 Task: Reply to email with the signature Autumn Baker with the subject Vacation request from softage.1@softage.net with the message I would like to request a meeting to discuss the upcoming sales strategy. with CC to softage.10@softage.net with an attached document Marketing_strategy.pptx
Action: Mouse moved to (512, 674)
Screenshot: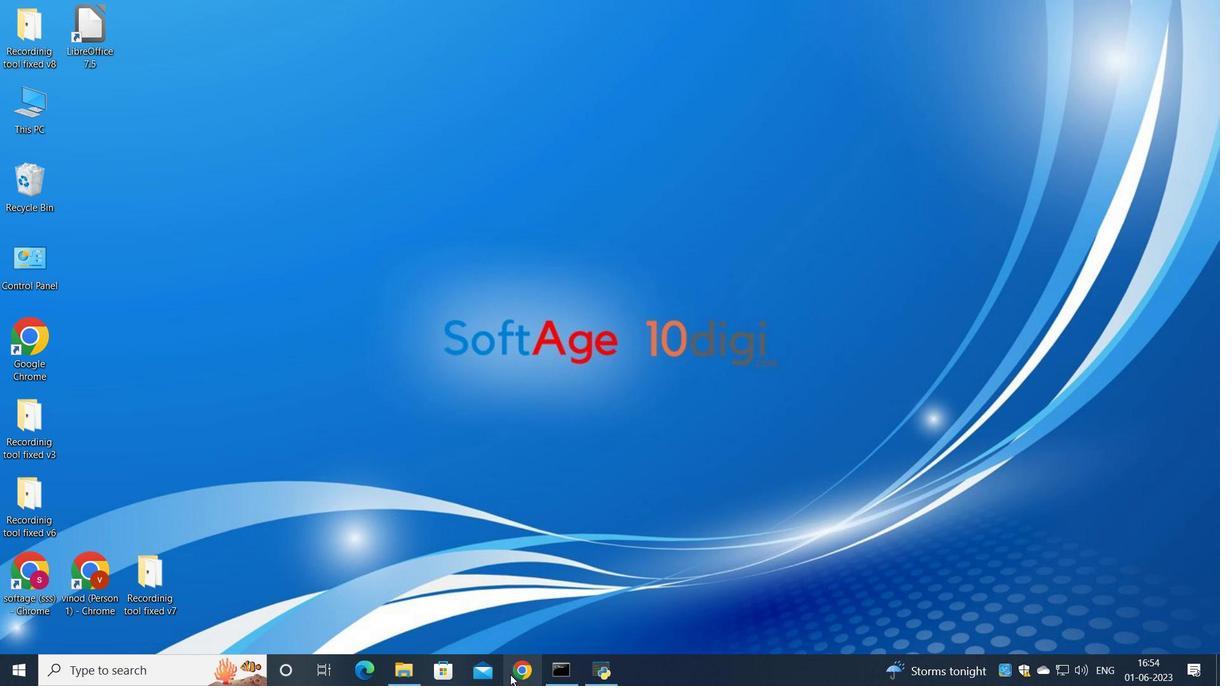 
Action: Mouse pressed left at (512, 674)
Screenshot: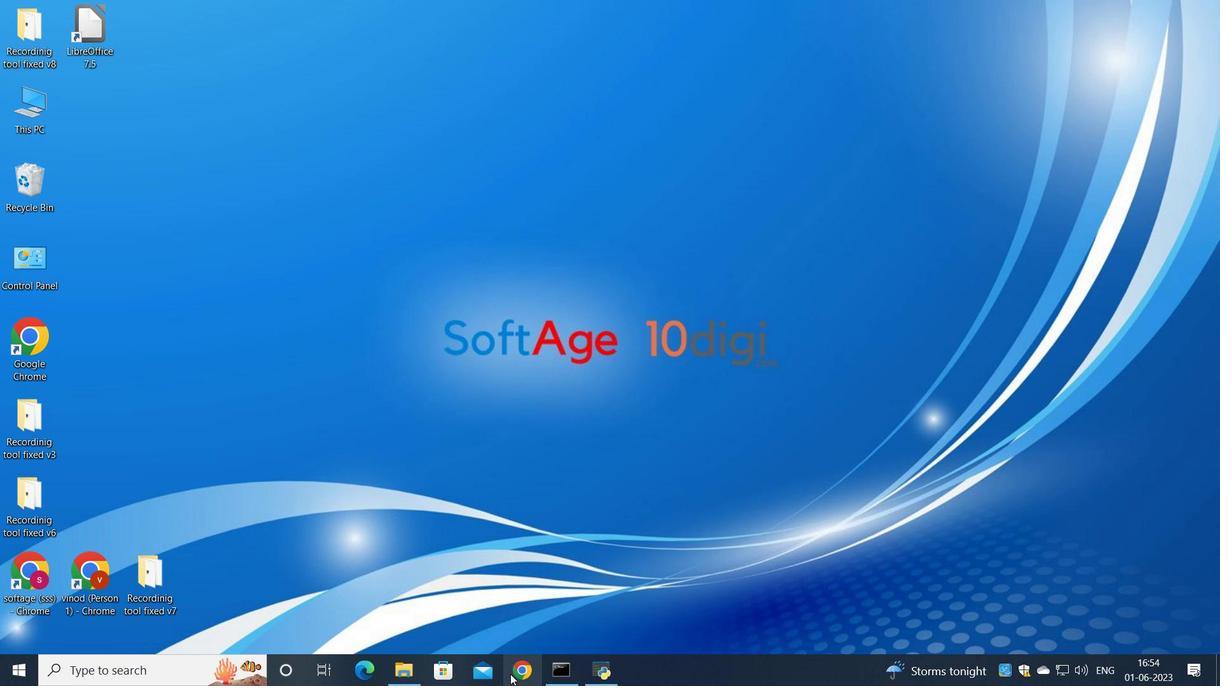 
Action: Mouse moved to (541, 383)
Screenshot: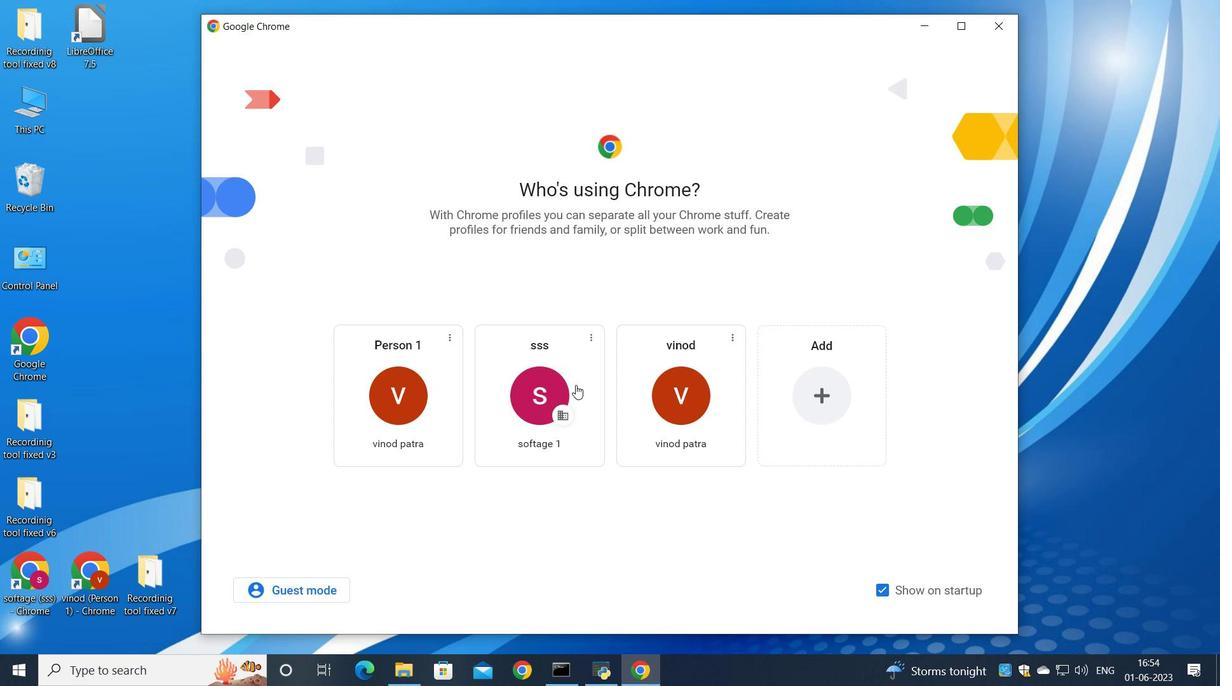 
Action: Mouse pressed left at (541, 383)
Screenshot: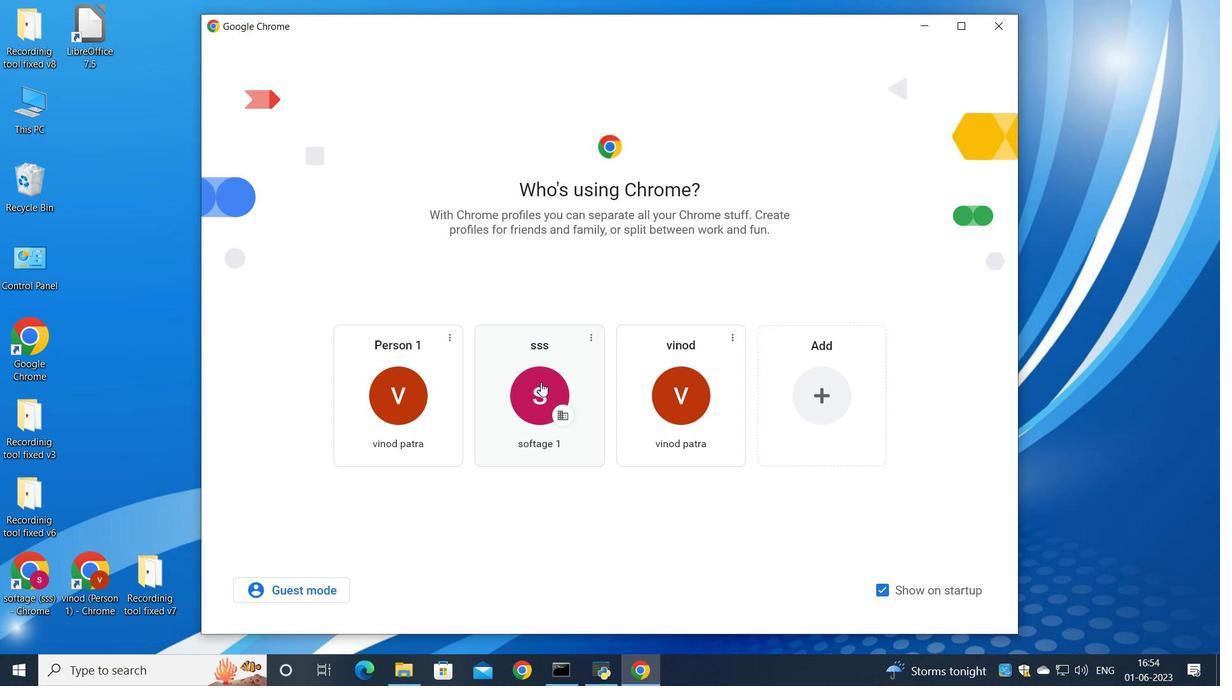 
Action: Mouse moved to (1064, 116)
Screenshot: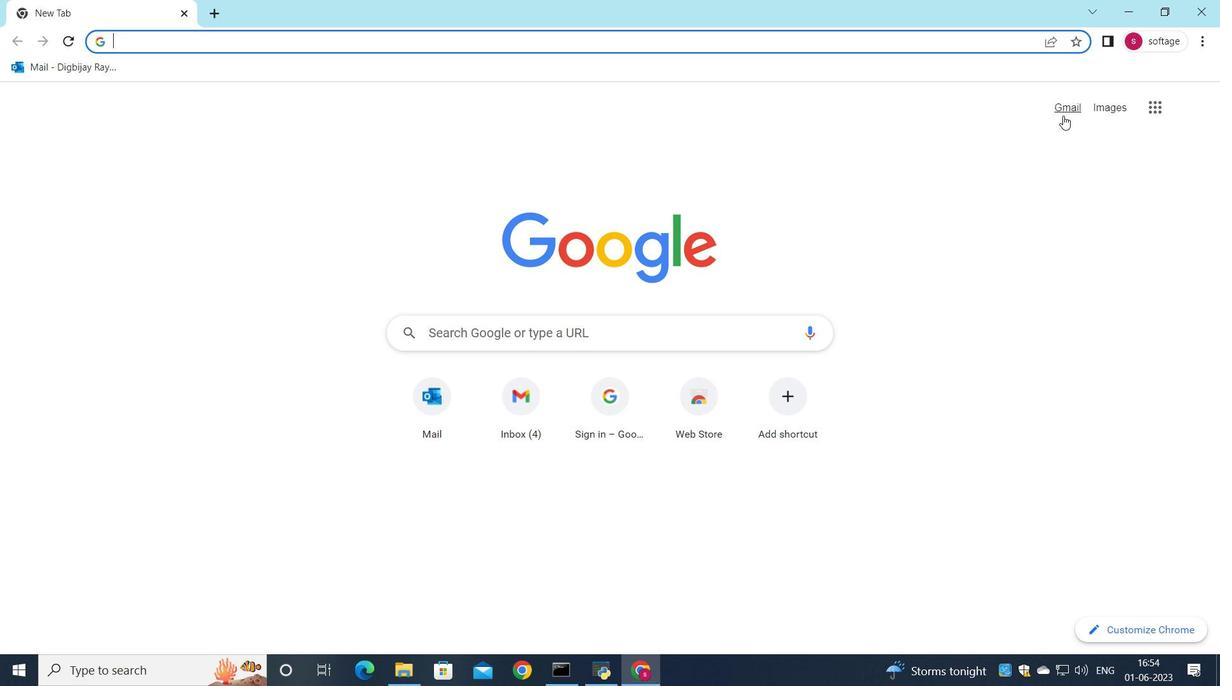 
Action: Mouse pressed left at (1064, 116)
Screenshot: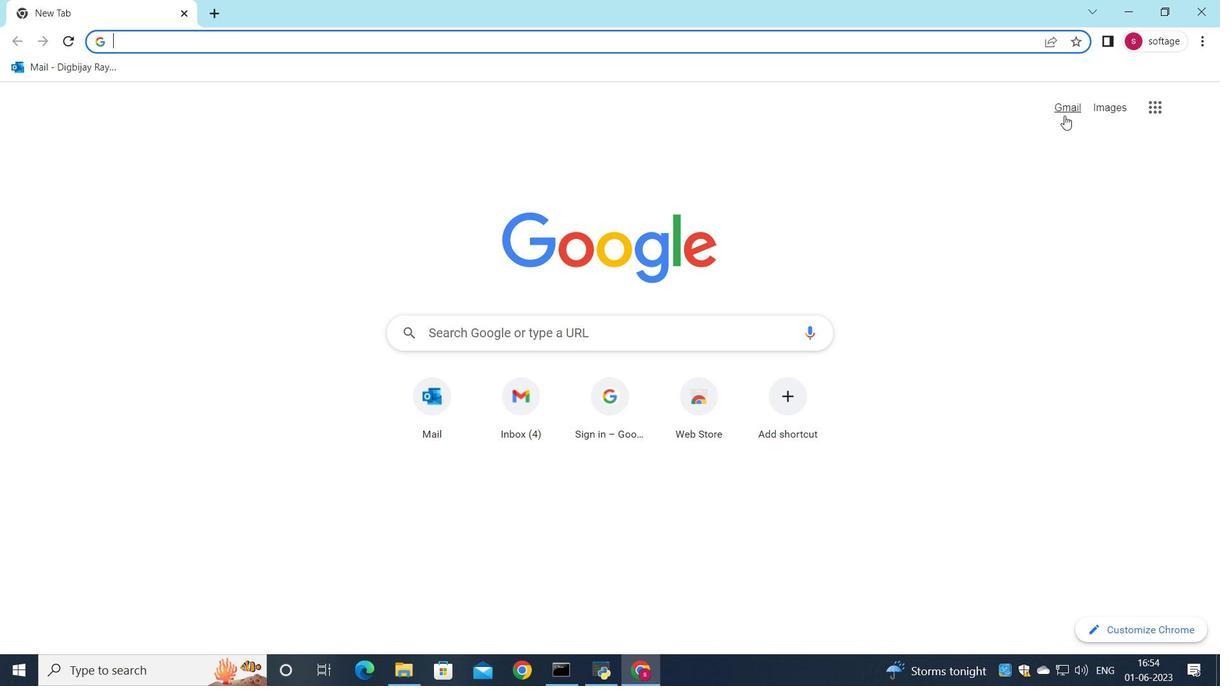 
Action: Mouse moved to (1048, 115)
Screenshot: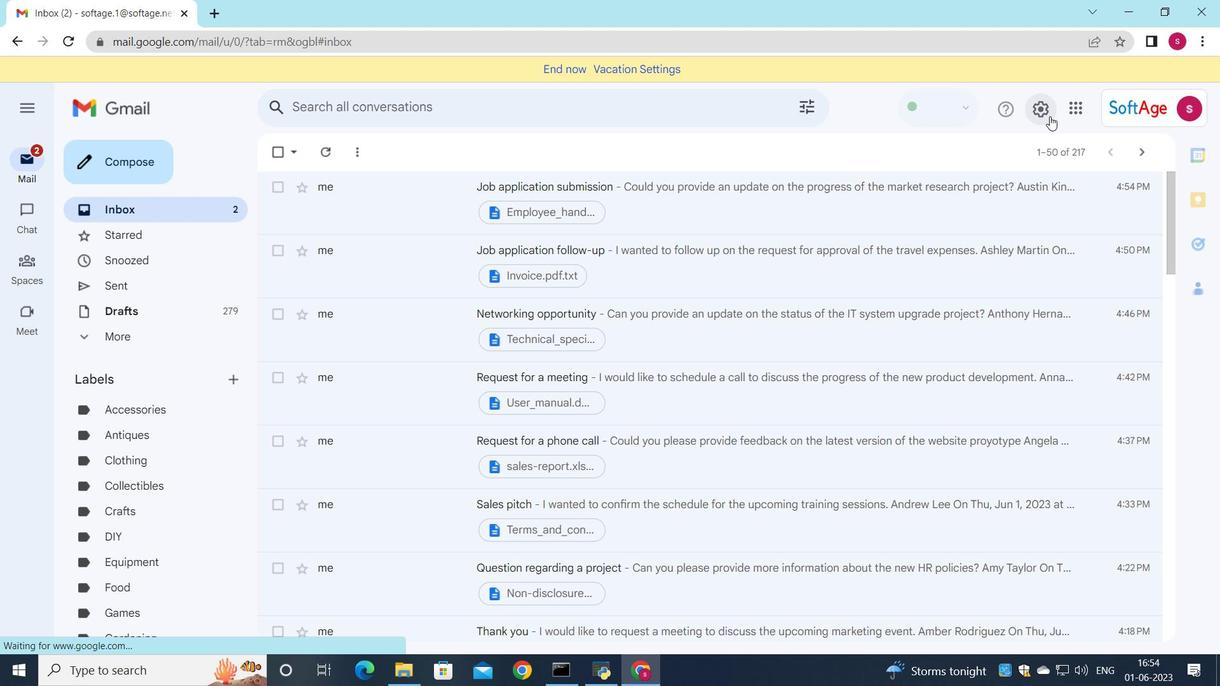 
Action: Mouse pressed left at (1048, 115)
Screenshot: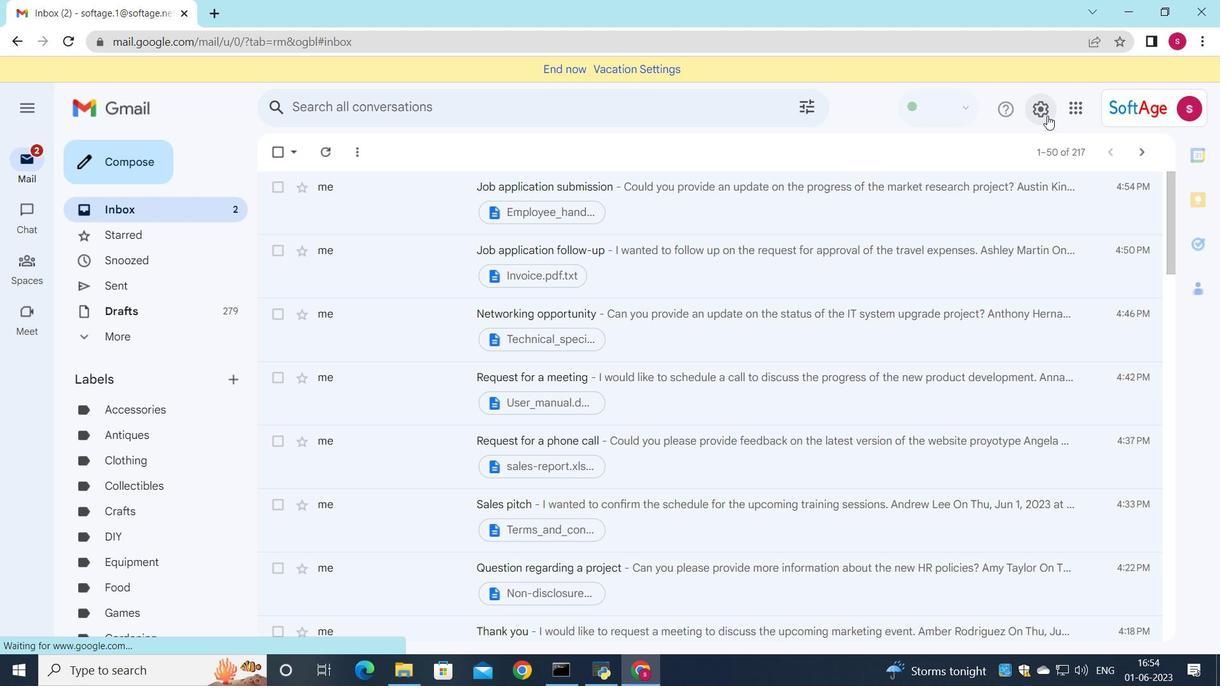 
Action: Mouse moved to (1063, 180)
Screenshot: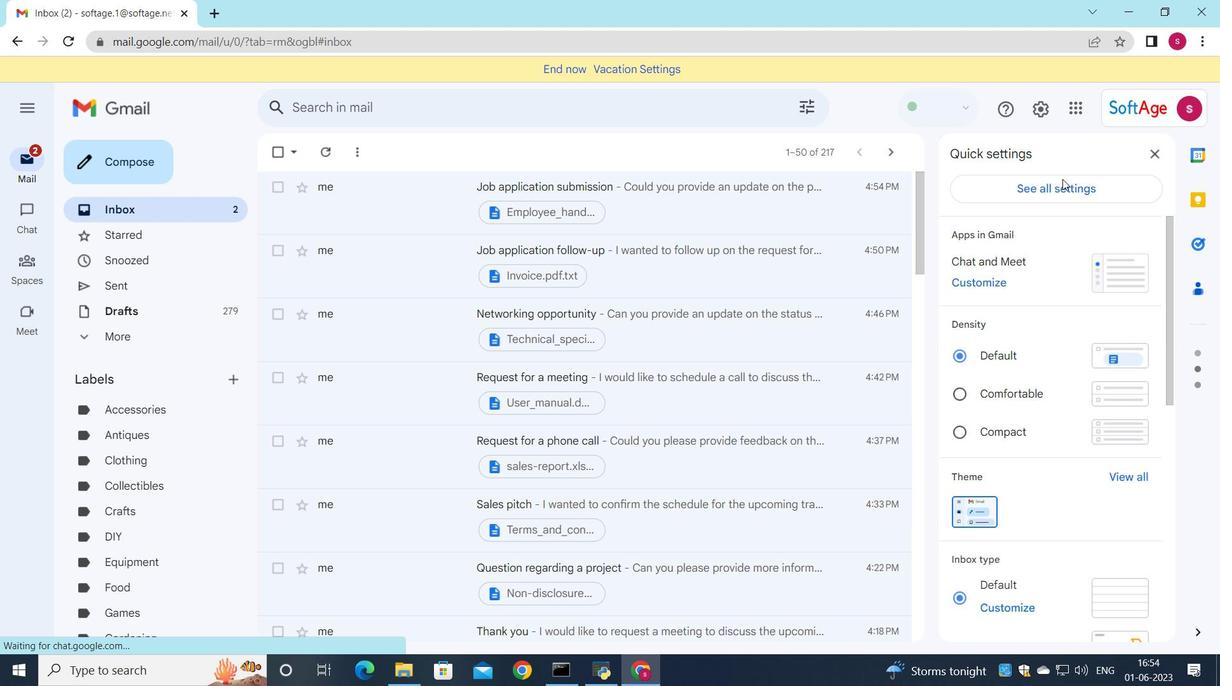 
Action: Mouse pressed left at (1063, 180)
Screenshot: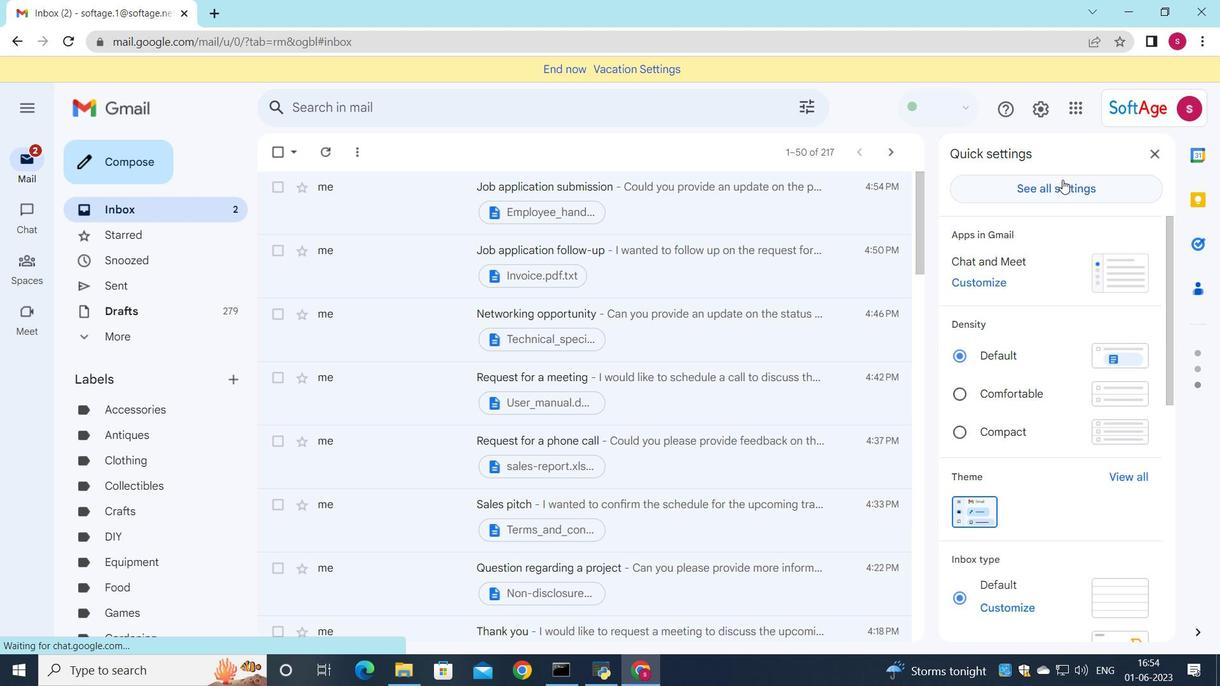 
Action: Mouse moved to (1046, 190)
Screenshot: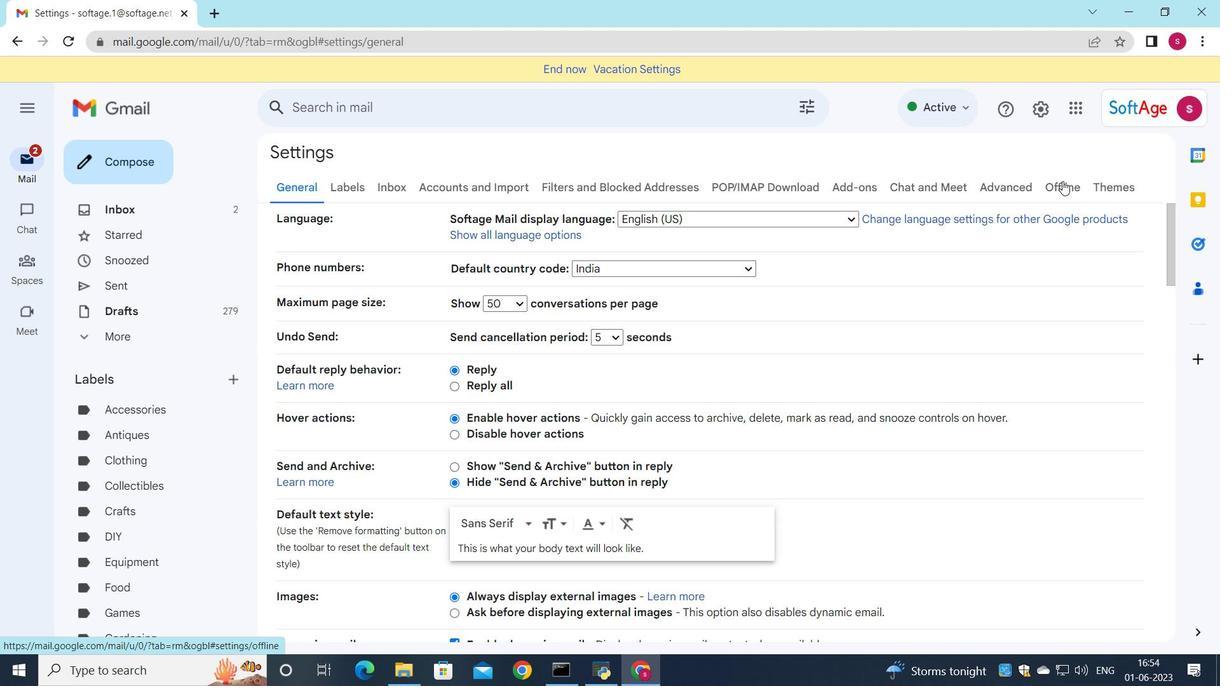 
Action: Mouse scrolled (1046, 189) with delta (0, 0)
Screenshot: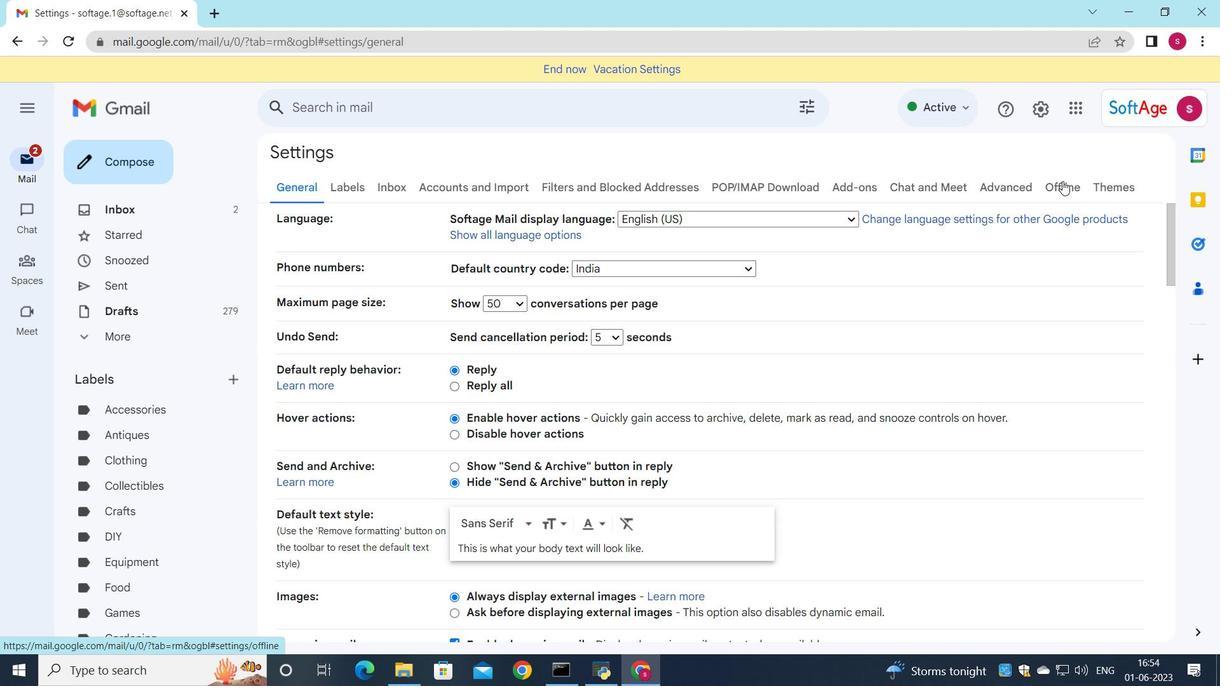 
Action: Mouse scrolled (1046, 189) with delta (0, 0)
Screenshot: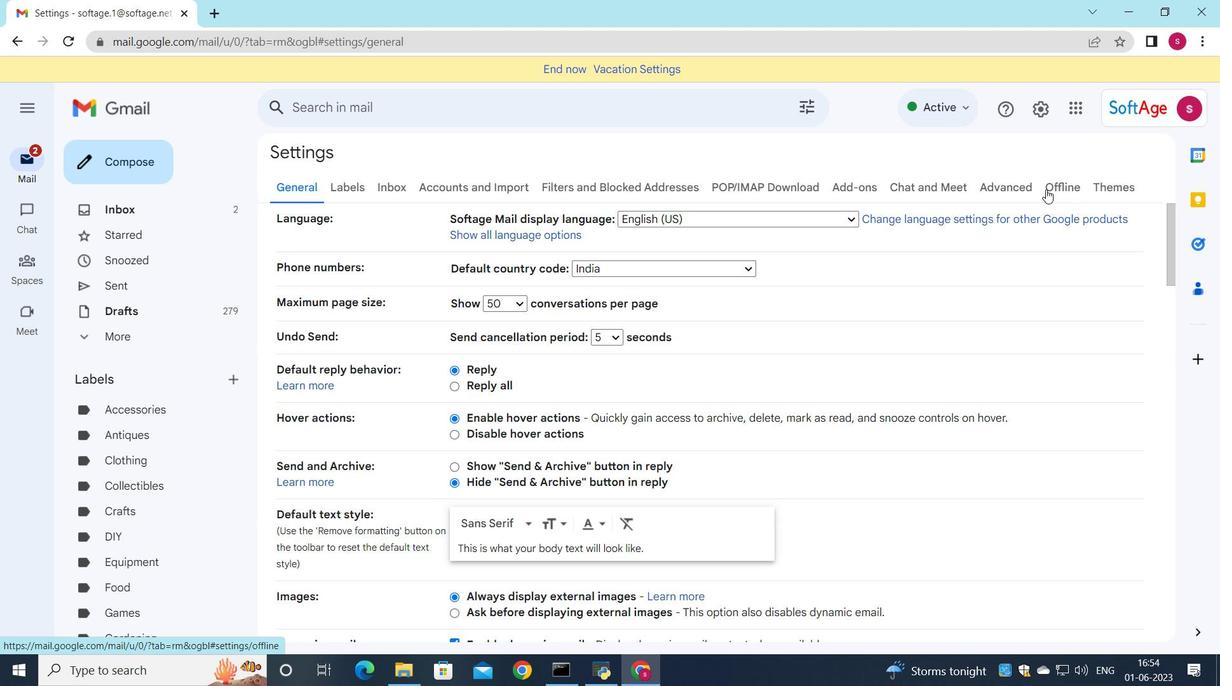 
Action: Mouse scrolled (1046, 189) with delta (0, 0)
Screenshot: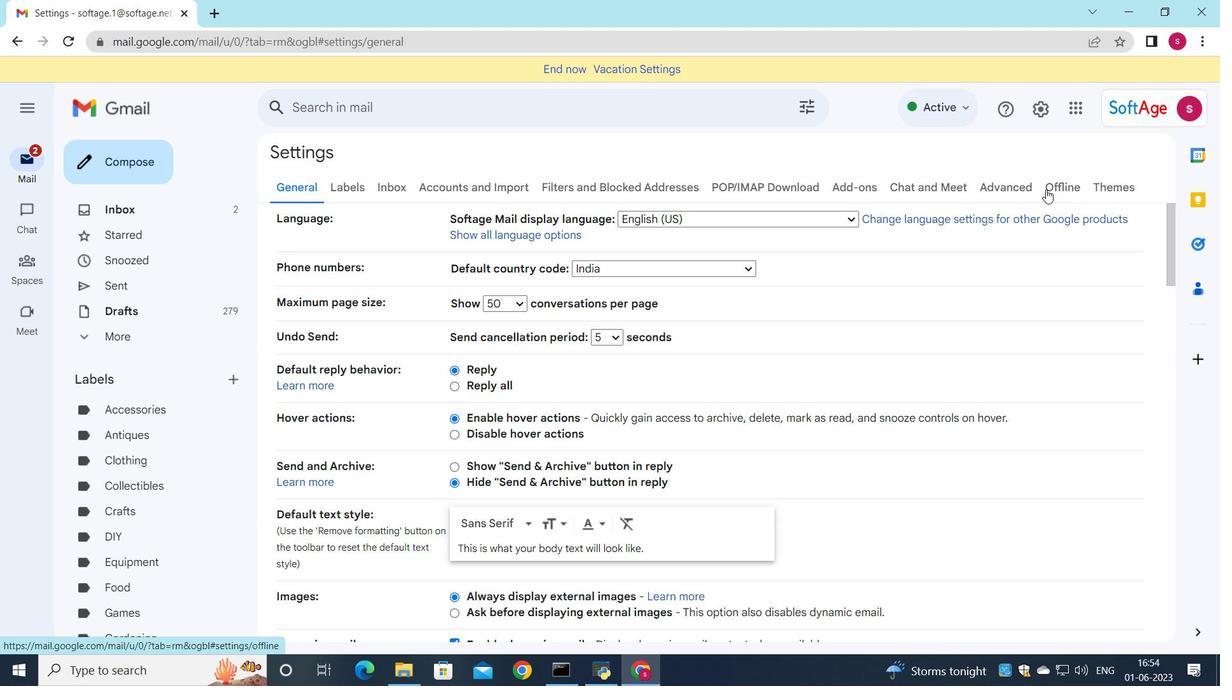 
Action: Mouse moved to (761, 331)
Screenshot: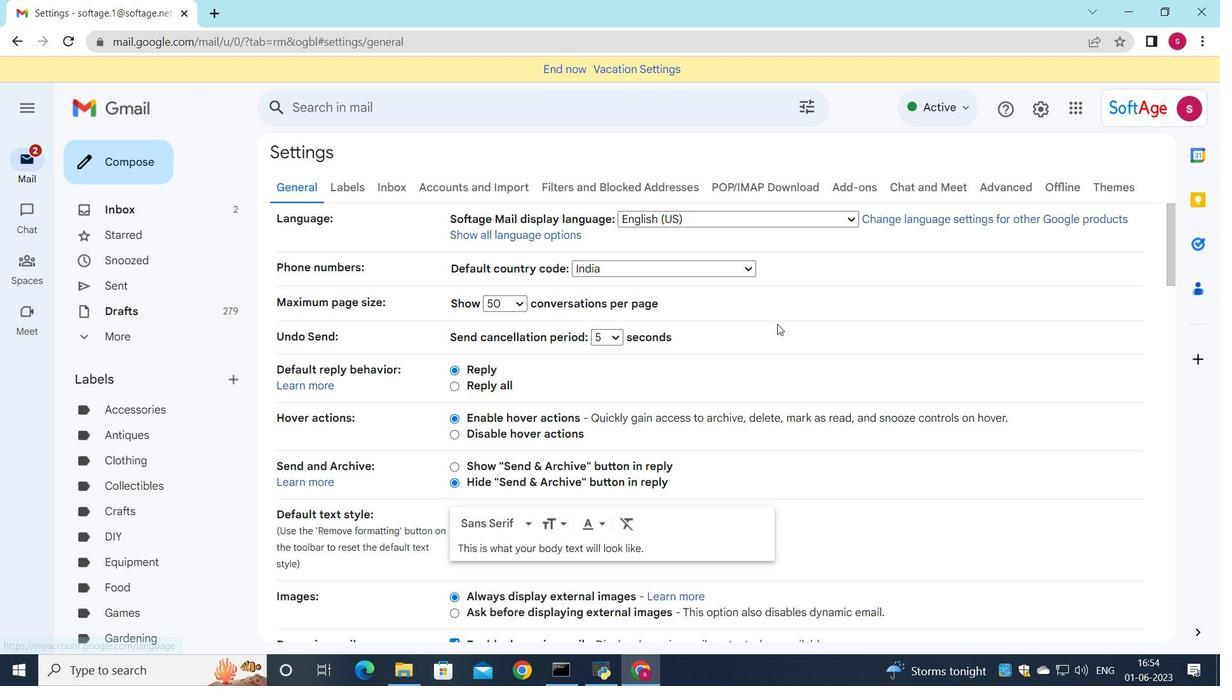 
Action: Mouse scrolled (761, 330) with delta (0, 0)
Screenshot: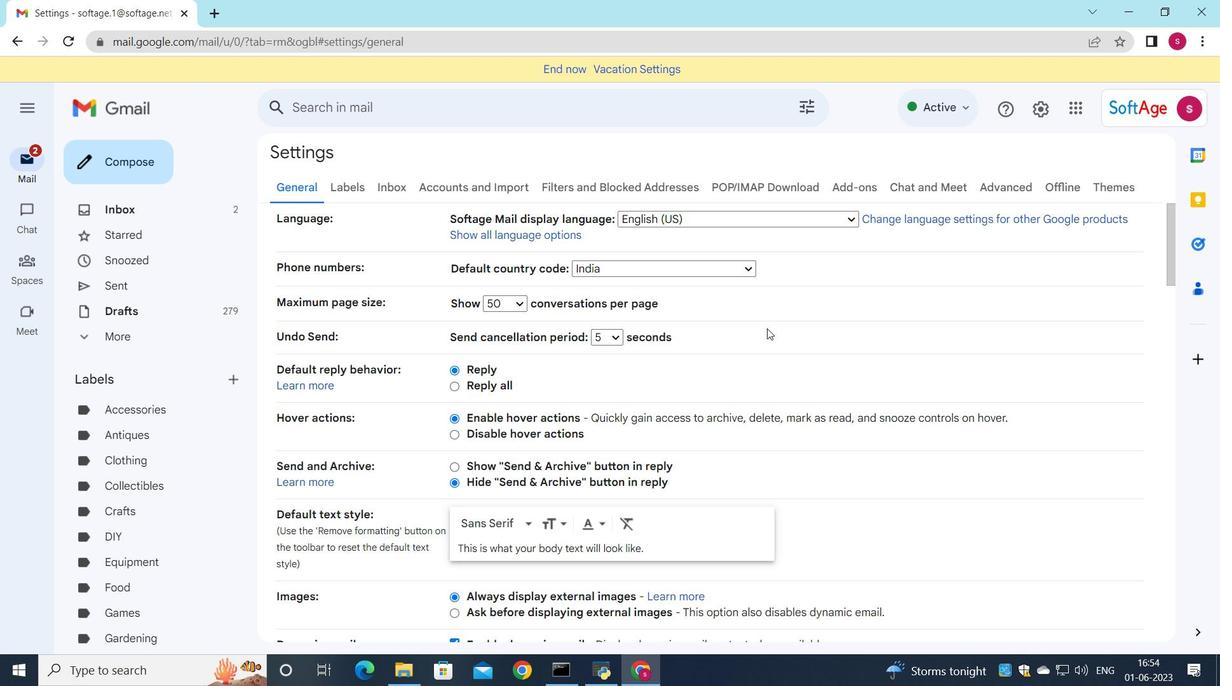 
Action: Mouse scrolled (761, 330) with delta (0, 0)
Screenshot: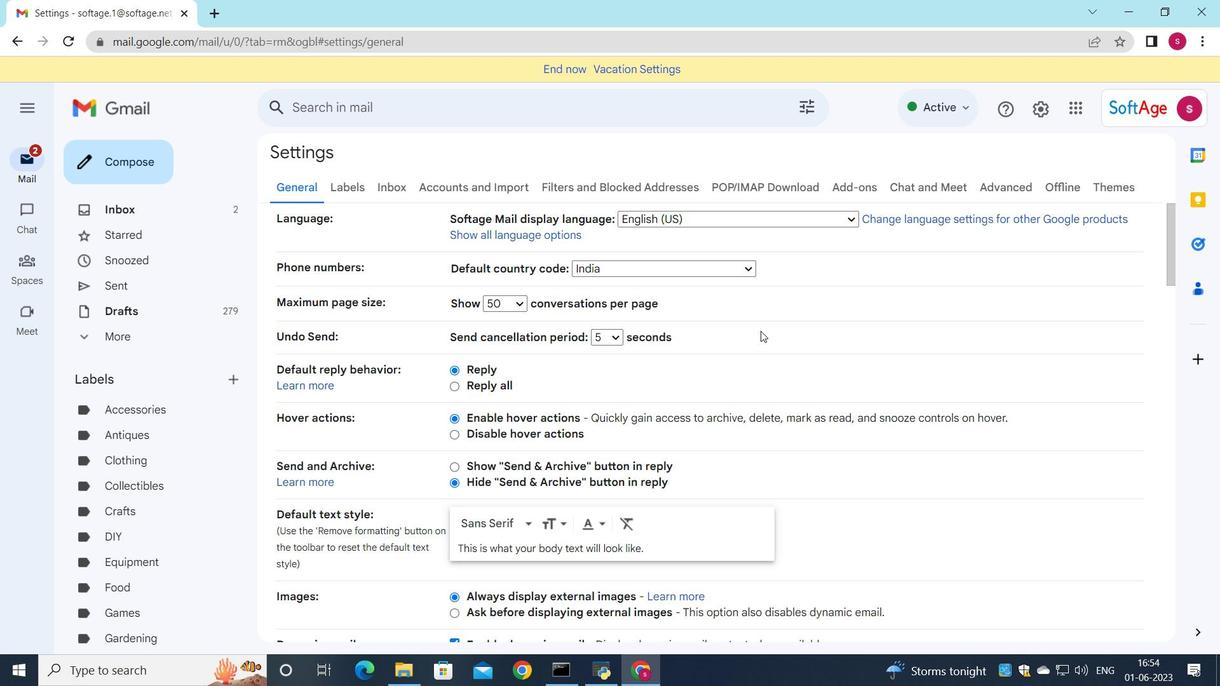 
Action: Mouse scrolled (761, 330) with delta (0, 0)
Screenshot: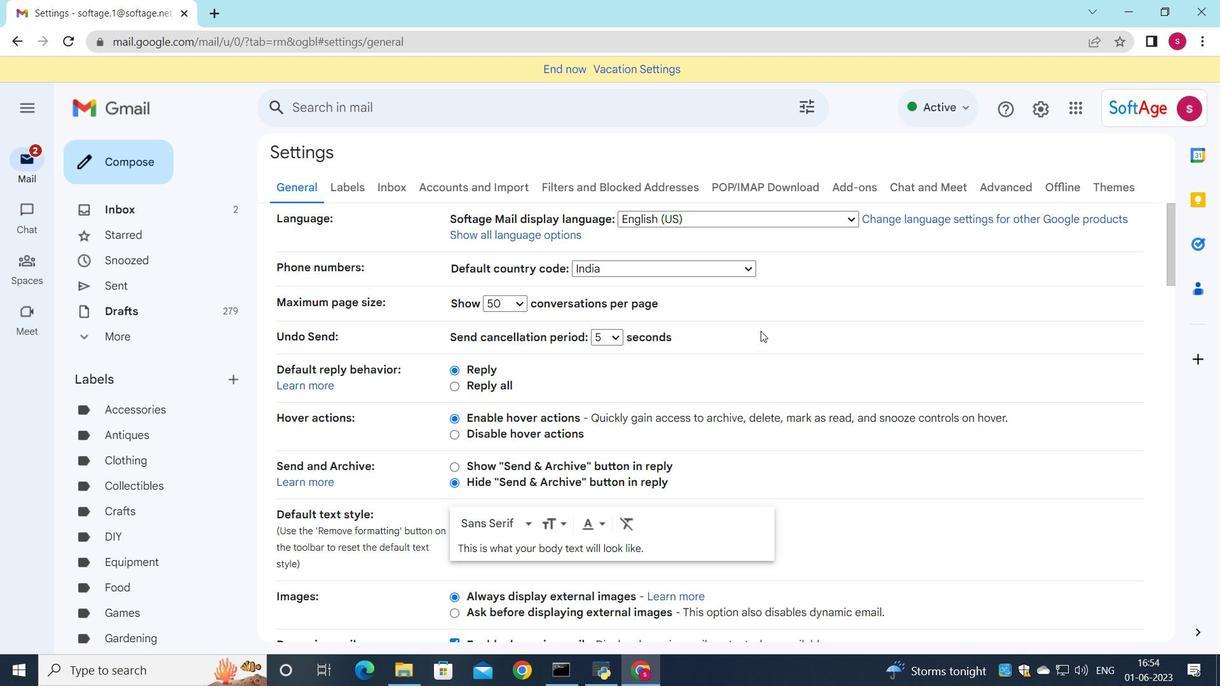 
Action: Mouse scrolled (761, 330) with delta (0, 0)
Screenshot: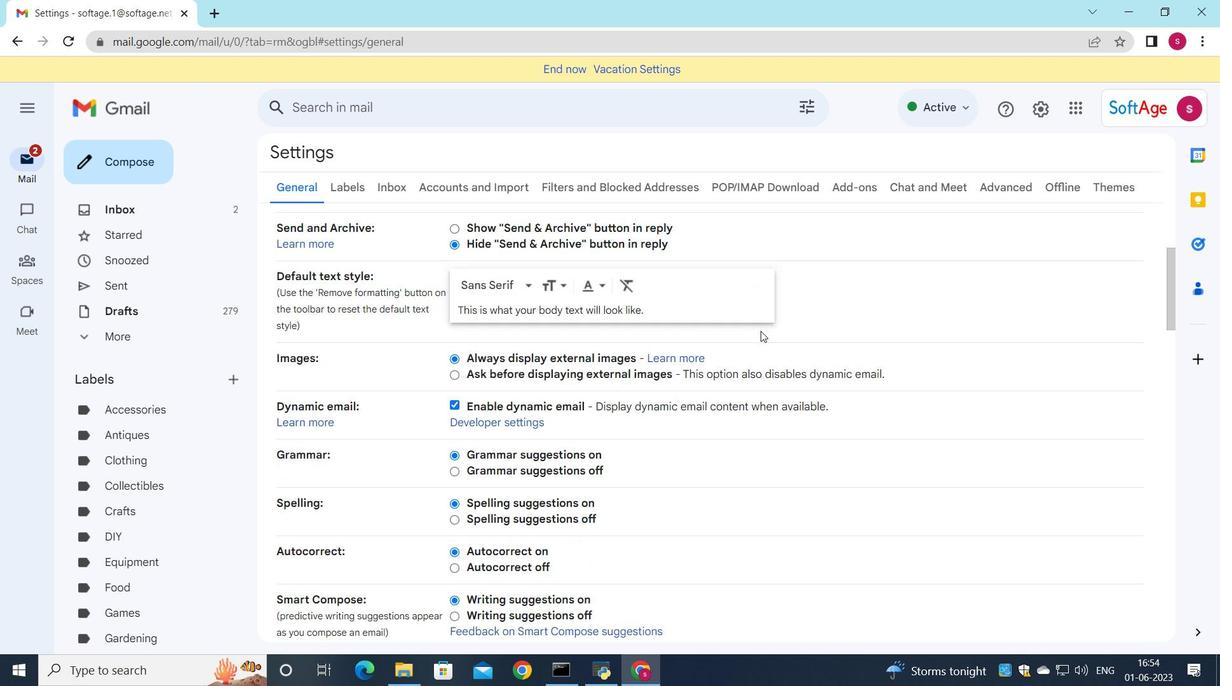 
Action: Mouse scrolled (761, 330) with delta (0, 0)
Screenshot: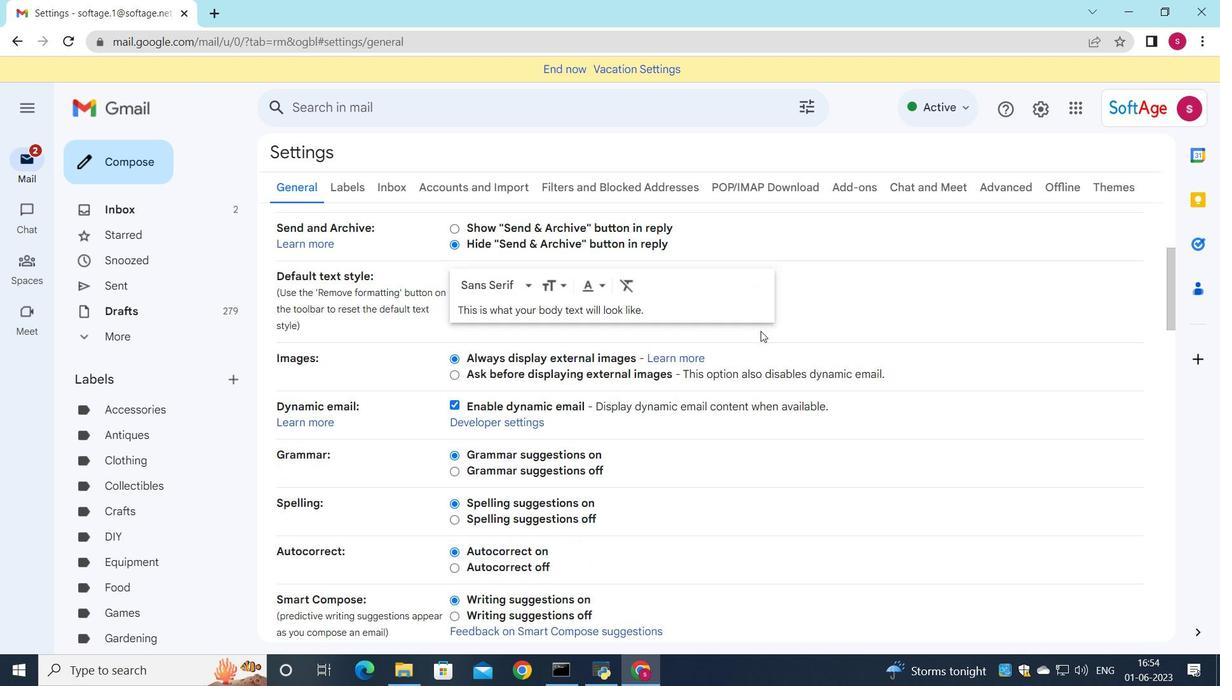 
Action: Mouse scrolled (761, 330) with delta (0, 0)
Screenshot: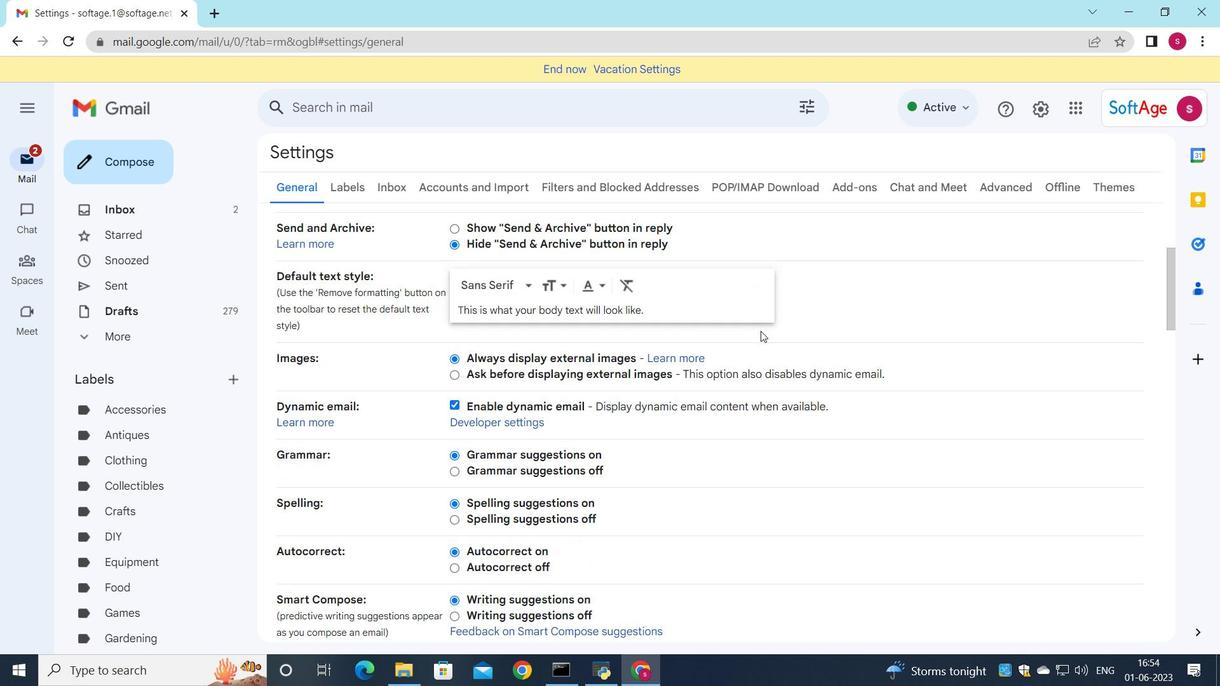 
Action: Mouse scrolled (761, 330) with delta (0, 0)
Screenshot: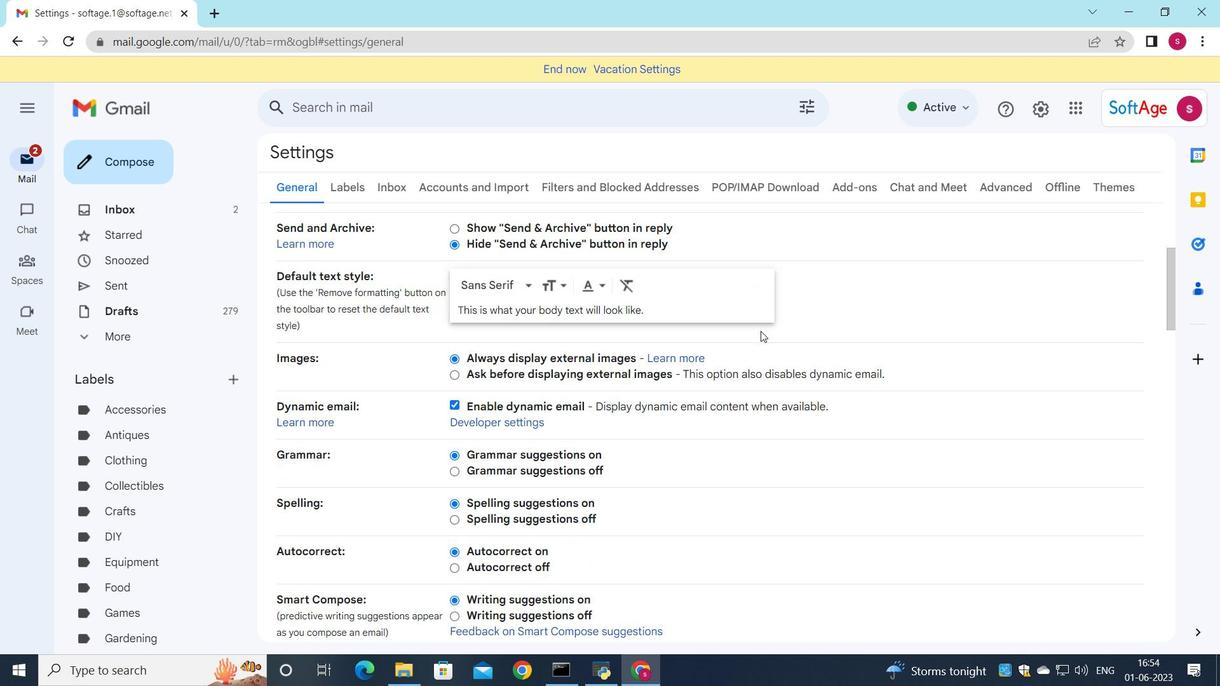
Action: Mouse scrolled (761, 330) with delta (0, 0)
Screenshot: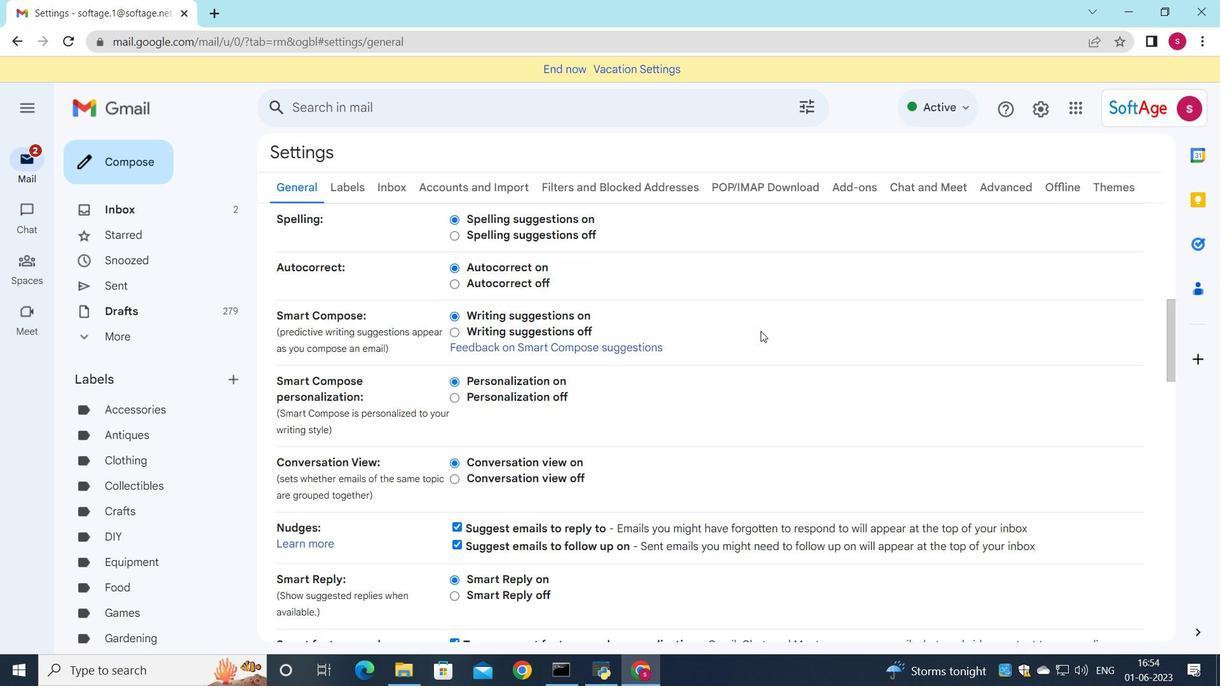 
Action: Mouse scrolled (761, 330) with delta (0, 0)
Screenshot: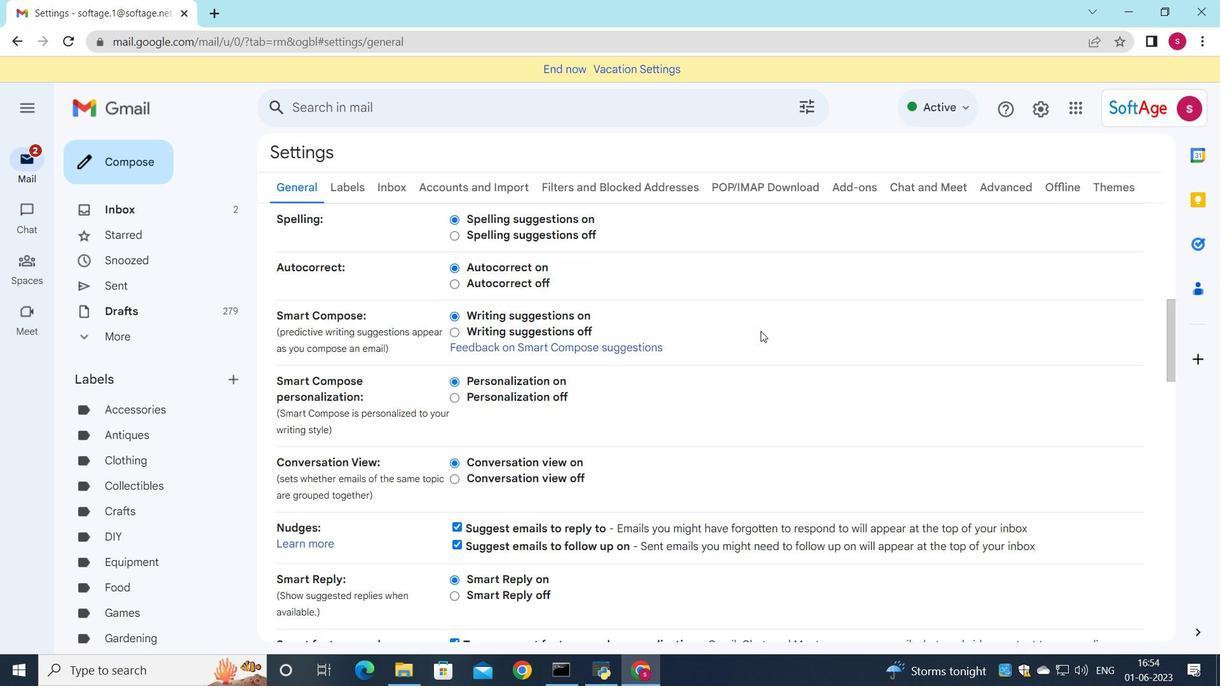 
Action: Mouse scrolled (761, 330) with delta (0, 0)
Screenshot: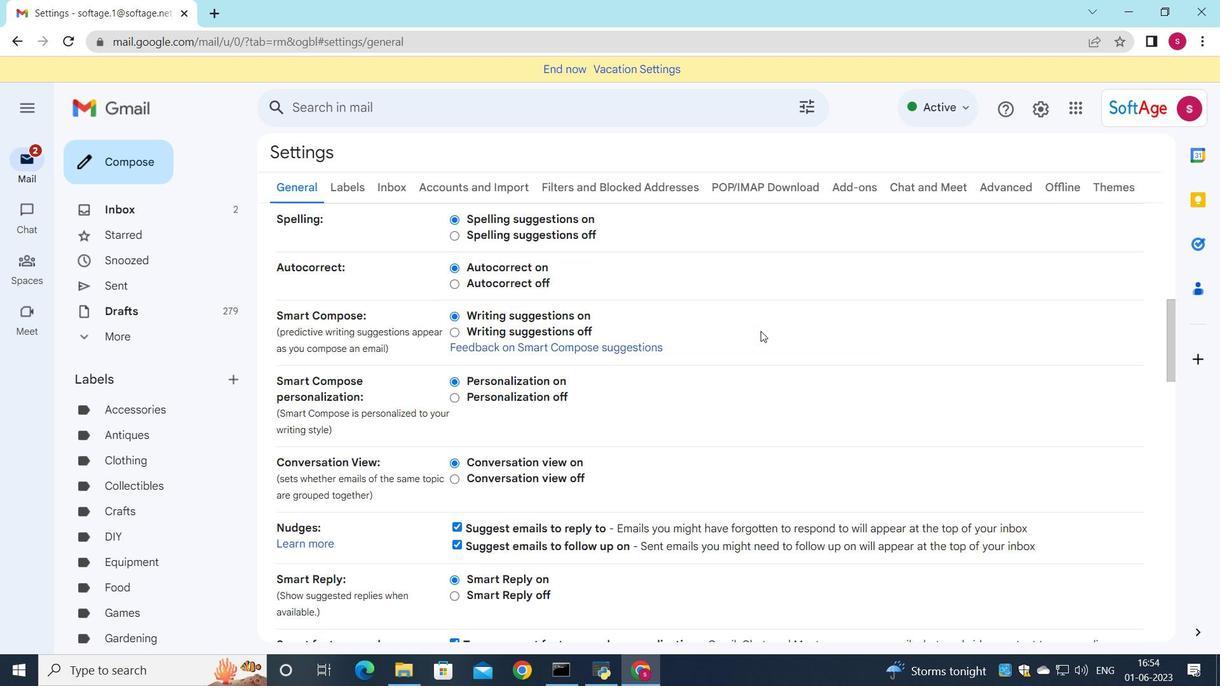 
Action: Mouse scrolled (761, 330) with delta (0, 0)
Screenshot: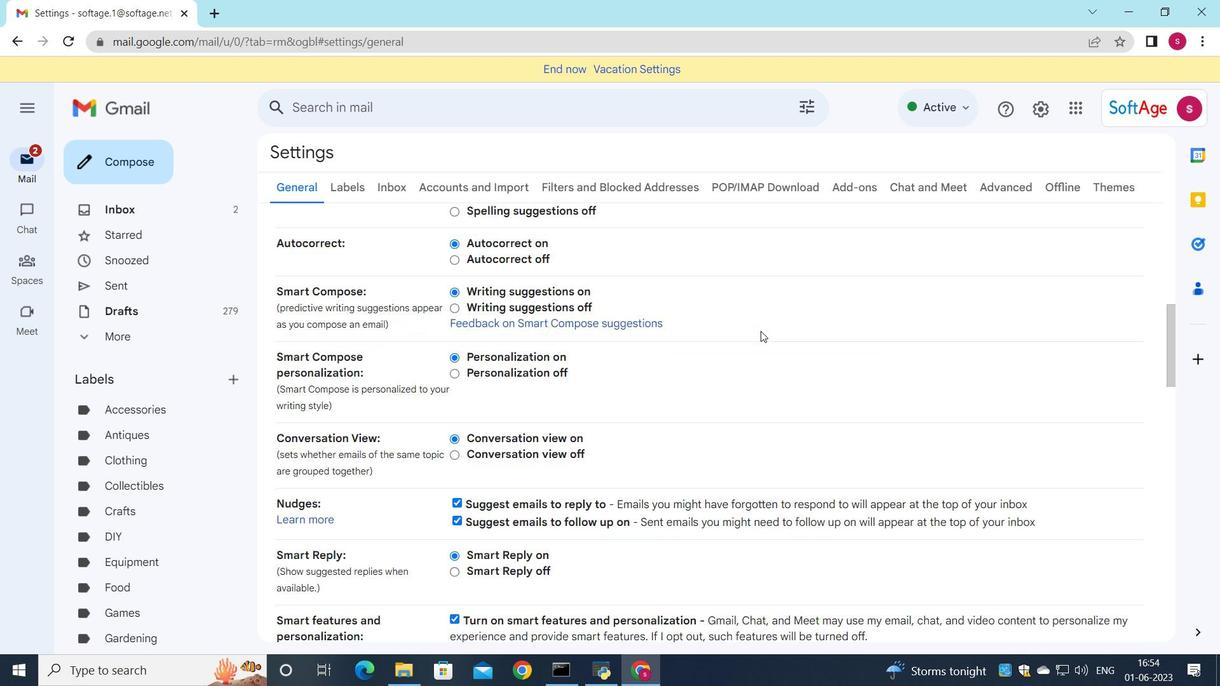 
Action: Mouse moved to (696, 366)
Screenshot: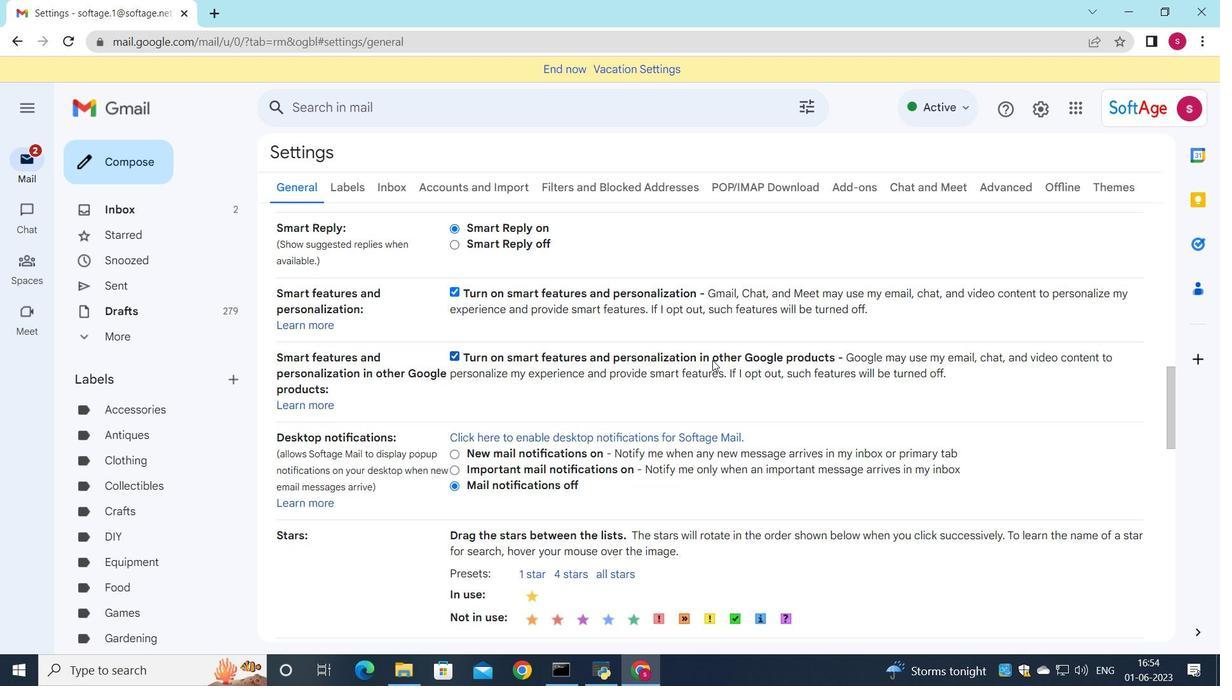 
Action: Mouse scrolled (696, 366) with delta (0, 0)
Screenshot: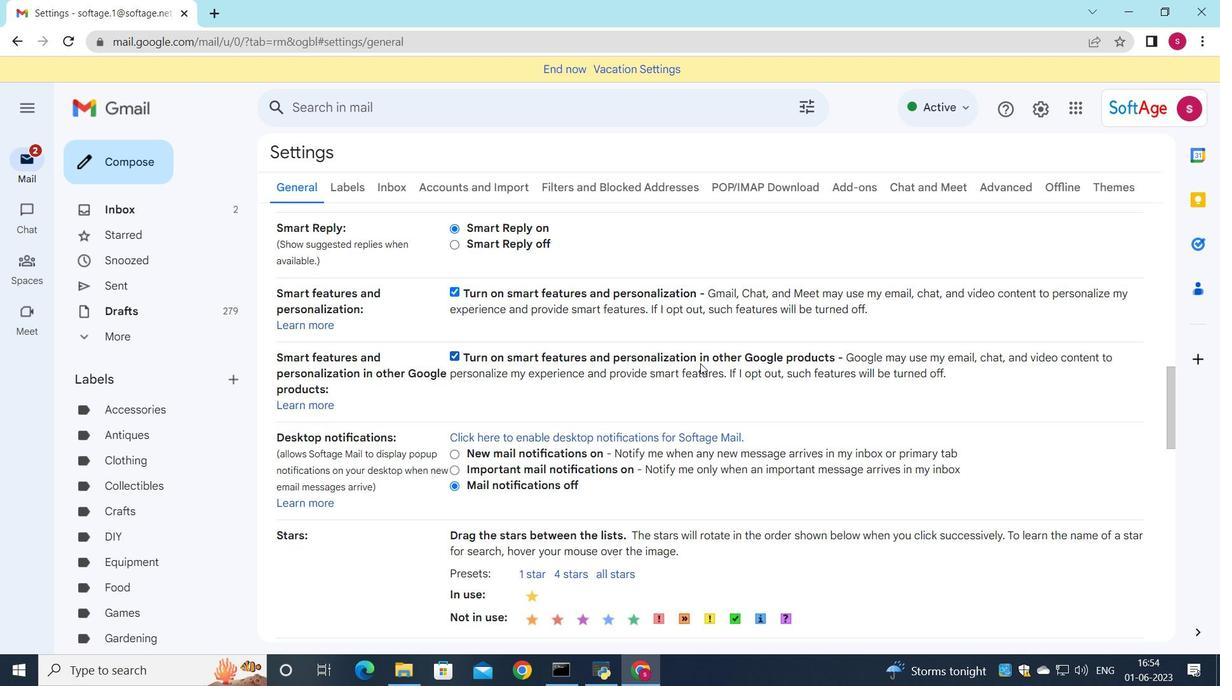 
Action: Mouse scrolled (696, 366) with delta (0, 0)
Screenshot: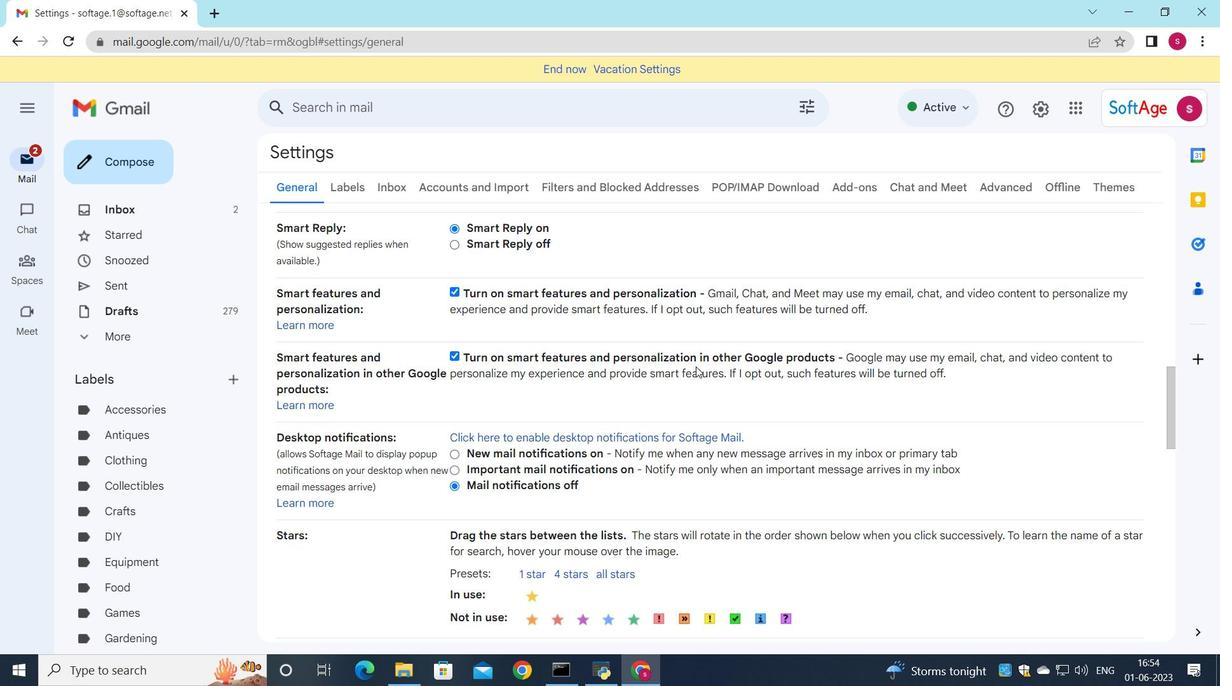 
Action: Mouse scrolled (696, 366) with delta (0, 0)
Screenshot: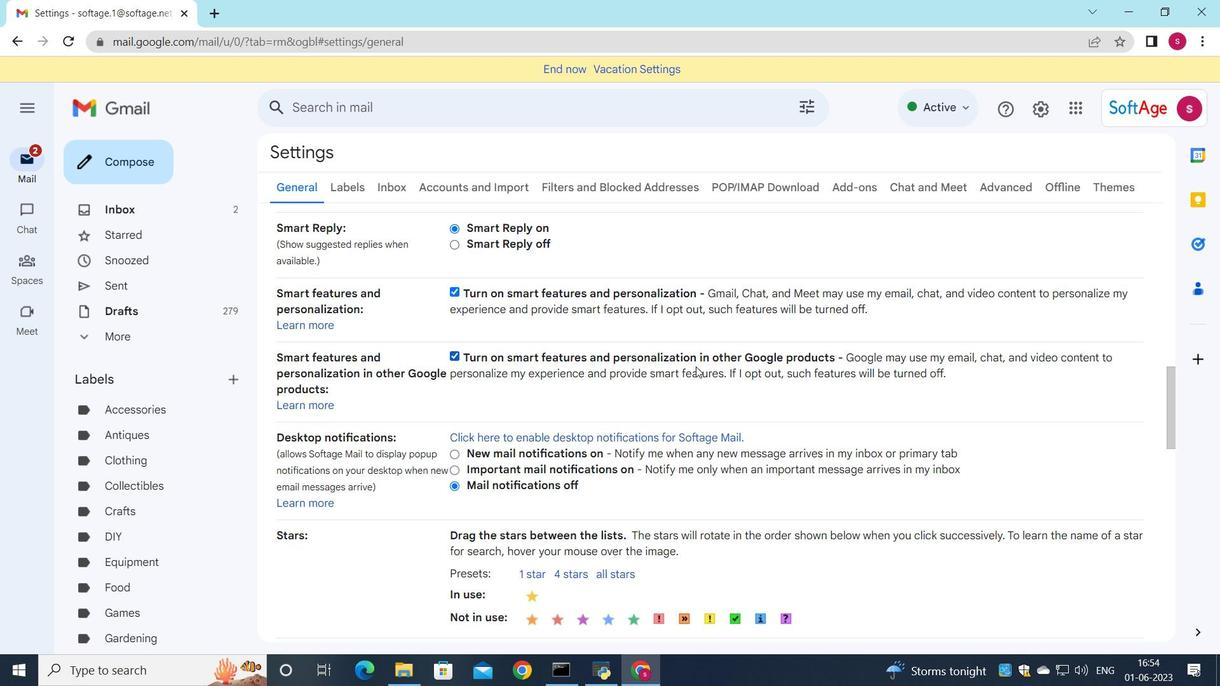 
Action: Mouse scrolled (696, 366) with delta (0, 0)
Screenshot: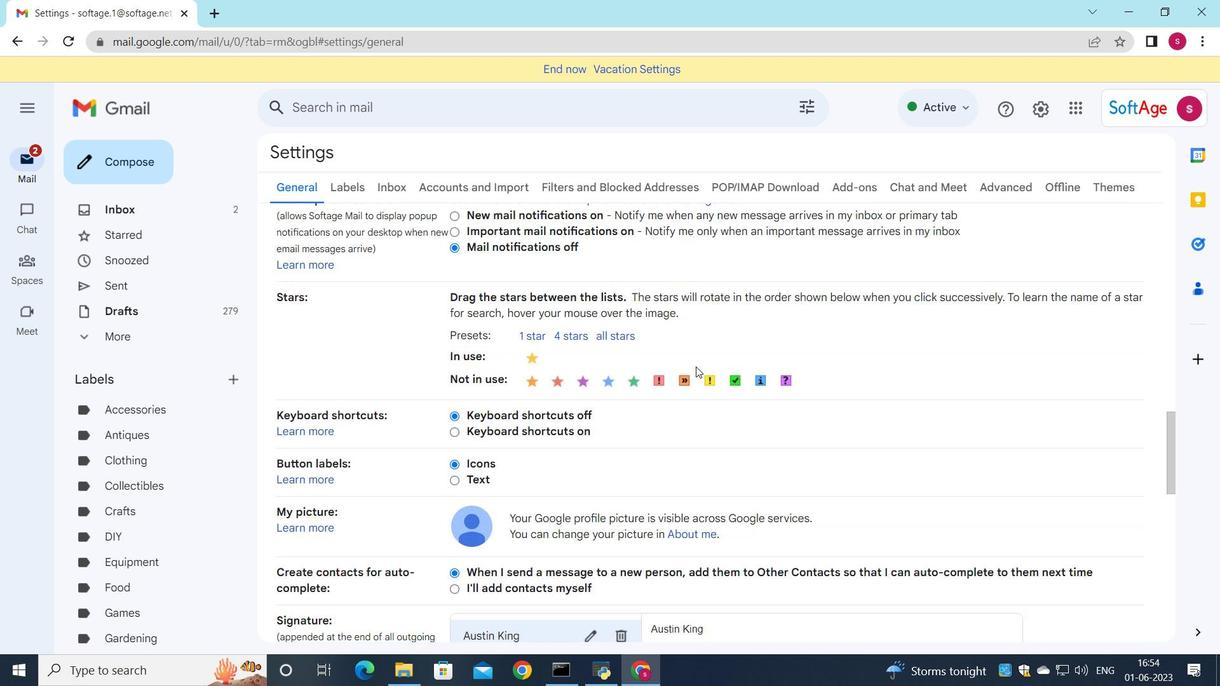 
Action: Mouse scrolled (696, 366) with delta (0, 0)
Screenshot: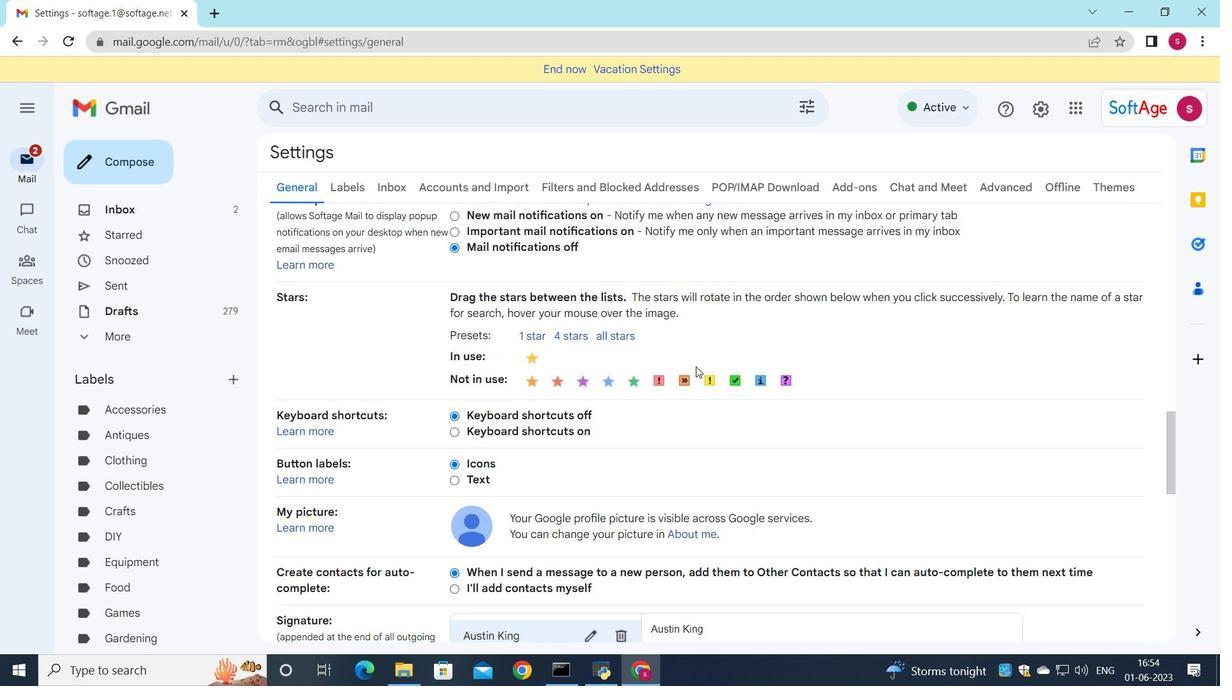 
Action: Mouse scrolled (696, 366) with delta (0, 0)
Screenshot: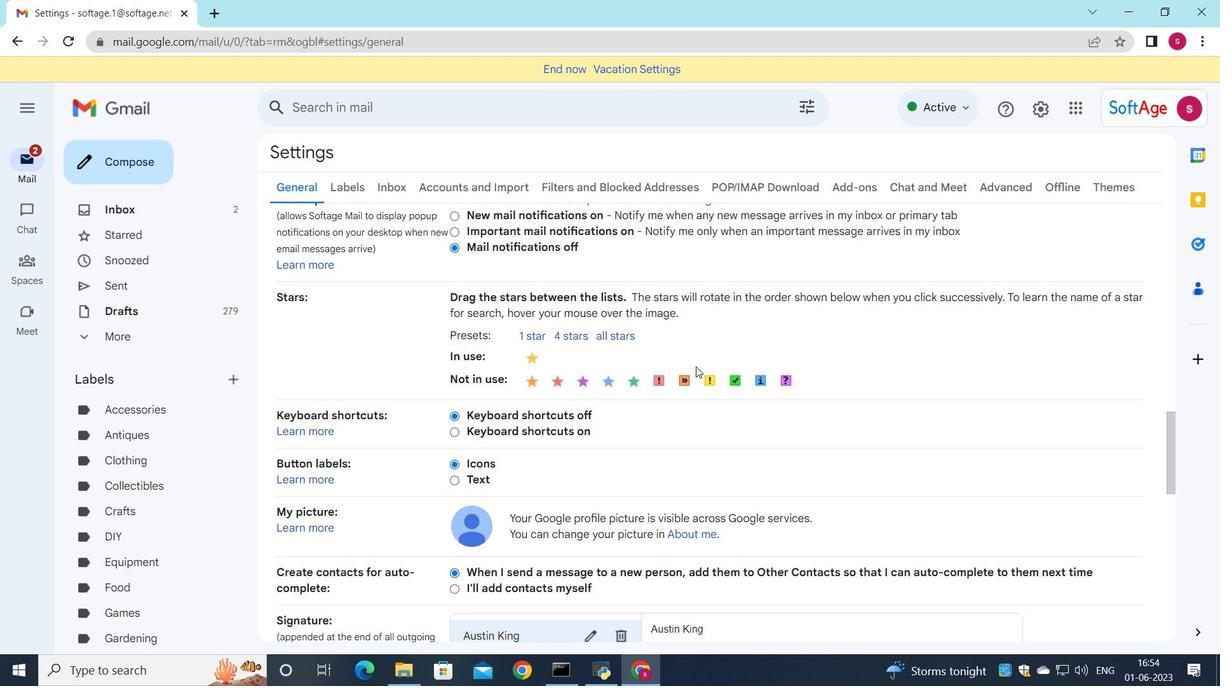 
Action: Mouse moved to (628, 396)
Screenshot: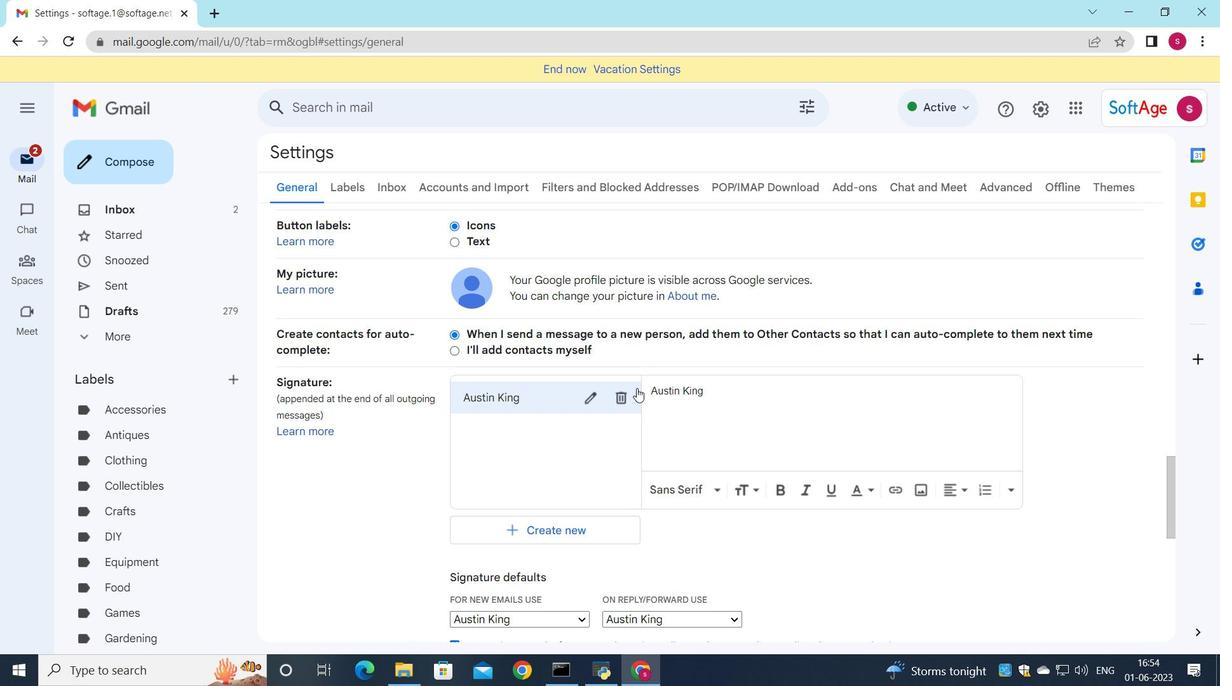 
Action: Mouse pressed left at (628, 396)
Screenshot: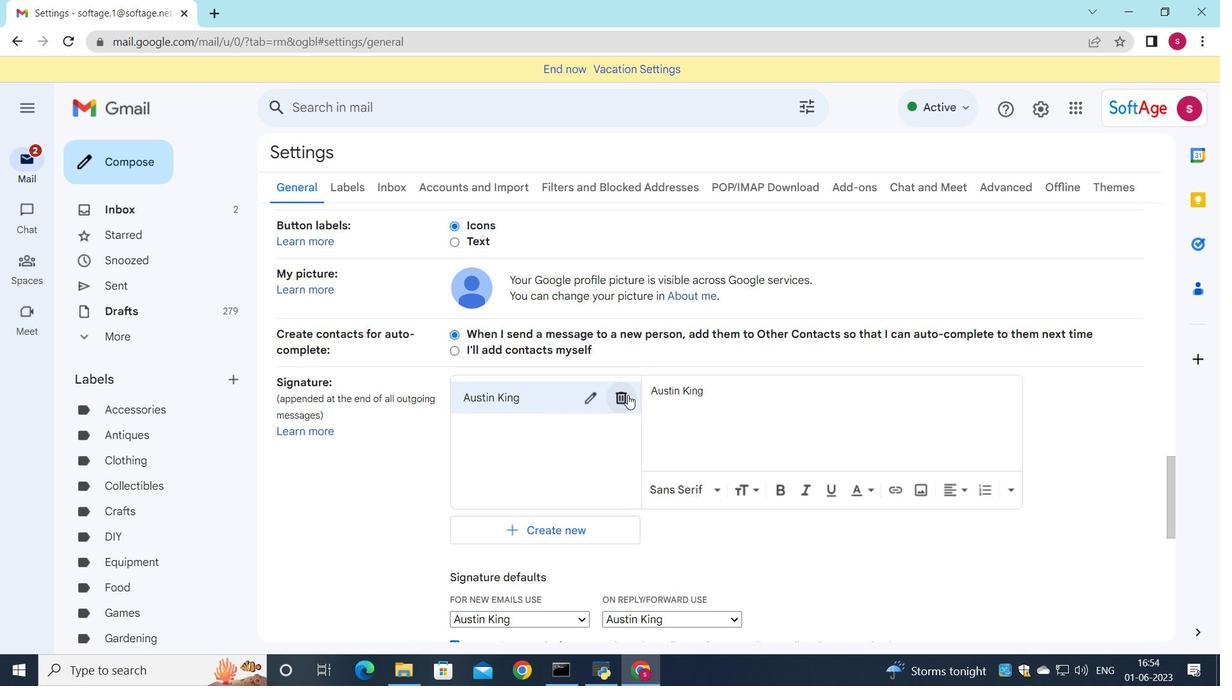 
Action: Mouse moved to (729, 387)
Screenshot: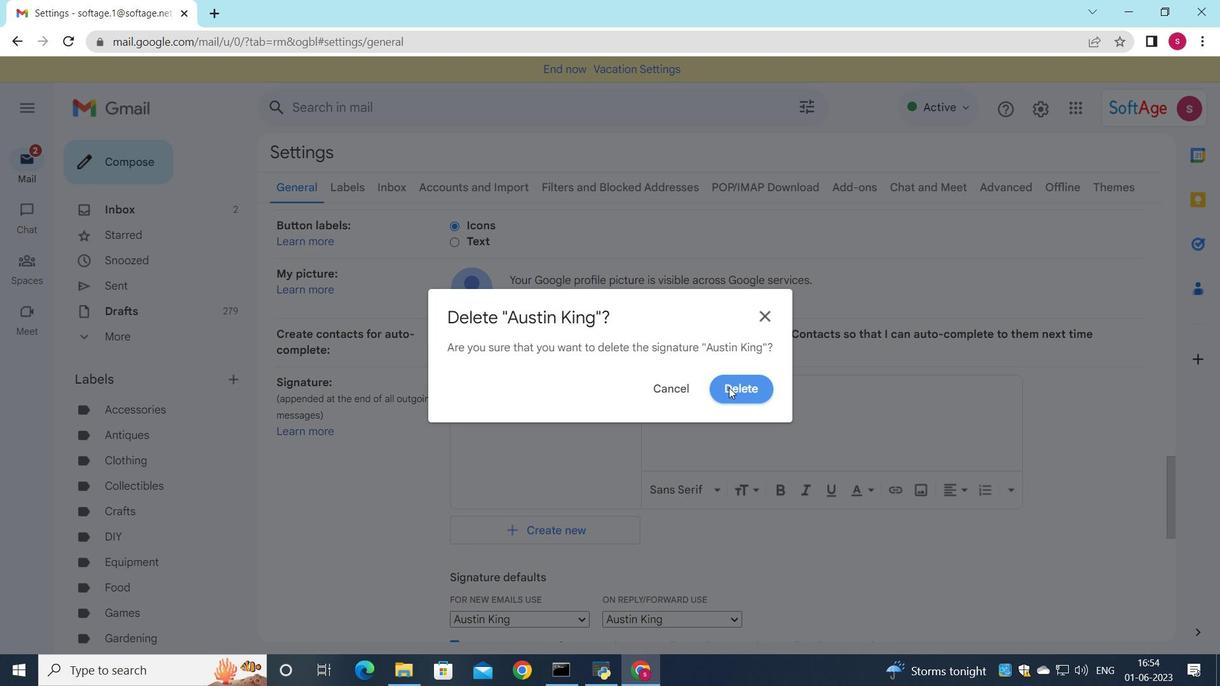 
Action: Mouse pressed left at (729, 387)
Screenshot: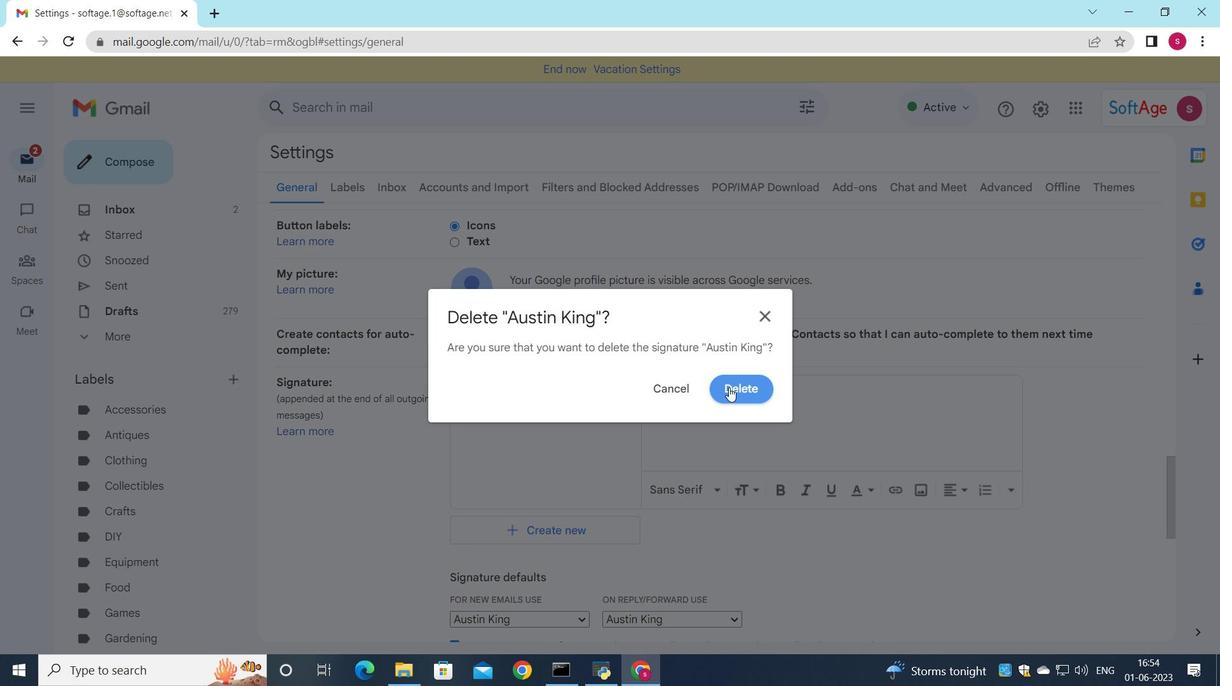 
Action: Mouse moved to (516, 407)
Screenshot: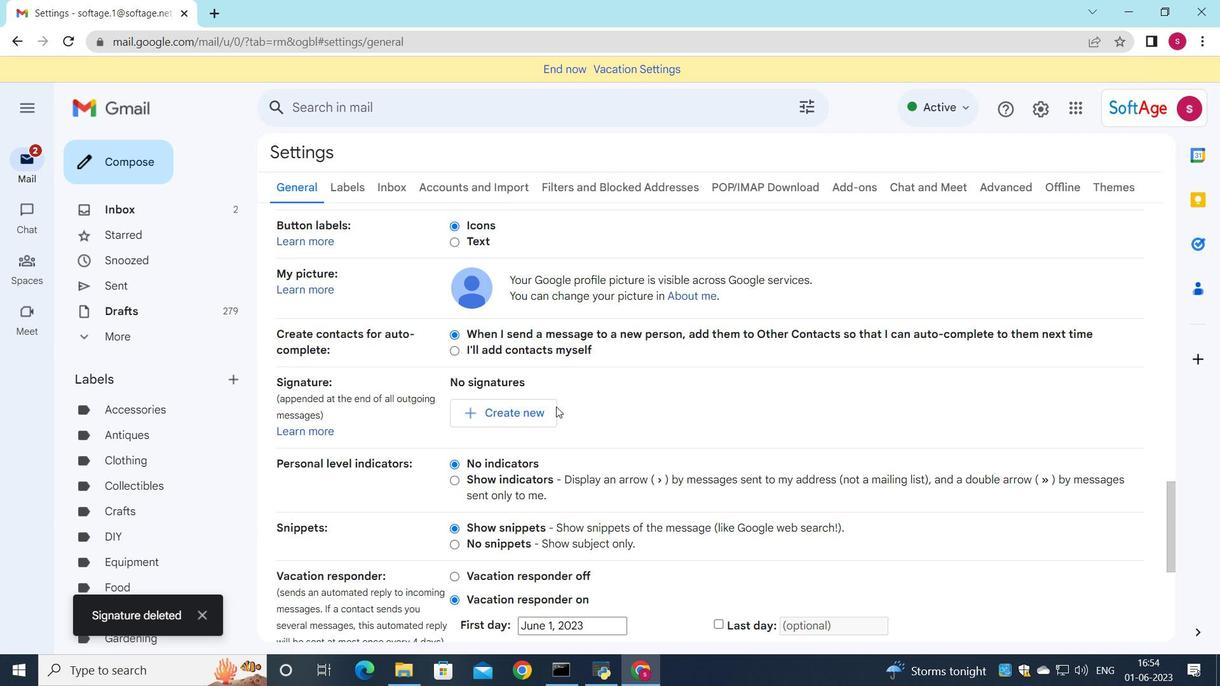 
Action: Mouse pressed left at (516, 407)
Screenshot: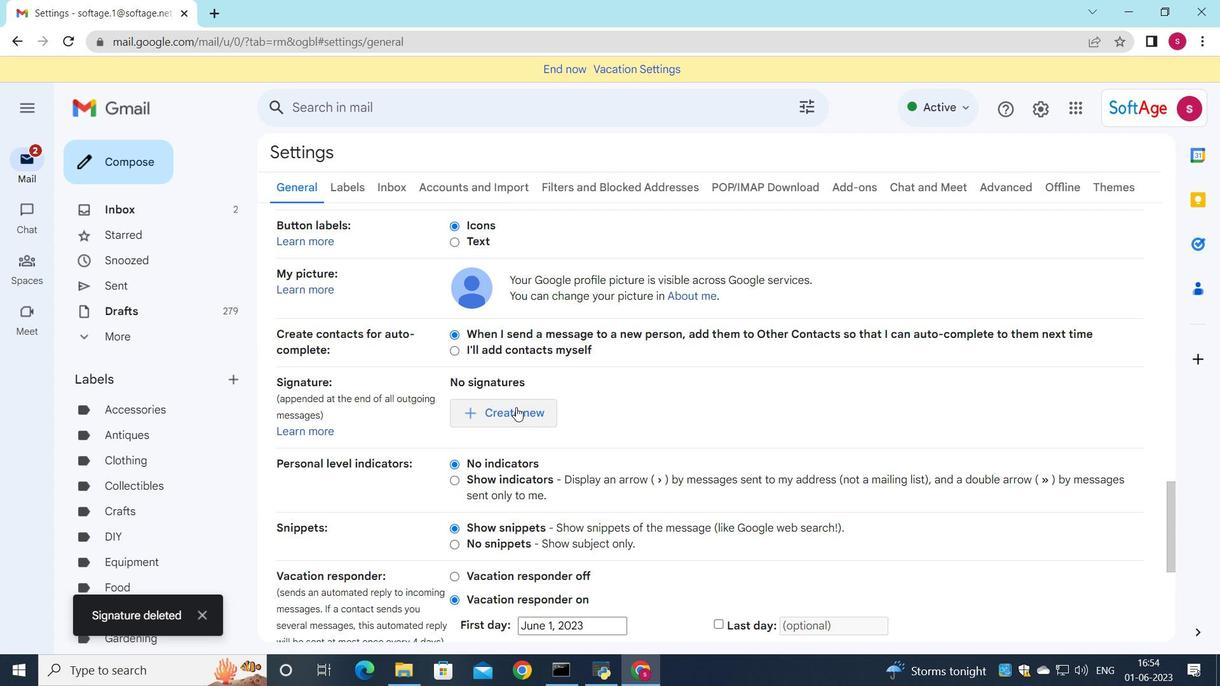 
Action: Mouse moved to (600, 340)
Screenshot: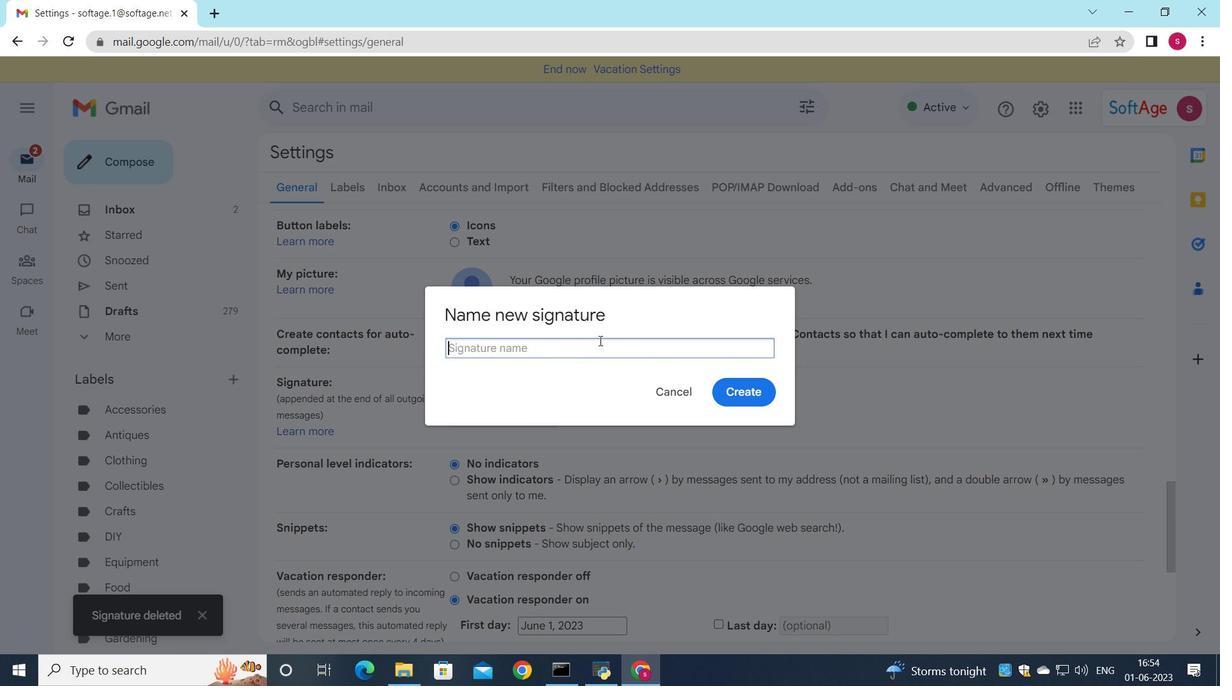 
Action: Key pressed <Key.shift>Autumn<Key.space><Key.shift>baker
Screenshot: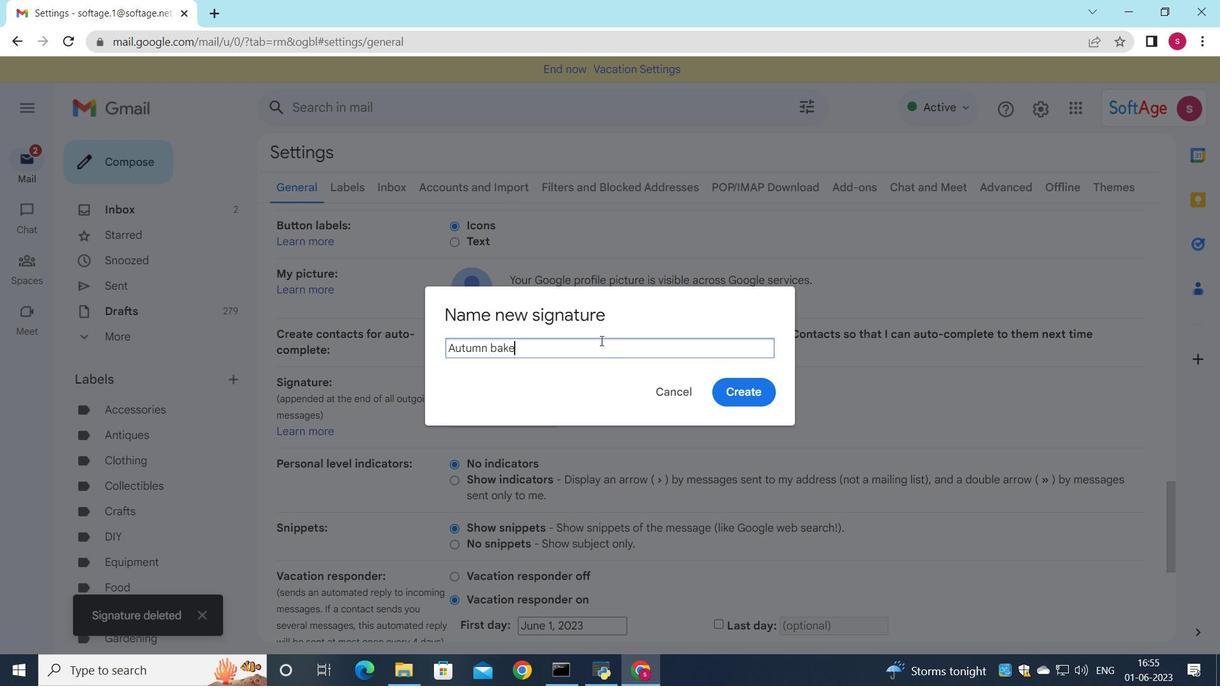 
Action: Mouse moved to (497, 352)
Screenshot: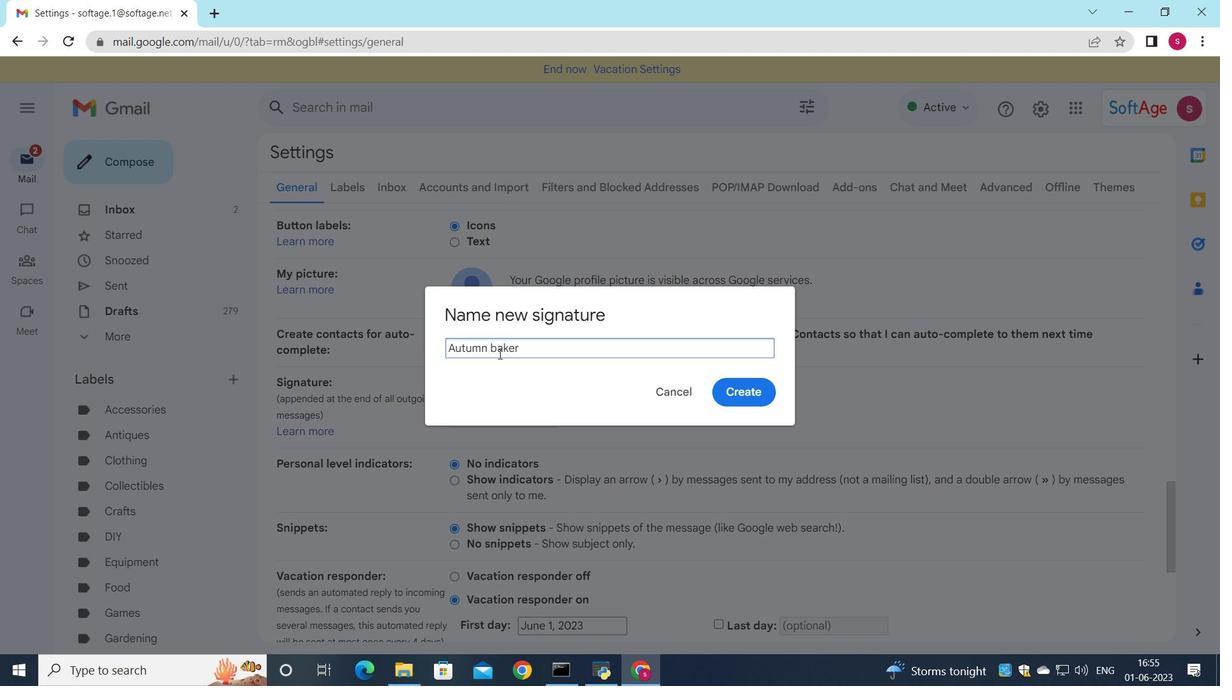 
Action: Mouse pressed left at (497, 352)
Screenshot: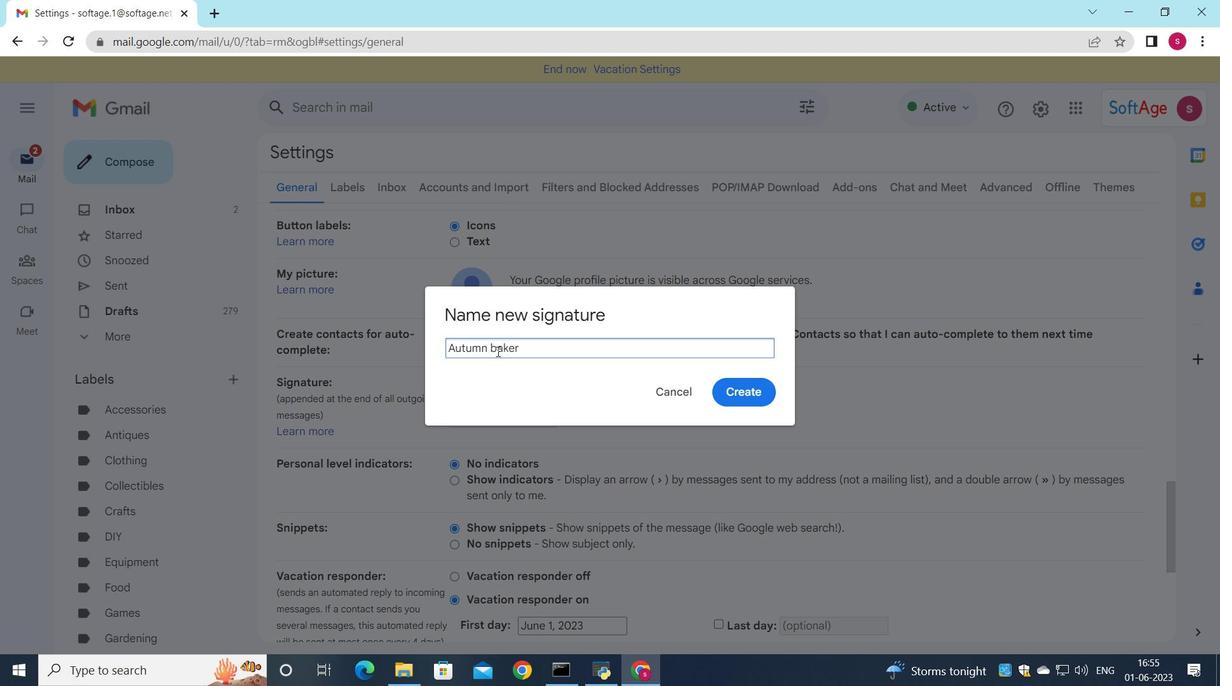 
Action: Key pressed <Key.backspace><Key.caps_lock><Key.shift><Key.shift><Key.shift><Key.shift><Key.shift><Key.shift><Key.shift><Key.shift><Key.shift><Key.shift><Key.shift><Key.shift><Key.shift><Key.shift><Key.shift><Key.shift>b<Key.backspace>B
Screenshot: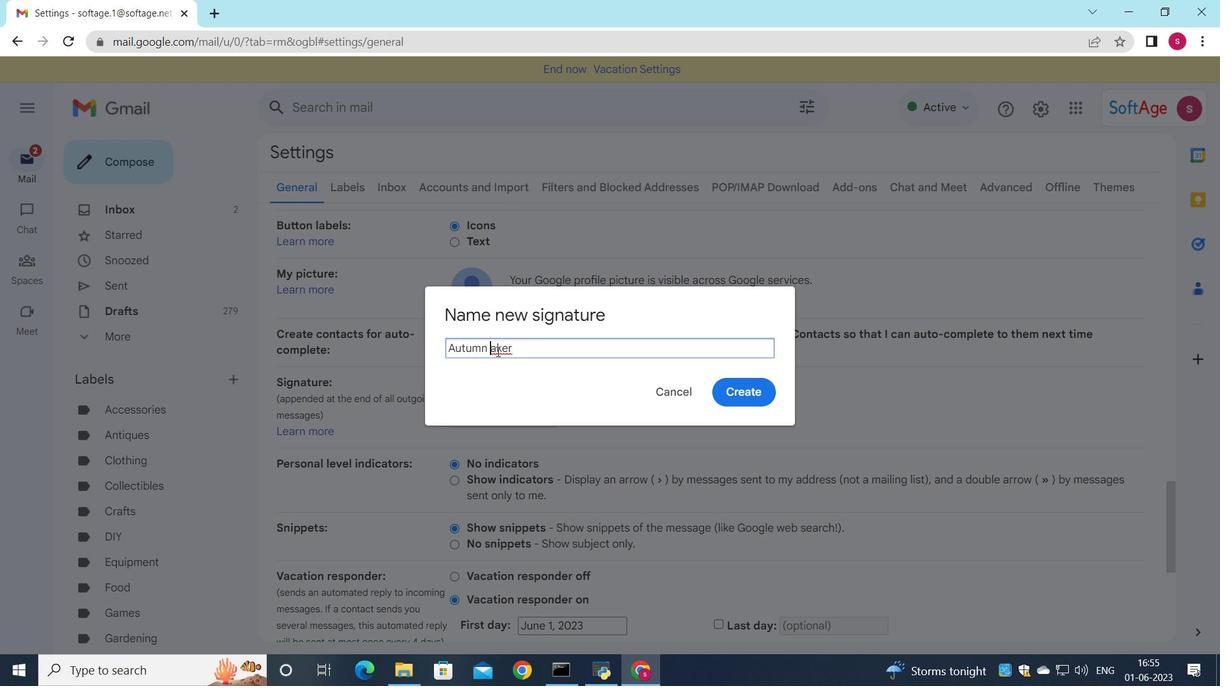 
Action: Mouse moved to (619, 382)
Screenshot: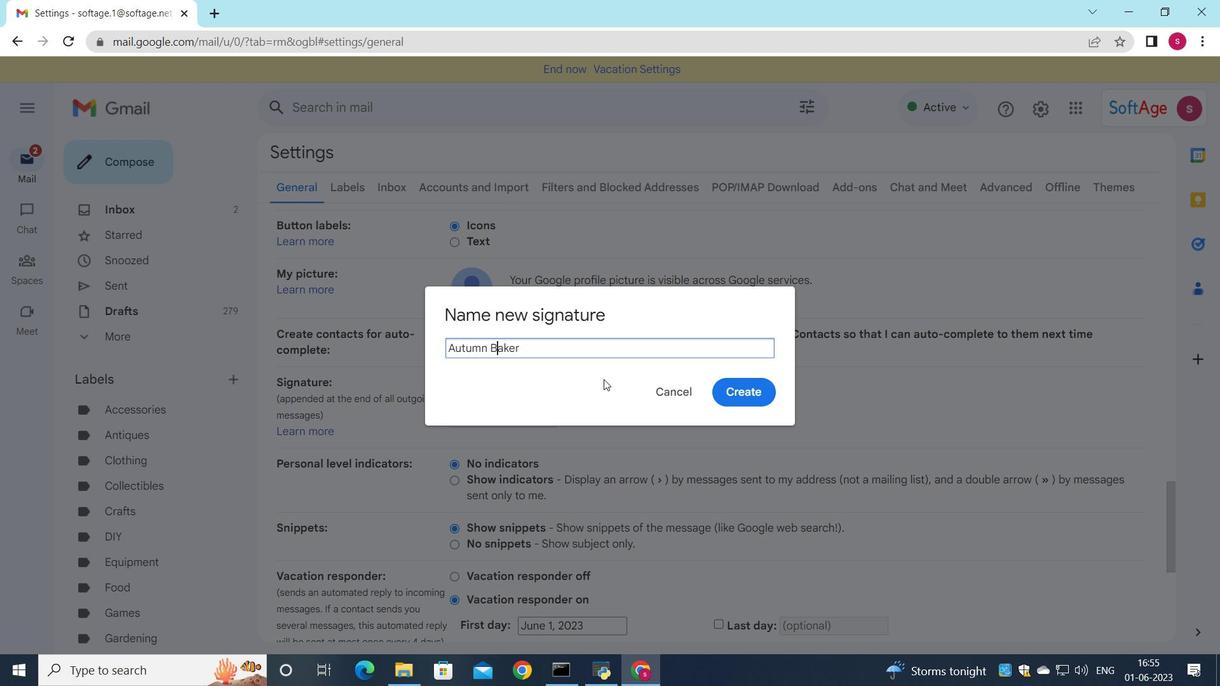 
Action: Key pressed <Key.caps_lock>
Screenshot: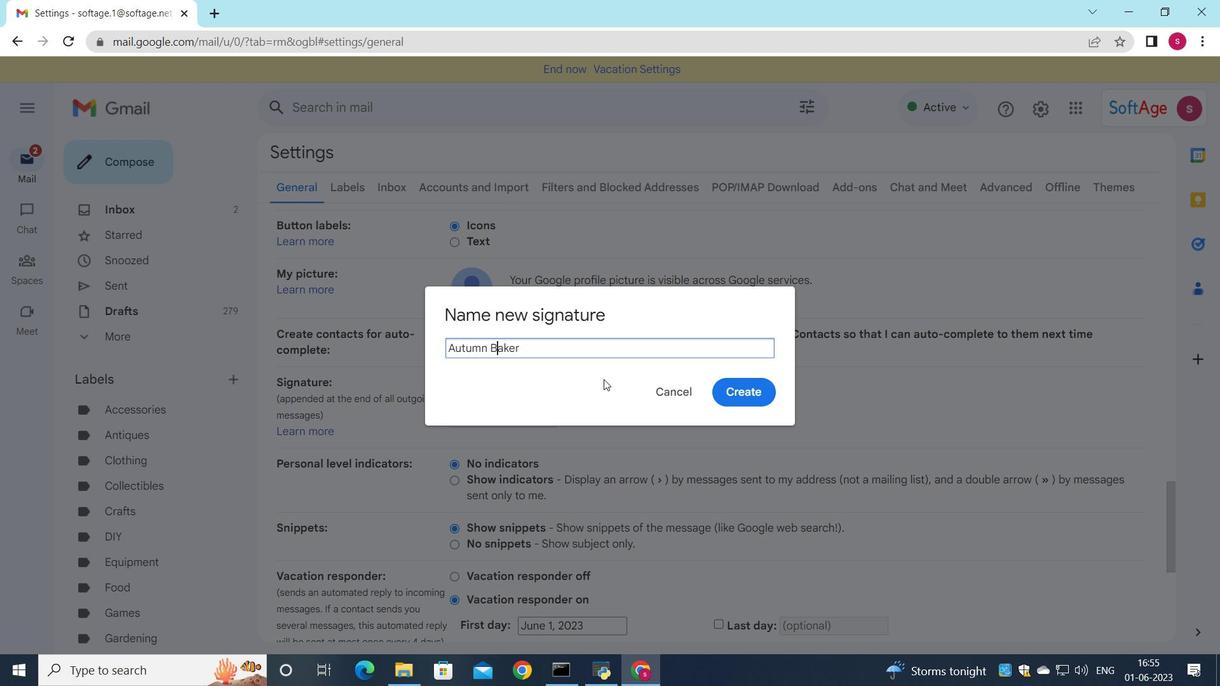 
Action: Mouse moved to (767, 393)
Screenshot: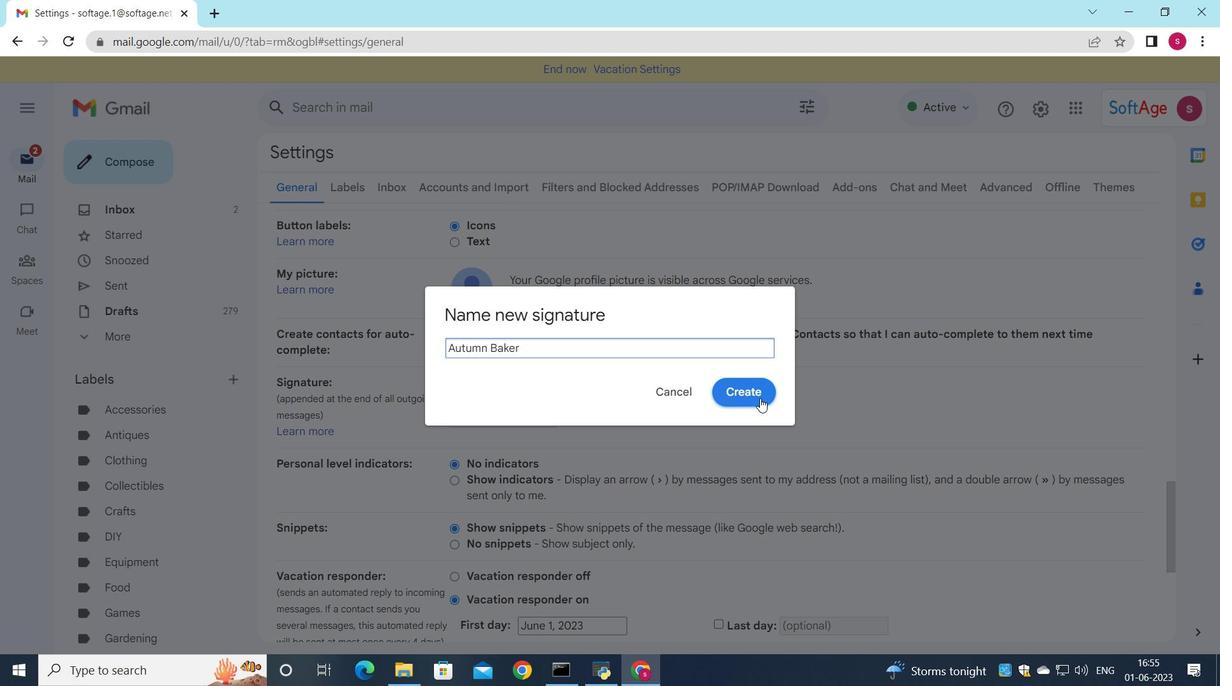 
Action: Mouse pressed left at (767, 393)
Screenshot: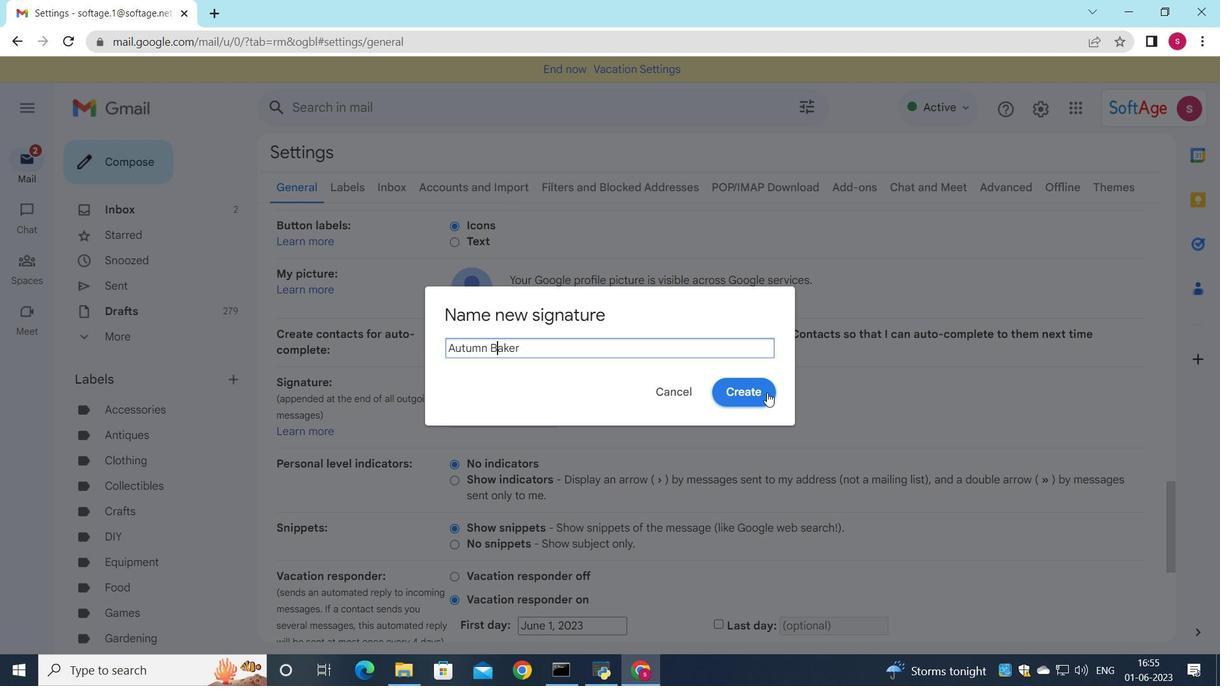 
Action: Mouse moved to (685, 398)
Screenshot: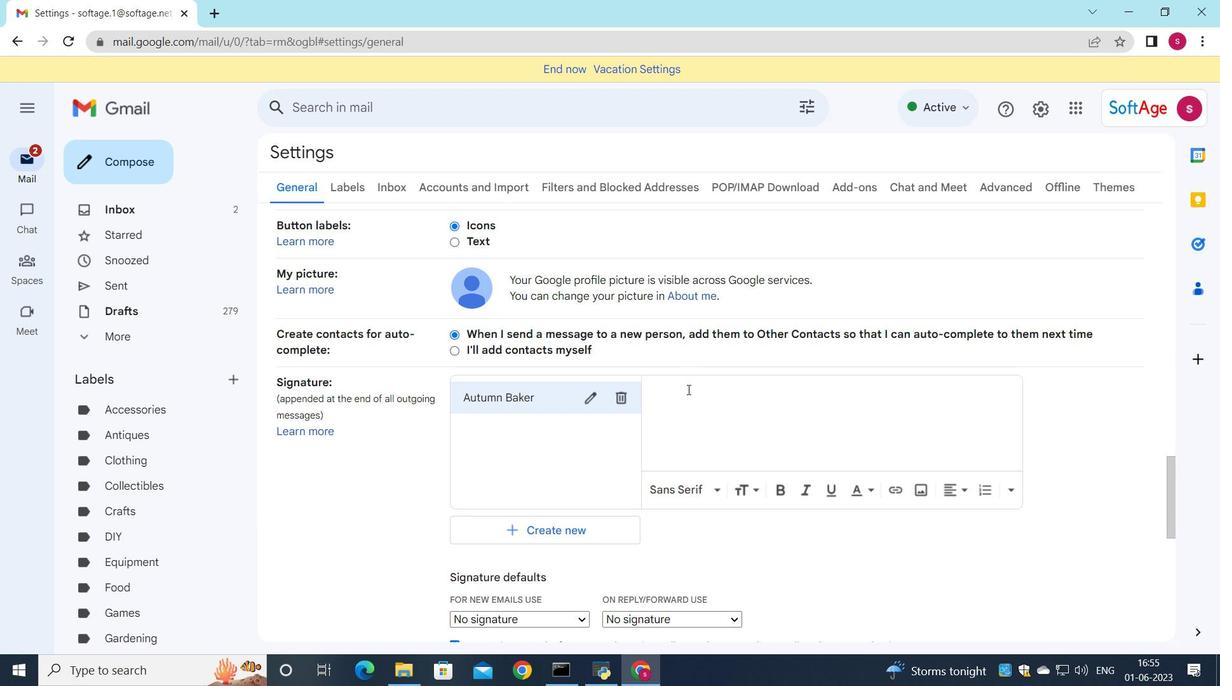 
Action: Mouse pressed left at (685, 398)
Screenshot: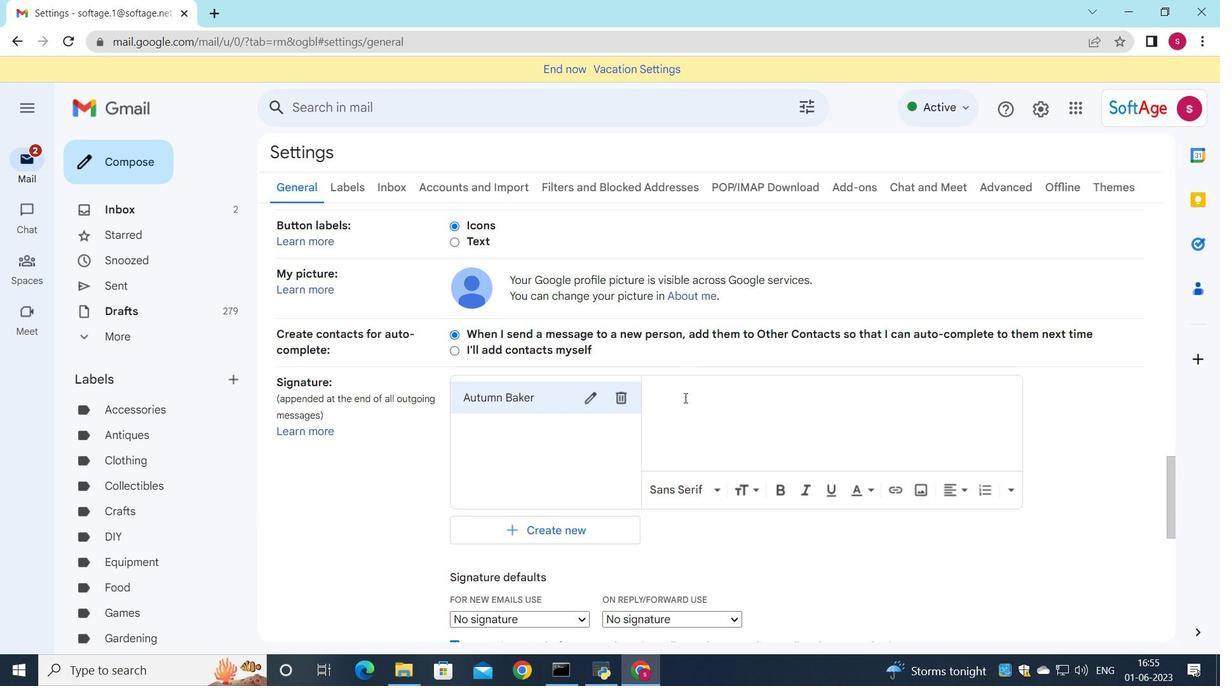 
Action: Key pressed <Key.shift><Key.shift><Key.shift><Key.shift><Key.shift><Key.shift><Key.shift><Key.shift>Autumn<Key.space><Key.shift>Baker
Screenshot: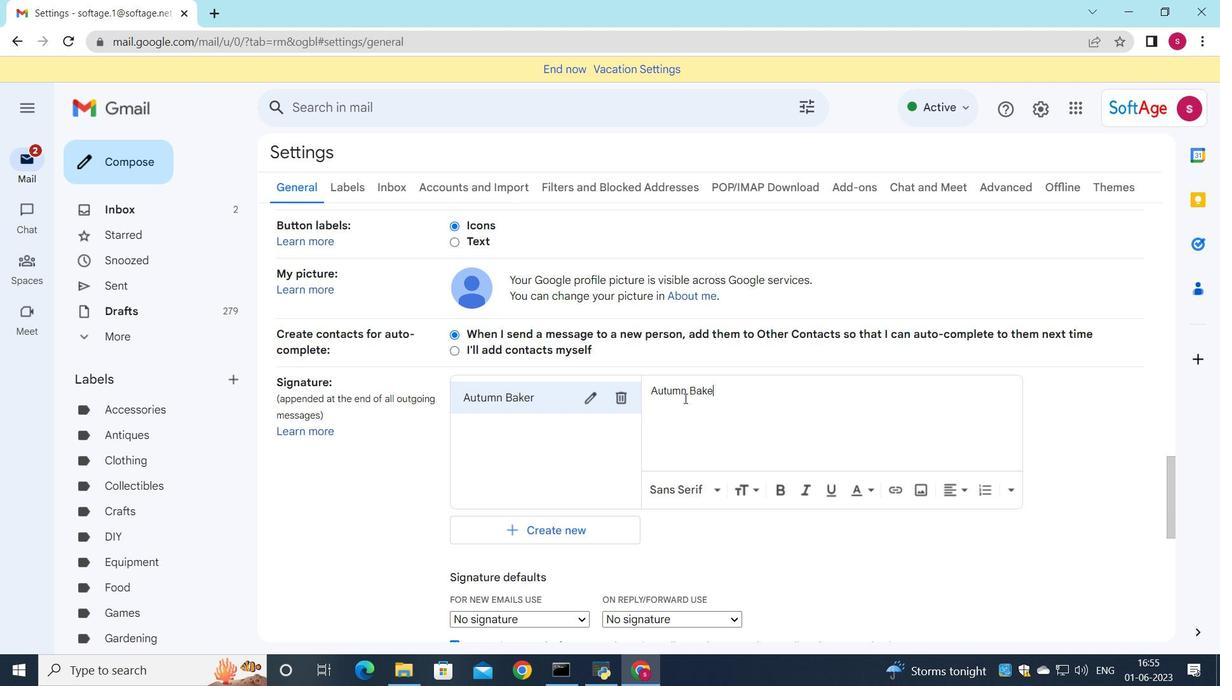 
Action: Mouse scrolled (685, 398) with delta (0, 0)
Screenshot: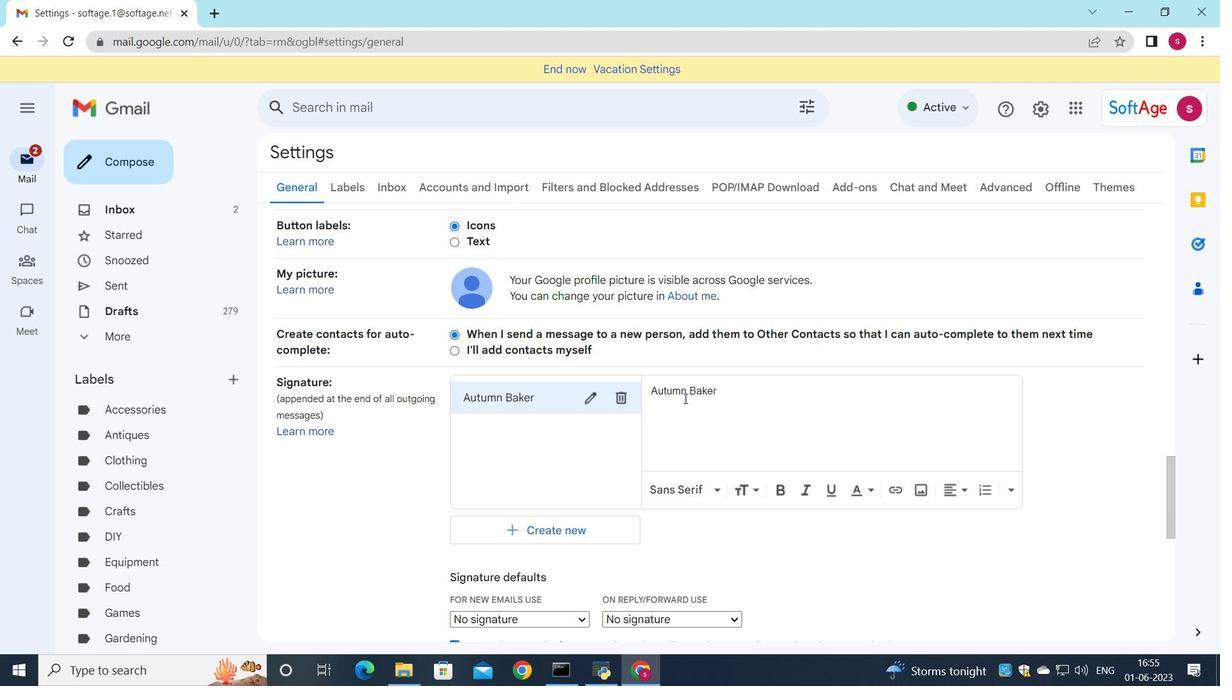 
Action: Mouse scrolled (685, 398) with delta (0, 0)
Screenshot: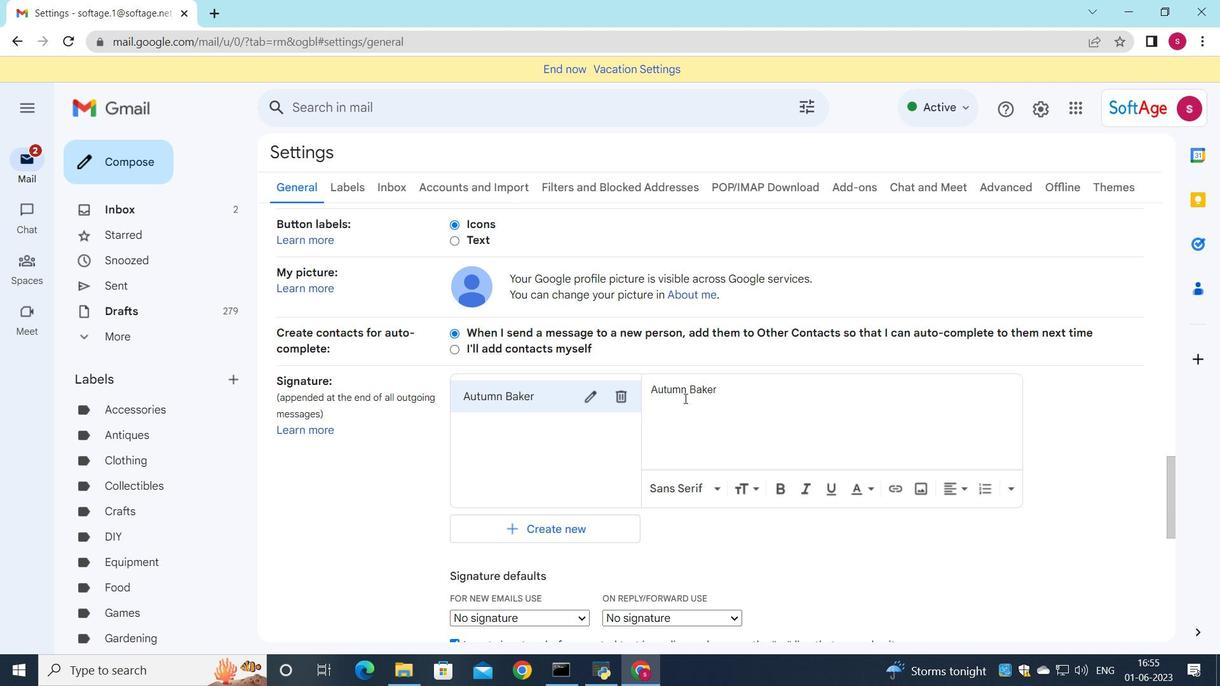 
Action: Mouse scrolled (685, 398) with delta (0, 0)
Screenshot: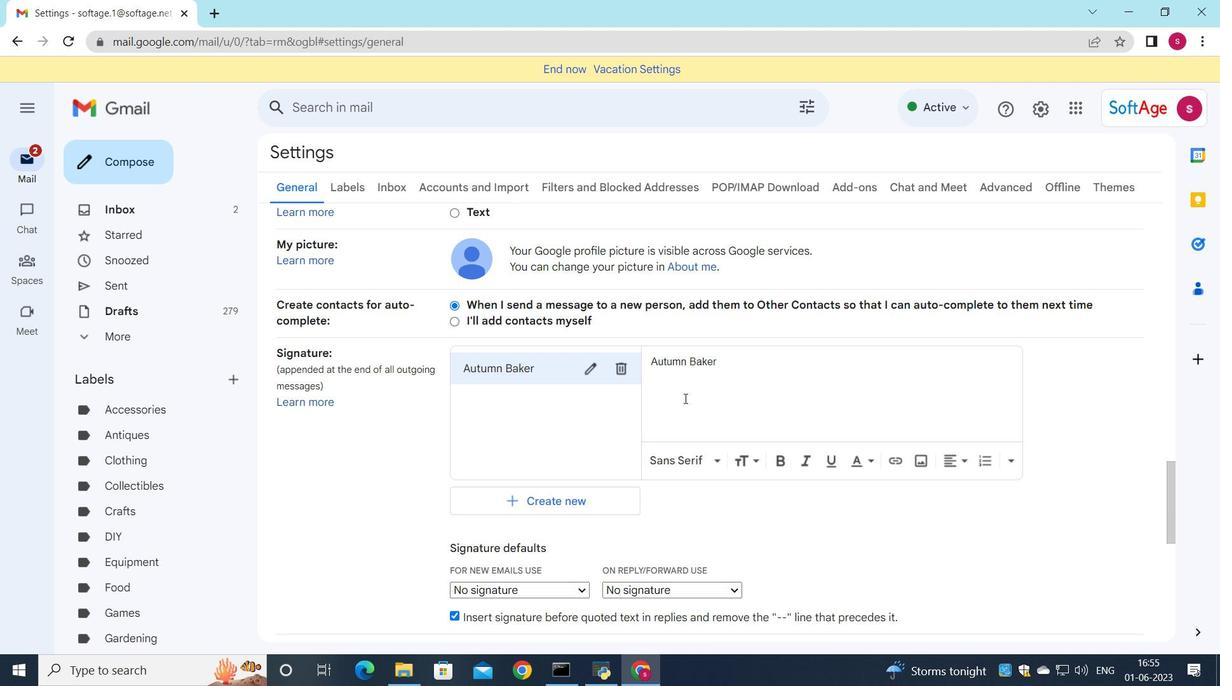 
Action: Mouse scrolled (685, 398) with delta (0, 0)
Screenshot: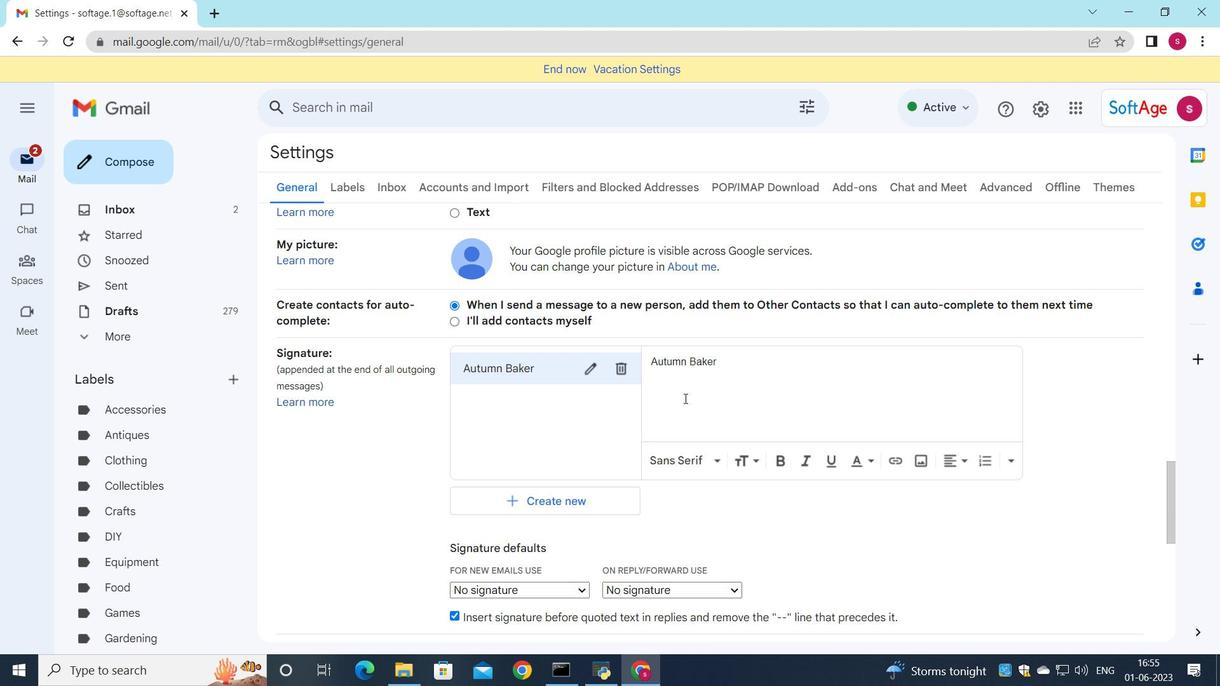 
Action: Mouse moved to (588, 296)
Screenshot: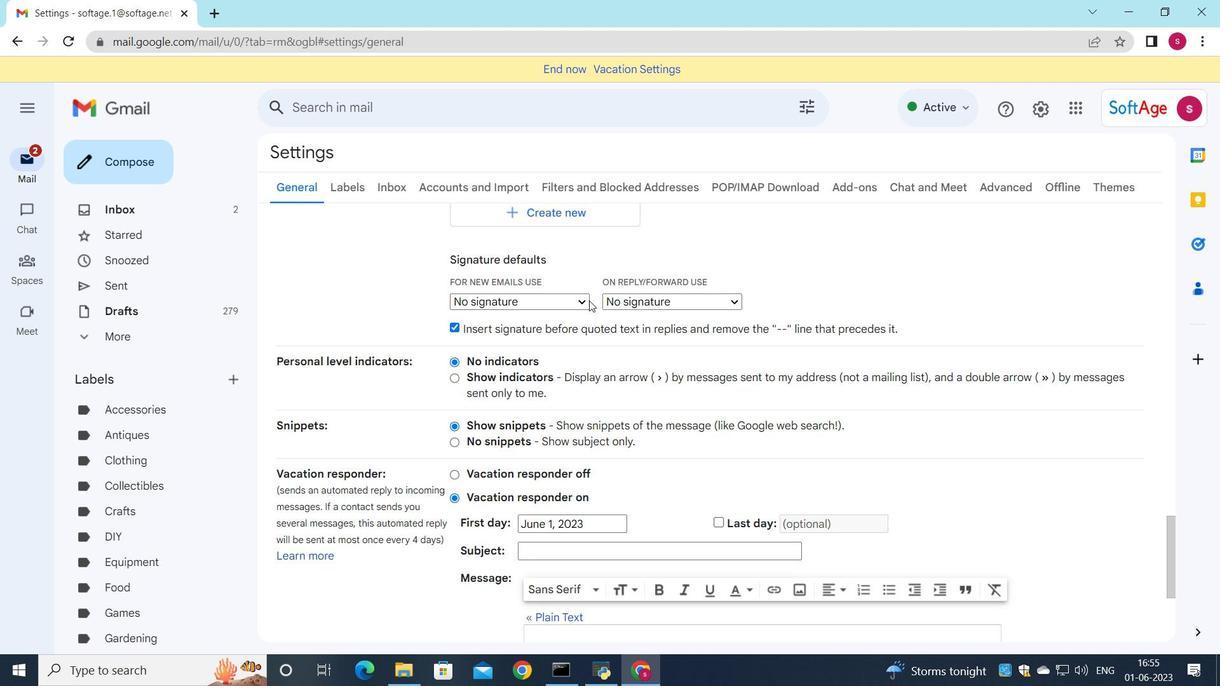 
Action: Mouse pressed left at (588, 296)
Screenshot: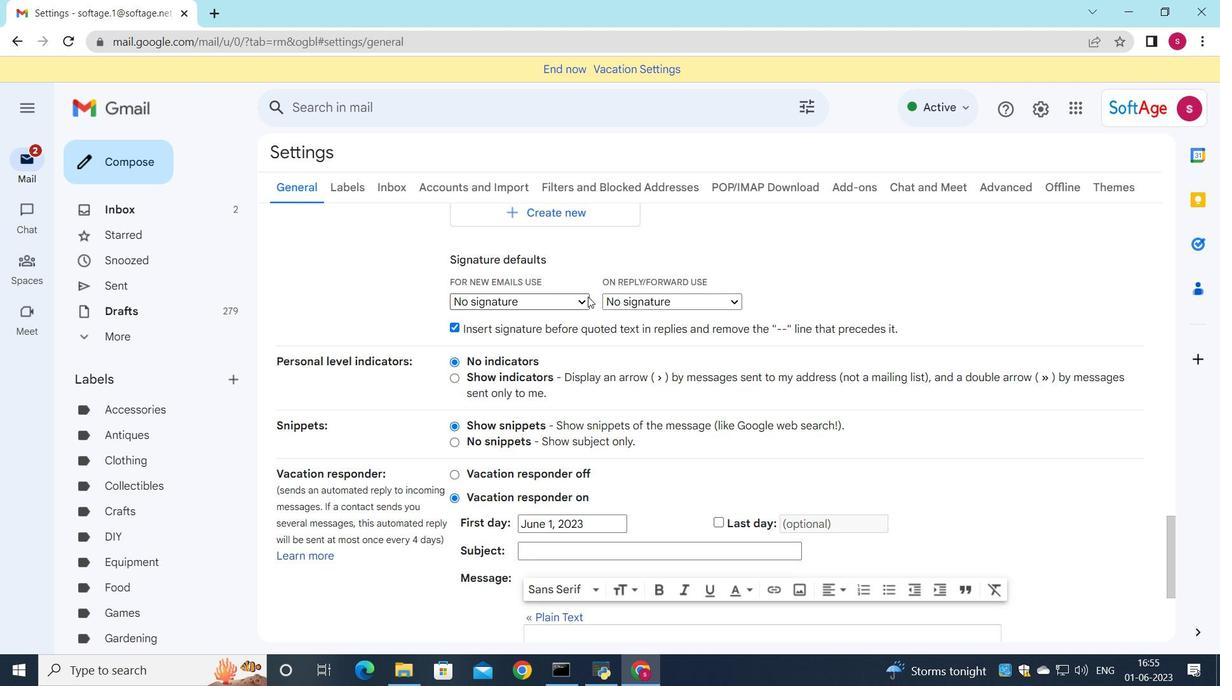 
Action: Mouse moved to (577, 327)
Screenshot: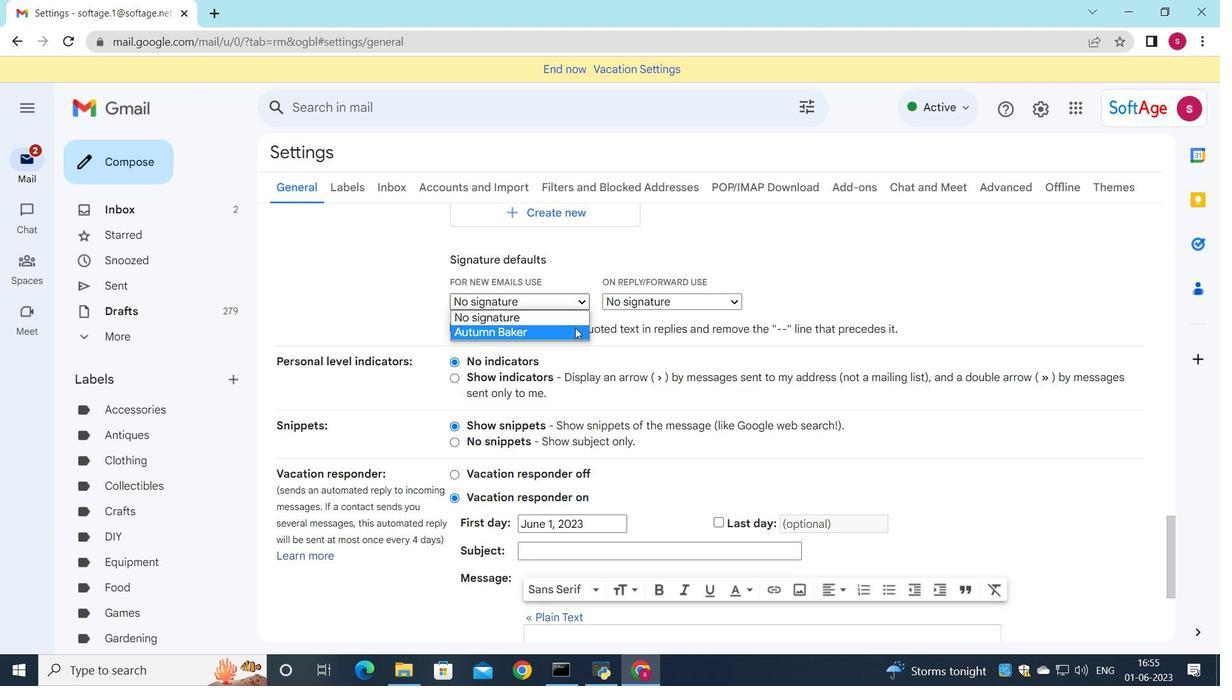 
Action: Mouse pressed left at (577, 327)
Screenshot: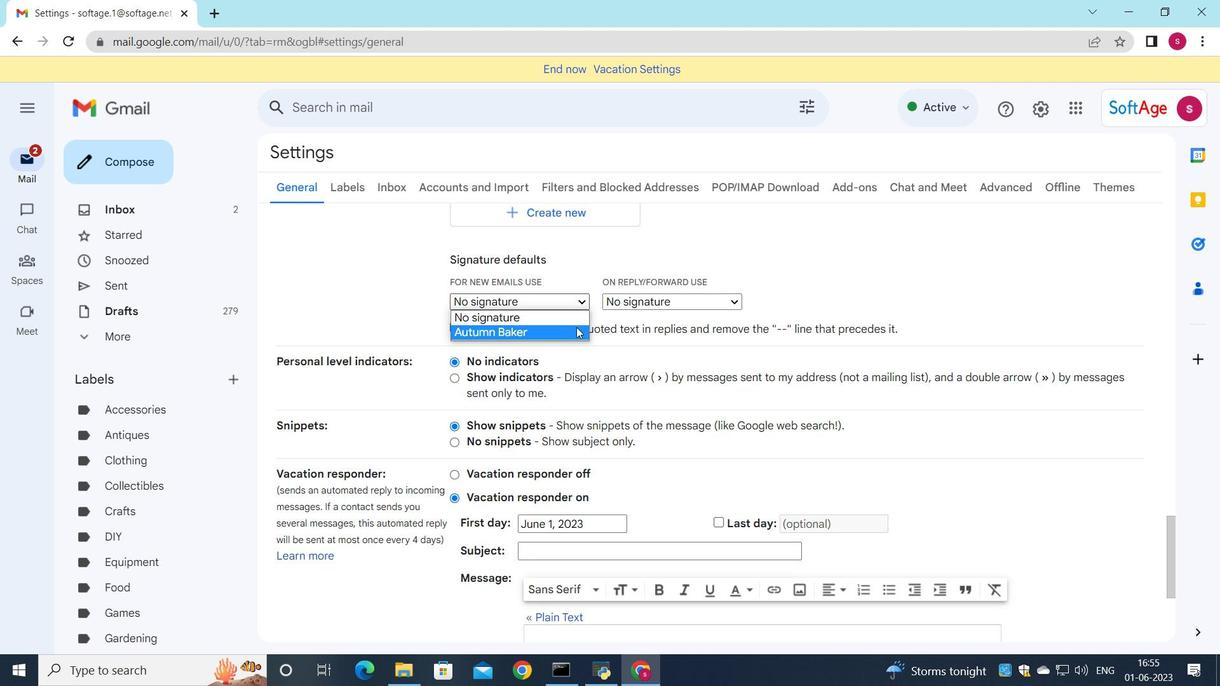 
Action: Mouse moved to (642, 303)
Screenshot: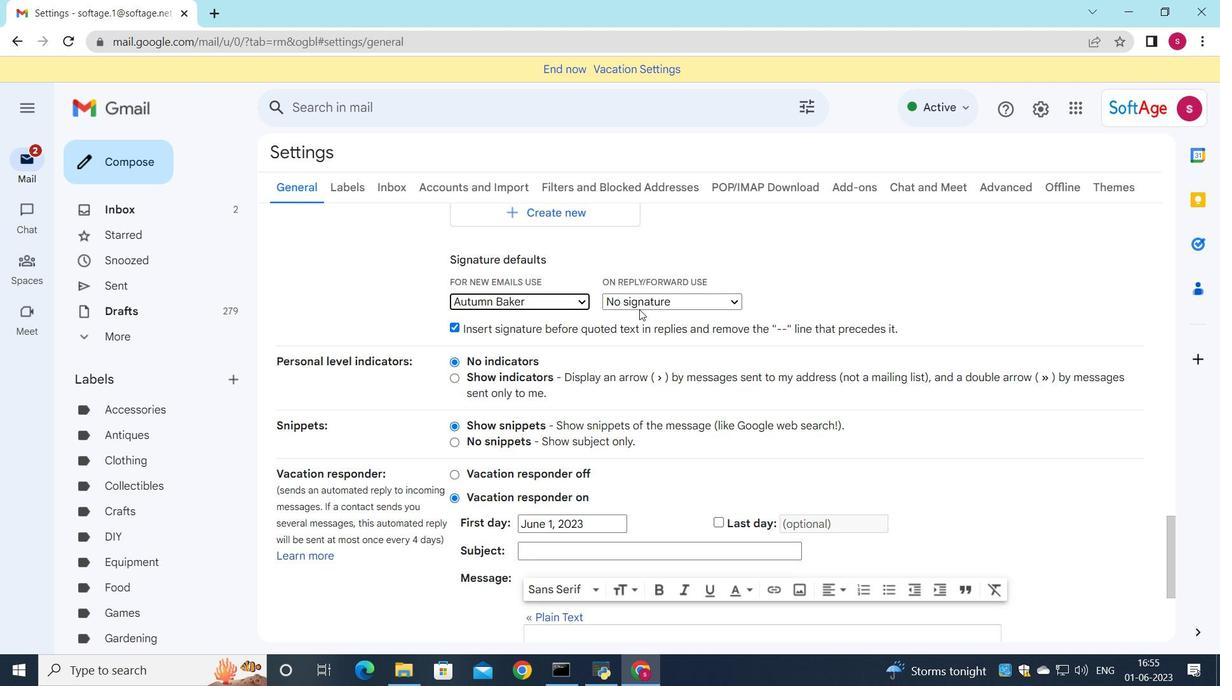
Action: Mouse pressed left at (642, 303)
Screenshot: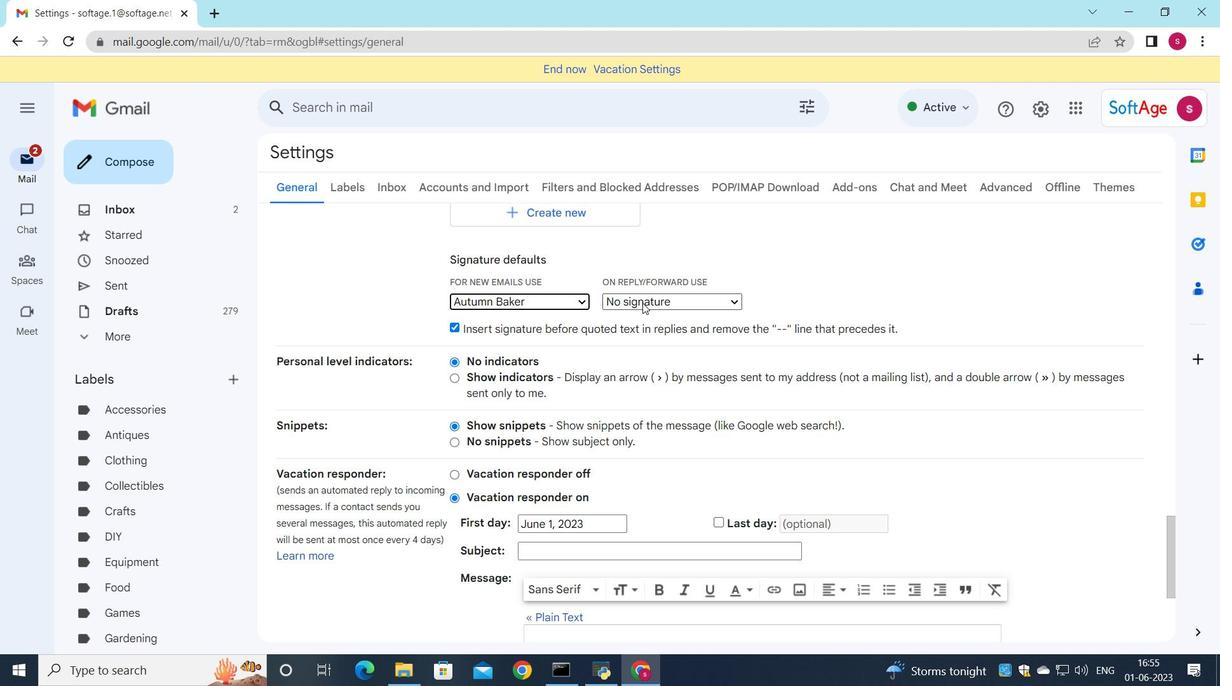 
Action: Mouse moved to (651, 329)
Screenshot: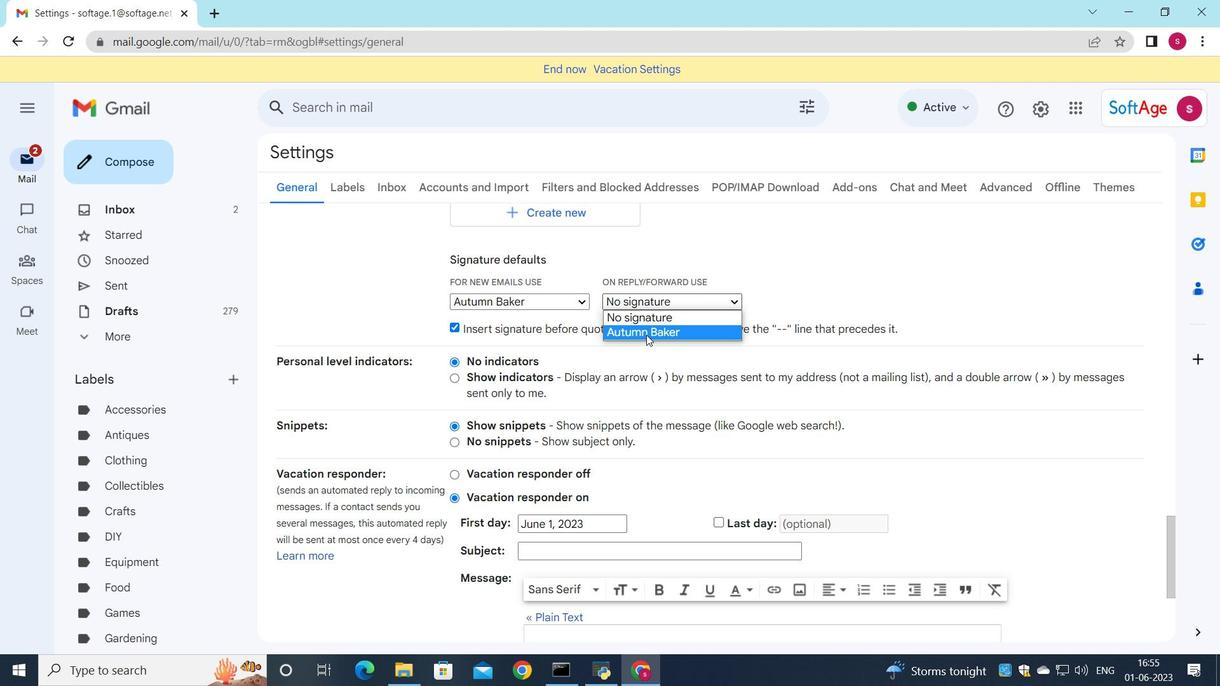 
Action: Mouse pressed left at (651, 329)
Screenshot: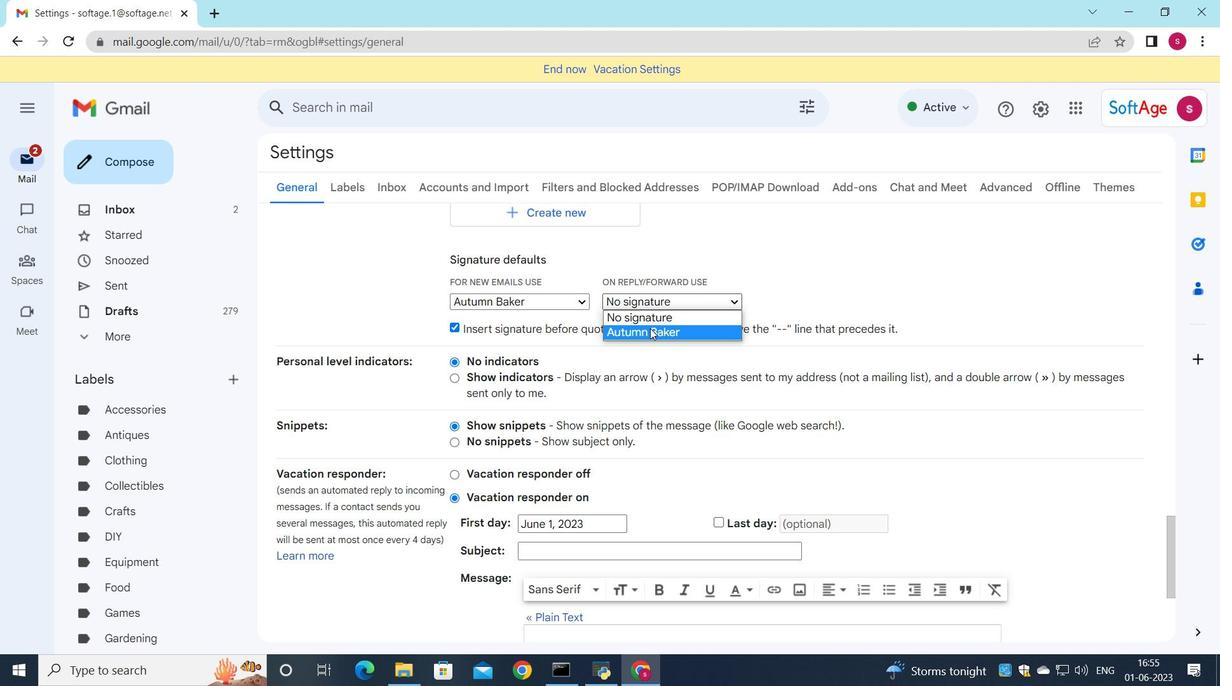
Action: Mouse scrolled (651, 328) with delta (0, 0)
Screenshot: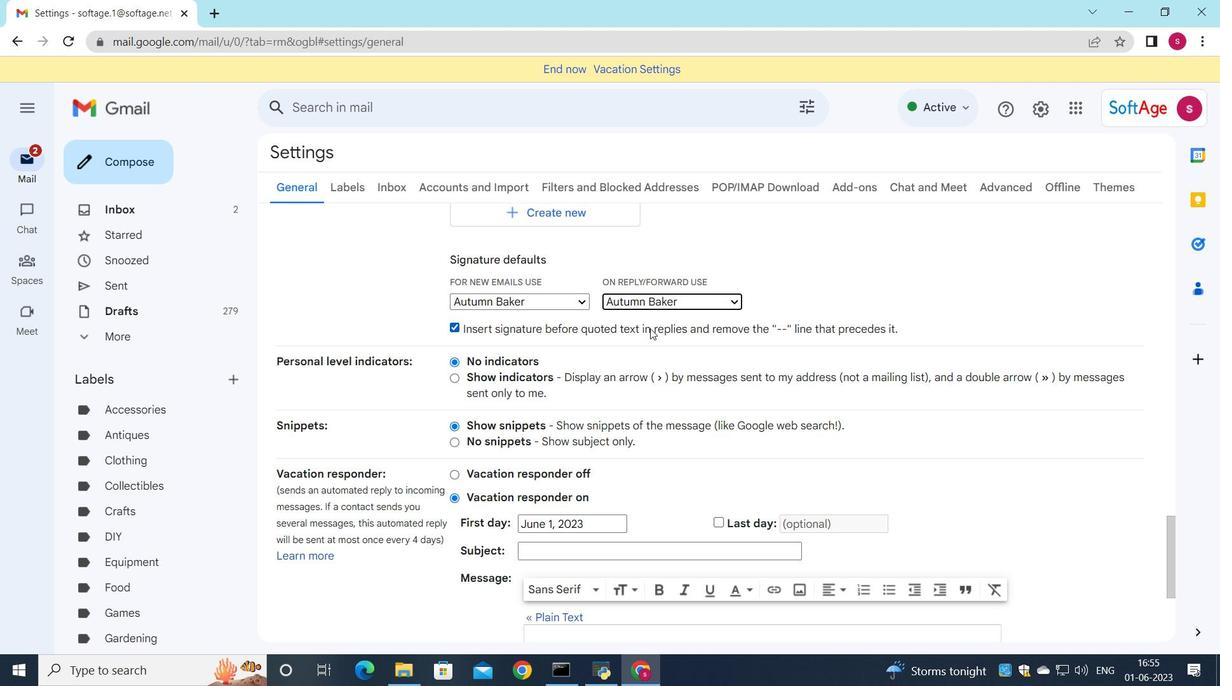 
Action: Mouse scrolled (651, 328) with delta (0, 0)
Screenshot: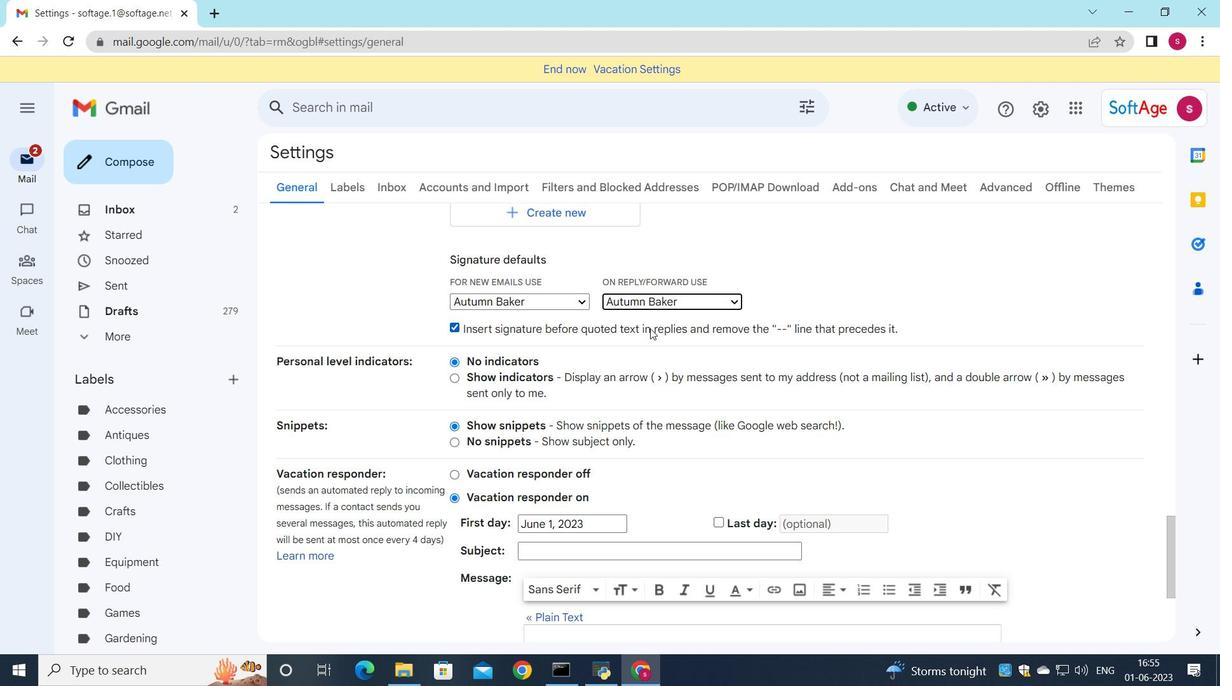 
Action: Mouse scrolled (651, 328) with delta (0, 0)
Screenshot: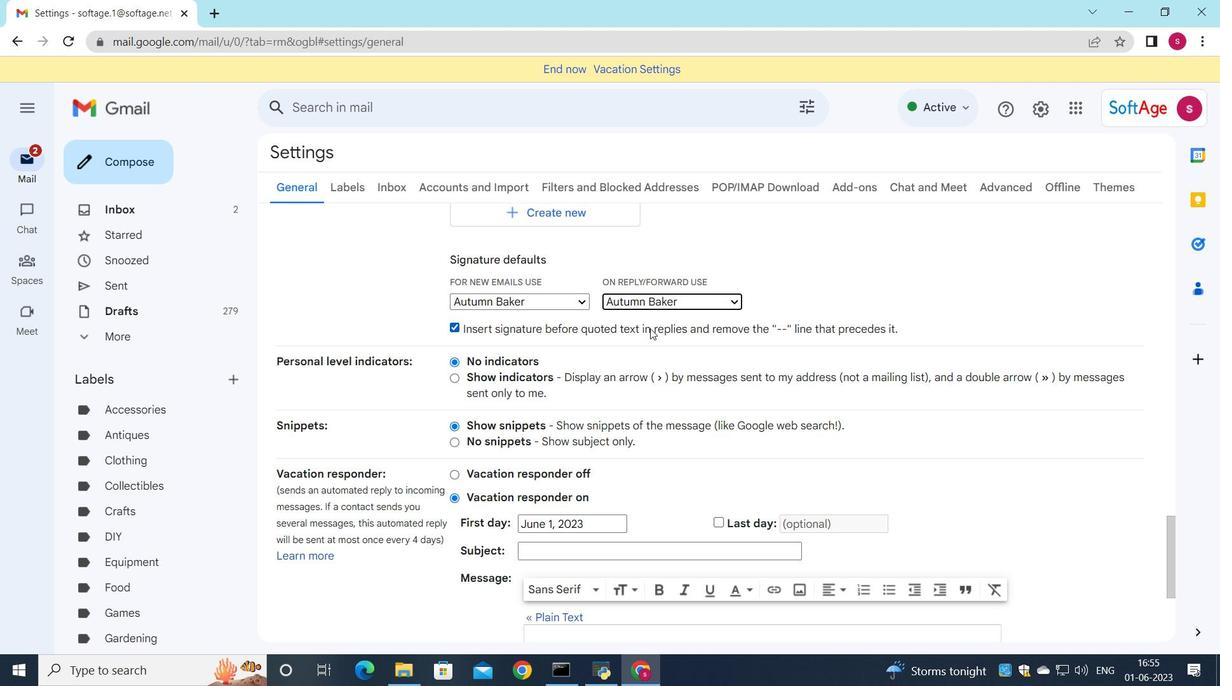 
Action: Mouse scrolled (651, 328) with delta (0, 0)
Screenshot: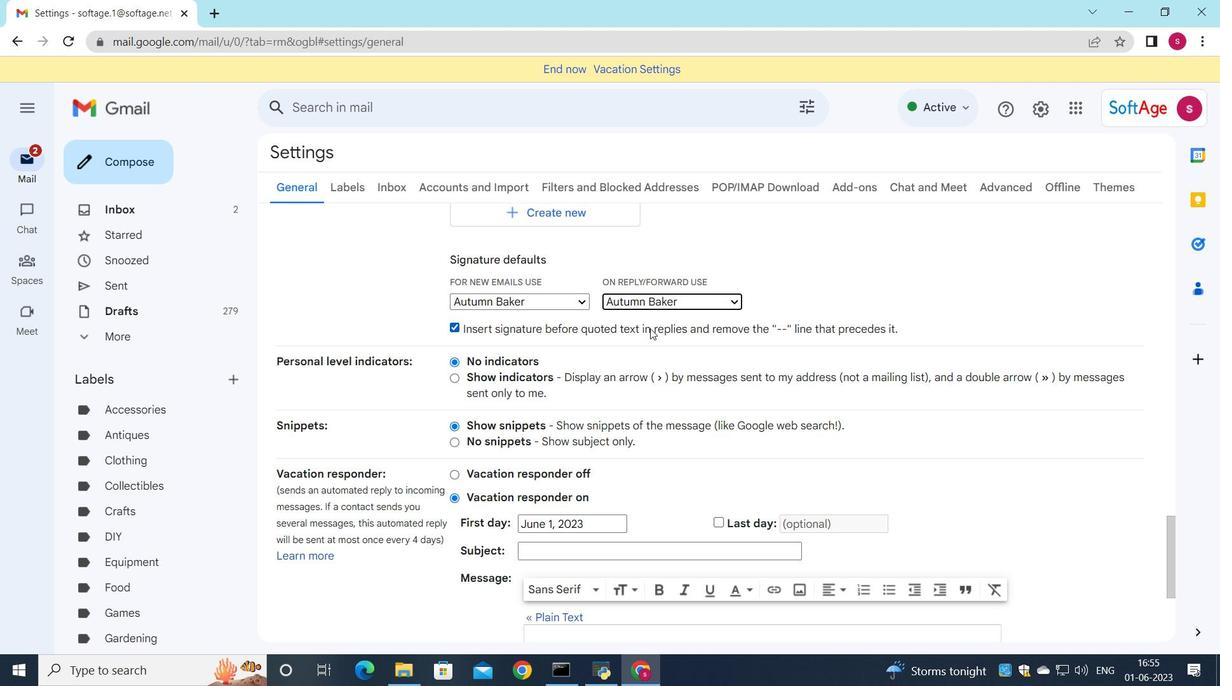 
Action: Mouse moved to (642, 397)
Screenshot: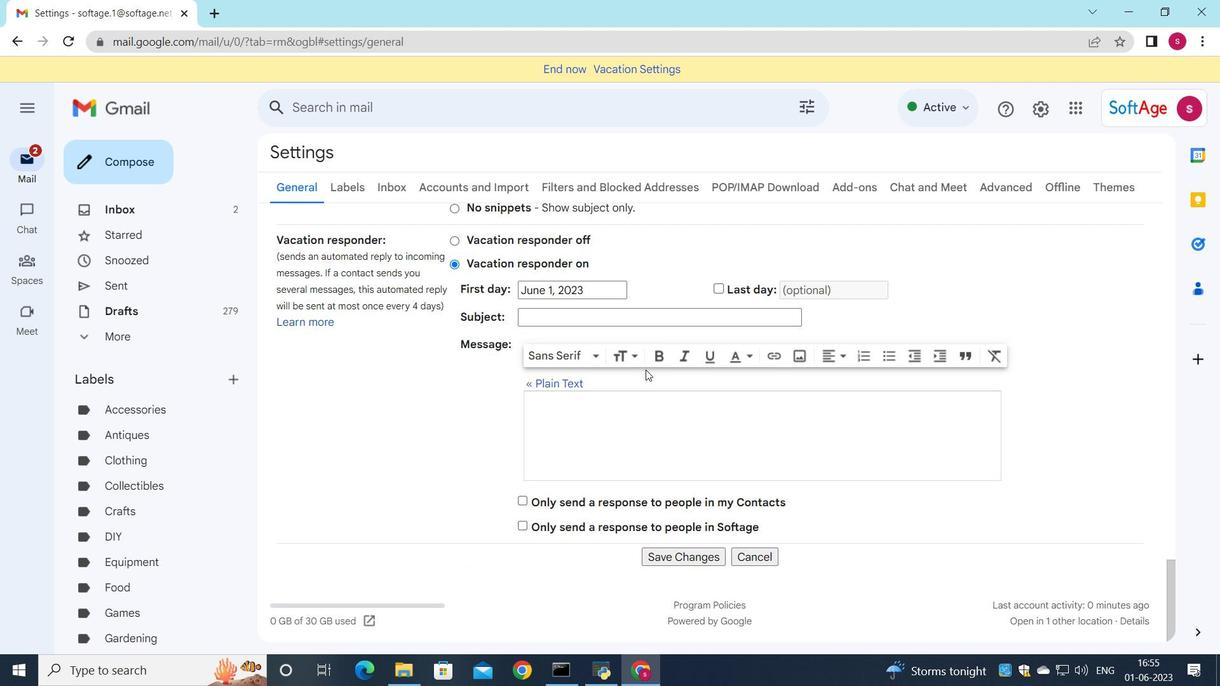 
Action: Mouse scrolled (642, 396) with delta (0, 0)
Screenshot: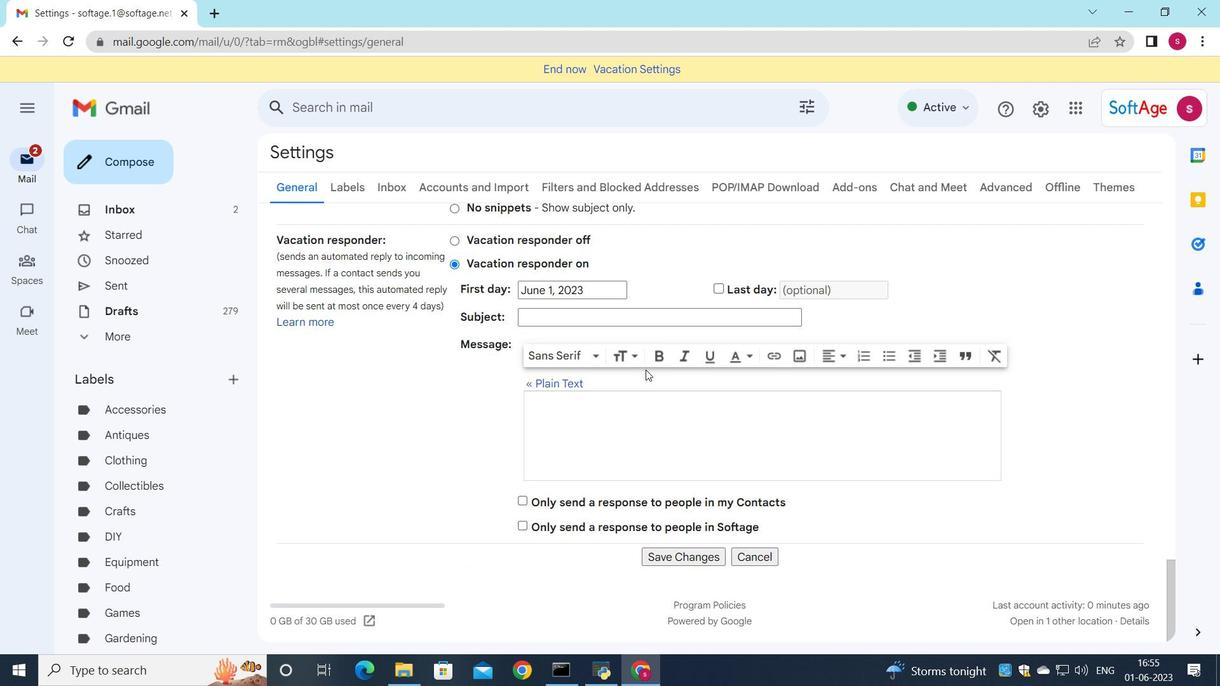 
Action: Mouse moved to (641, 398)
Screenshot: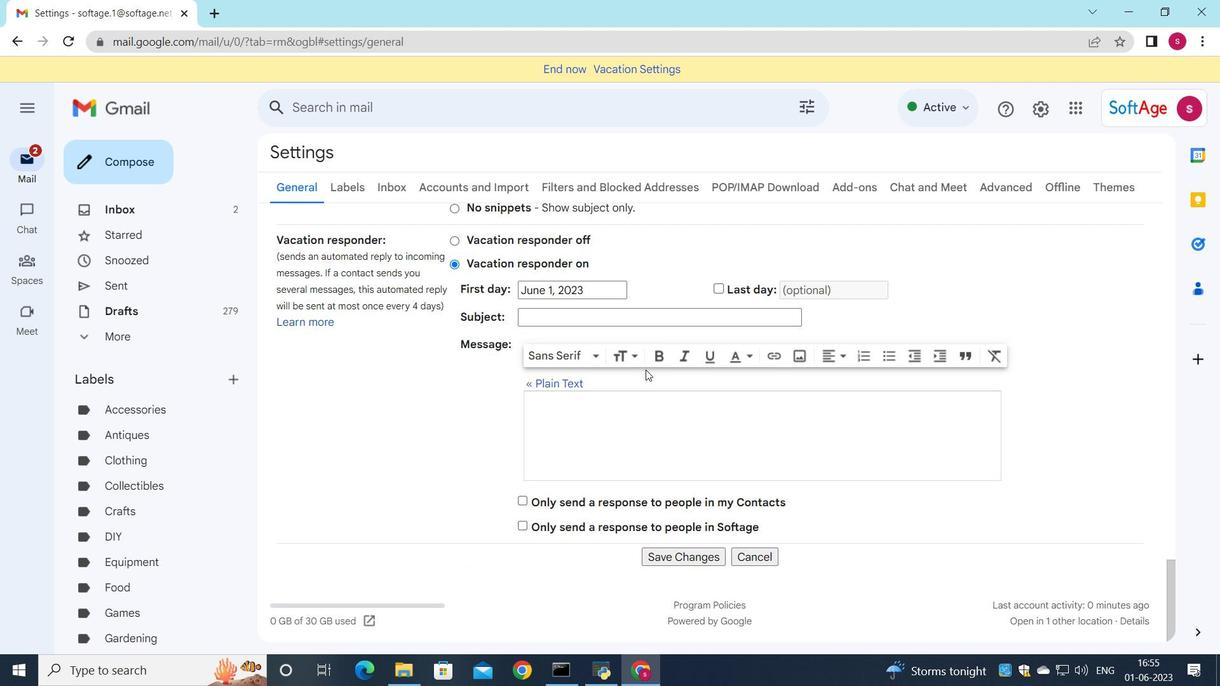 
Action: Mouse scrolled (641, 398) with delta (0, 0)
Screenshot: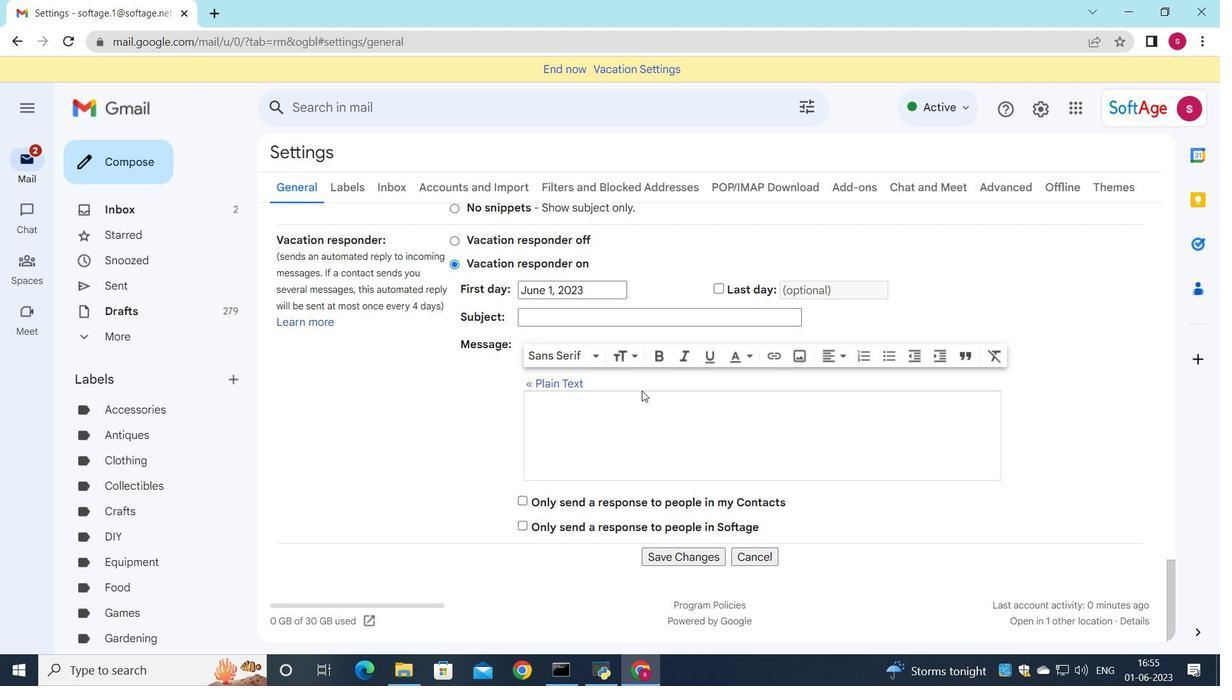 
Action: Mouse moved to (641, 398)
Screenshot: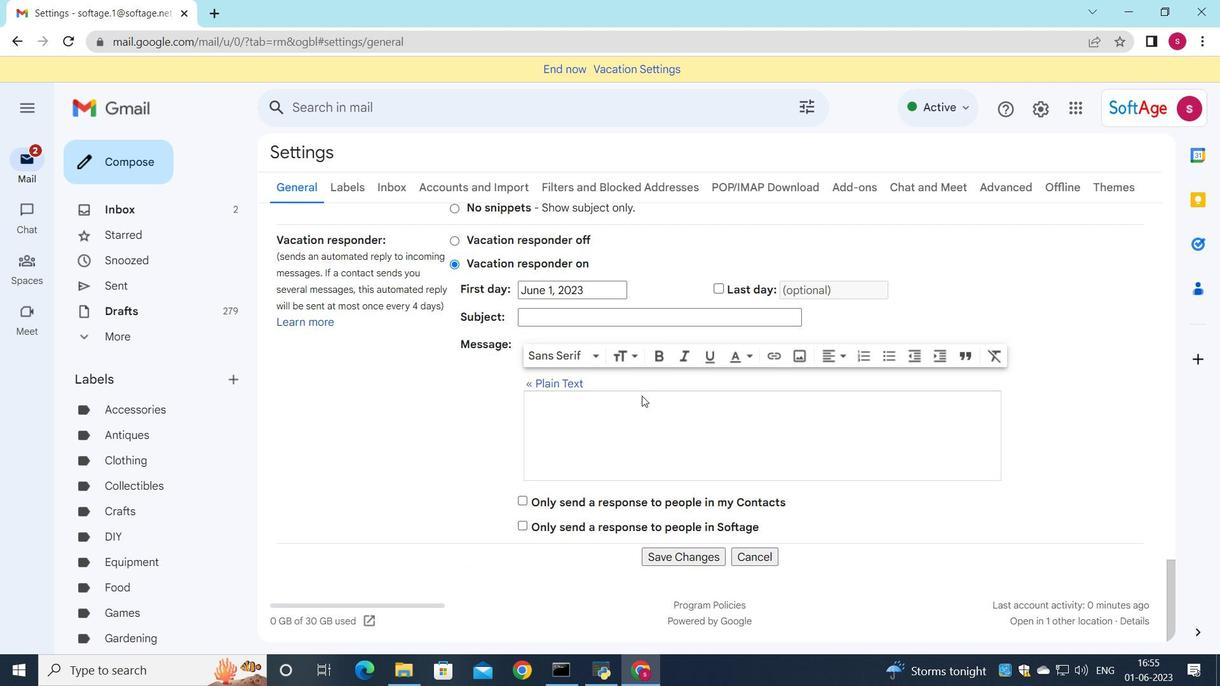 
Action: Mouse scrolled (641, 398) with delta (0, 0)
Screenshot: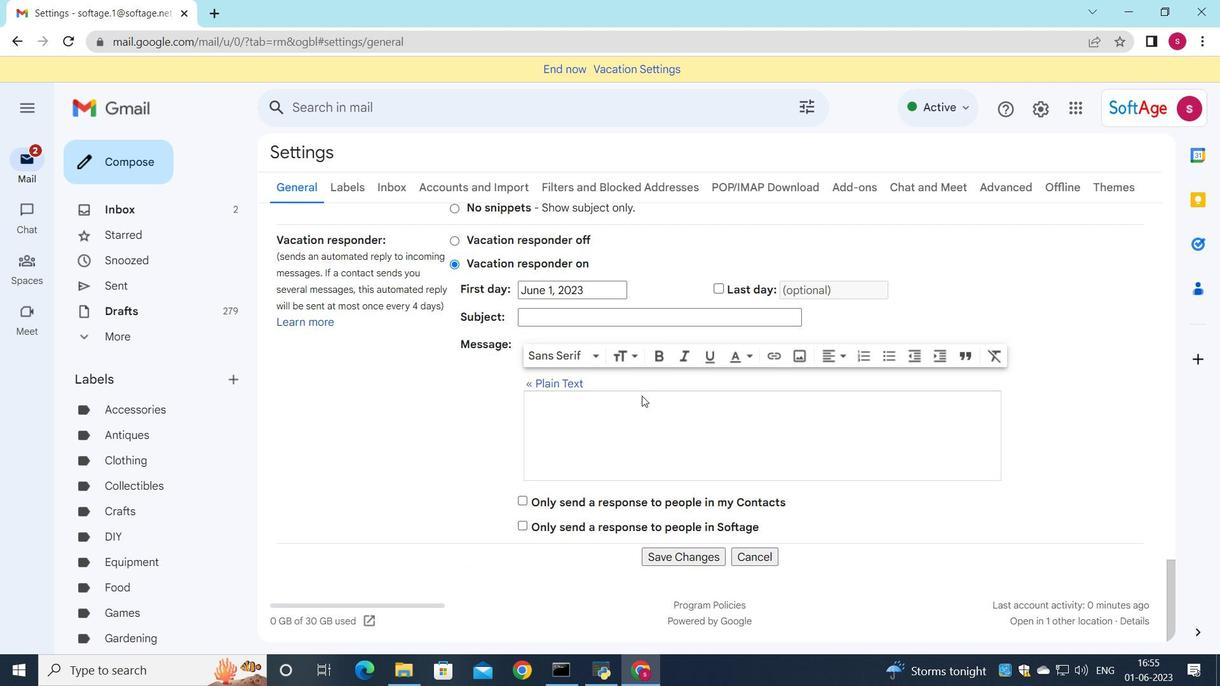 
Action: Mouse scrolled (641, 398) with delta (0, 0)
Screenshot: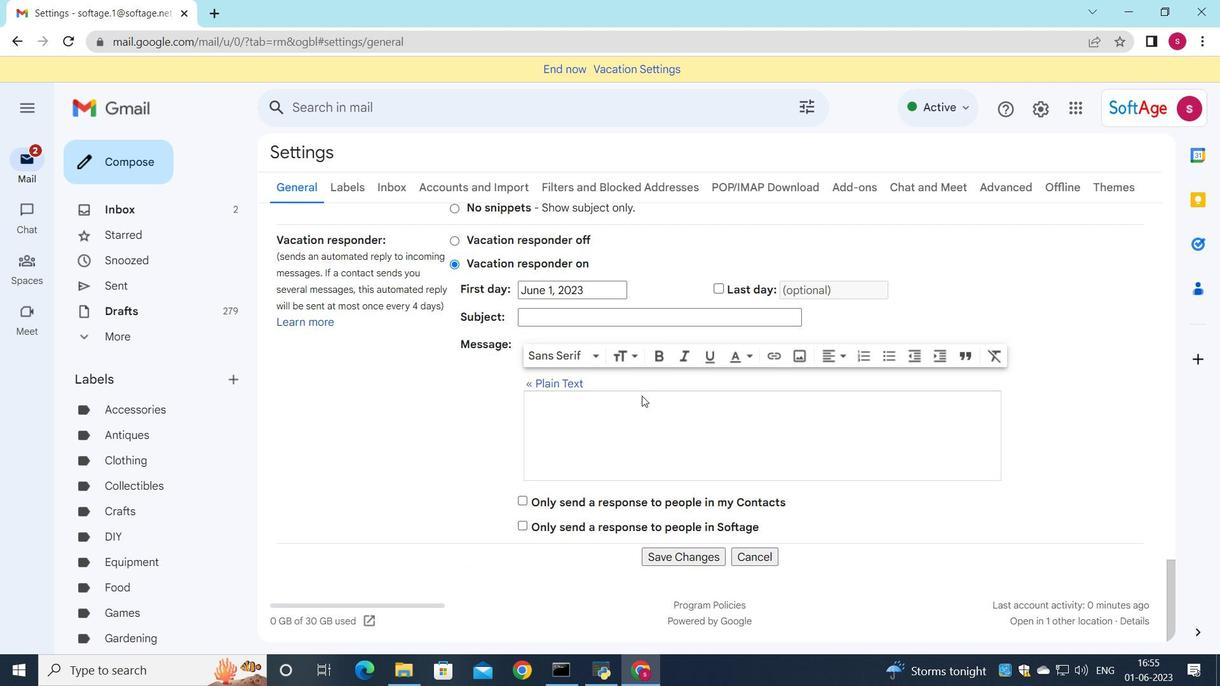 
Action: Mouse moved to (656, 556)
Screenshot: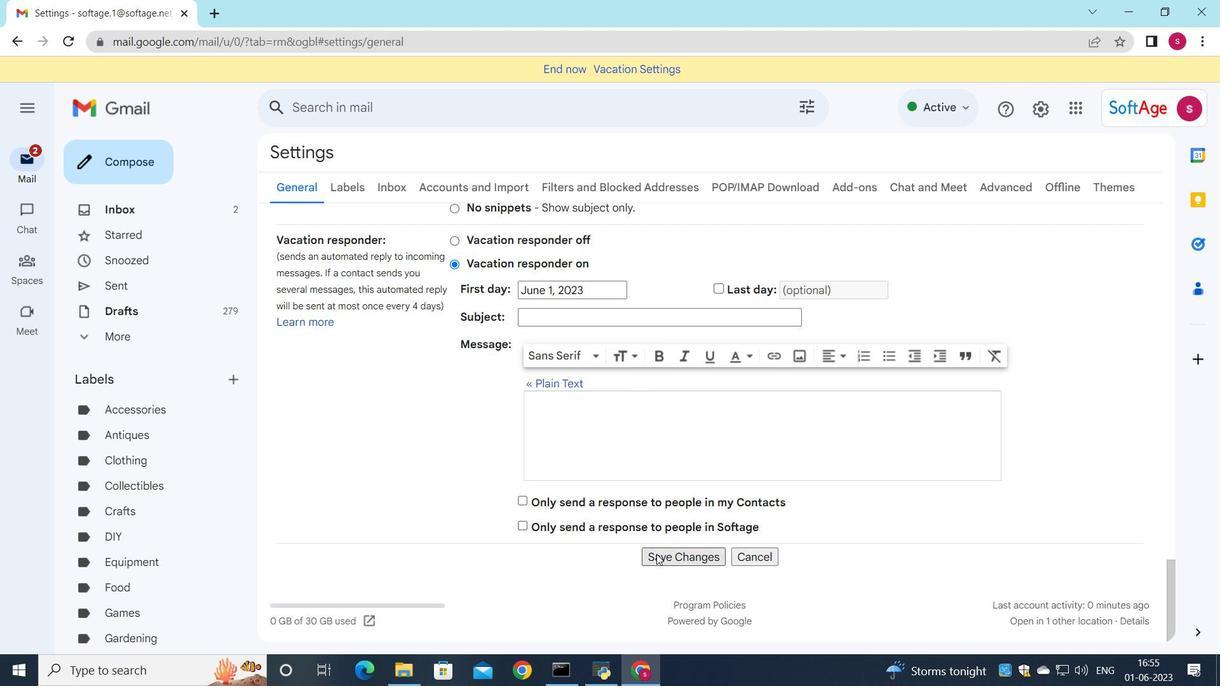 
Action: Mouse pressed left at (656, 556)
Screenshot: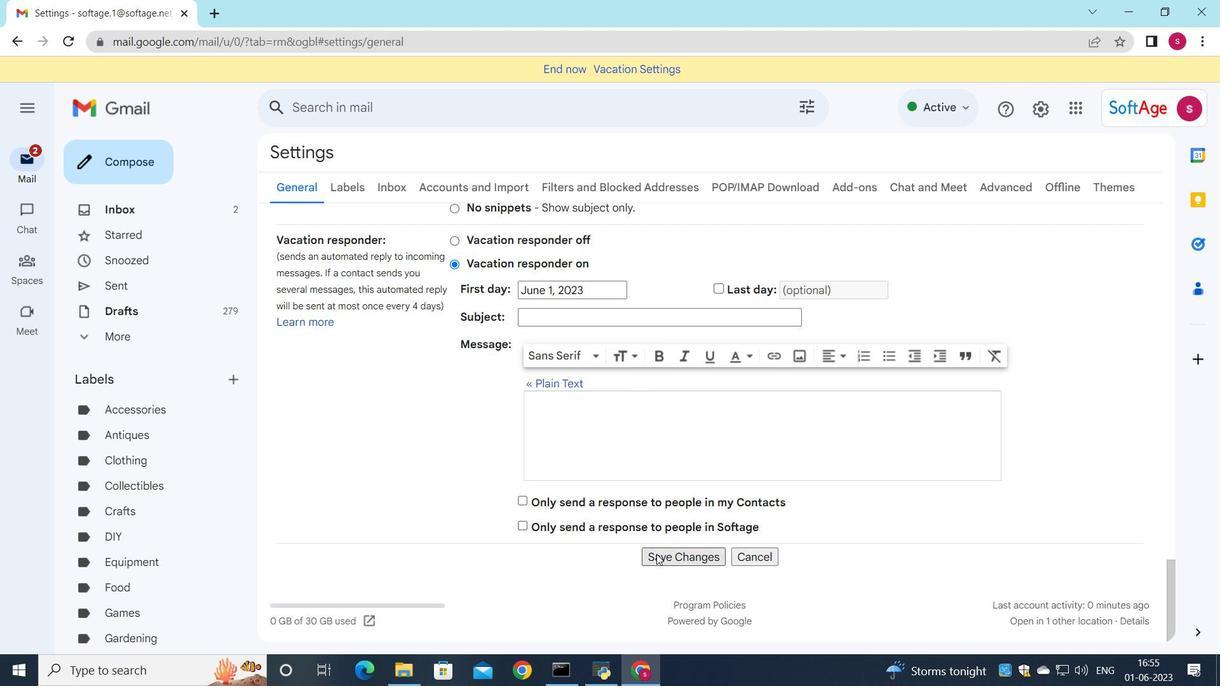 
Action: Mouse moved to (593, 429)
Screenshot: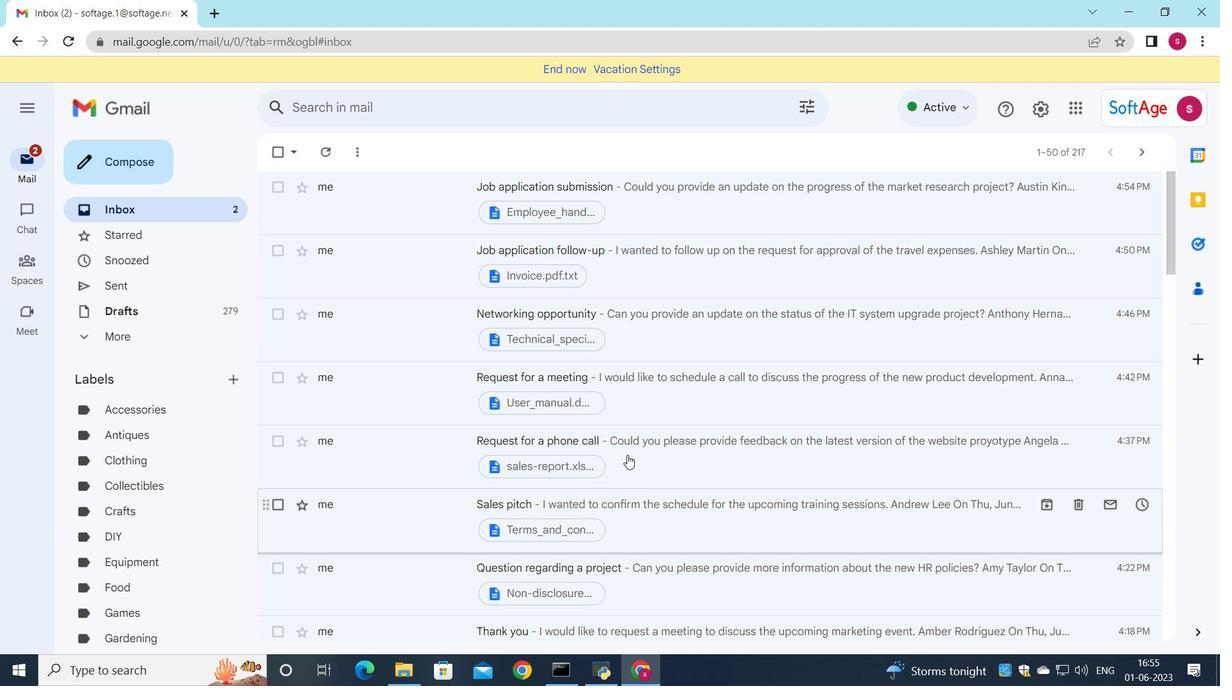 
Action: Mouse scrolled (593, 429) with delta (0, 0)
Screenshot: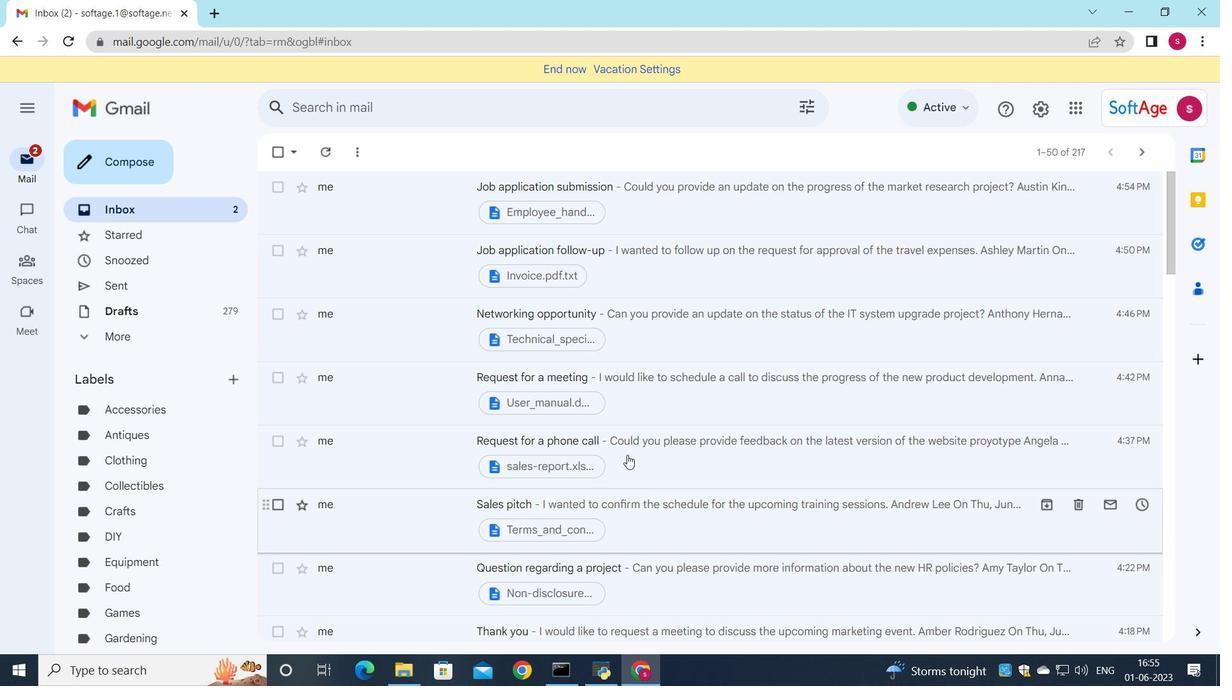 
Action: Mouse moved to (592, 429)
Screenshot: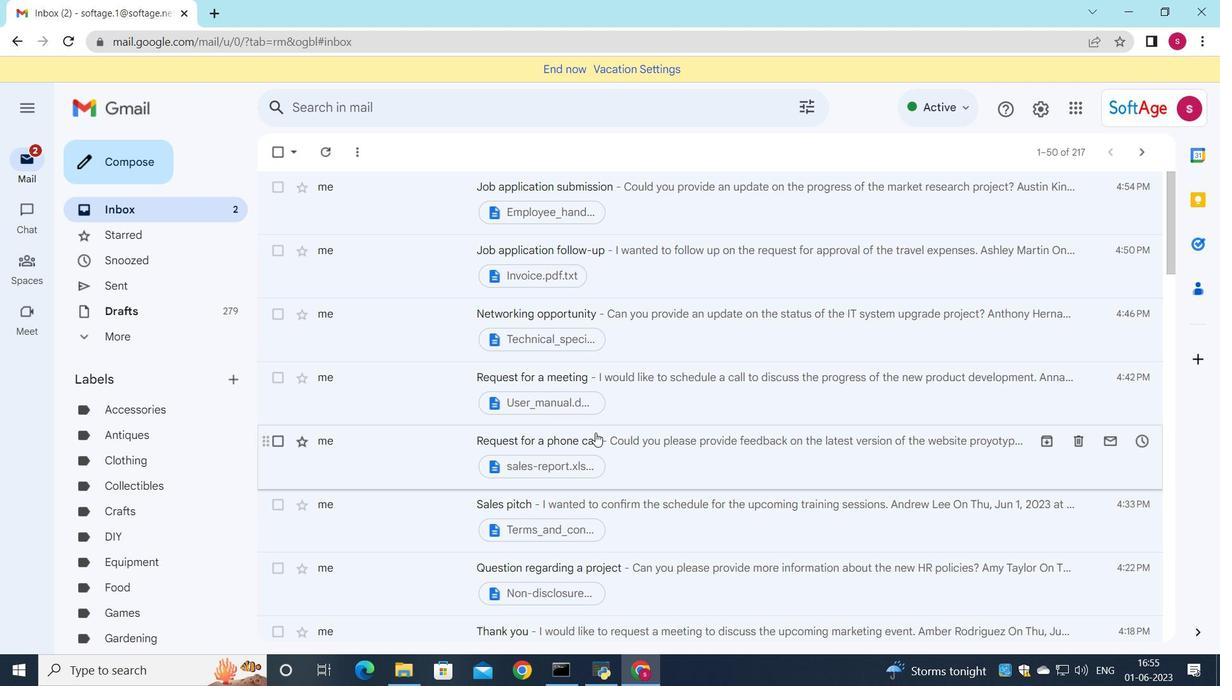 
Action: Mouse scrolled (592, 429) with delta (0, 0)
Screenshot: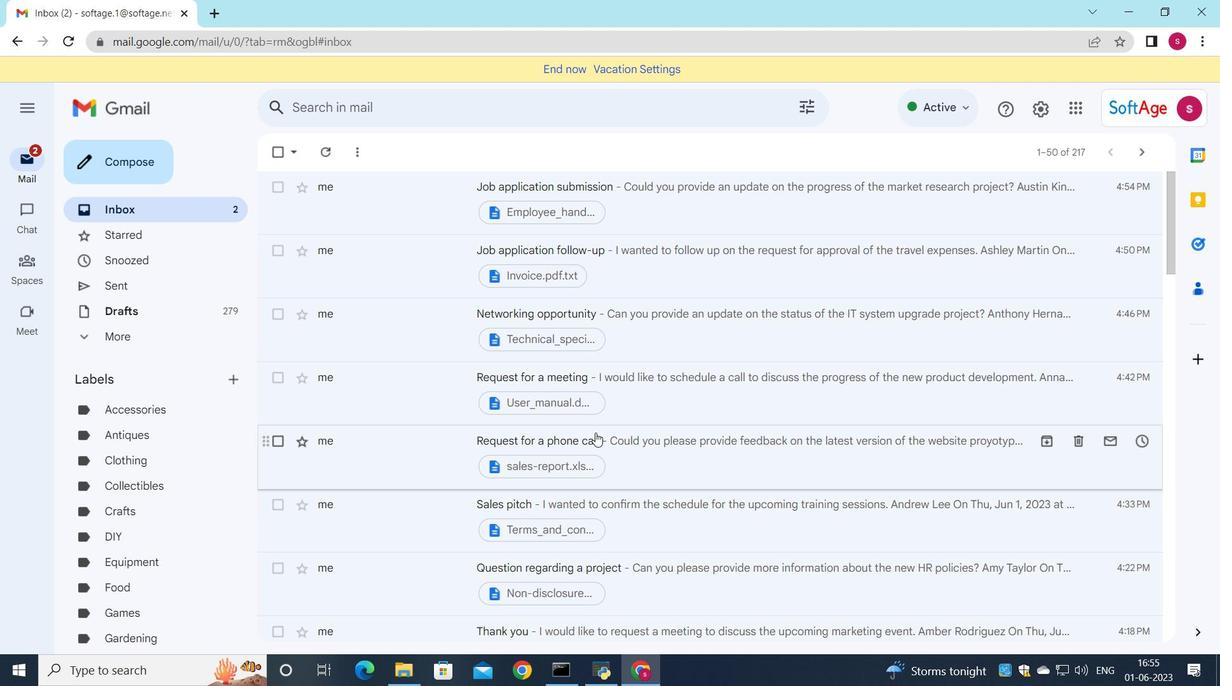 
Action: Mouse moved to (592, 429)
Screenshot: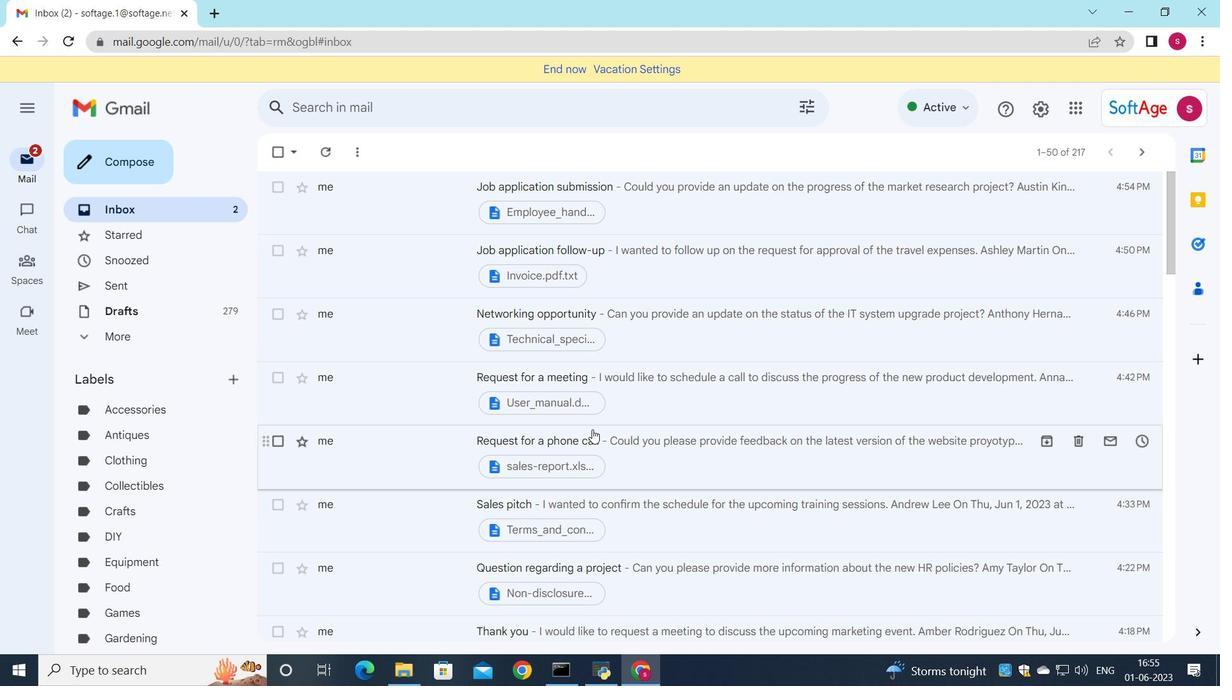 
Action: Mouse scrolled (592, 429) with delta (0, 0)
Screenshot: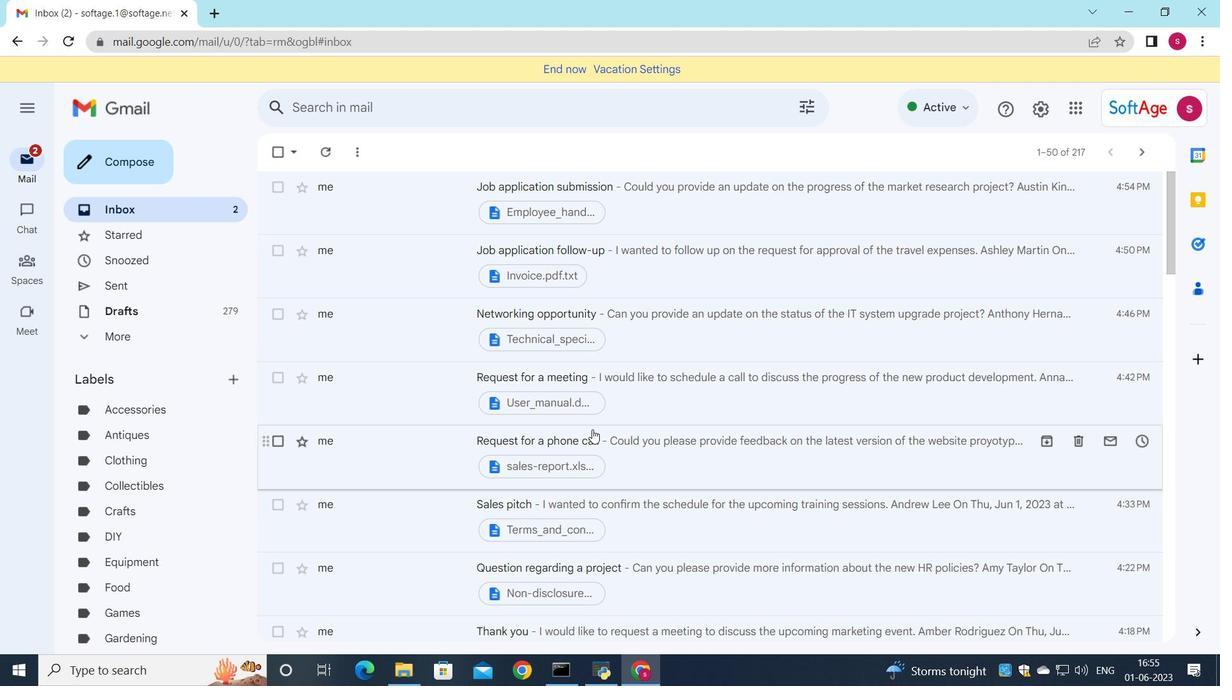 
Action: Mouse moved to (589, 444)
Screenshot: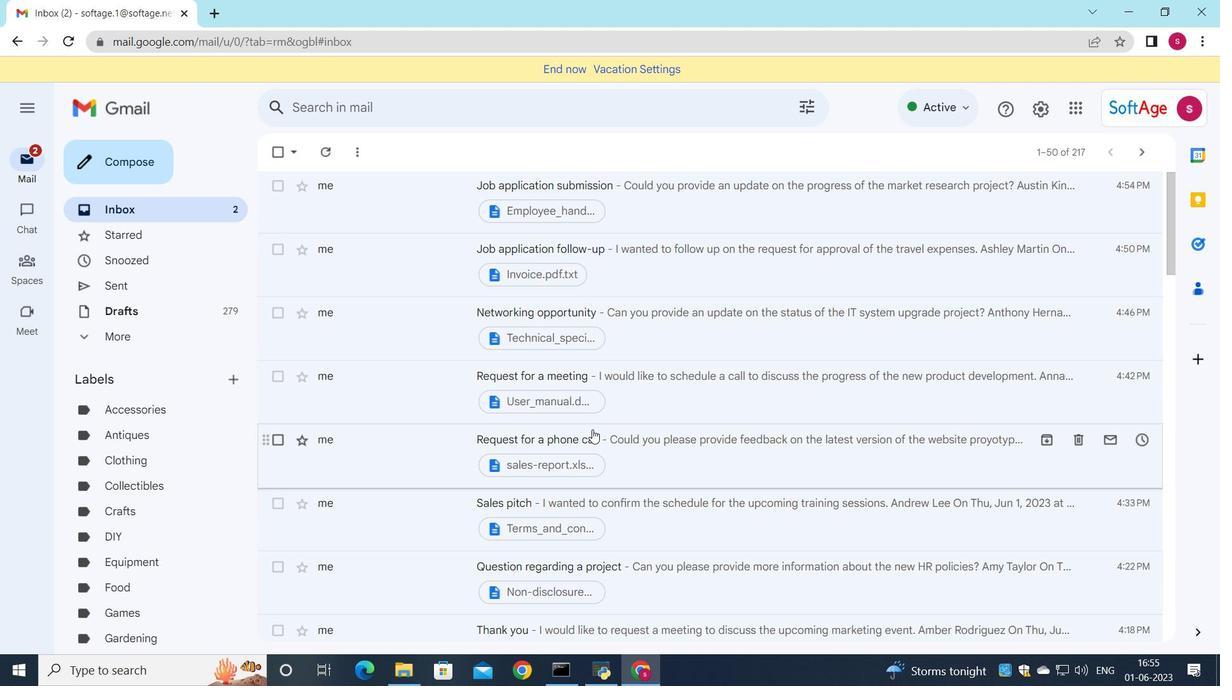 
Action: Mouse scrolled (589, 443) with delta (0, 0)
Screenshot: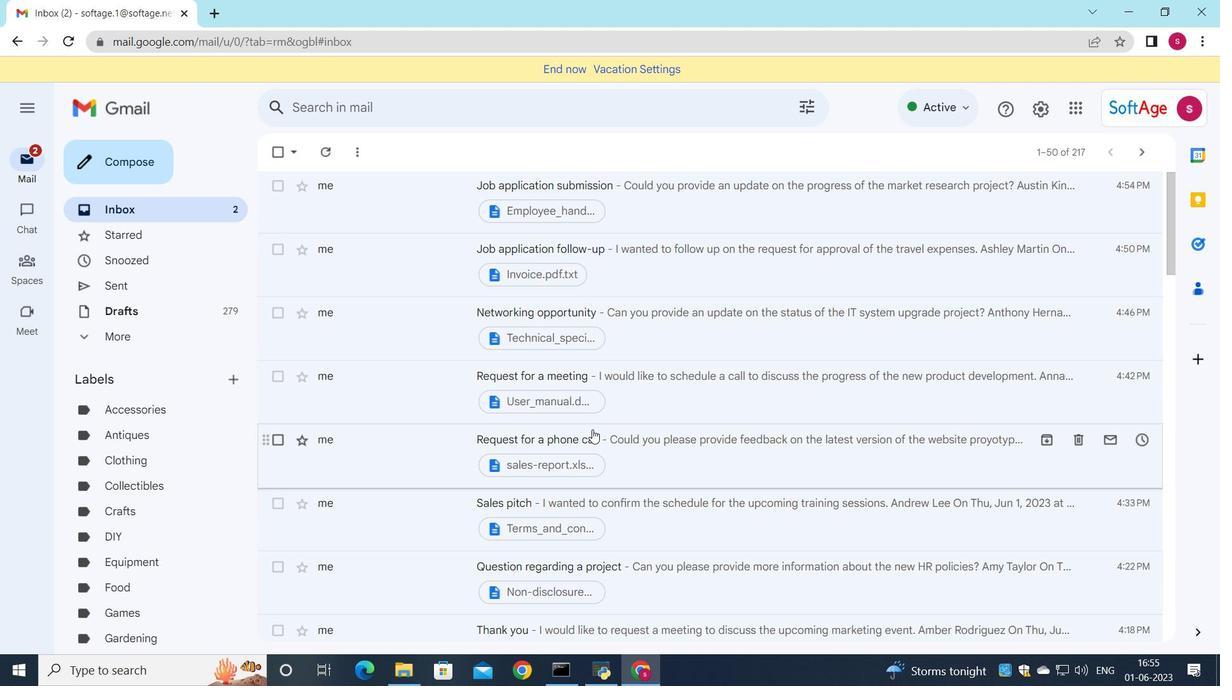 
Action: Mouse moved to (584, 453)
Screenshot: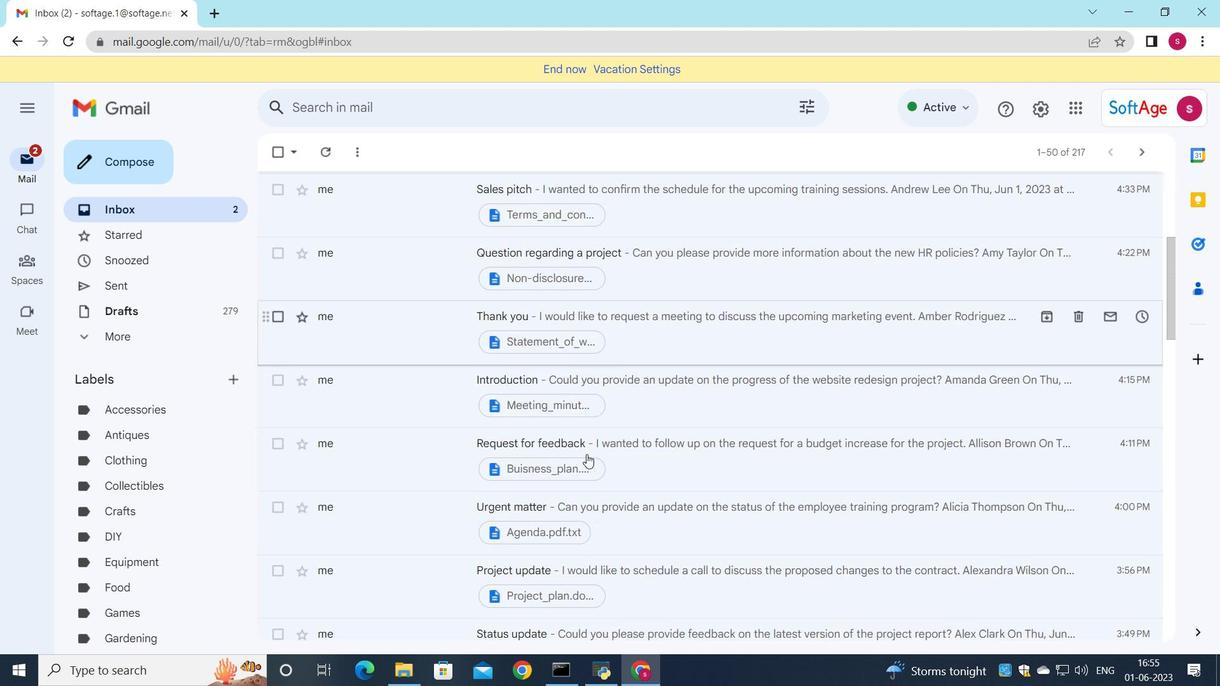 
Action: Mouse scrolled (584, 453) with delta (0, 0)
Screenshot: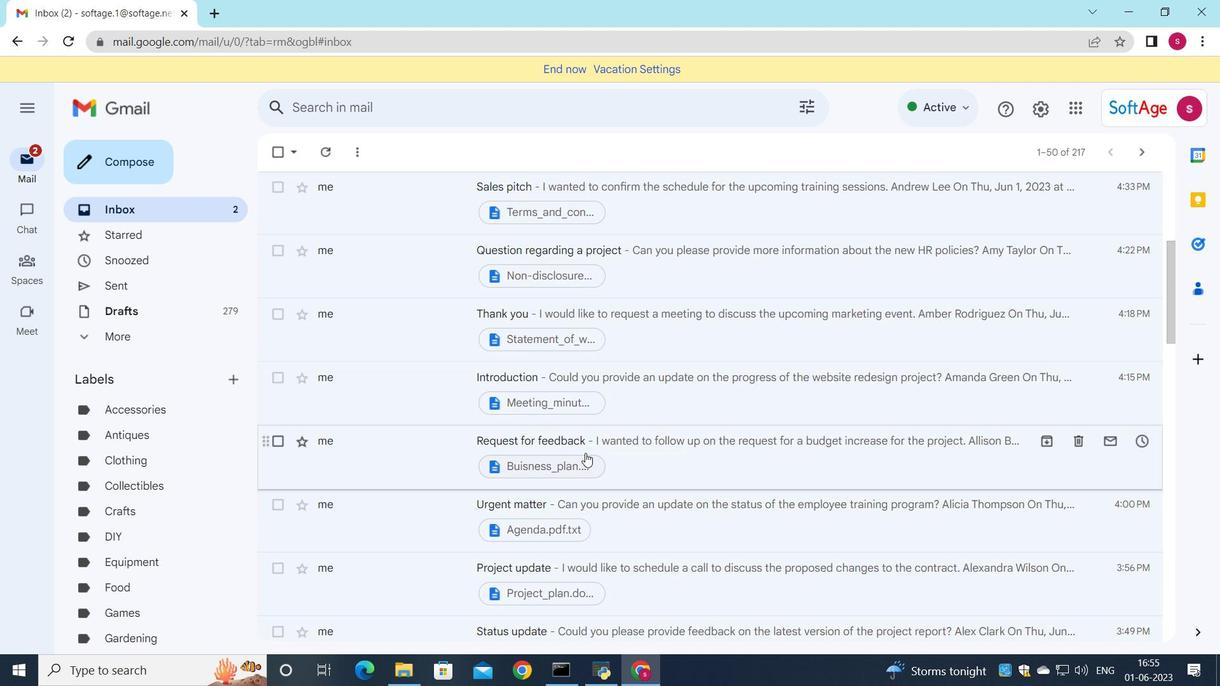 
Action: Mouse moved to (583, 454)
Screenshot: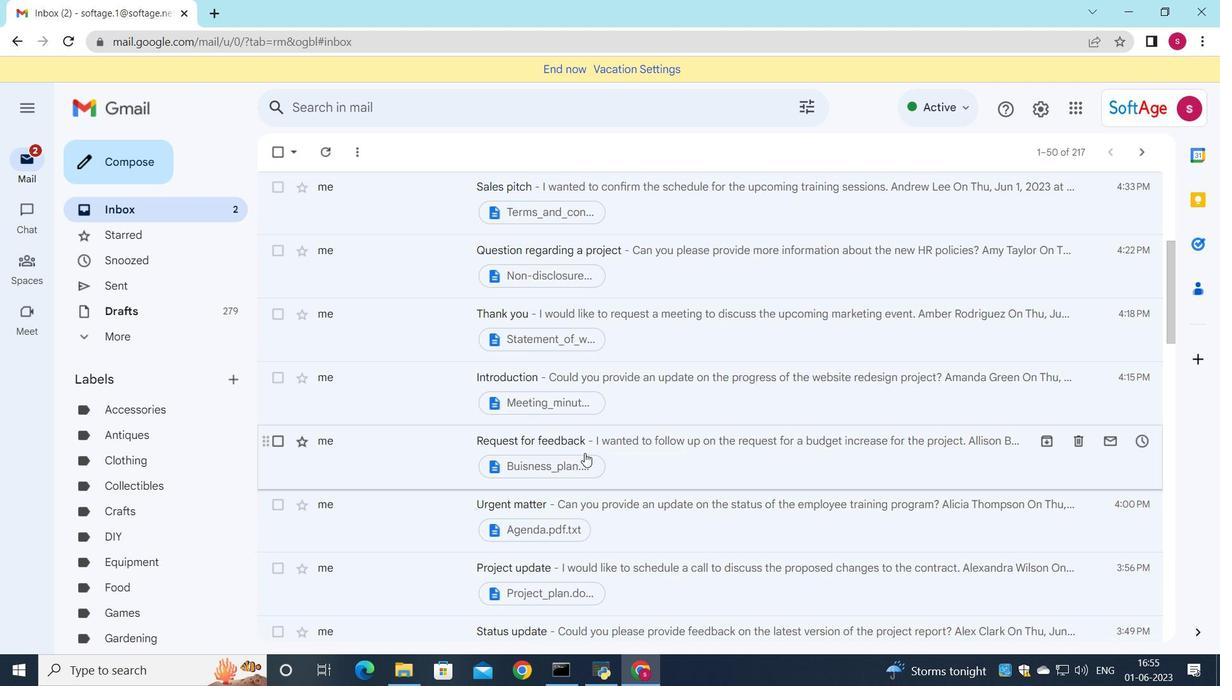 
Action: Mouse scrolled (583, 453) with delta (0, 0)
Screenshot: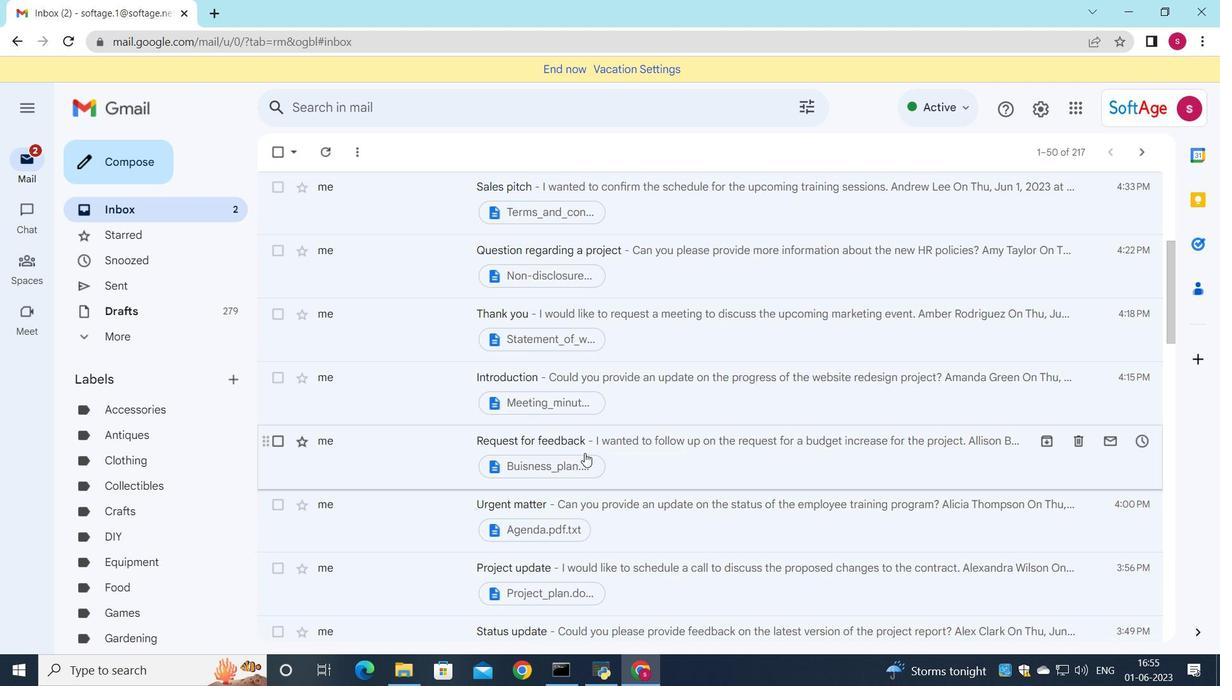 
Action: Mouse moved to (580, 456)
Screenshot: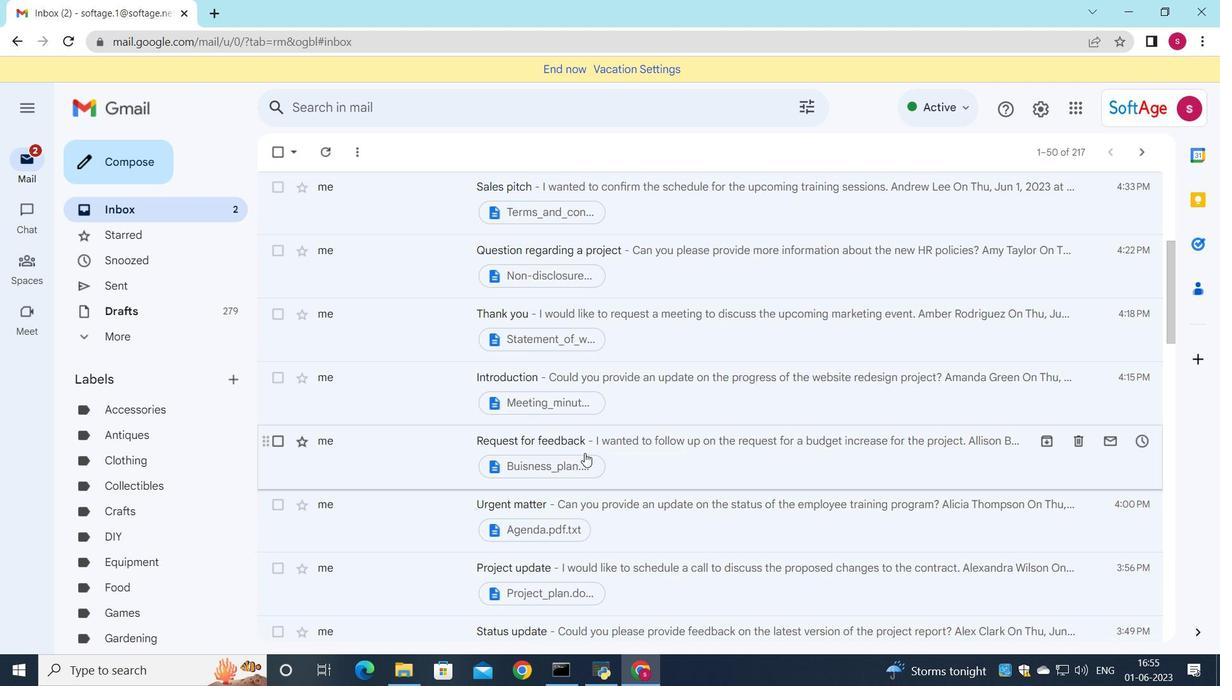 
Action: Mouse scrolled (580, 455) with delta (0, 0)
Screenshot: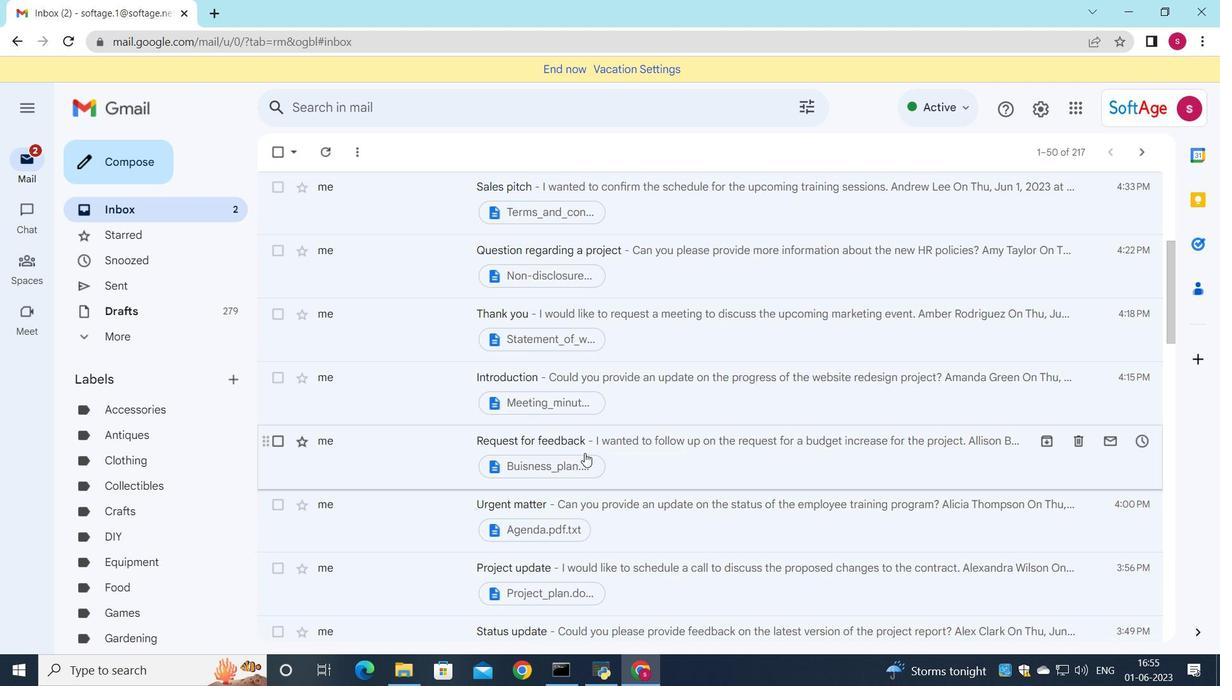 
Action: Mouse moved to (577, 457)
Screenshot: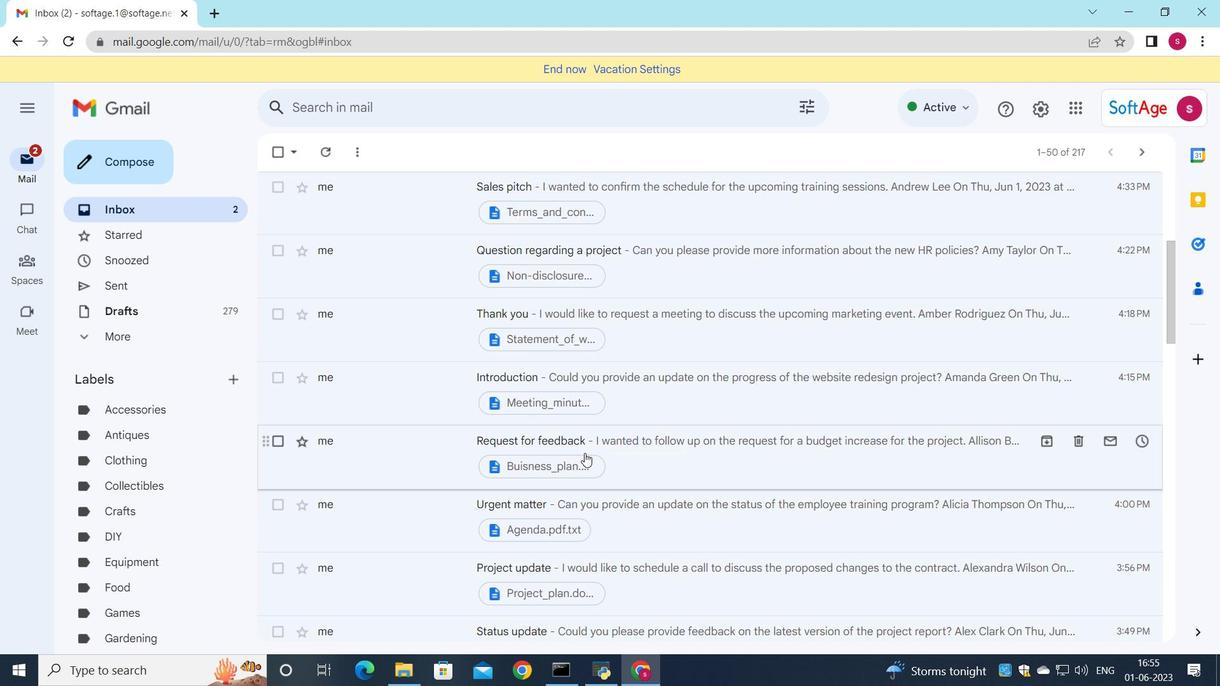 
Action: Mouse scrolled (579, 456) with delta (0, 0)
Screenshot: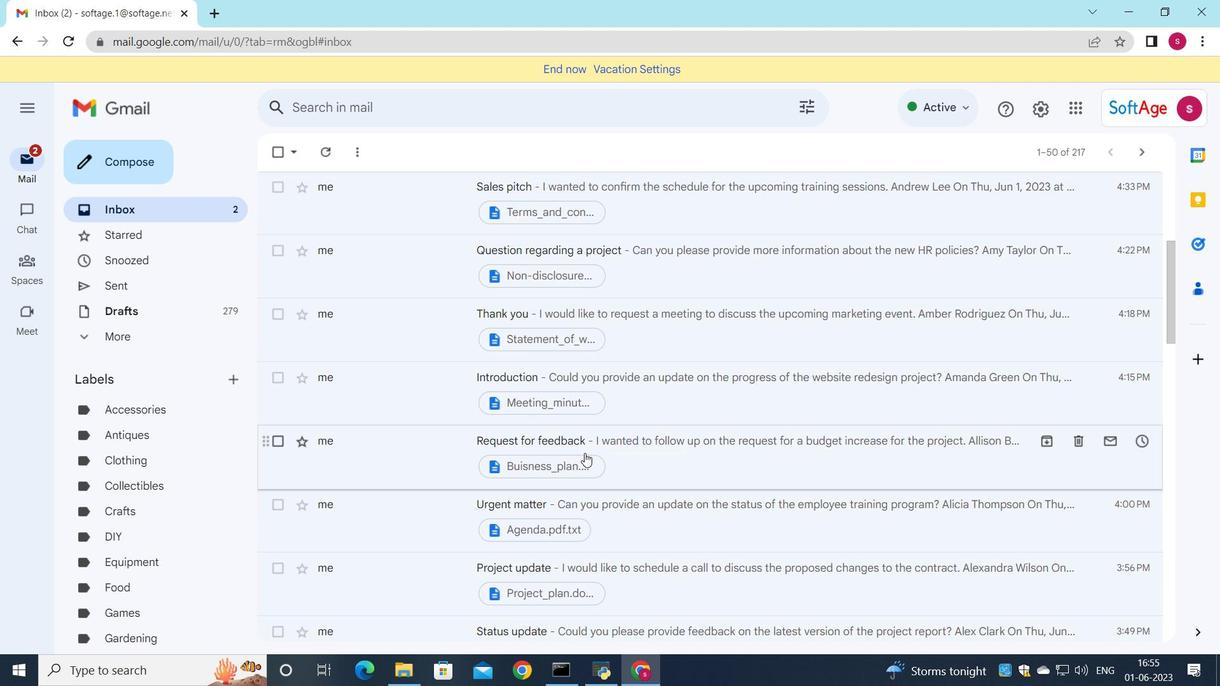 
Action: Mouse moved to (577, 458)
Screenshot: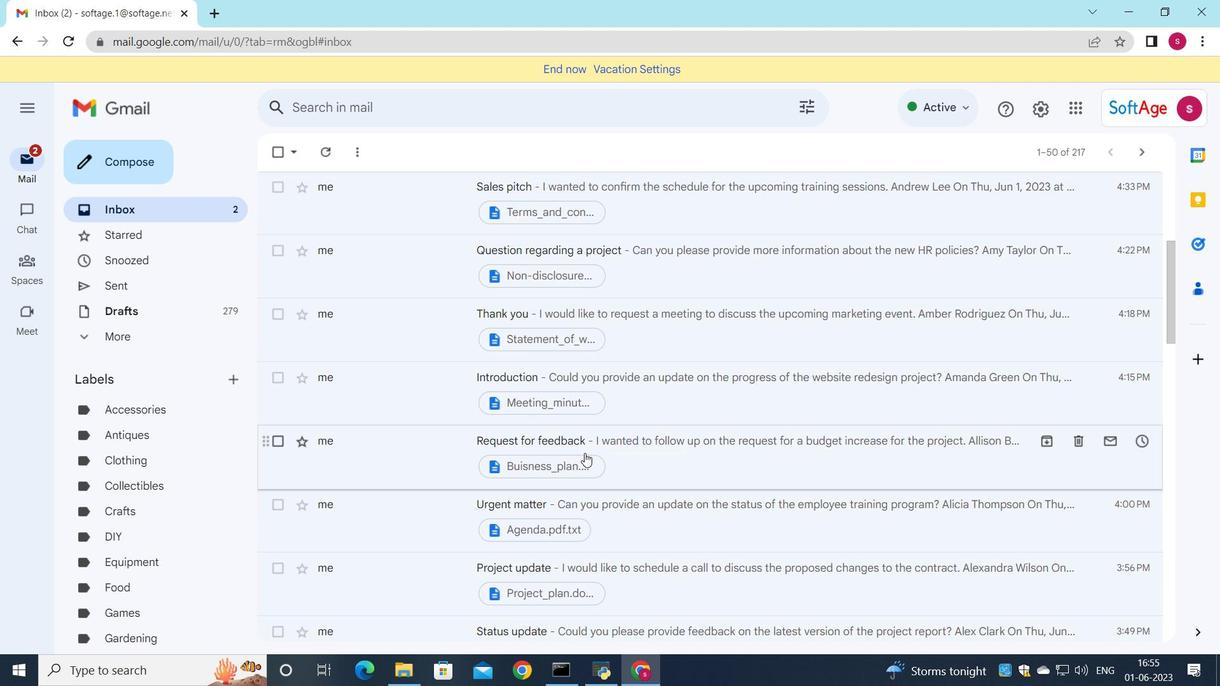 
Action: Mouse scrolled (577, 457) with delta (0, 0)
Screenshot: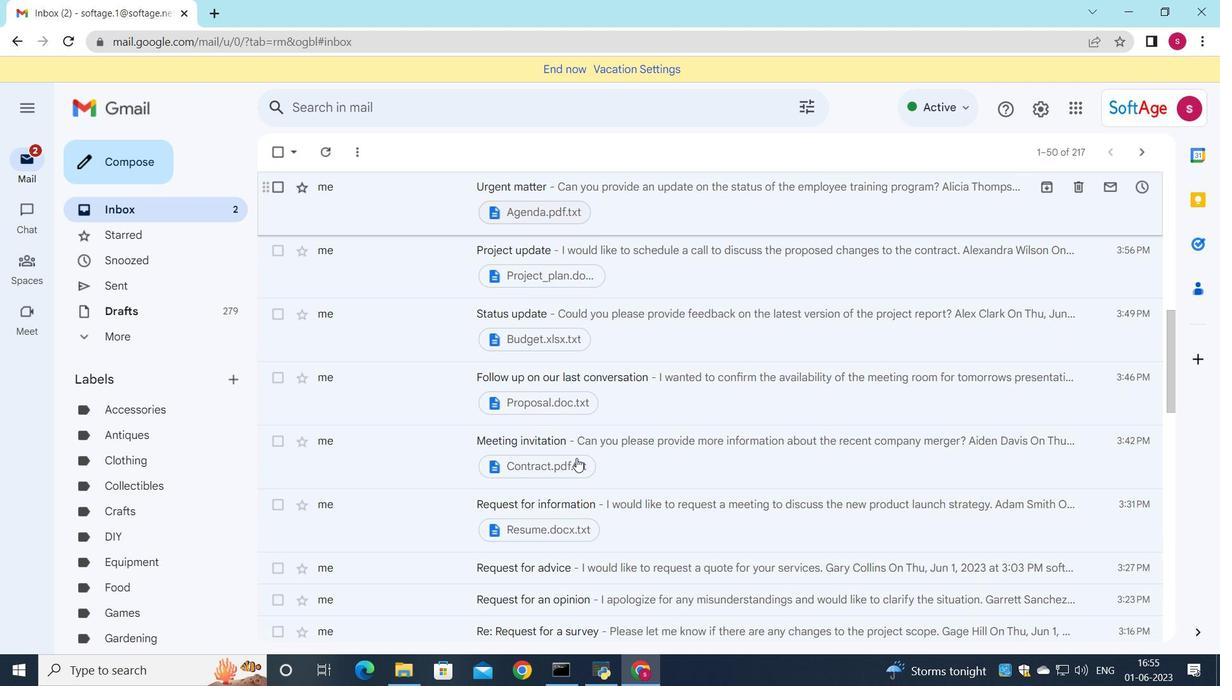 
Action: Mouse scrolled (577, 457) with delta (0, 0)
Screenshot: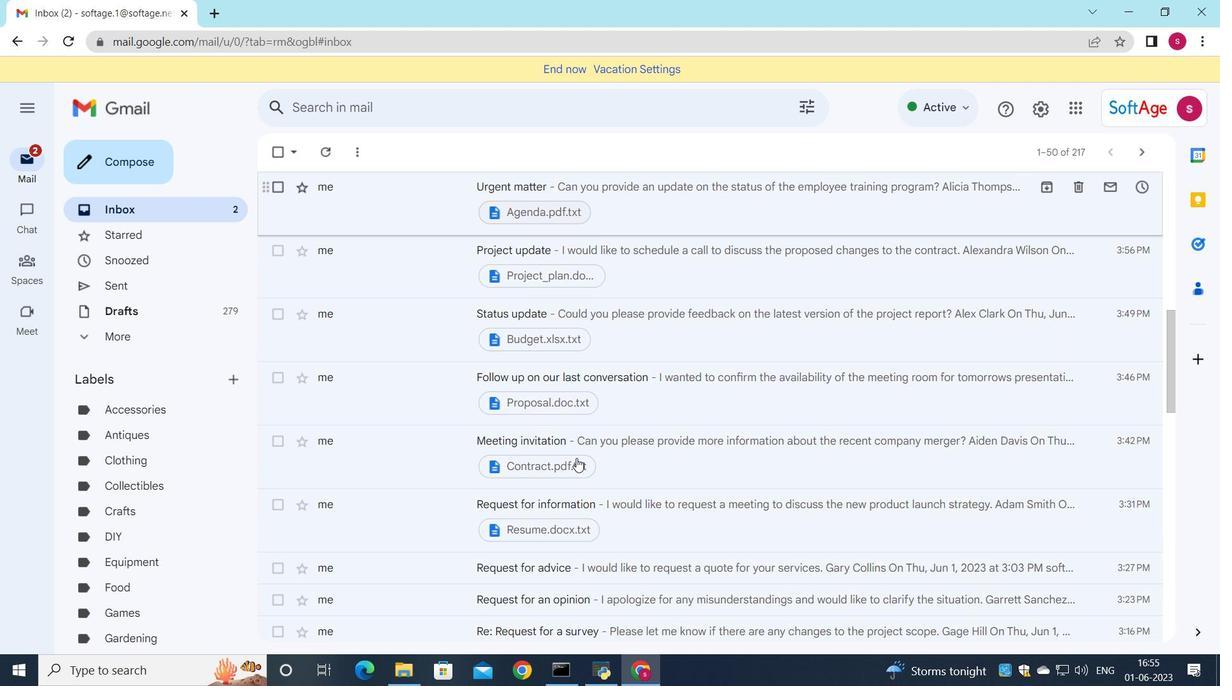 
Action: Mouse scrolled (577, 457) with delta (0, 0)
Screenshot: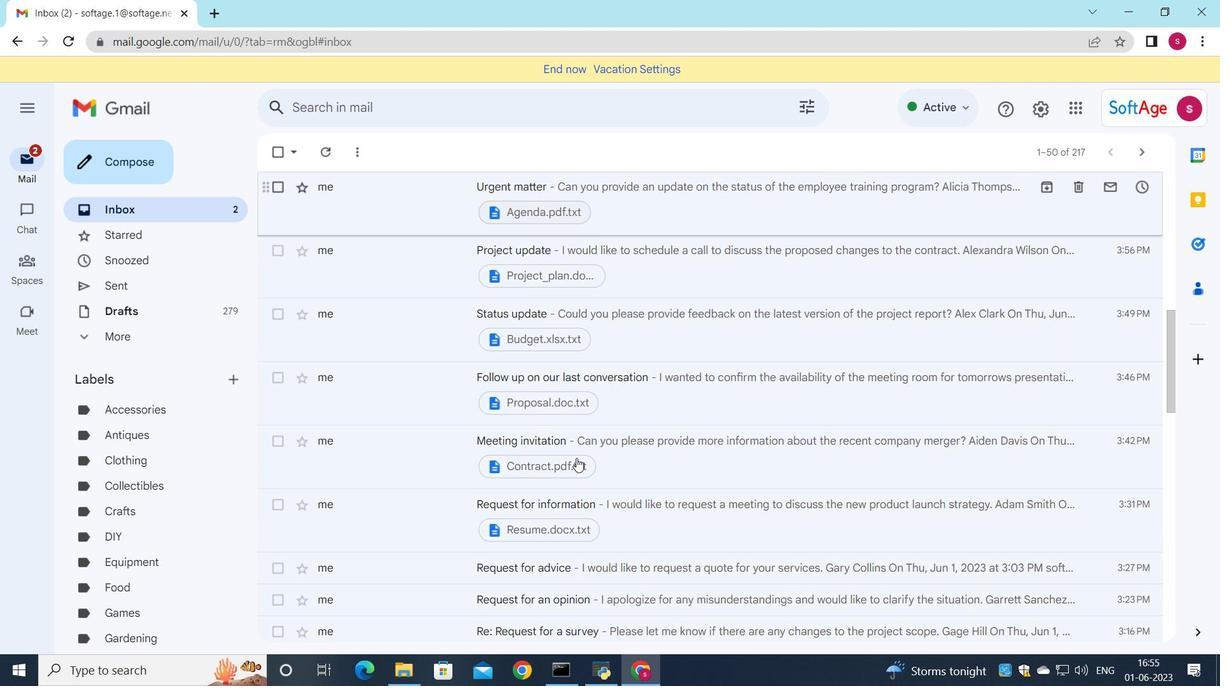 
Action: Mouse scrolled (577, 457) with delta (0, 0)
Screenshot: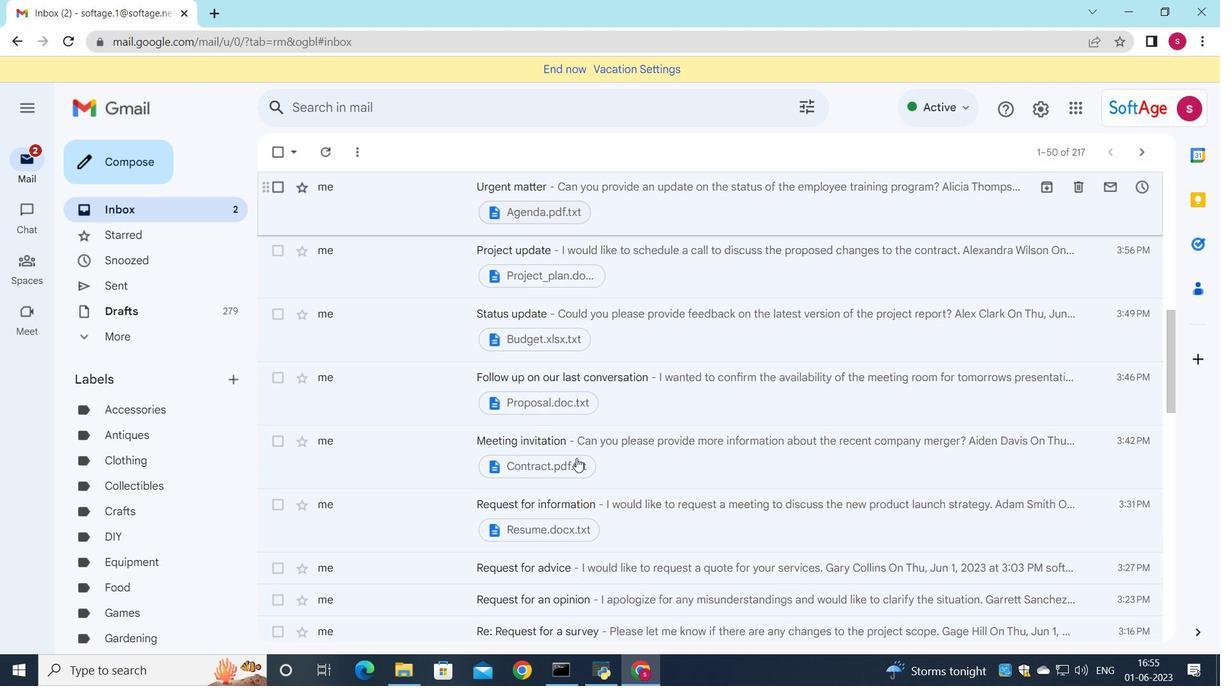 
Action: Mouse scrolled (577, 459) with delta (0, 0)
Screenshot: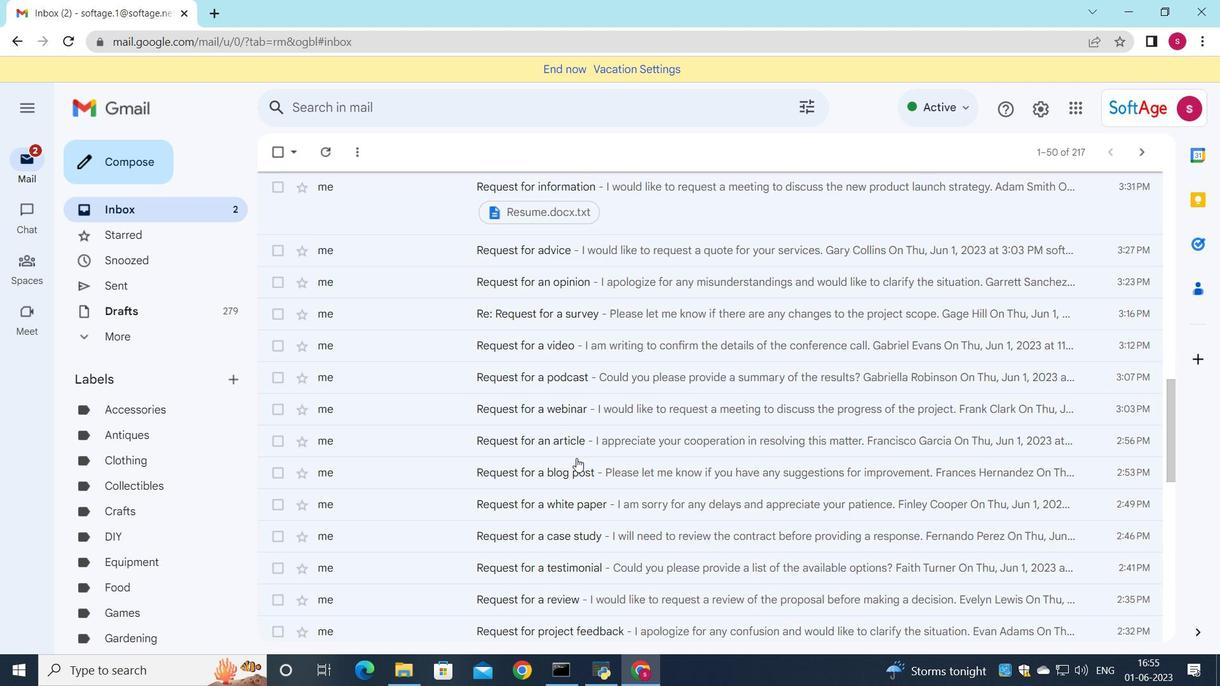 
Action: Mouse scrolled (577, 459) with delta (0, 0)
Screenshot: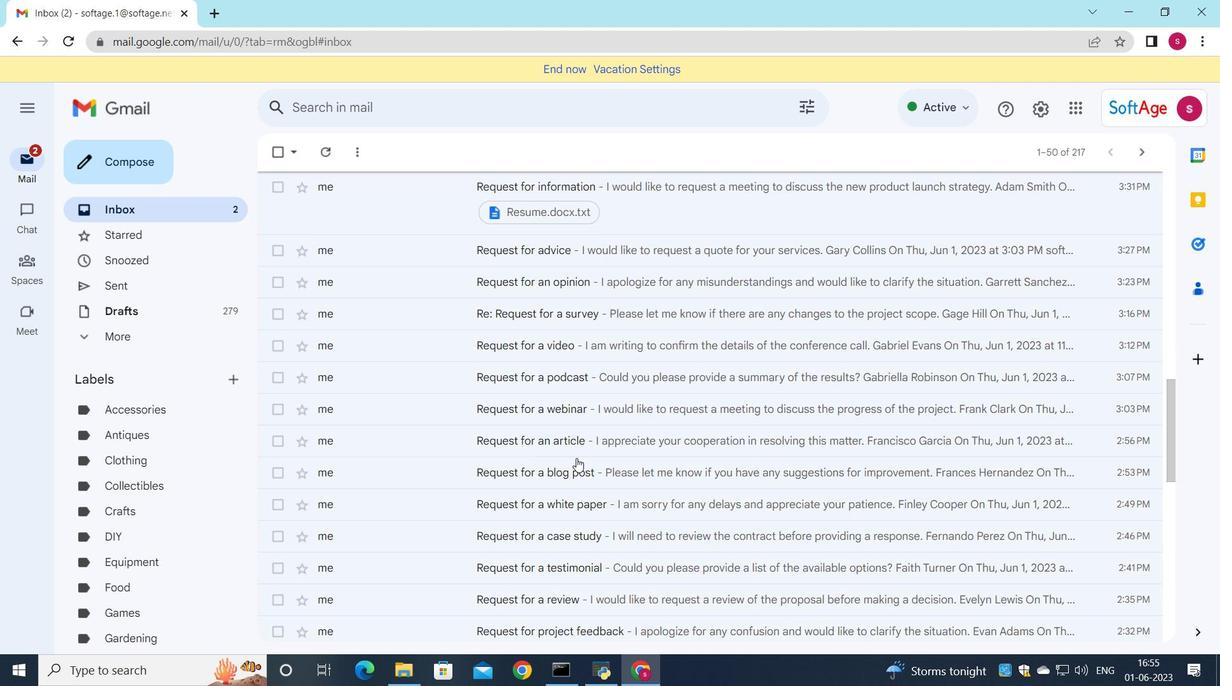 
Action: Mouse scrolled (577, 459) with delta (0, 0)
Screenshot: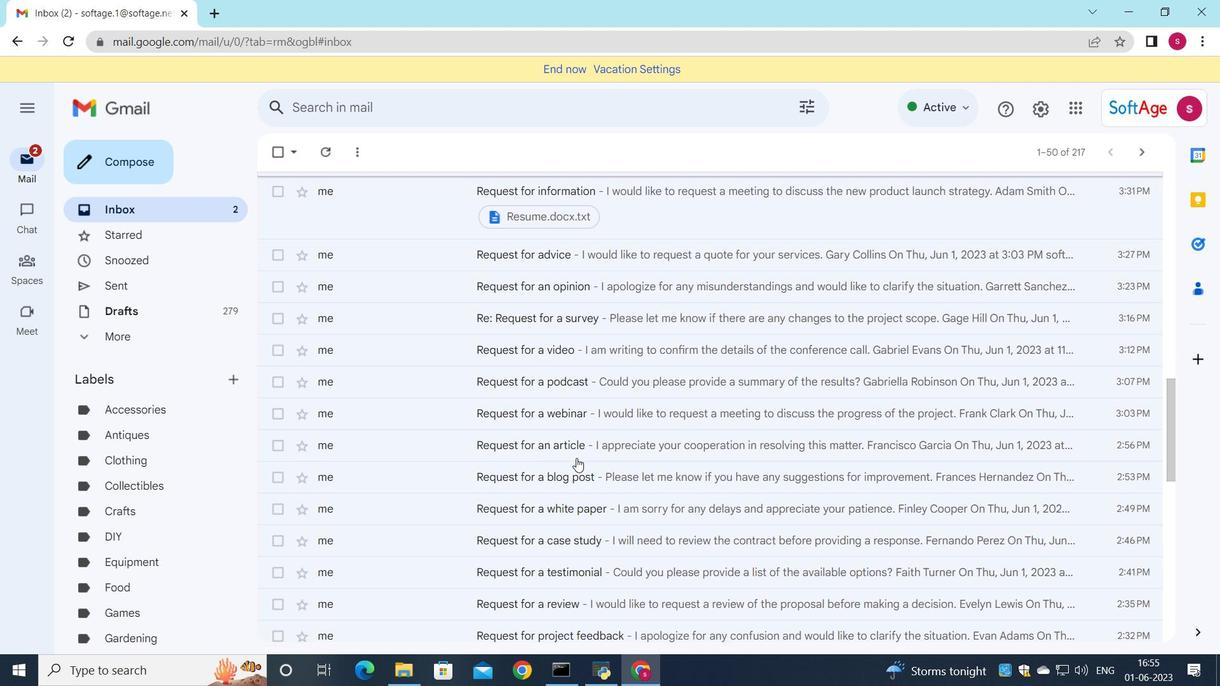 
Action: Mouse moved to (605, 497)
Screenshot: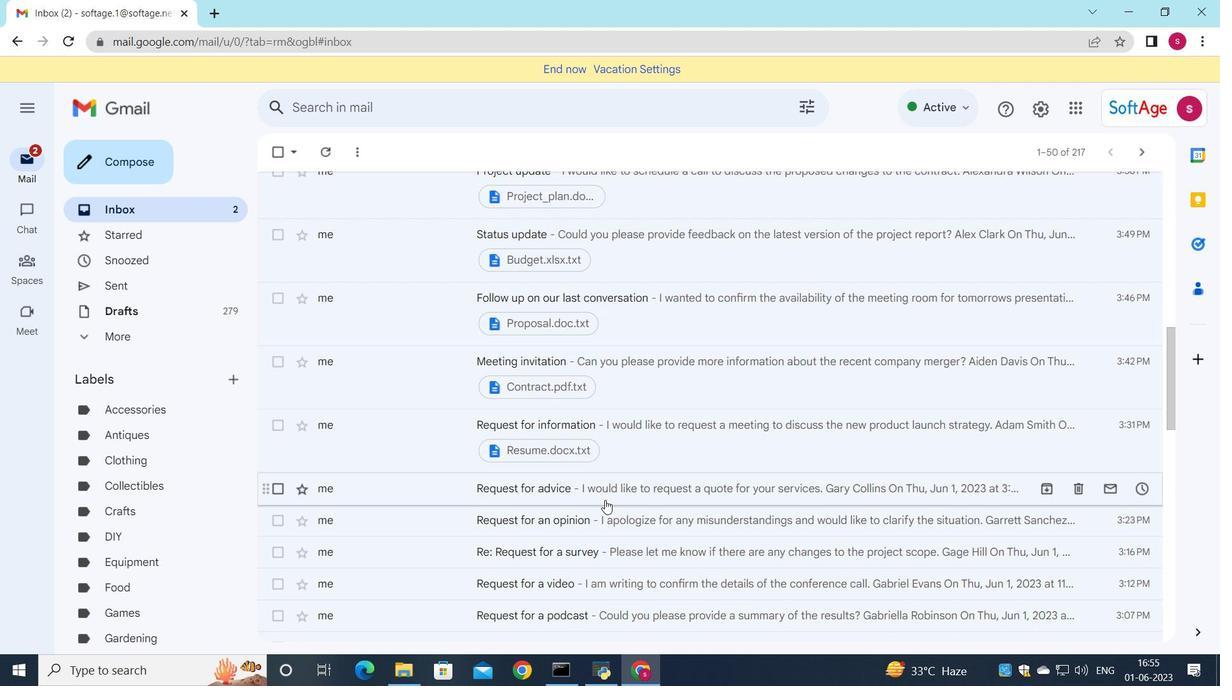 
Action: Mouse pressed left at (605, 497)
Screenshot: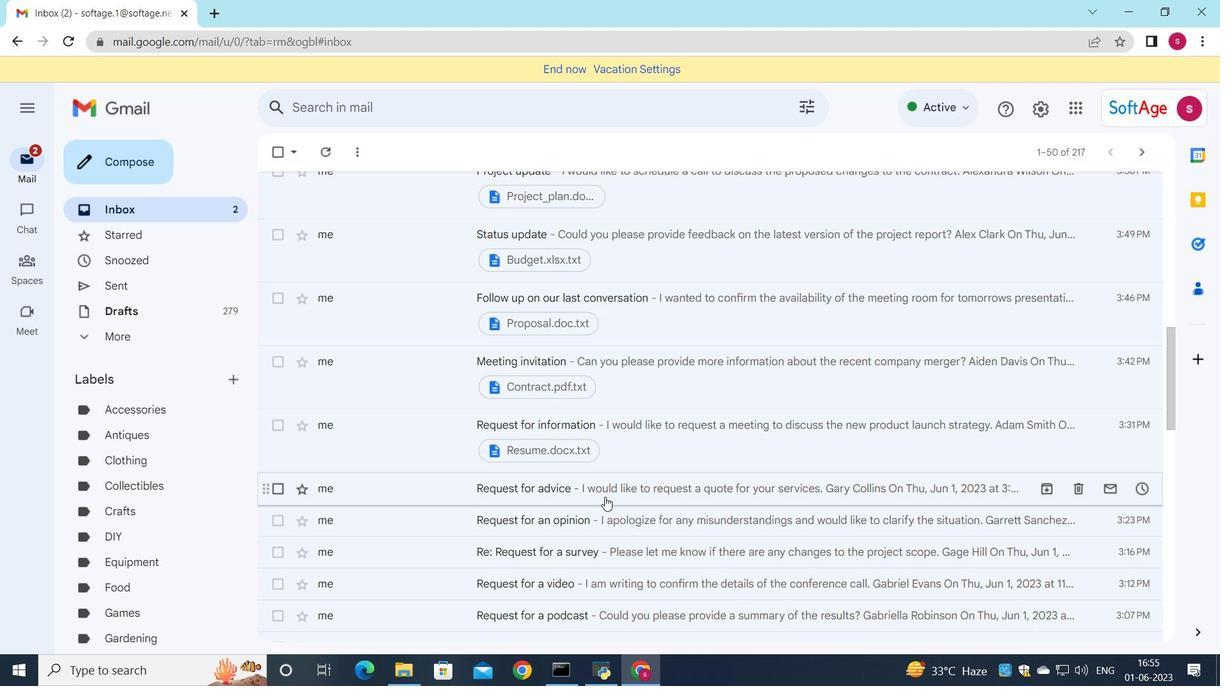 
Action: Mouse scrolled (605, 496) with delta (0, 0)
Screenshot: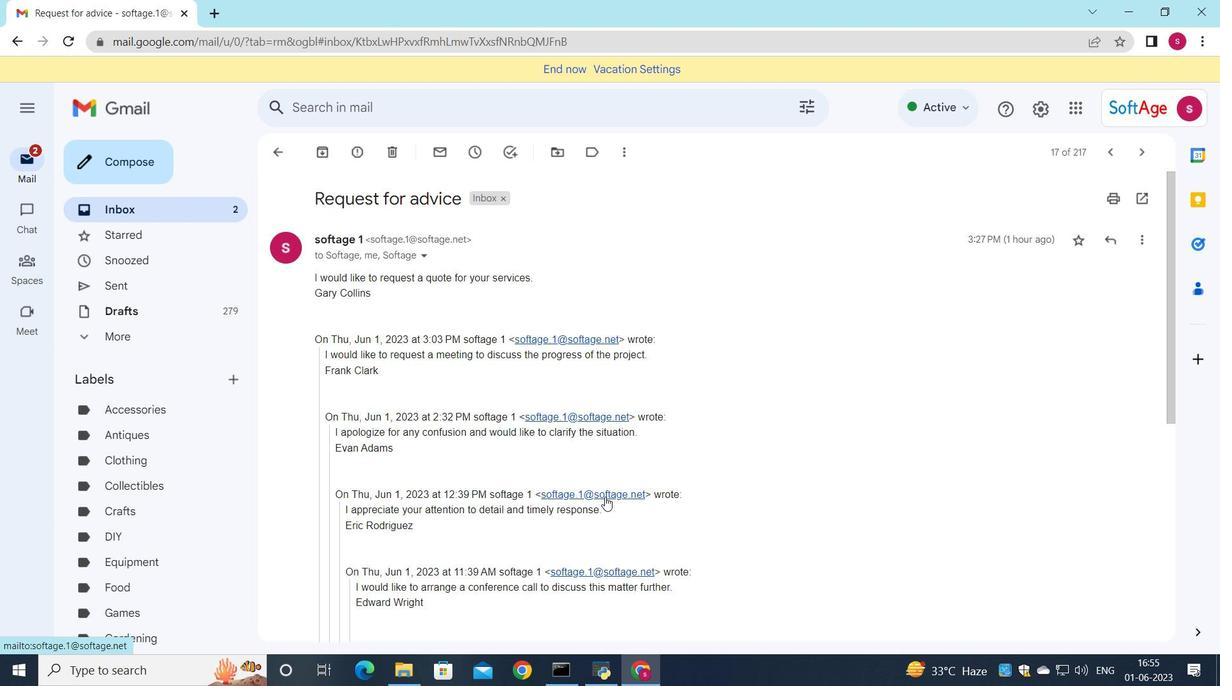 
Action: Mouse scrolled (605, 496) with delta (0, 0)
Screenshot: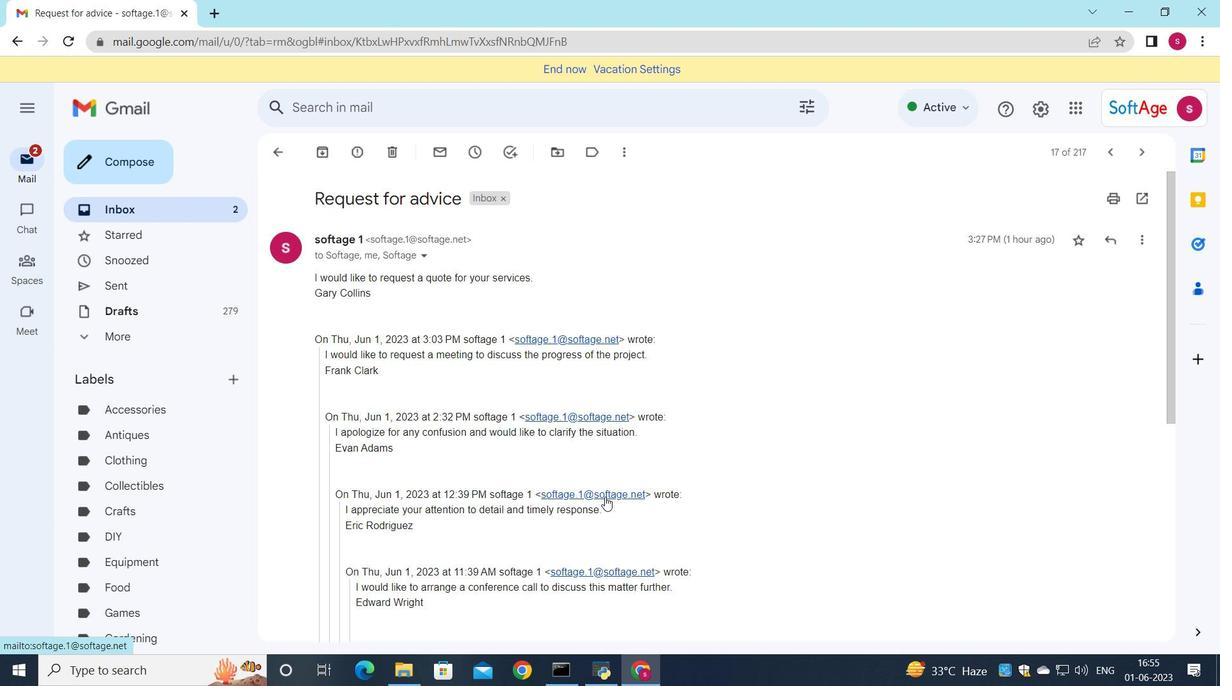 
Action: Mouse scrolled (605, 496) with delta (0, 0)
Screenshot: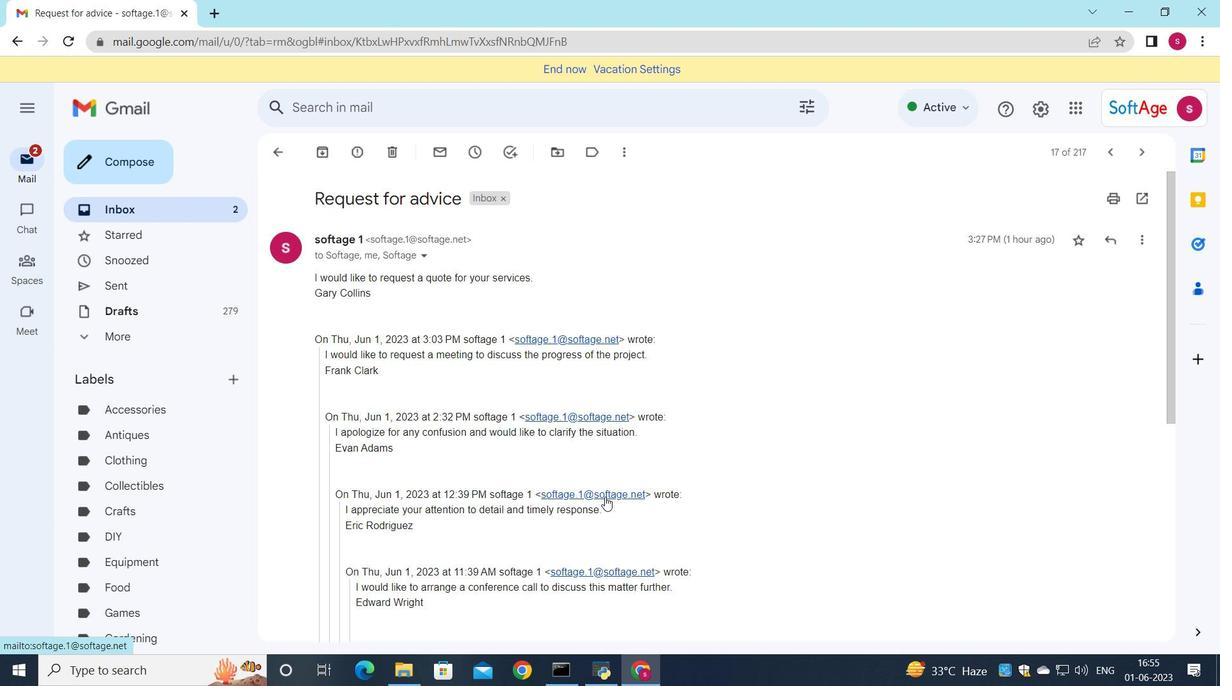 
Action: Mouse scrolled (605, 496) with delta (0, 0)
Screenshot: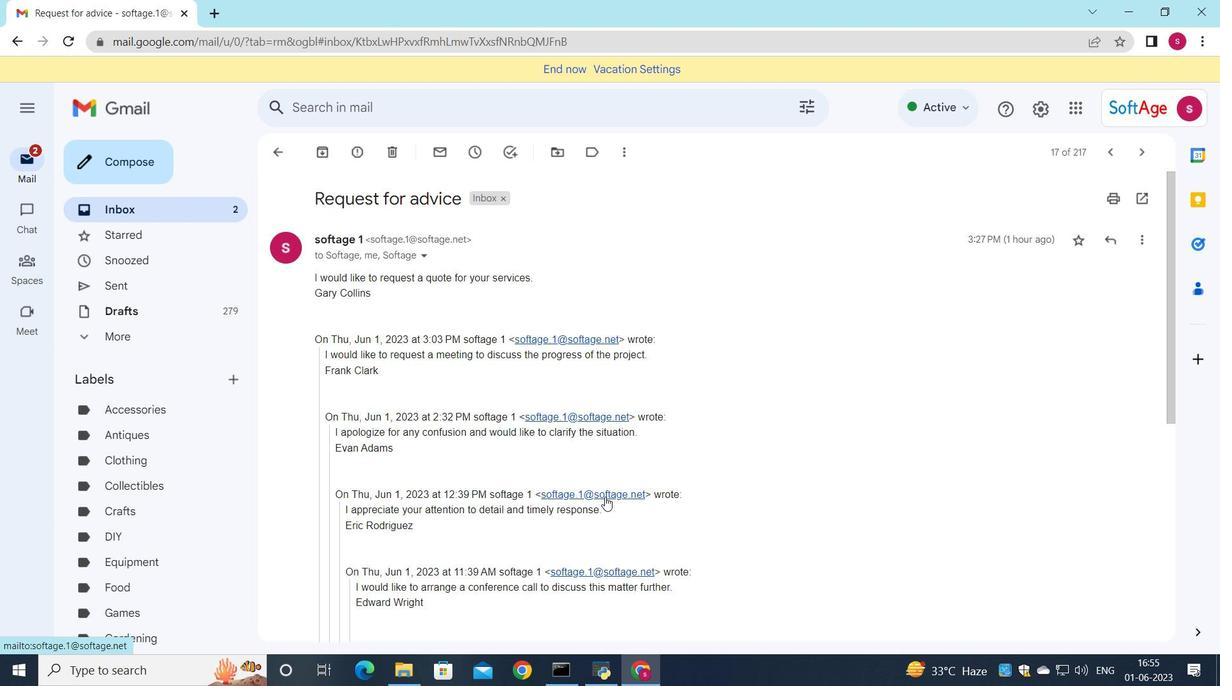 
Action: Mouse scrolled (605, 496) with delta (0, 0)
Screenshot: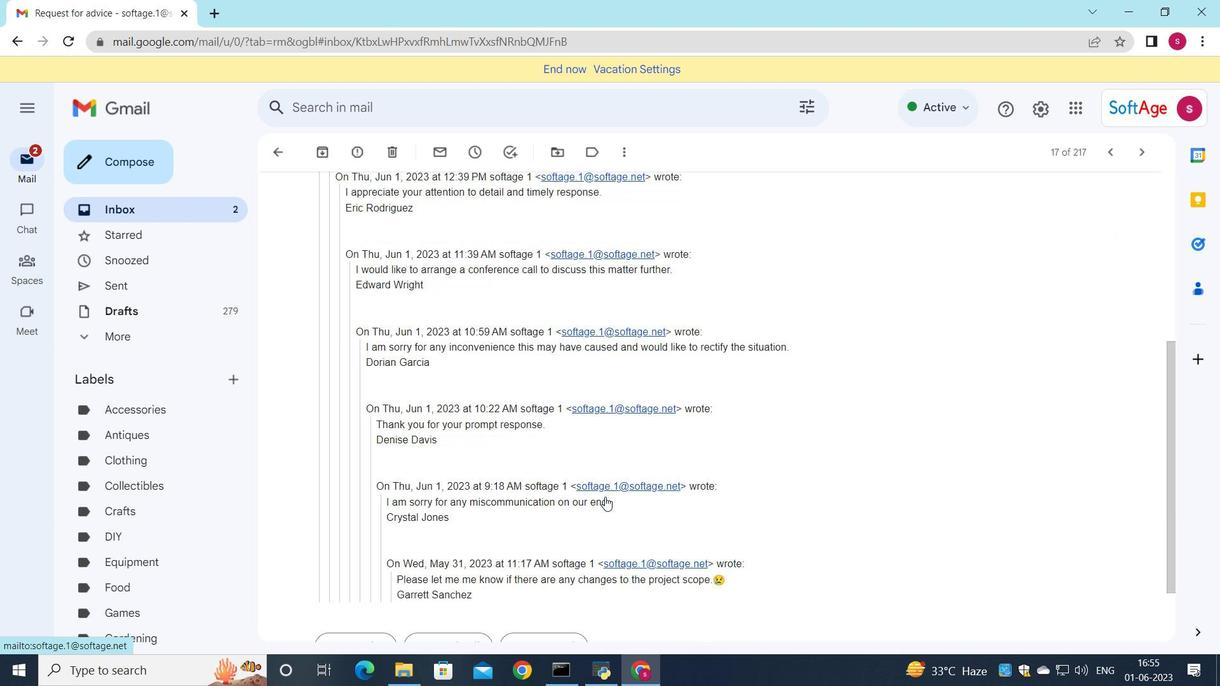 
Action: Mouse scrolled (605, 496) with delta (0, 0)
Screenshot: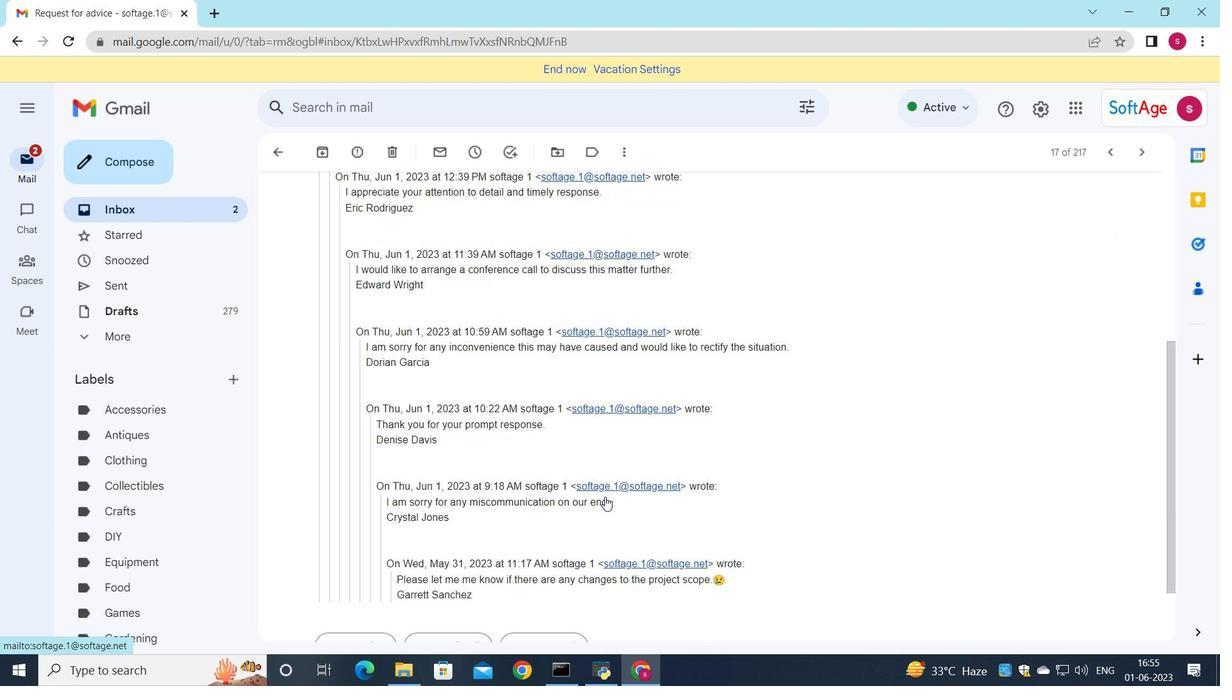 
Action: Mouse scrolled (605, 496) with delta (0, 0)
Screenshot: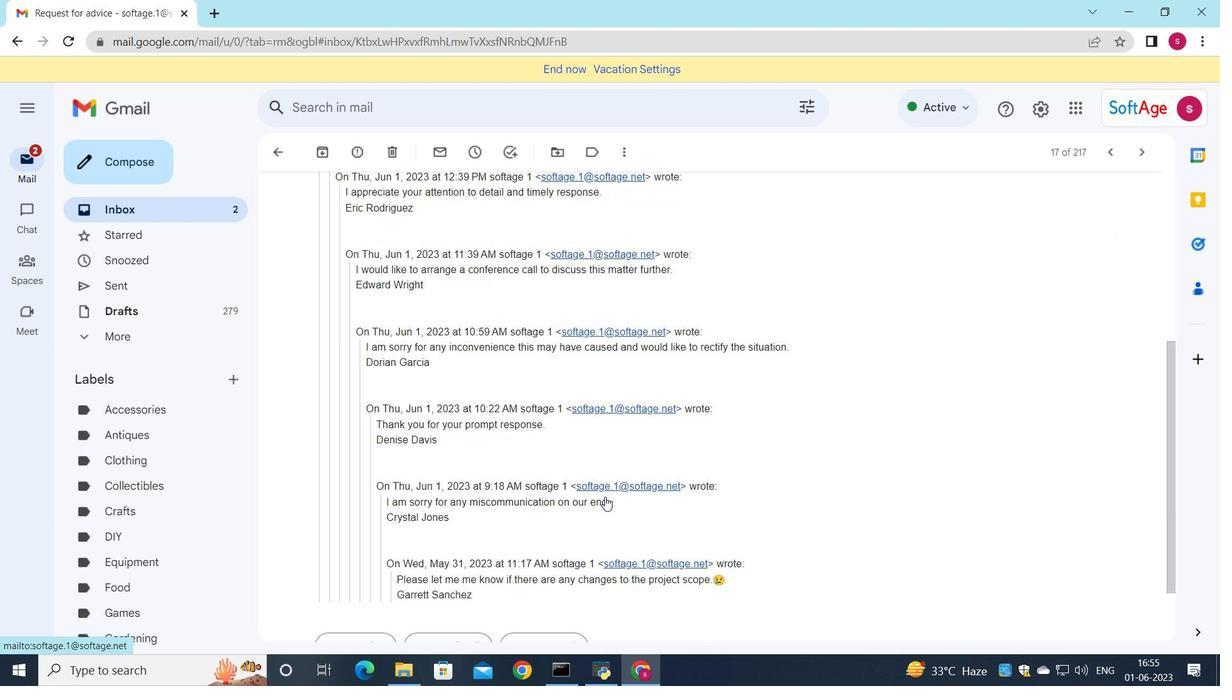 
Action: Mouse scrolled (605, 496) with delta (0, 0)
Screenshot: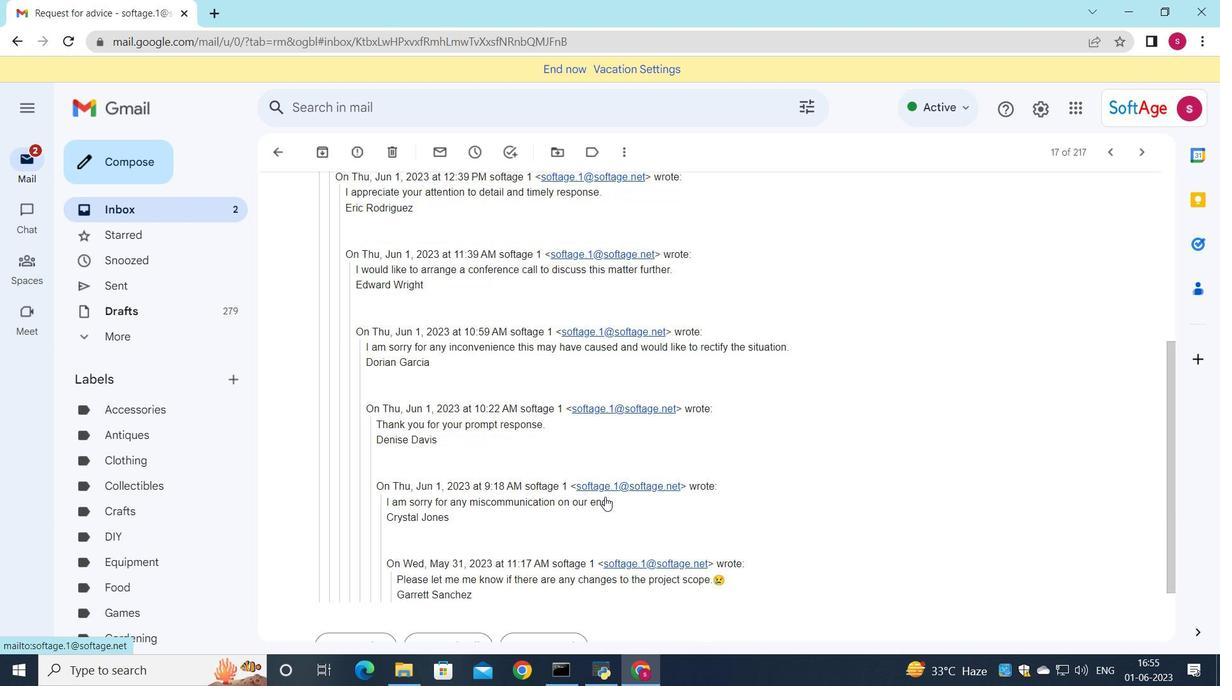 
Action: Mouse moved to (366, 560)
Screenshot: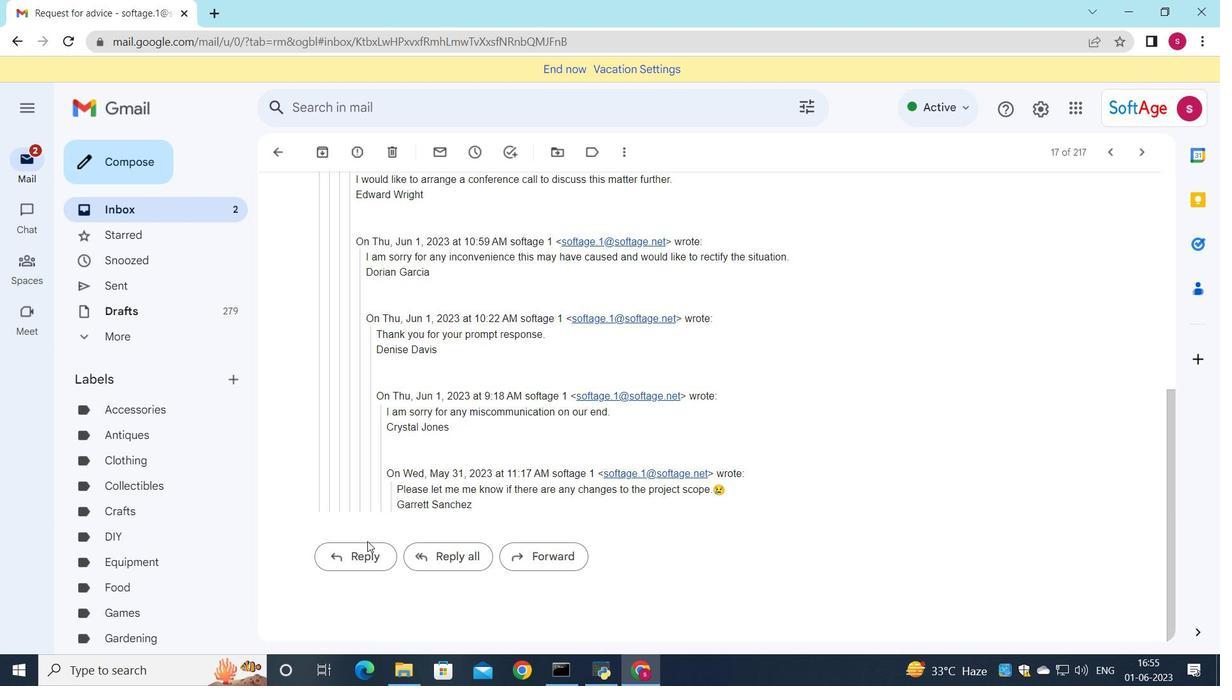 
Action: Mouse pressed left at (366, 560)
Screenshot: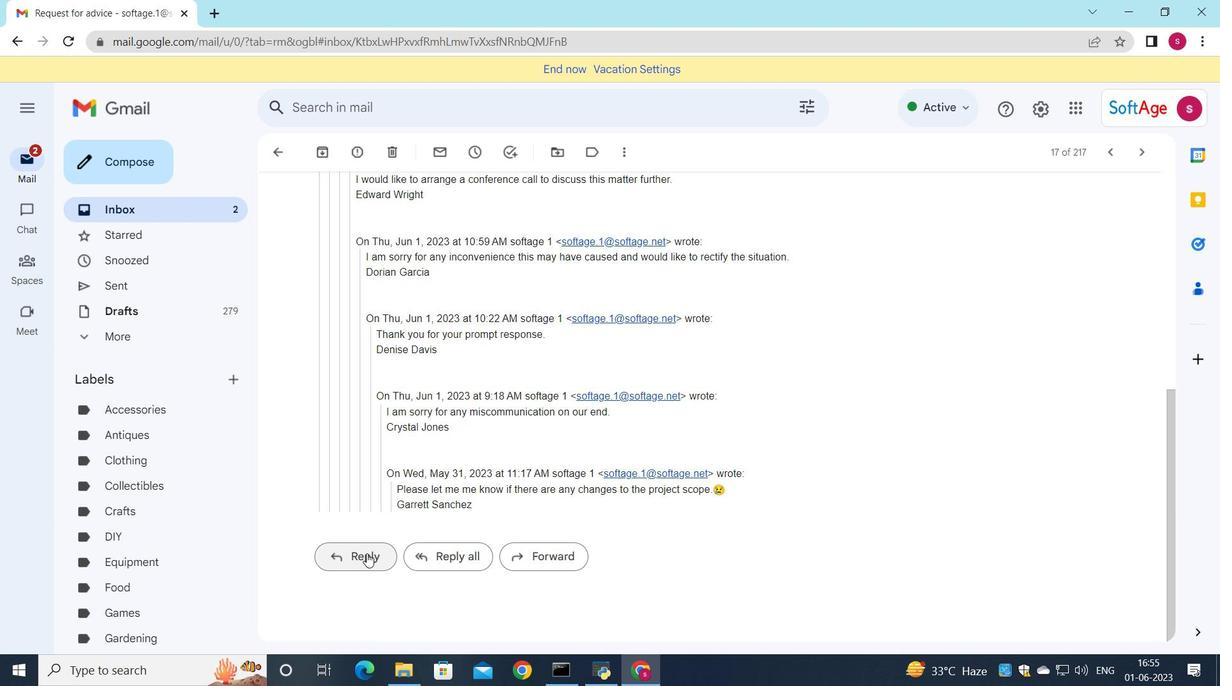 
Action: Mouse moved to (344, 429)
Screenshot: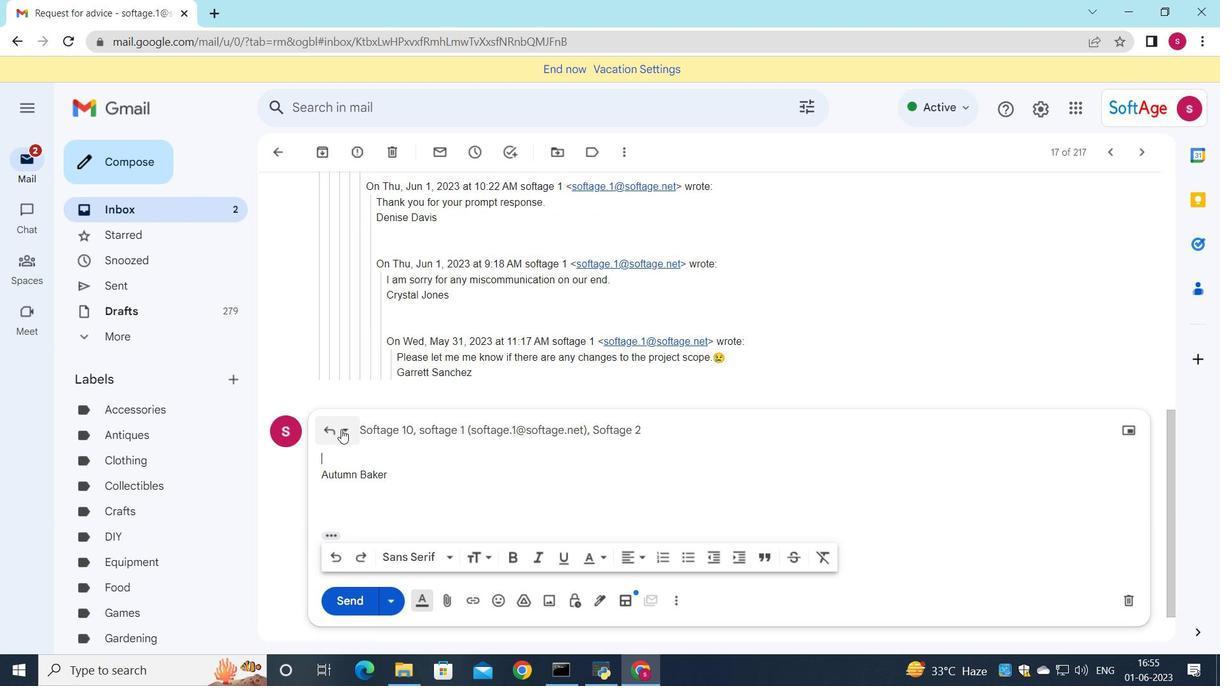 
Action: Mouse pressed left at (344, 429)
Screenshot: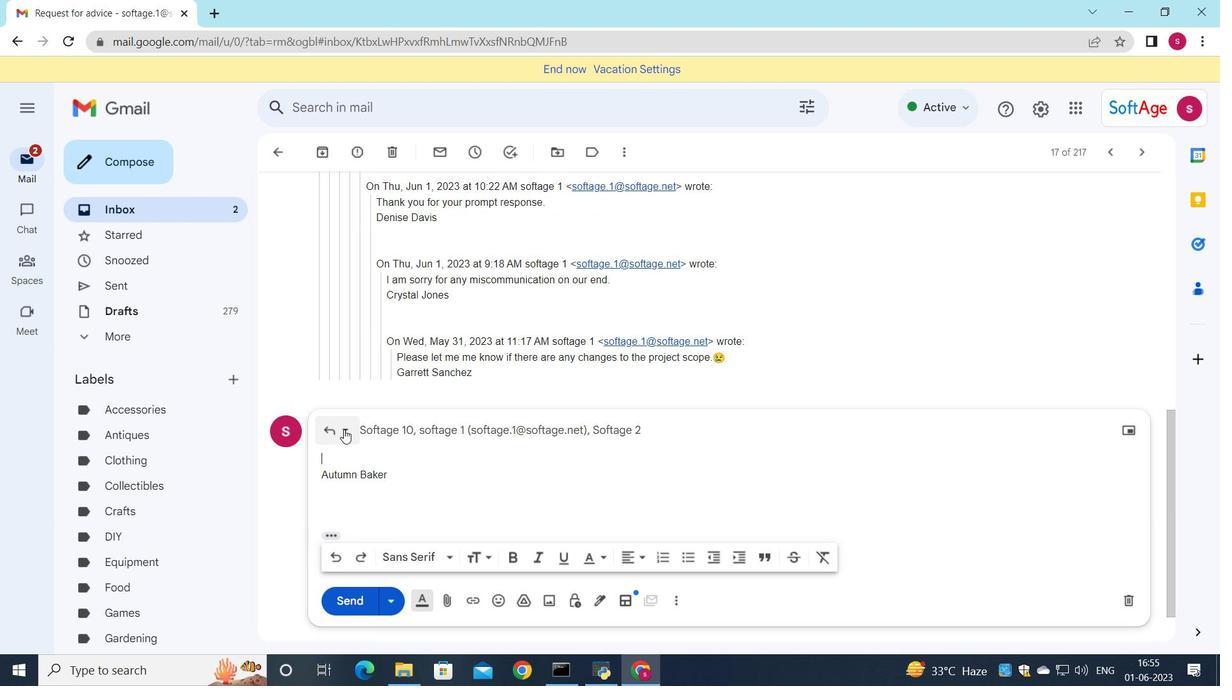 
Action: Mouse moved to (385, 546)
Screenshot: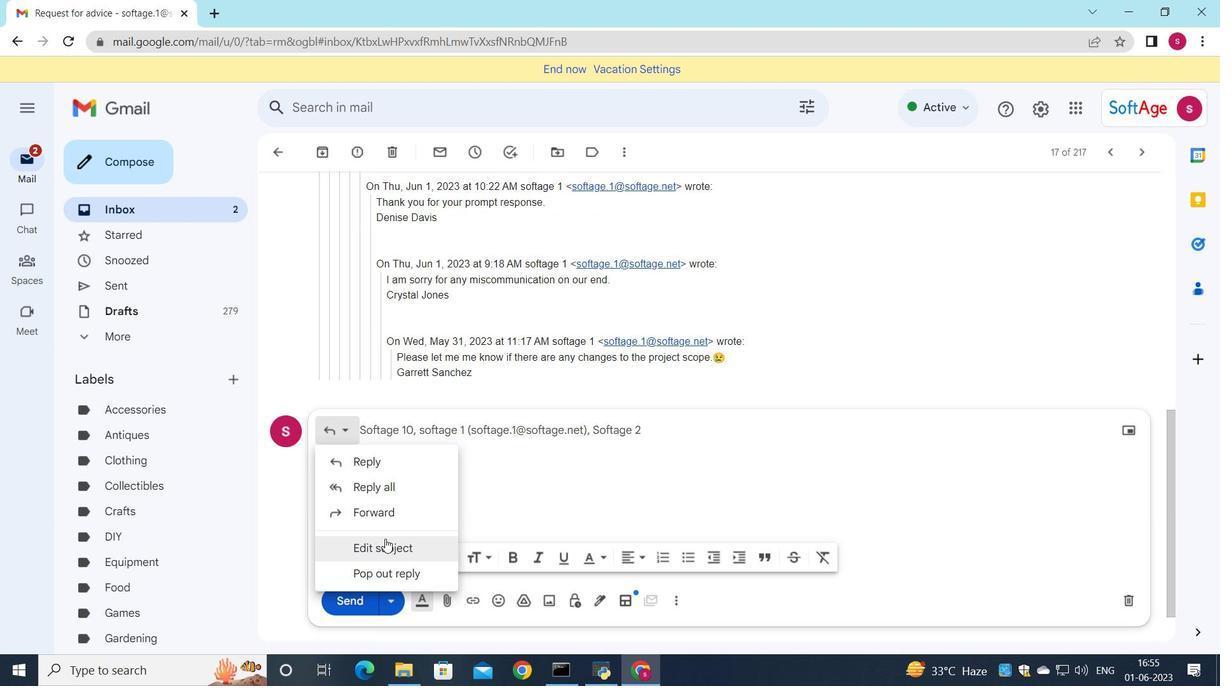 
Action: Mouse pressed left at (385, 546)
Screenshot: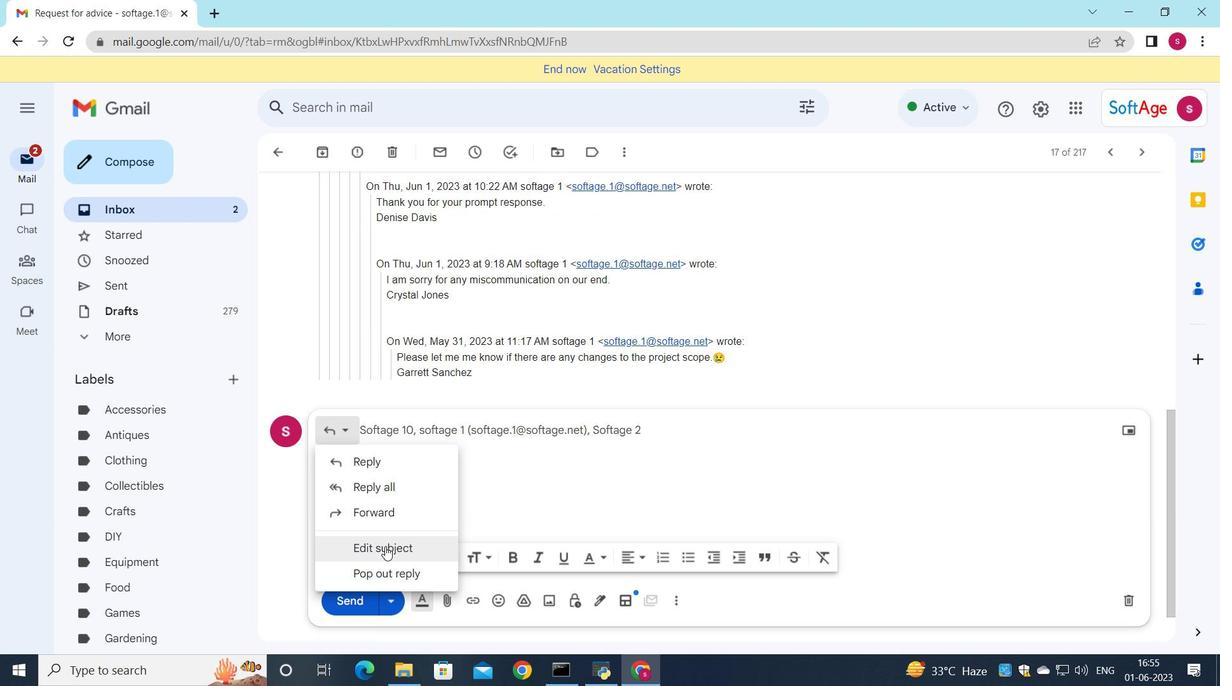 
Action: Mouse moved to (1011, 339)
Screenshot: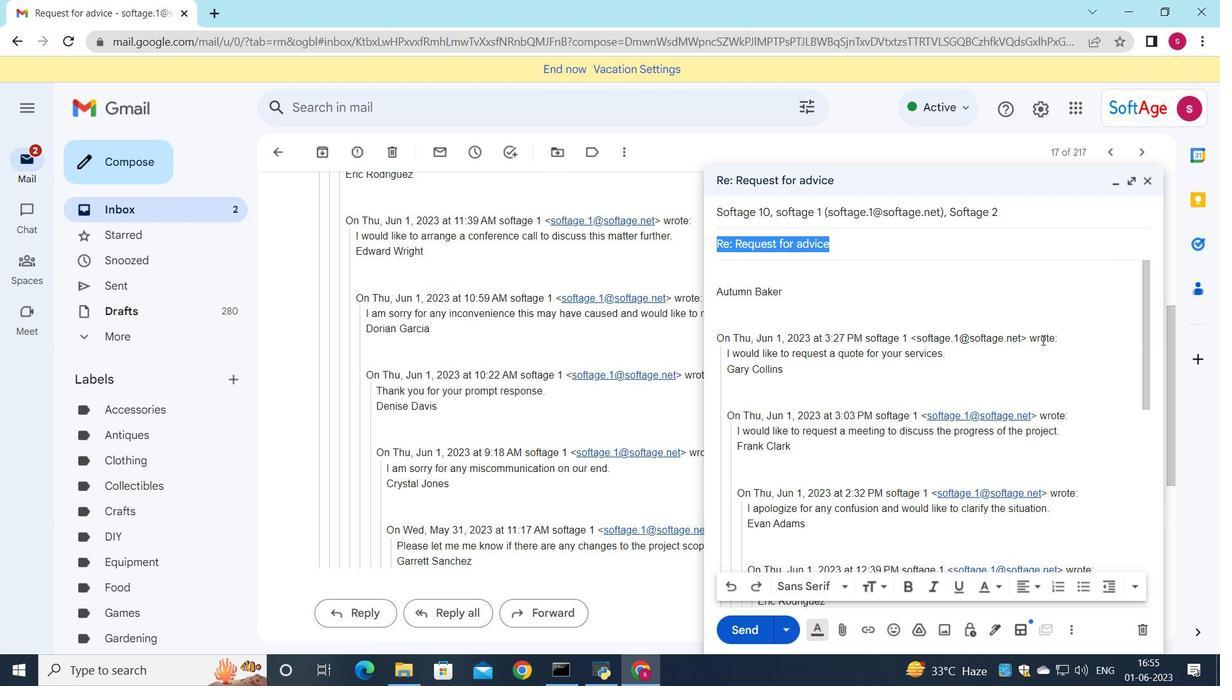
Action: Key pressed <Key.shift>Vacation<Key.space>request
Screenshot: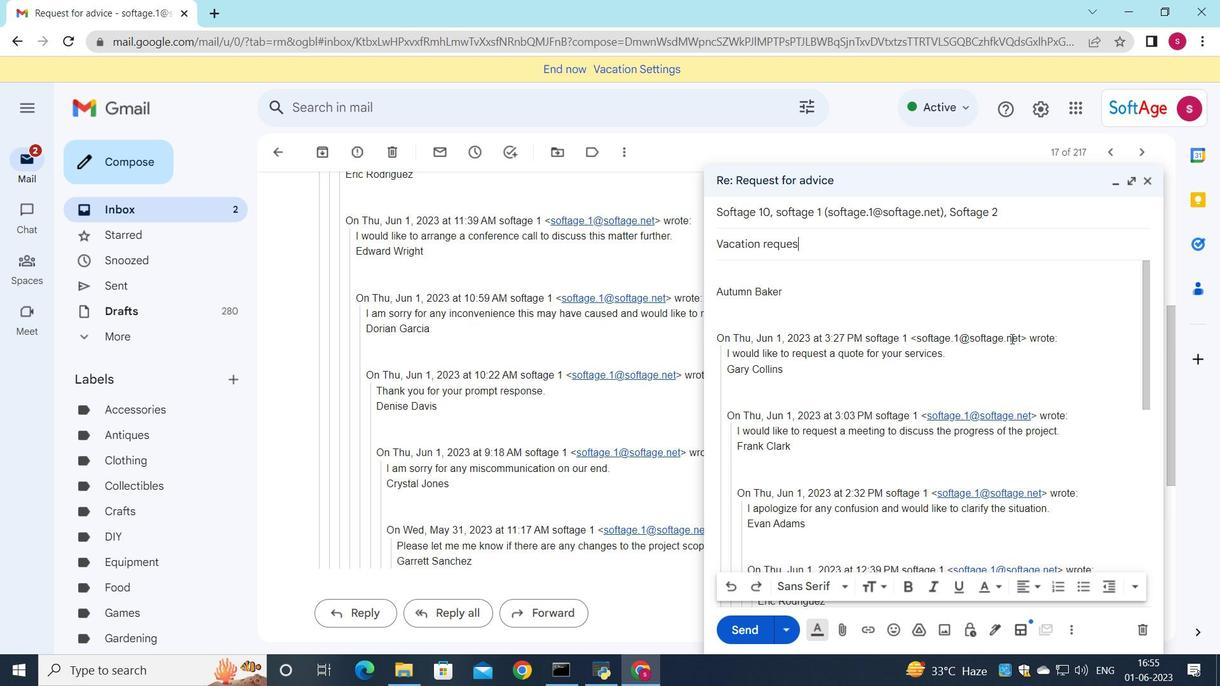 
Action: Mouse moved to (1009, 215)
Screenshot: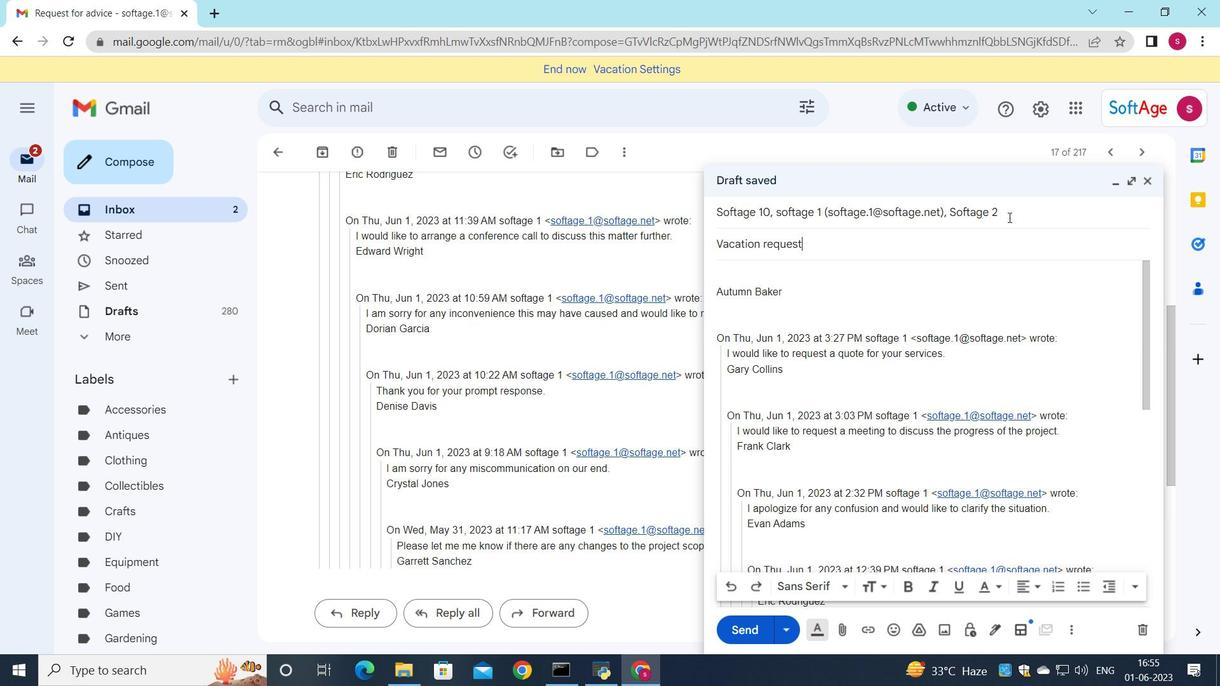 
Action: Mouse pressed left at (1009, 215)
Screenshot: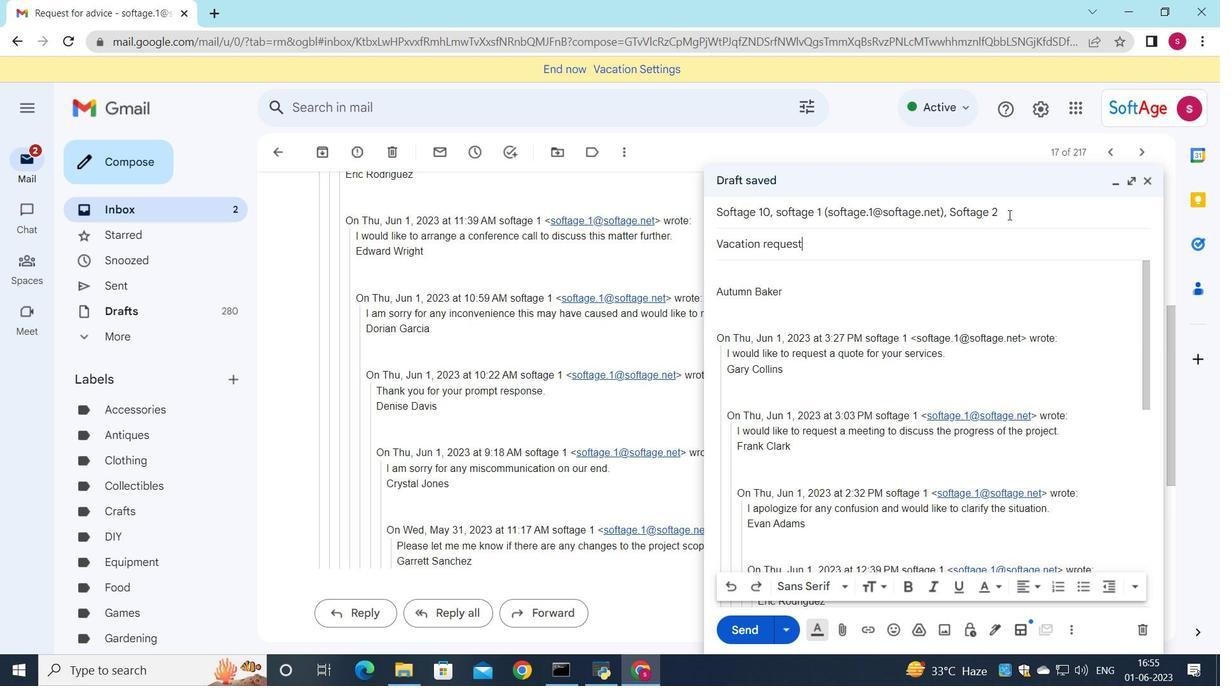 
Action: Mouse moved to (1117, 234)
Screenshot: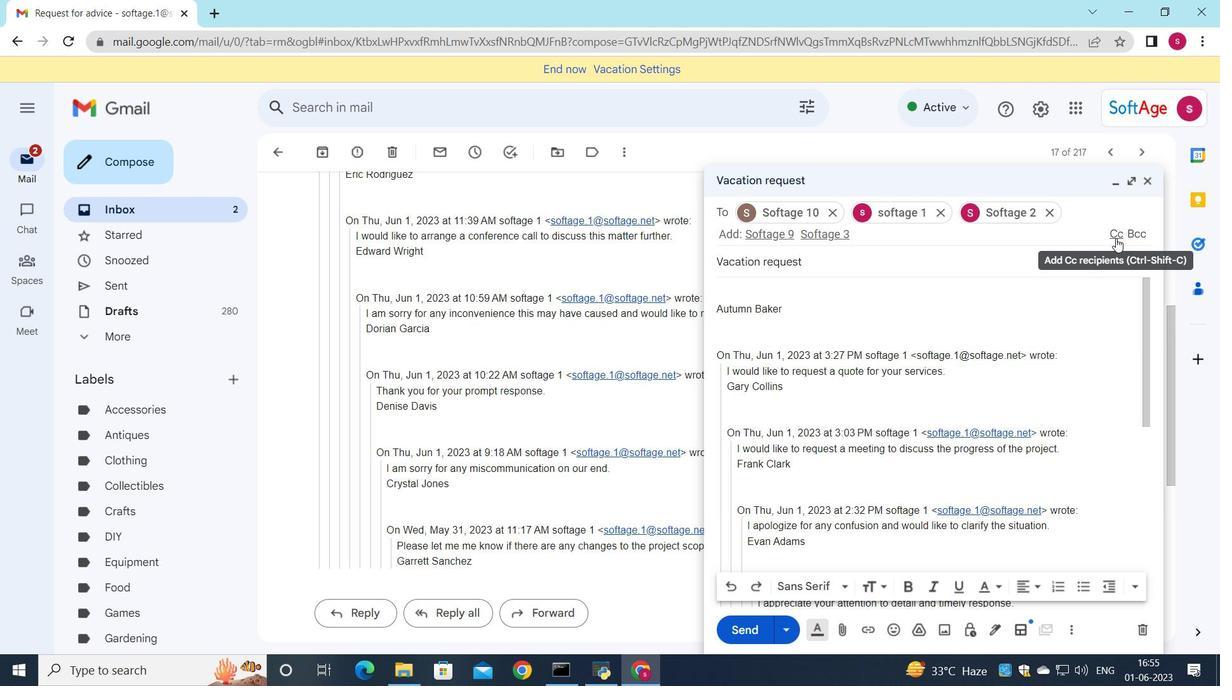 
Action: Mouse pressed left at (1117, 234)
Screenshot: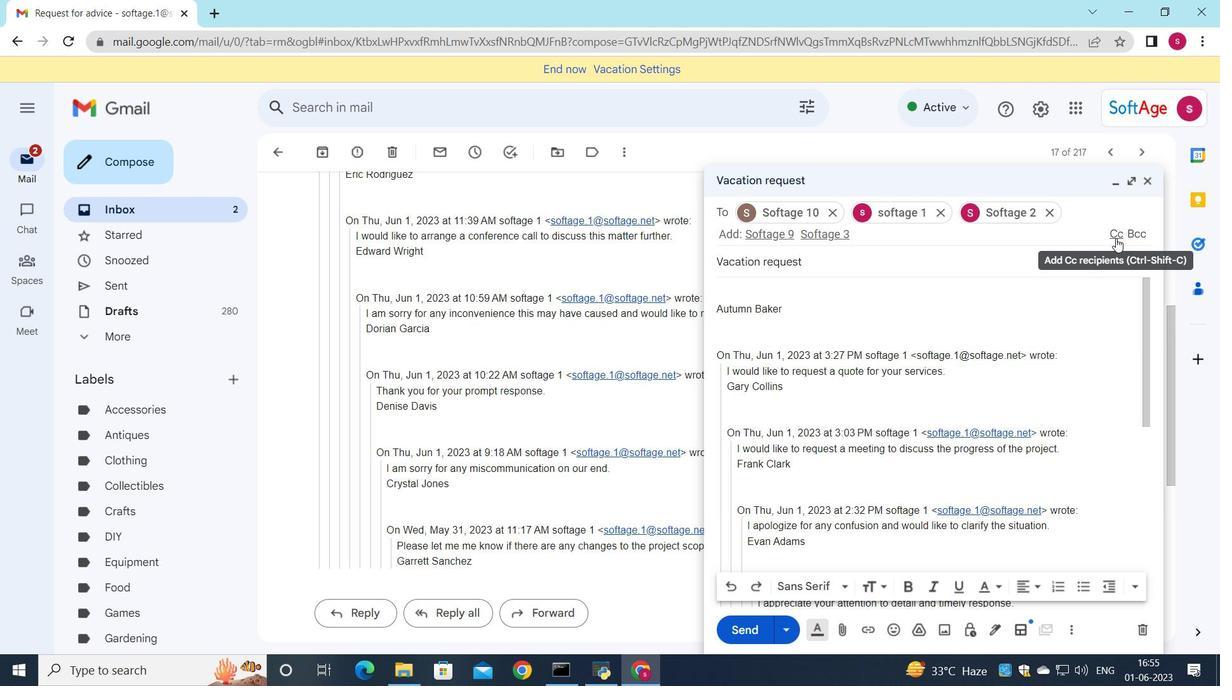 
Action: Mouse moved to (1042, 265)
Screenshot: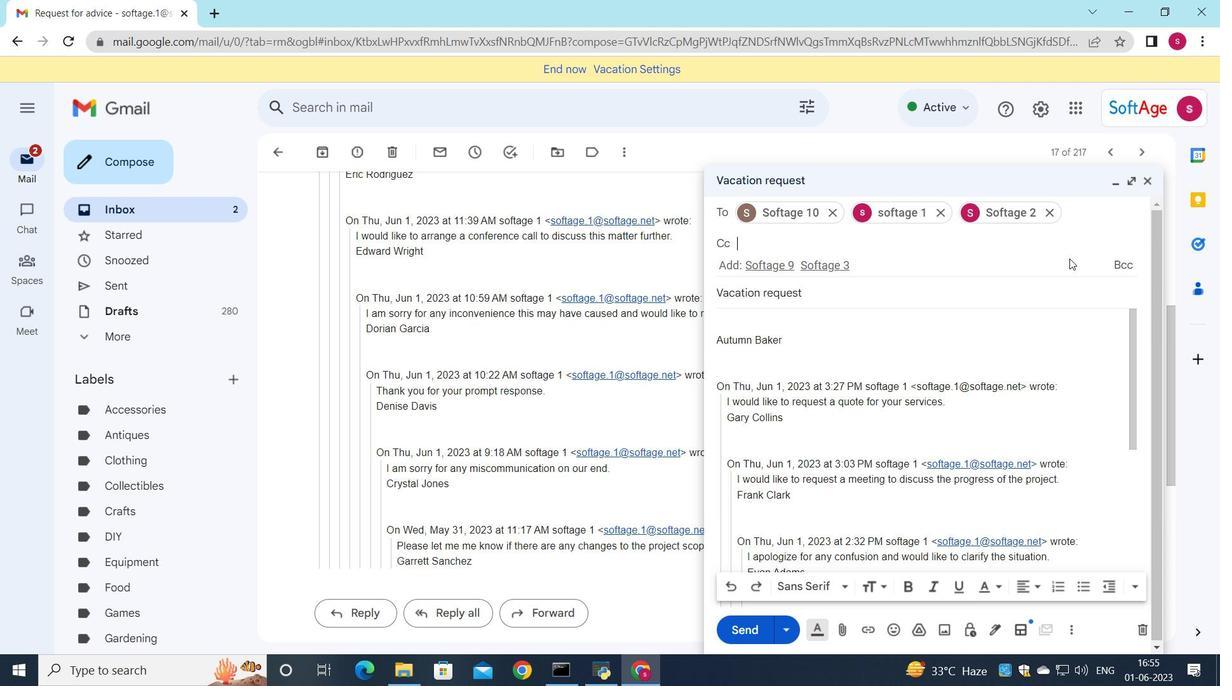 
Action: Key pressed s
Screenshot: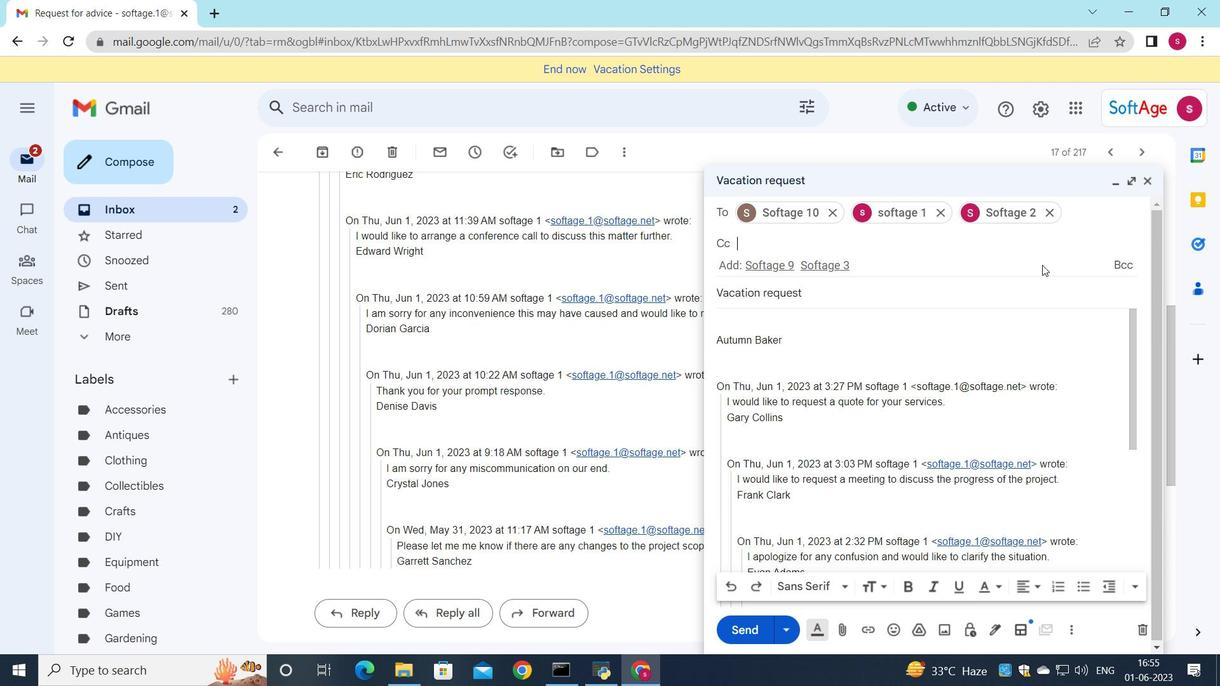 
Action: Mouse moved to (942, 268)
Screenshot: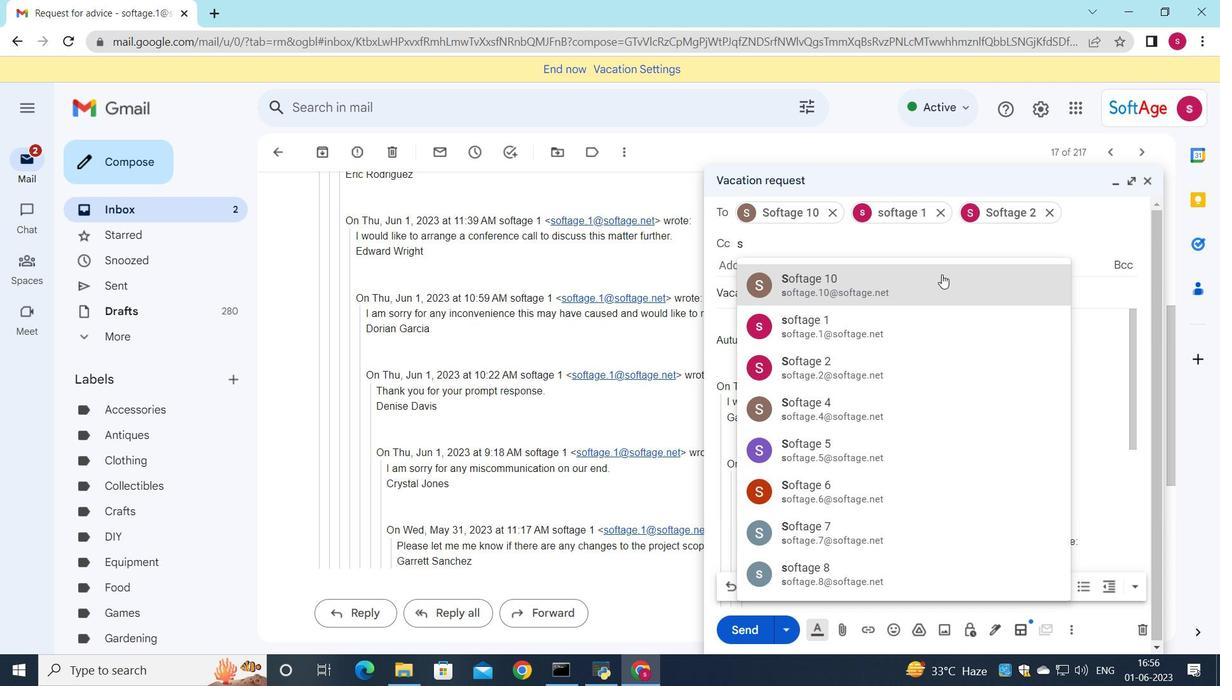 
Action: Mouse pressed left at (942, 268)
Screenshot: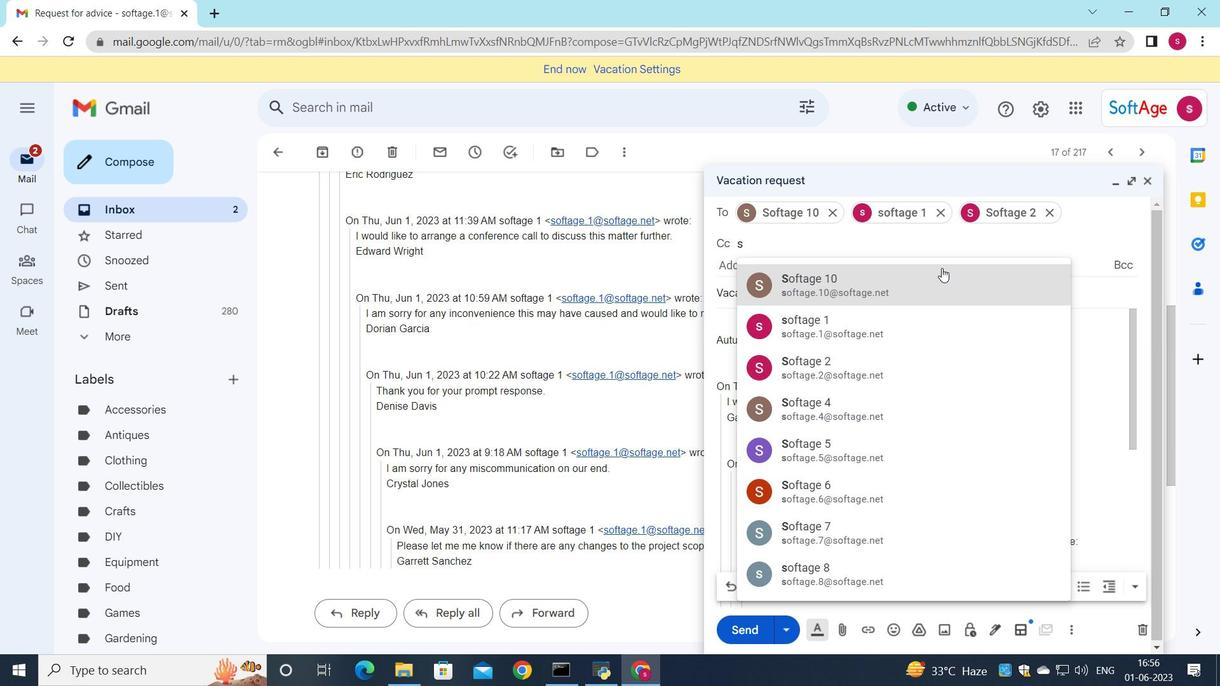 
Action: Mouse moved to (752, 310)
Screenshot: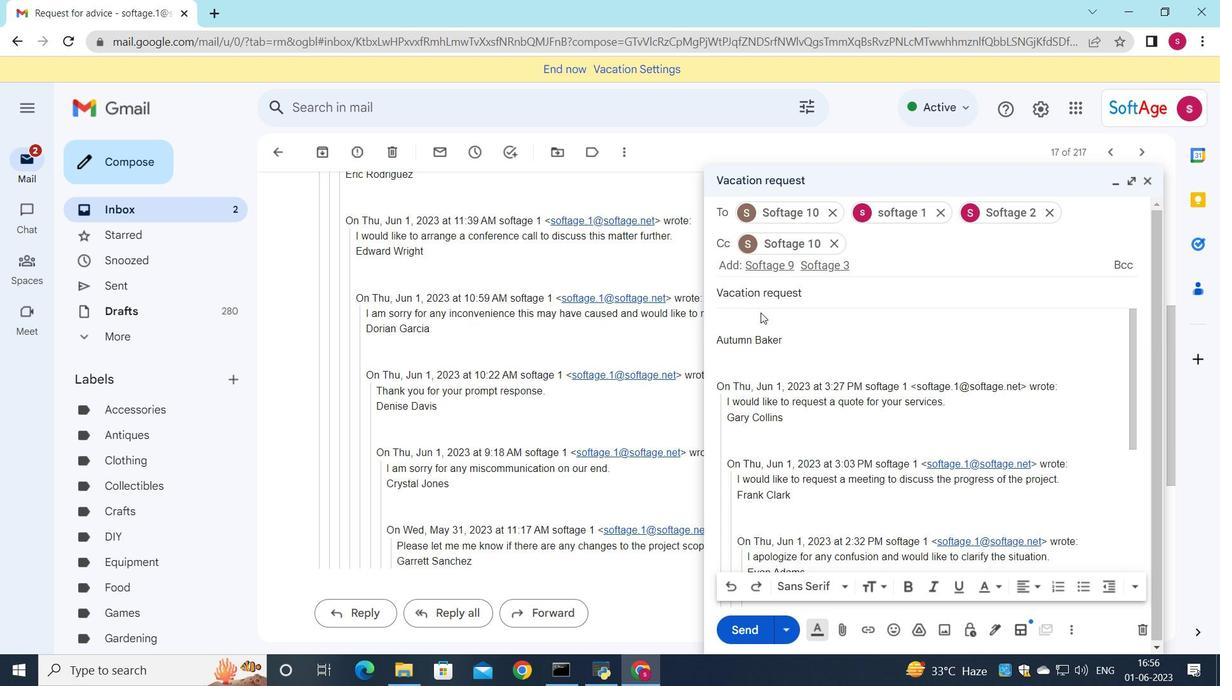 
Action: Mouse pressed left at (752, 310)
Screenshot: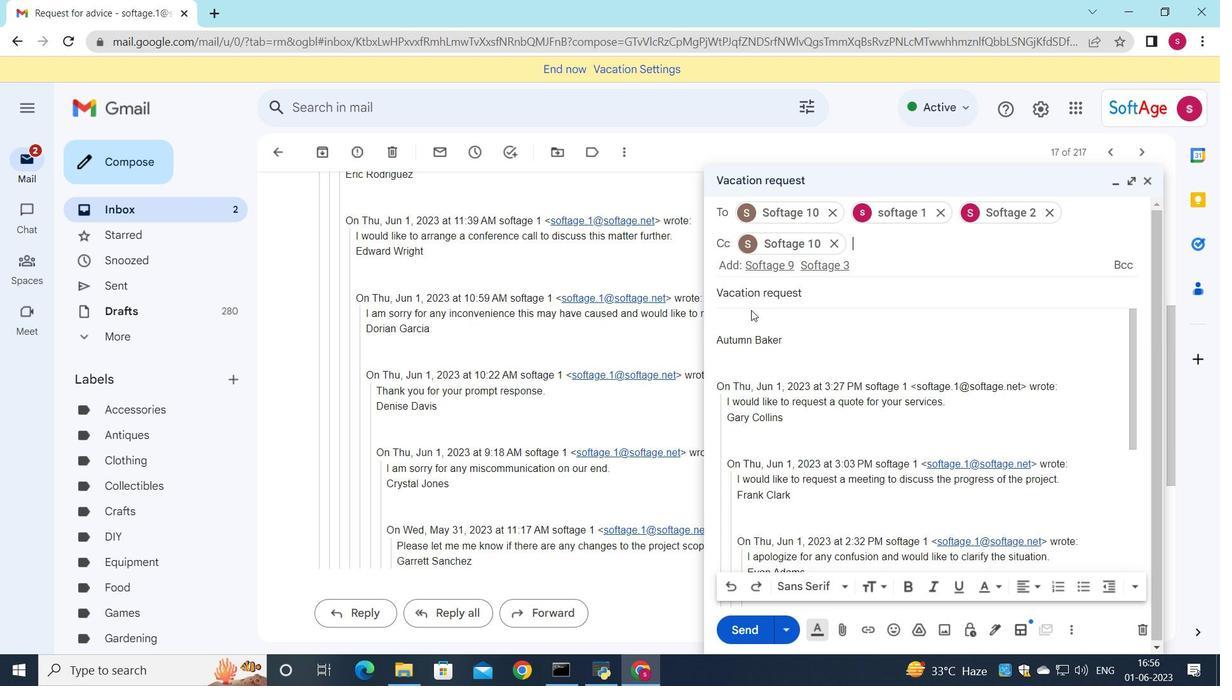 
Action: Mouse moved to (850, 315)
Screenshot: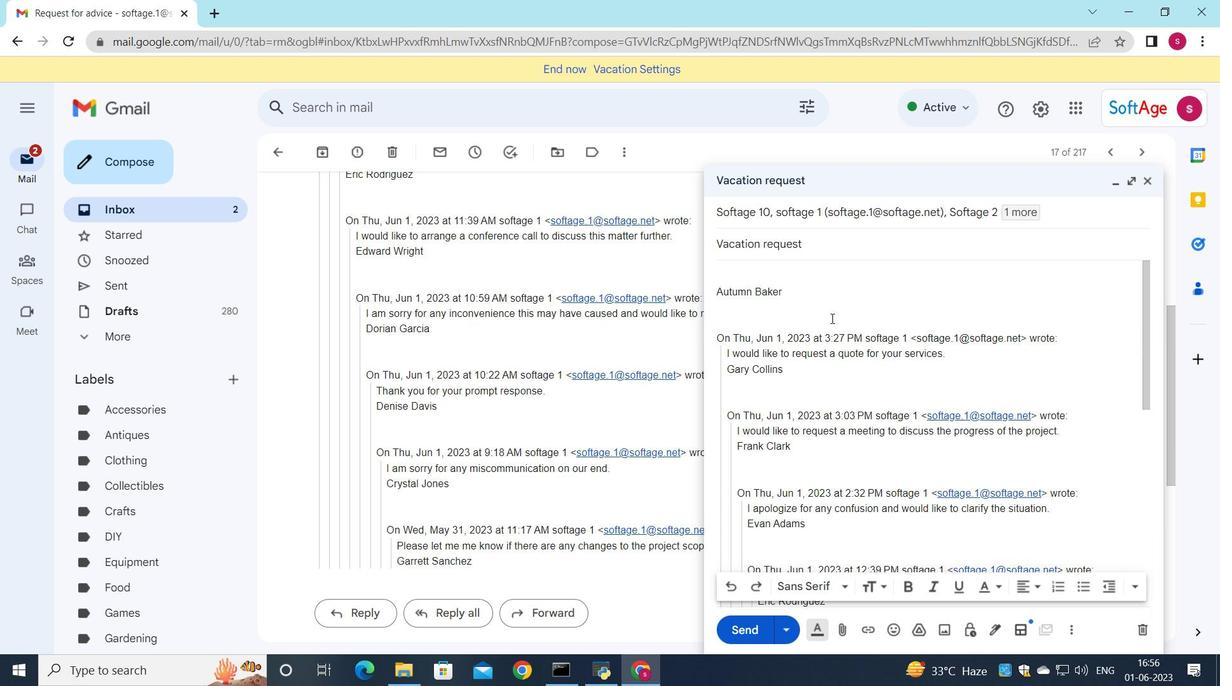 
Action: Key pressed <Key.shift><Key.shift><Key.shift><Key.shift><Key.shift><Key.shift><Key.shift><Key.shift><Key.shift><Key.shift><Key.shift><Key.shift><Key.shift><Key.shift><Key.shift>I<Key.space>would<Key.space>like<Key.space>to<Key.space>request<Key.space>a<Key.space>meeting<Key.space>to<Key.space>discuss<Key.space>tha<Key.backspace>e<Key.space>upcoming<Key.space>sales<Key.space>strategy.
Screenshot: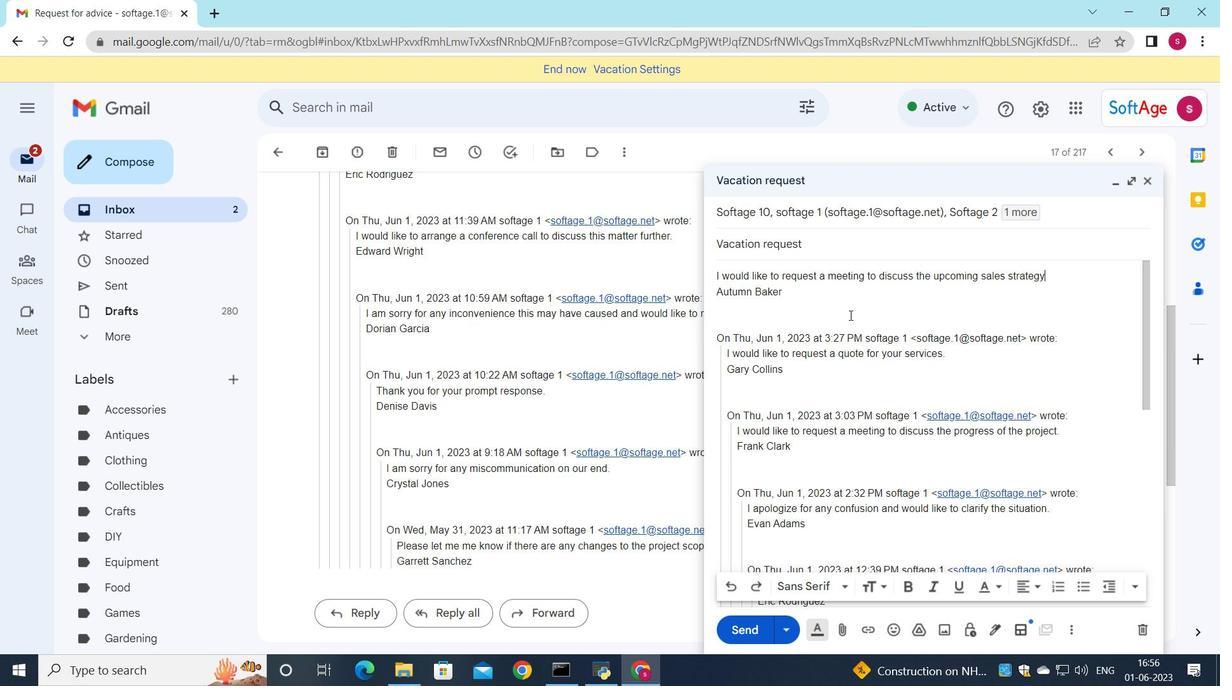 
Action: Mouse moved to (832, 630)
Screenshot: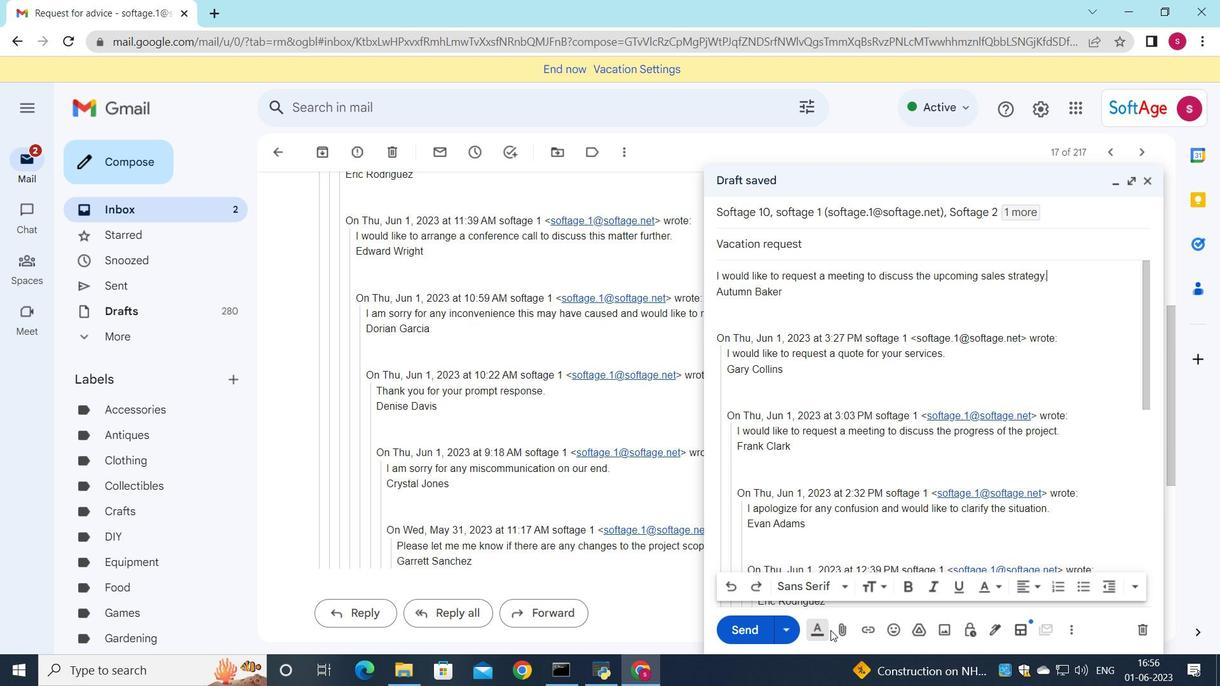 
Action: Mouse pressed left at (832, 630)
Screenshot: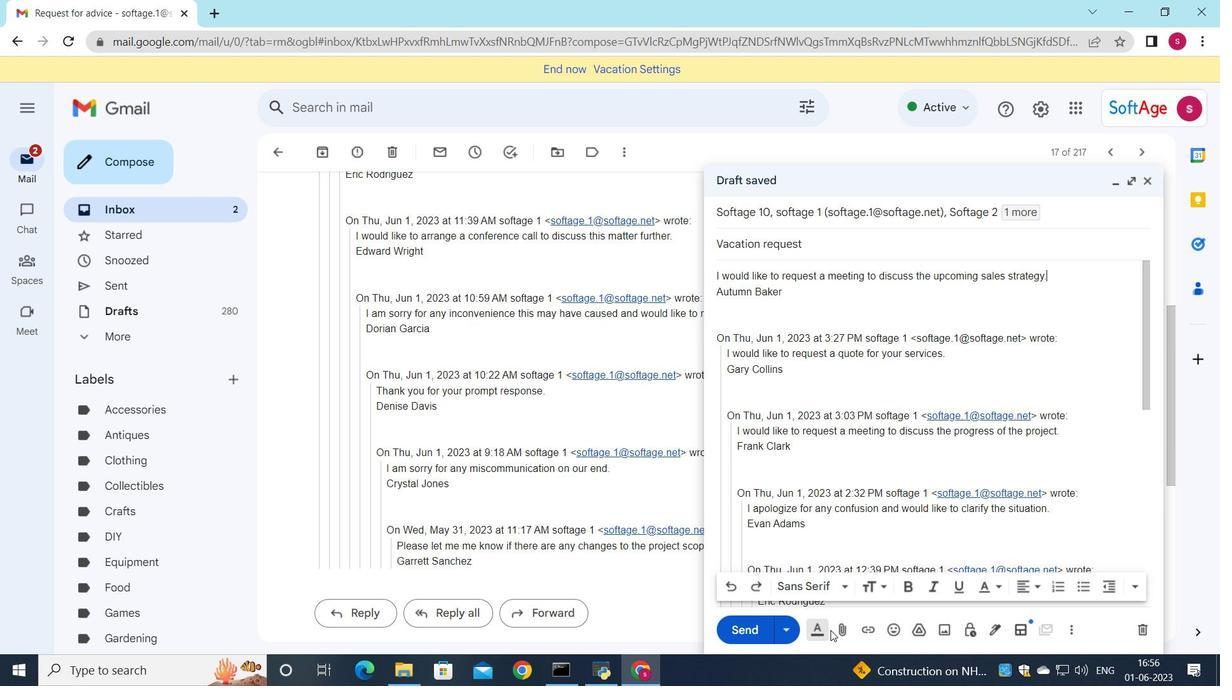 
Action: Mouse moved to (836, 630)
Screenshot: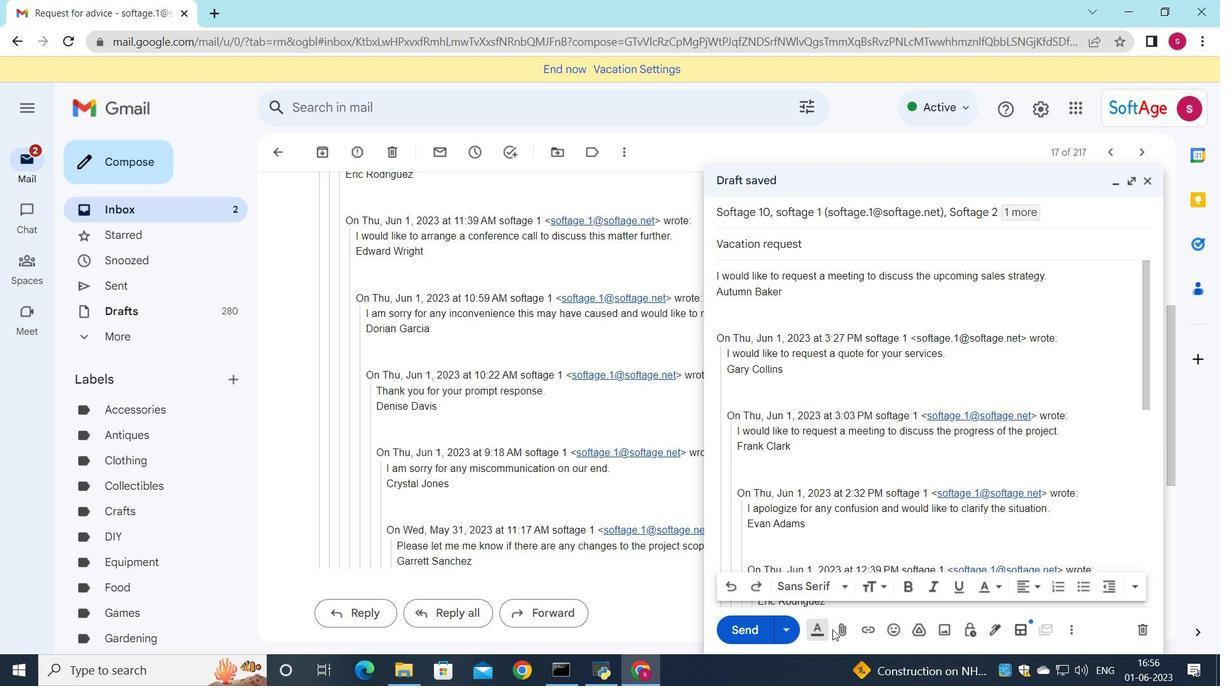 
Action: Mouse pressed left at (836, 630)
Screenshot: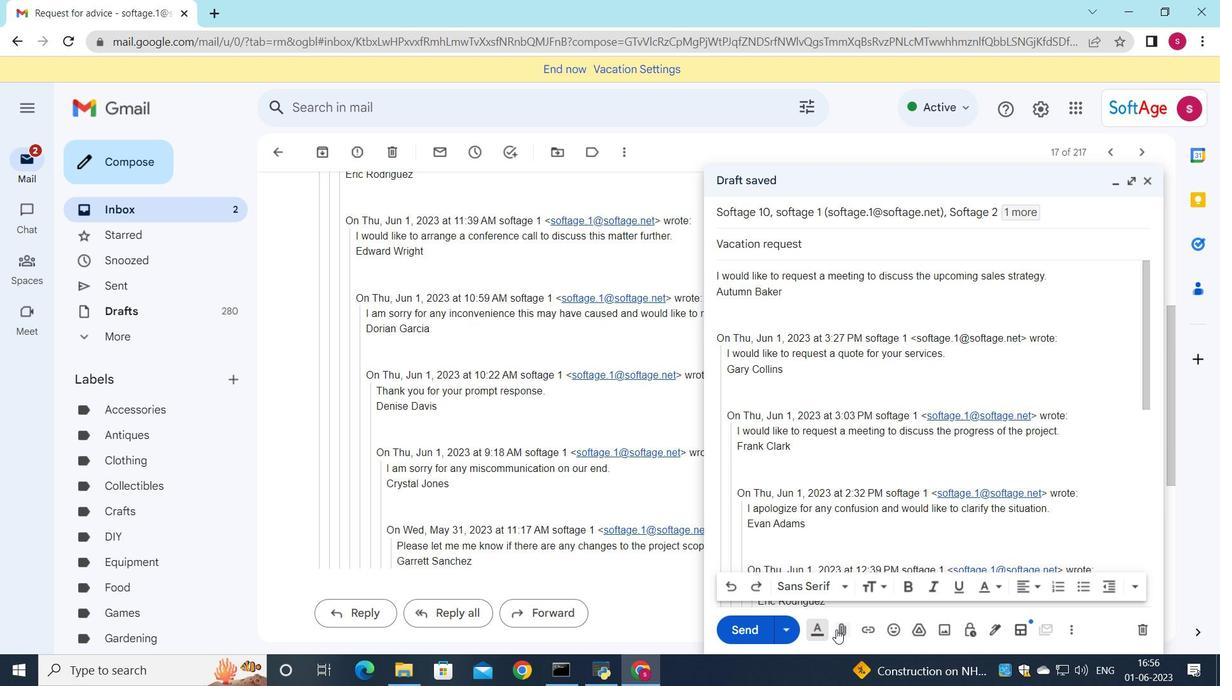 
Action: Mouse moved to (325, 108)
Screenshot: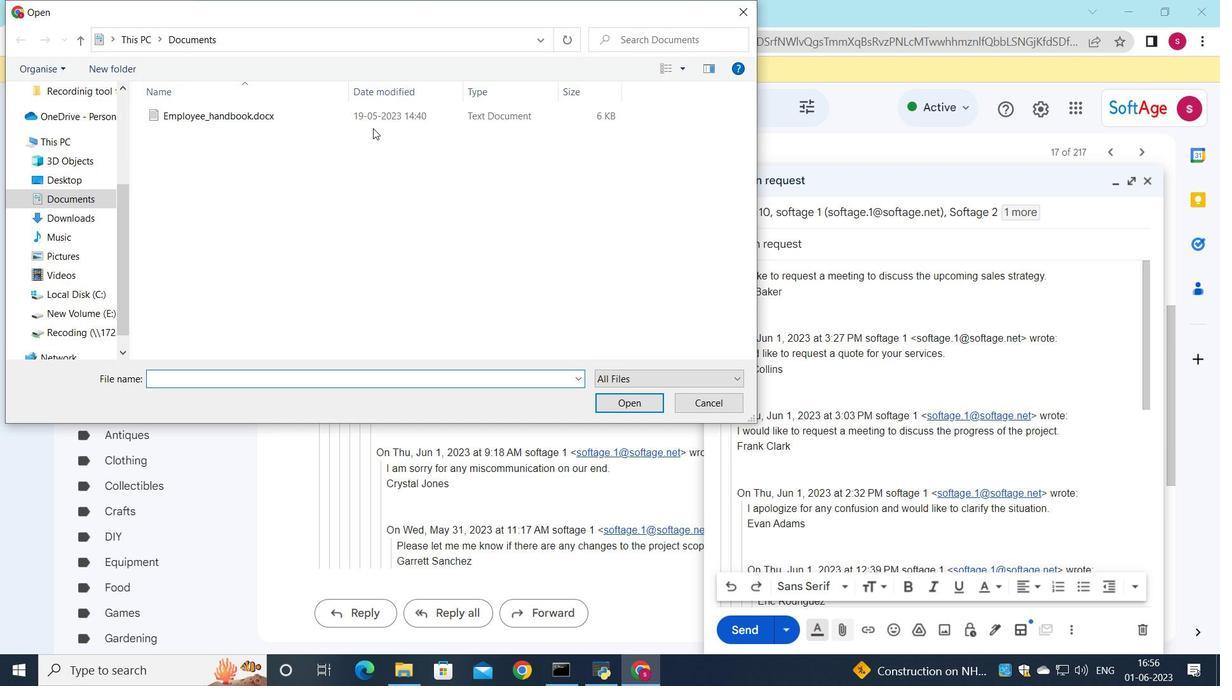 
Action: Mouse pressed left at (325, 108)
Screenshot: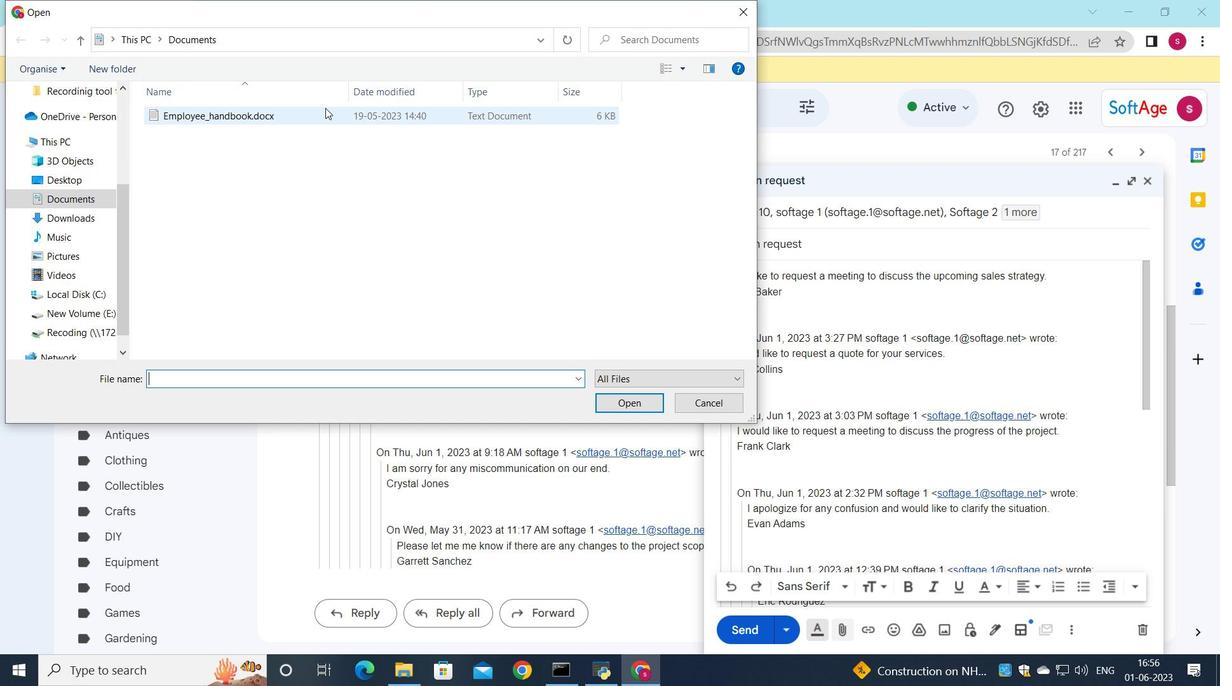 
Action: Mouse moved to (294, 115)
Screenshot: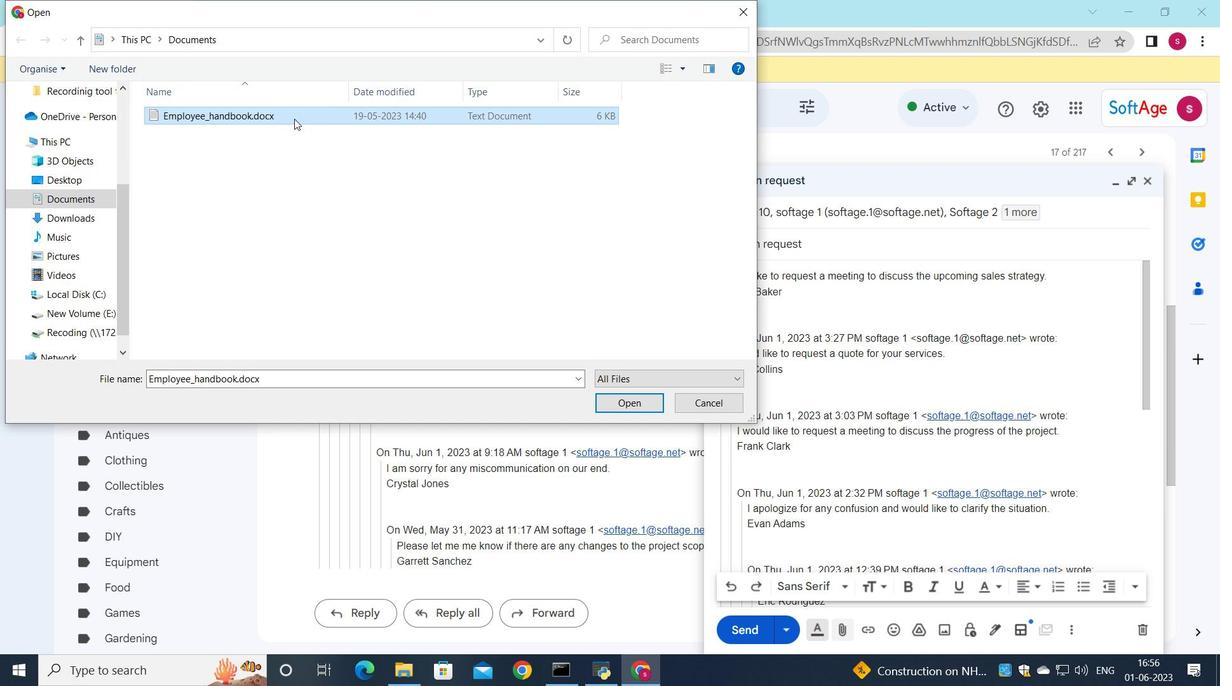 
Action: Mouse pressed left at (294, 115)
Screenshot: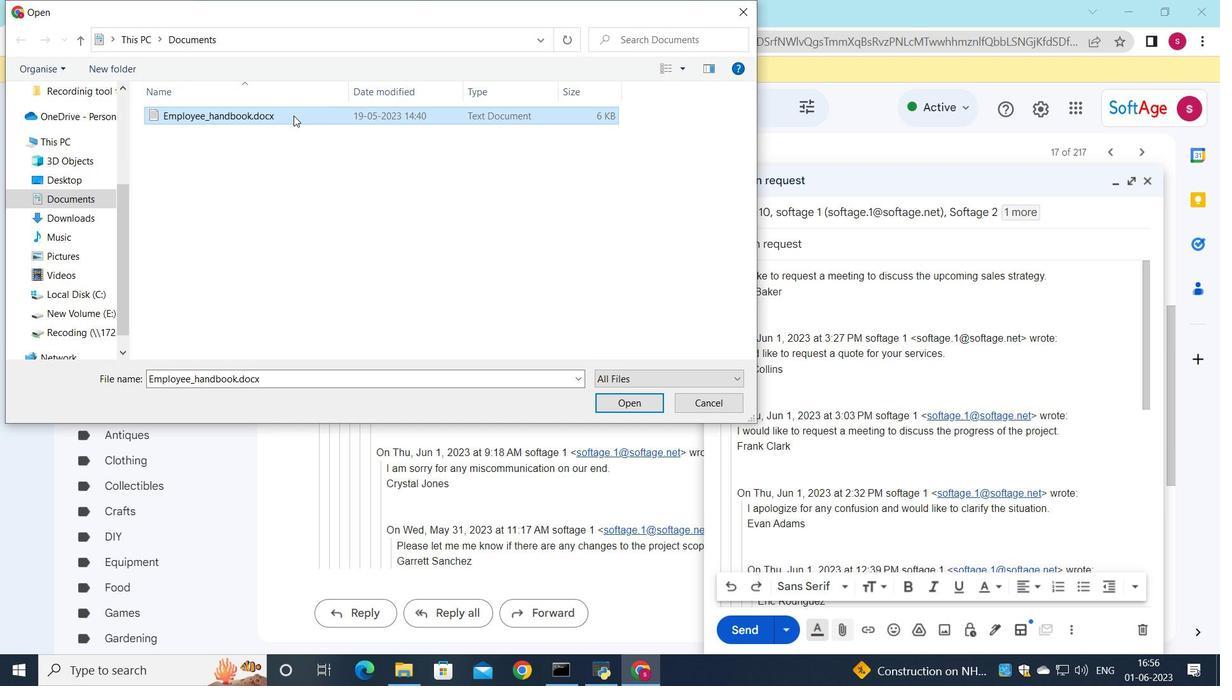 
Action: Mouse moved to (488, 164)
Screenshot: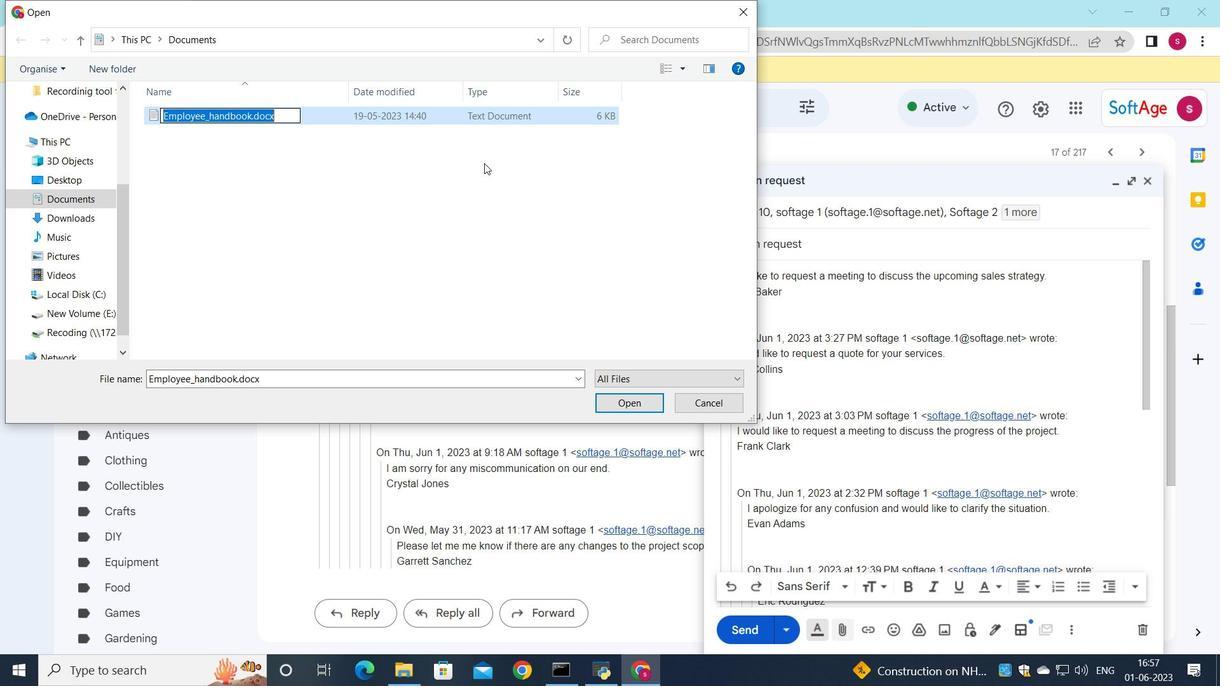 
Action: Key pressed <Key.shift>Marketing<Key.shift><Key.shift><Key.shift><Key.shift><Key.shift><Key.shift><Key.shift><Key.shift><Key.shift><Key.shift><Key.shift><Key.shift><Key.shift><Key.shift>_strategy.pptx
Screenshot: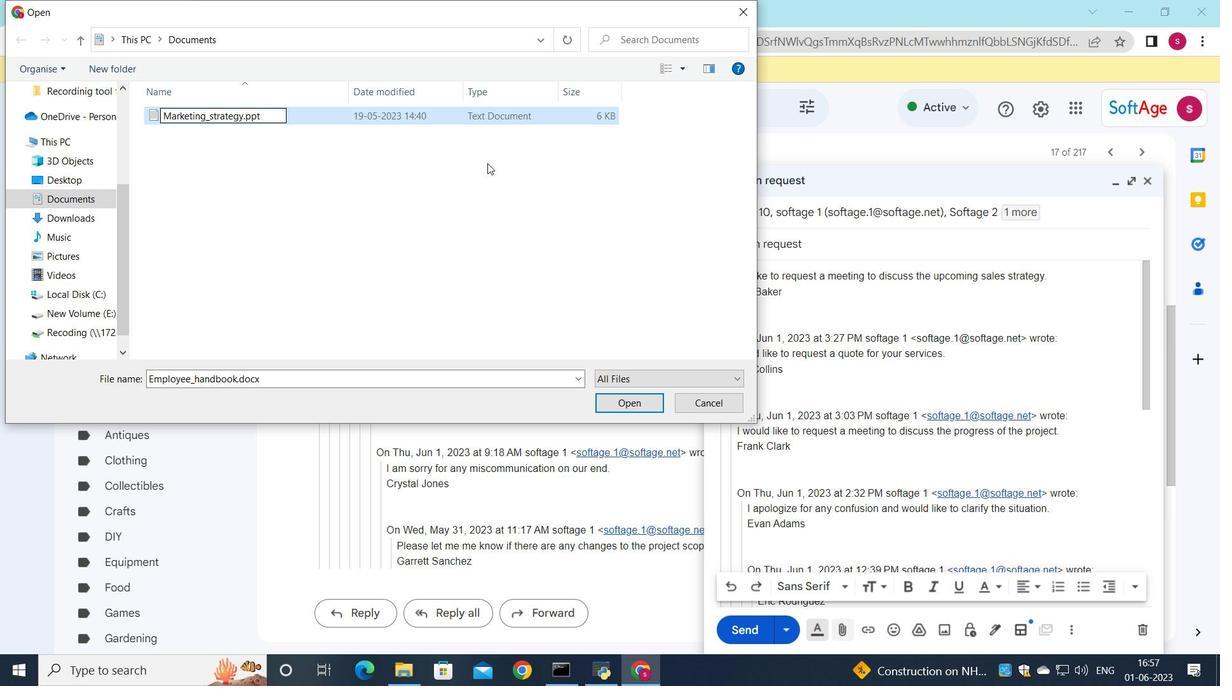
Action: Mouse moved to (393, 110)
Screenshot: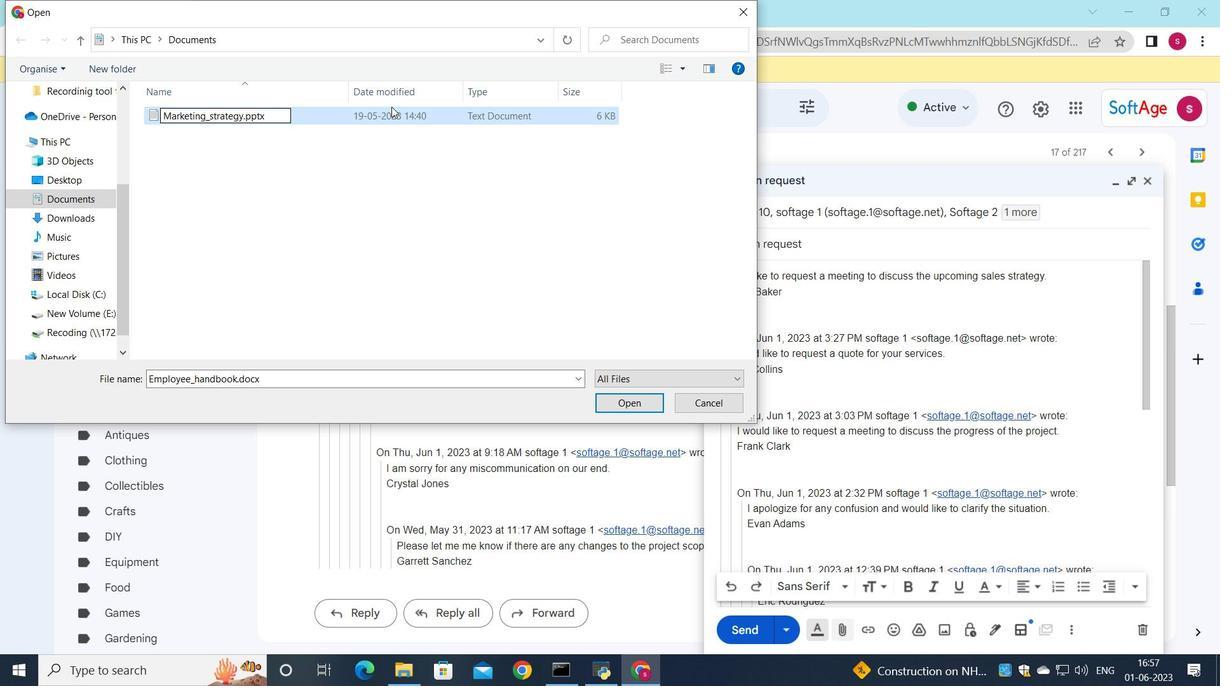 
Action: Mouse pressed left at (393, 110)
Screenshot: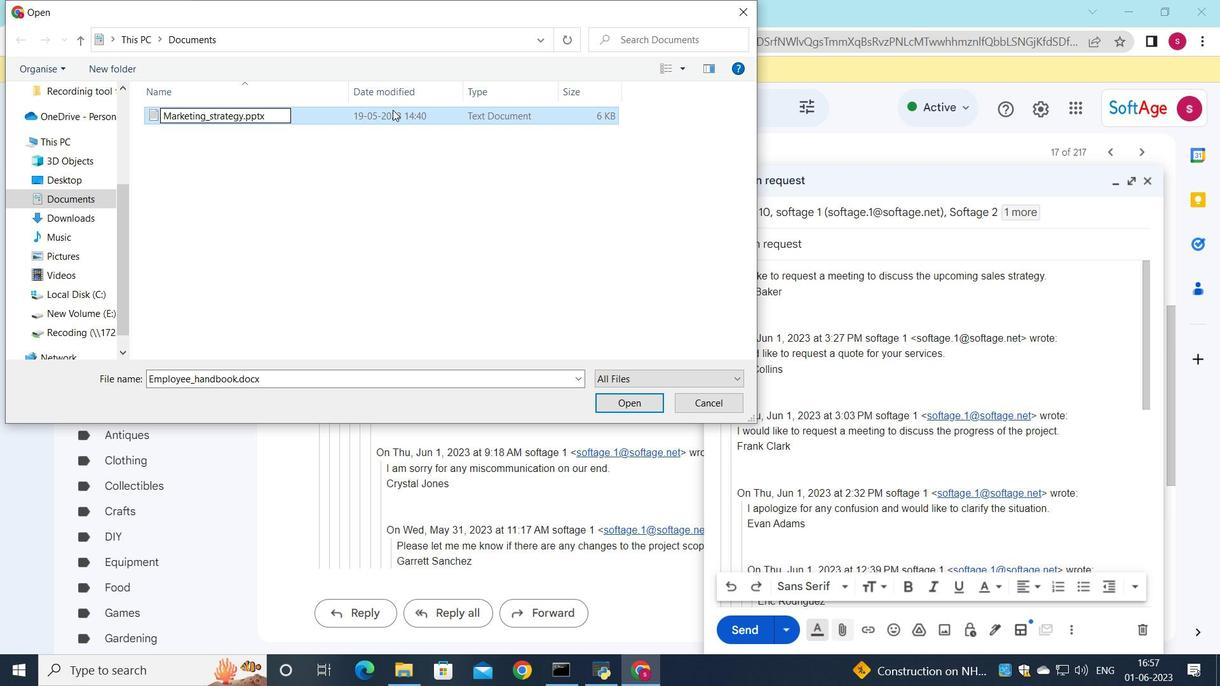 
Action: Mouse moved to (617, 399)
Screenshot: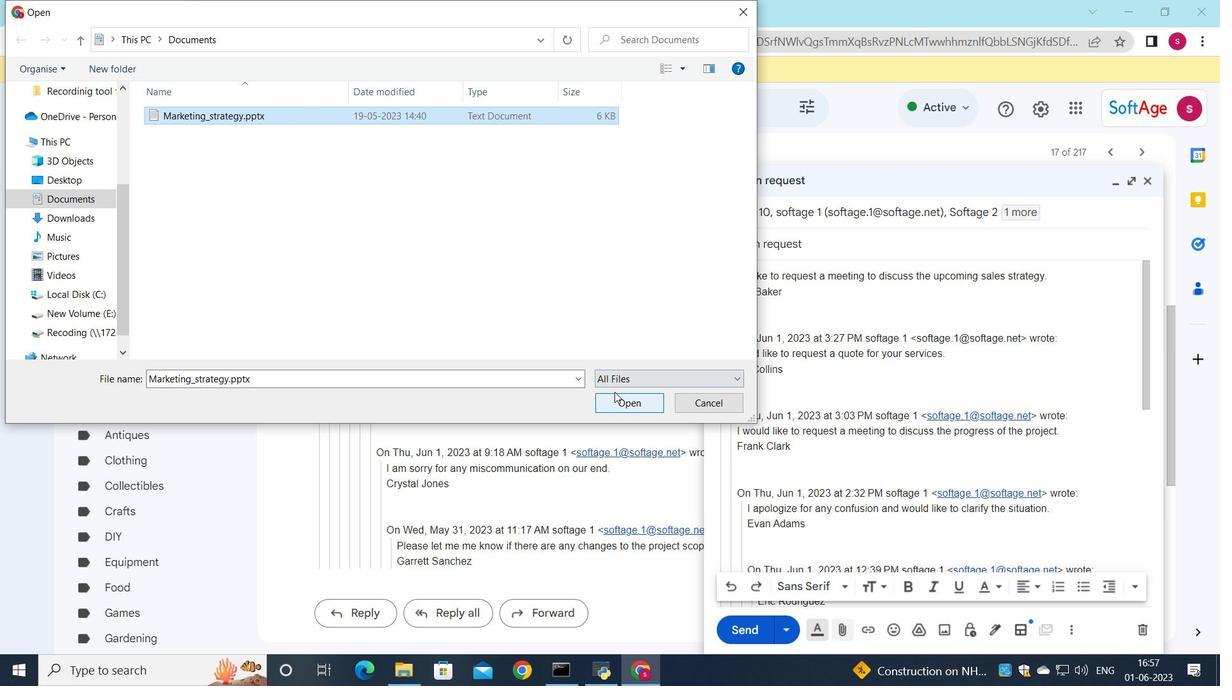 
Action: Mouse pressed left at (617, 399)
Screenshot: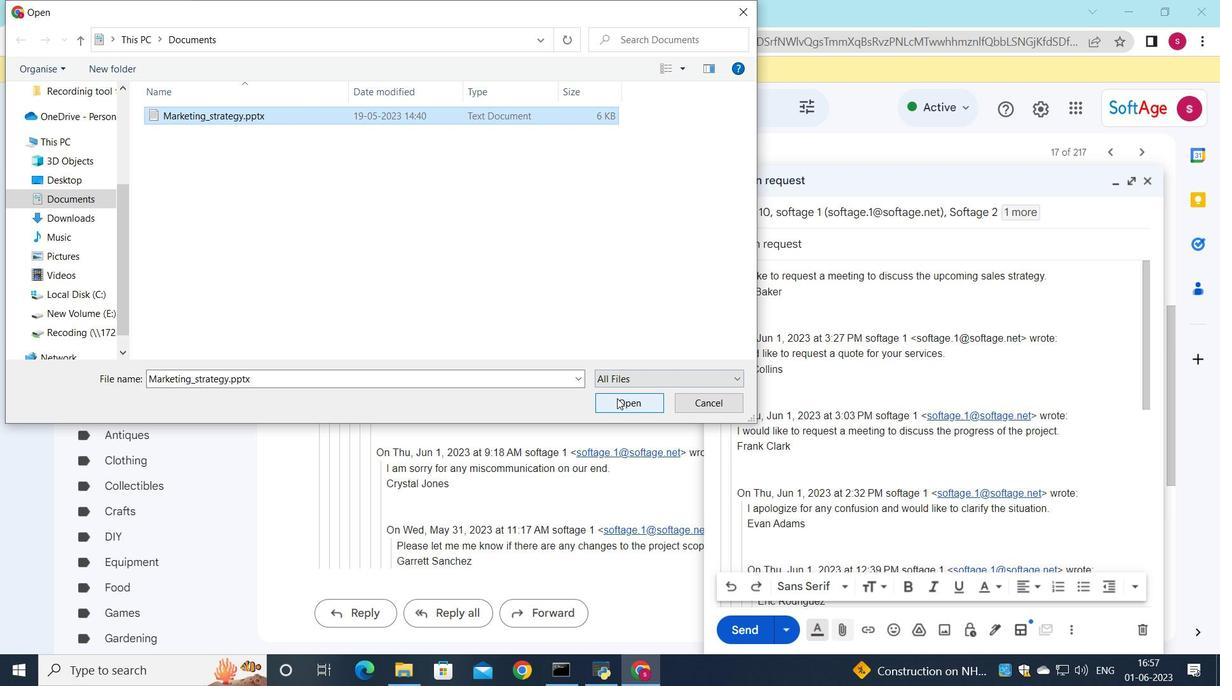 
Action: Mouse moved to (746, 624)
Screenshot: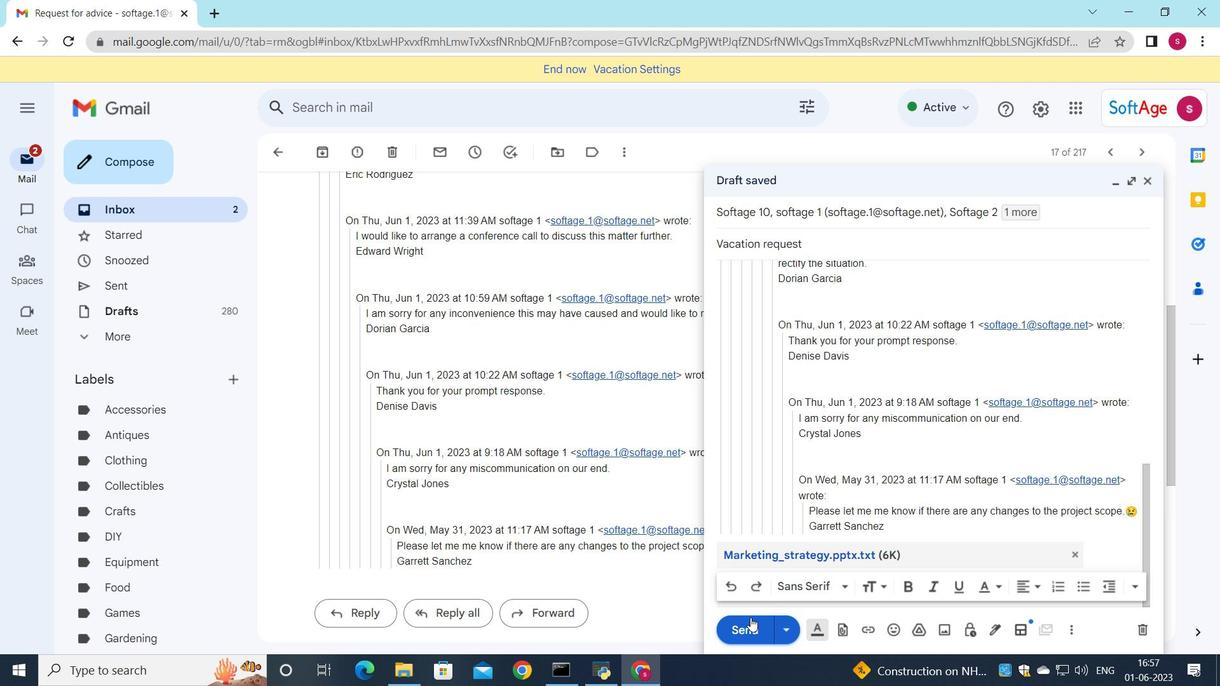 
Action: Mouse pressed left at (746, 624)
Screenshot: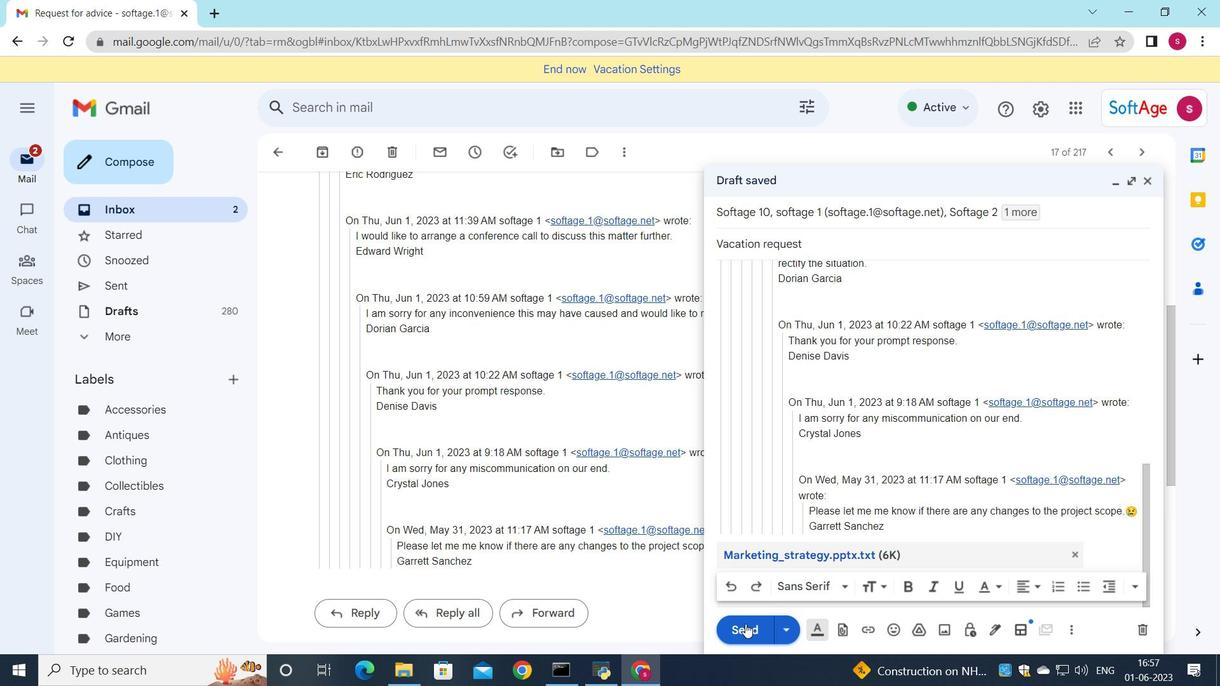 
Action: Mouse moved to (229, 211)
Screenshot: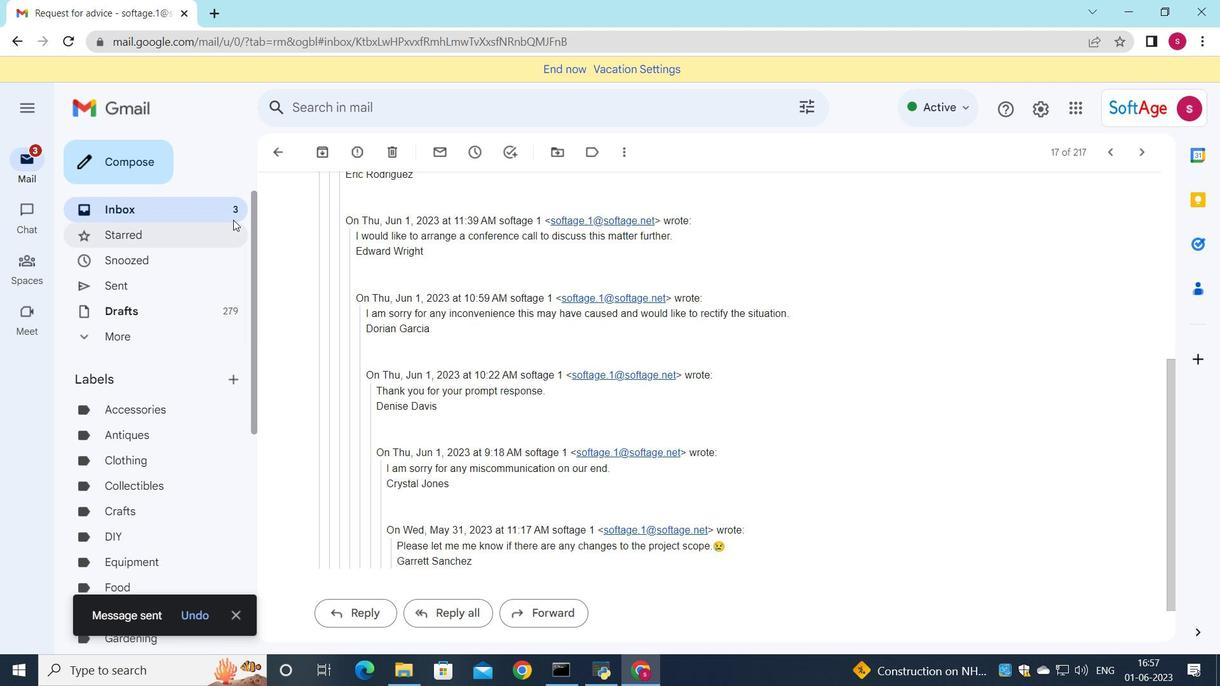 
Action: Mouse pressed left at (229, 211)
Screenshot: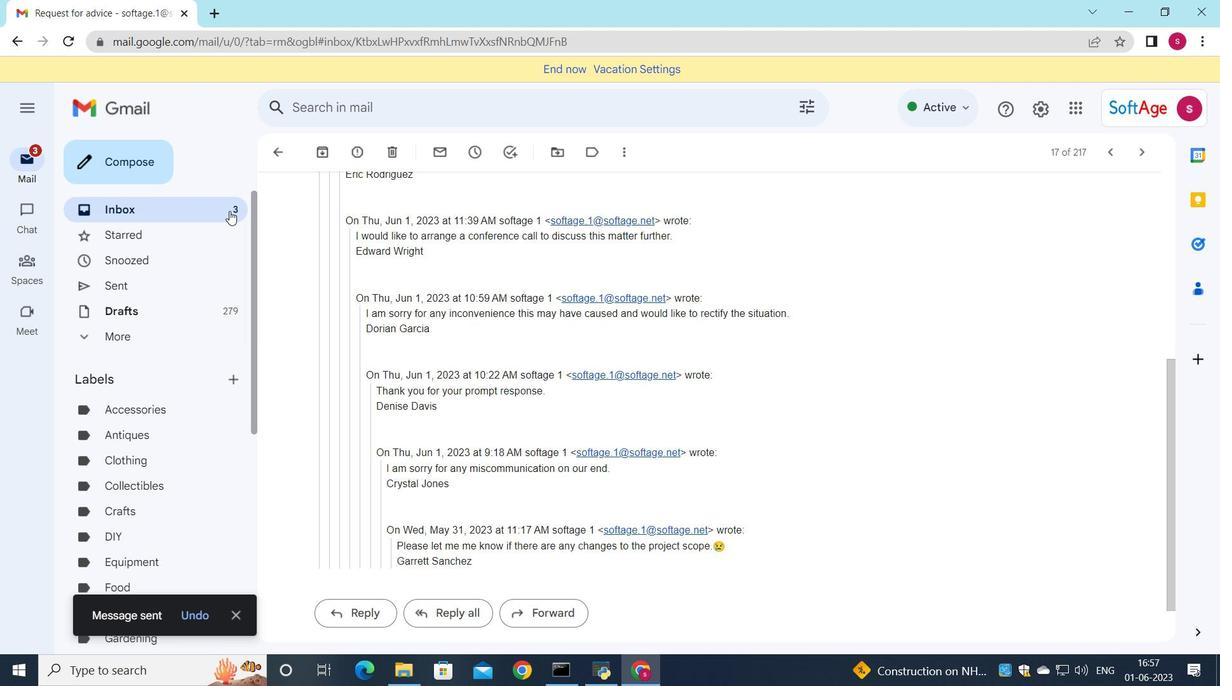 
Action: Mouse moved to (226, 206)
Screenshot: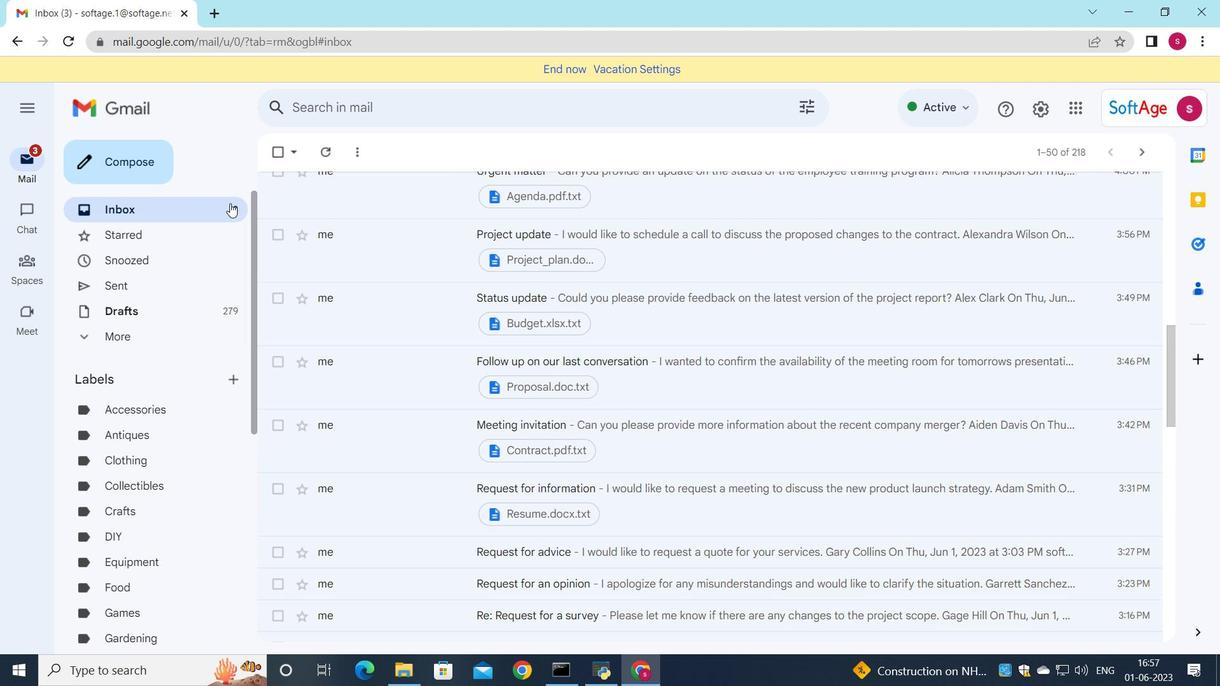 
Action: Mouse pressed left at (226, 206)
Screenshot: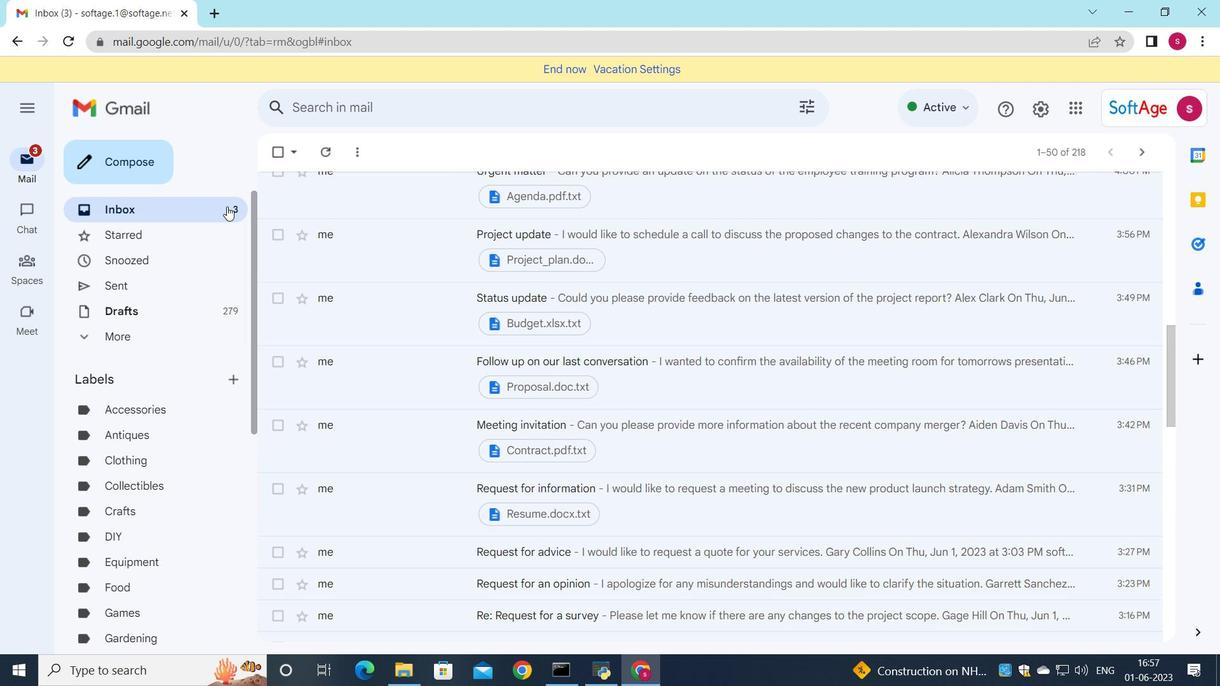 
Action: Mouse moved to (666, 353)
Screenshot: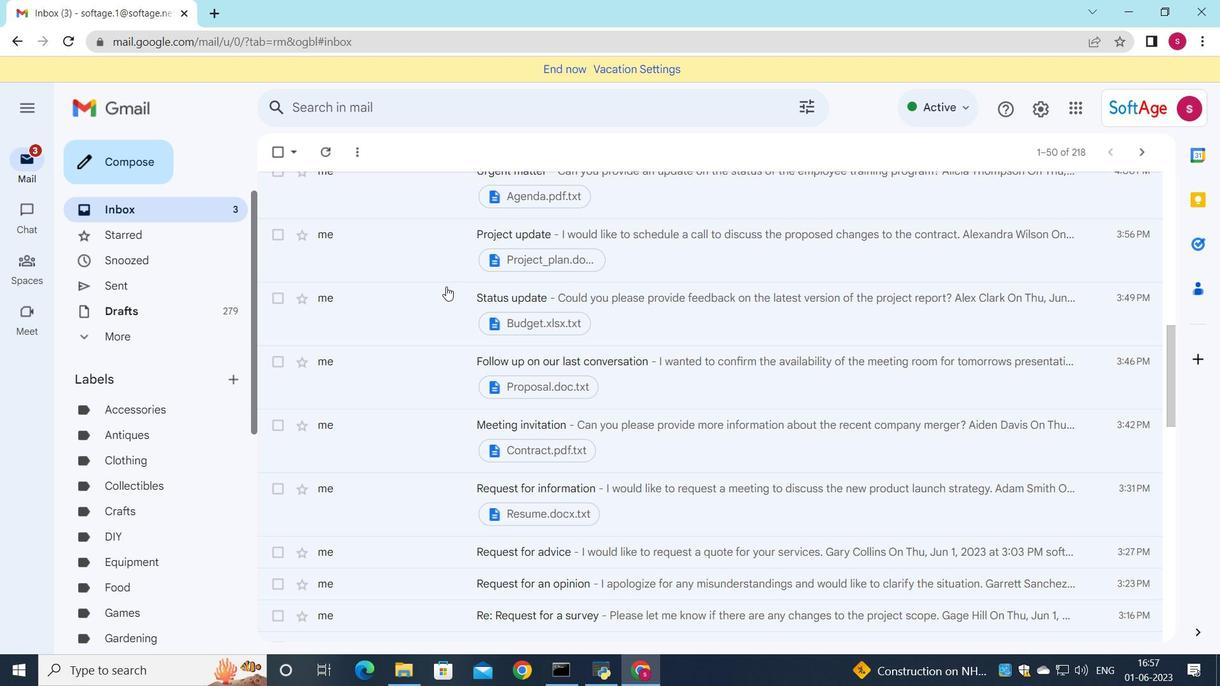 
Action: Mouse scrolled (666, 354) with delta (0, 0)
Screenshot: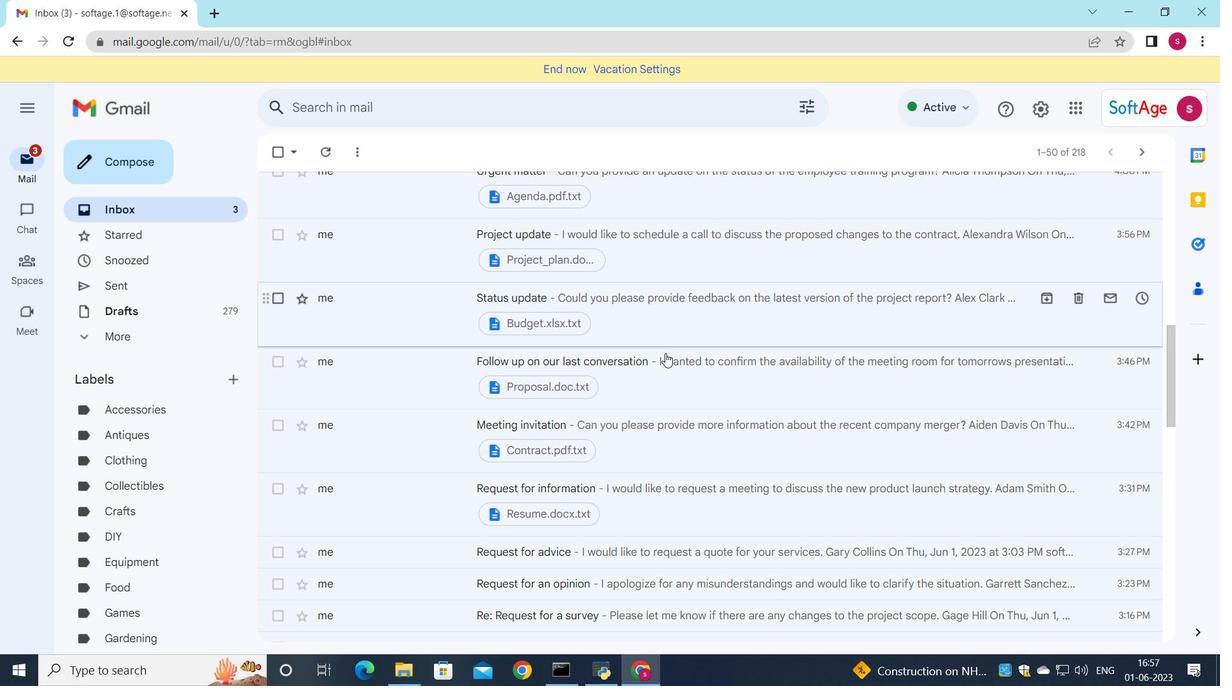 
Action: Mouse scrolled (666, 354) with delta (0, 0)
Screenshot: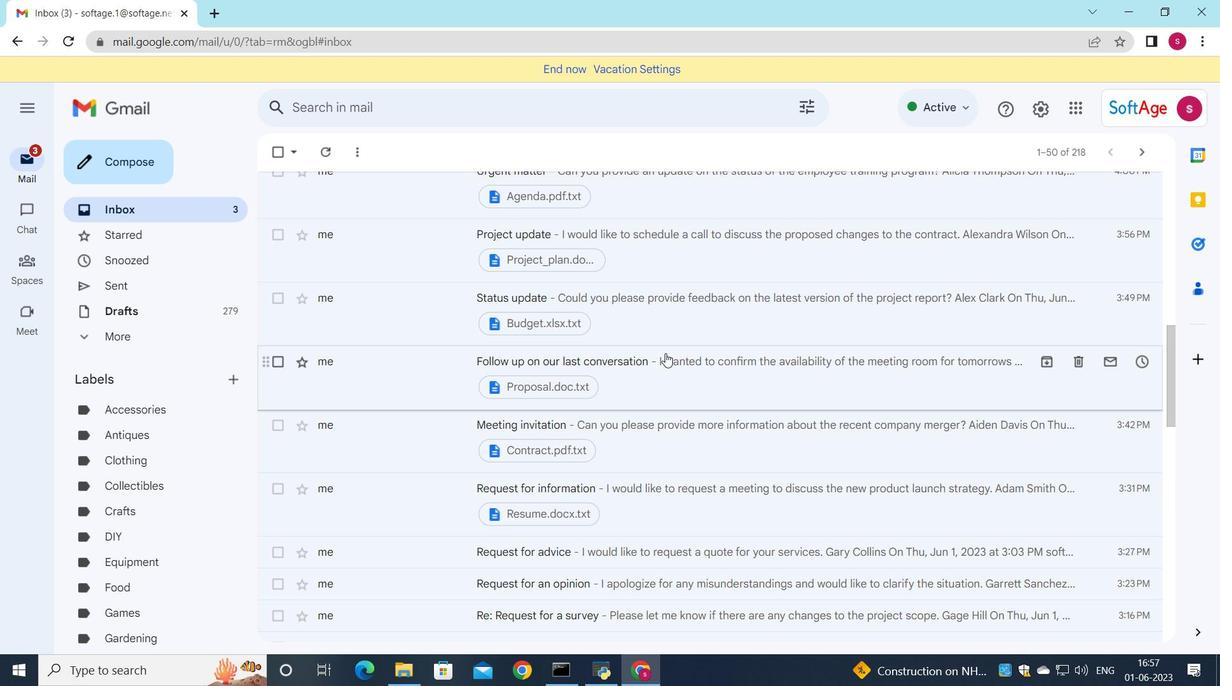 
Action: Mouse scrolled (666, 354) with delta (0, 0)
Screenshot: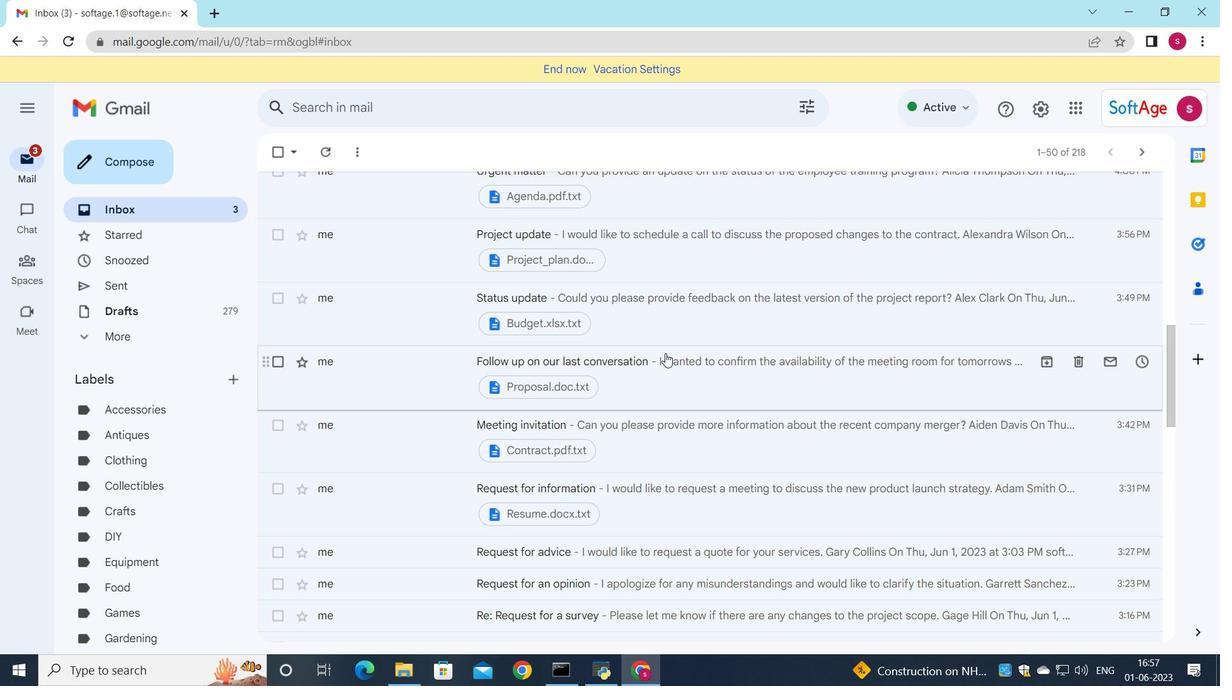 
Action: Mouse scrolled (666, 354) with delta (0, 0)
Screenshot: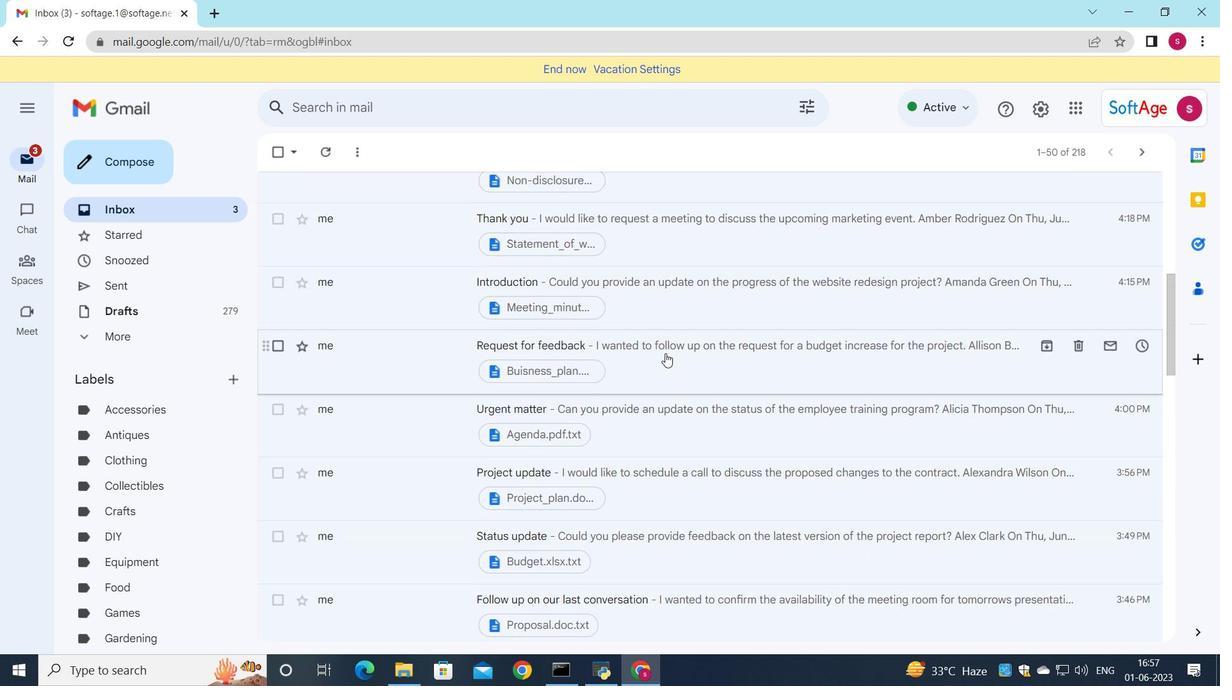 
Action: Mouse scrolled (666, 354) with delta (0, 0)
Screenshot: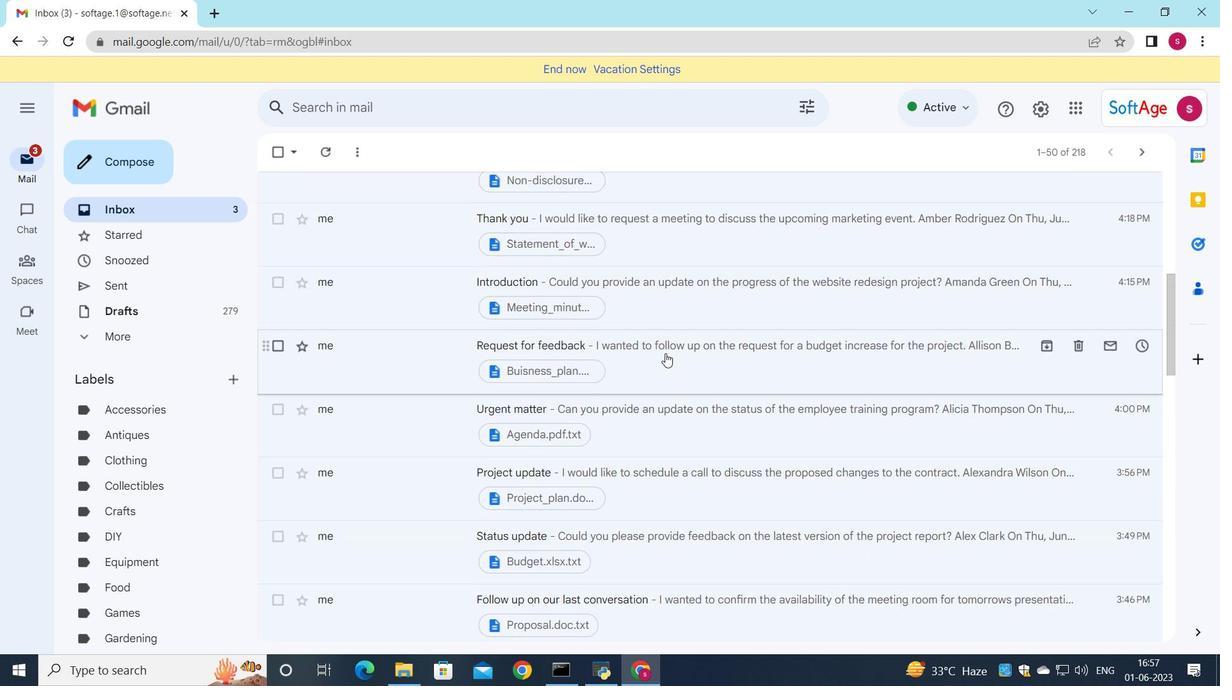 
Action: Mouse scrolled (666, 354) with delta (0, 0)
Screenshot: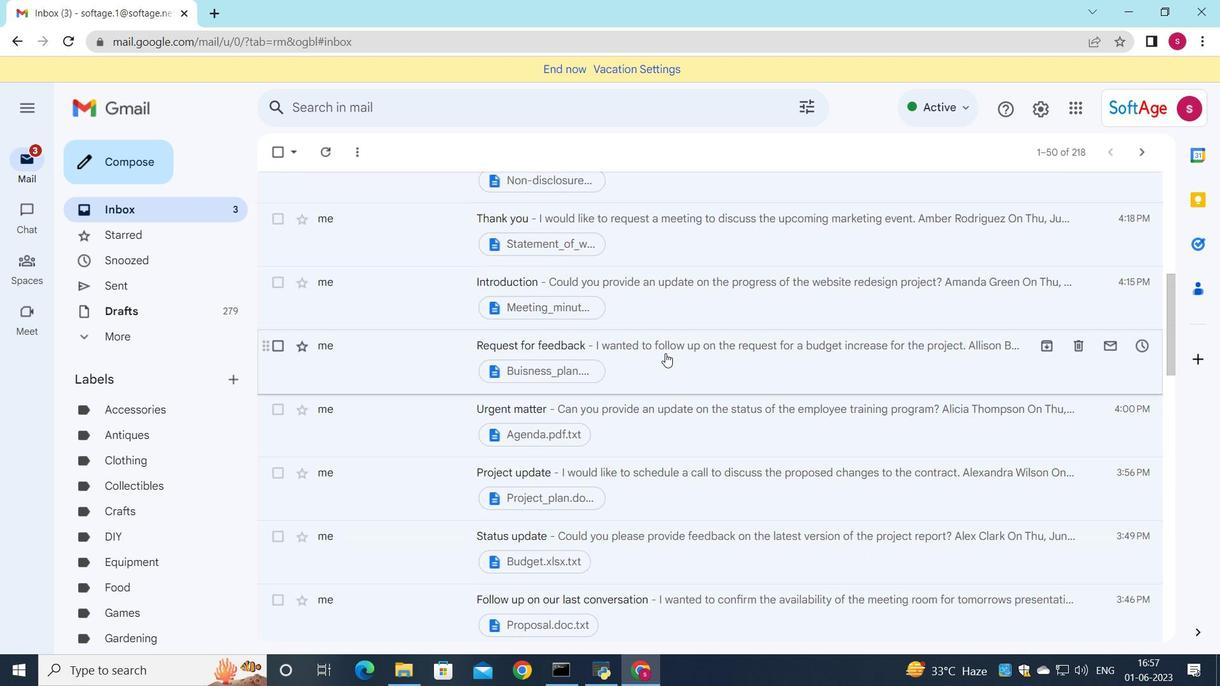 
Action: Mouse scrolled (666, 354) with delta (0, 0)
Screenshot: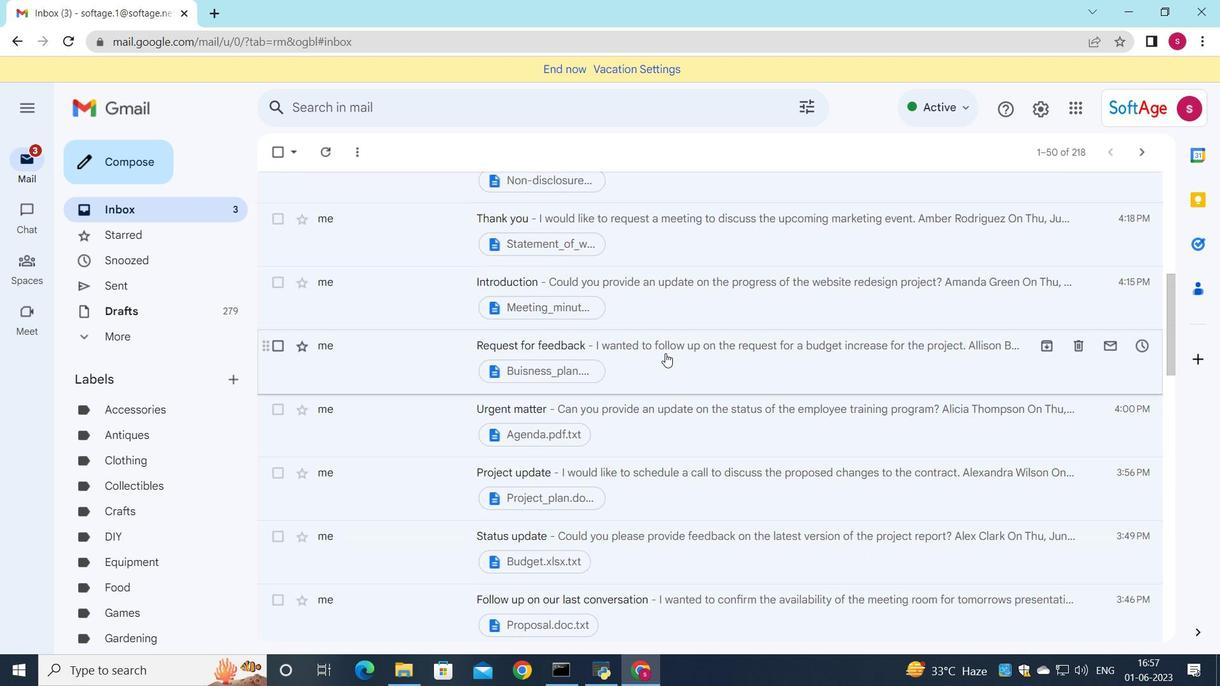 
Action: Mouse scrolled (666, 354) with delta (0, 0)
Screenshot: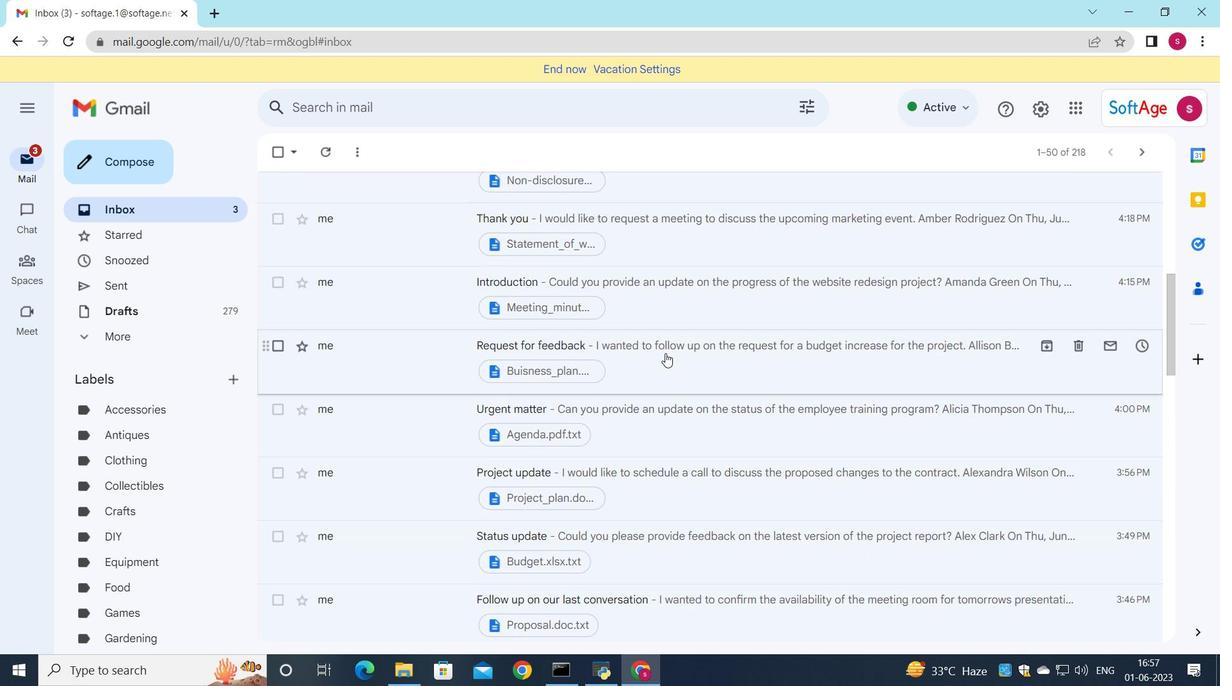 
Action: Mouse scrolled (666, 354) with delta (0, 0)
Screenshot: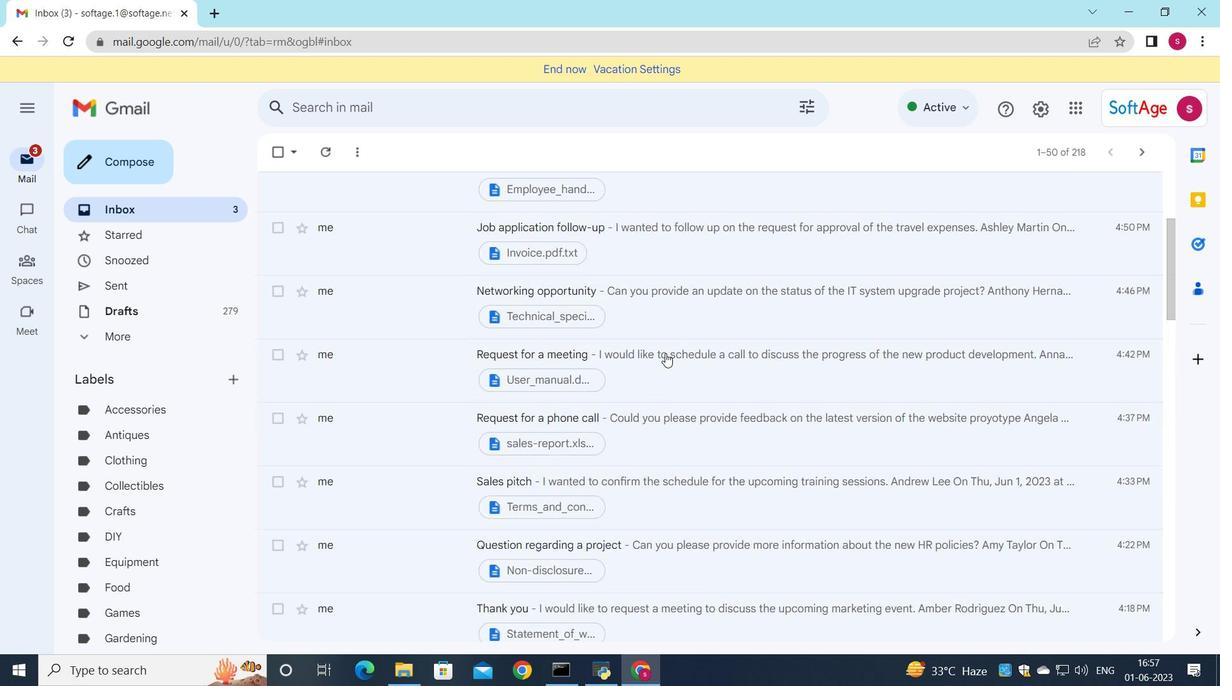 
Action: Mouse scrolled (666, 354) with delta (0, 0)
Screenshot: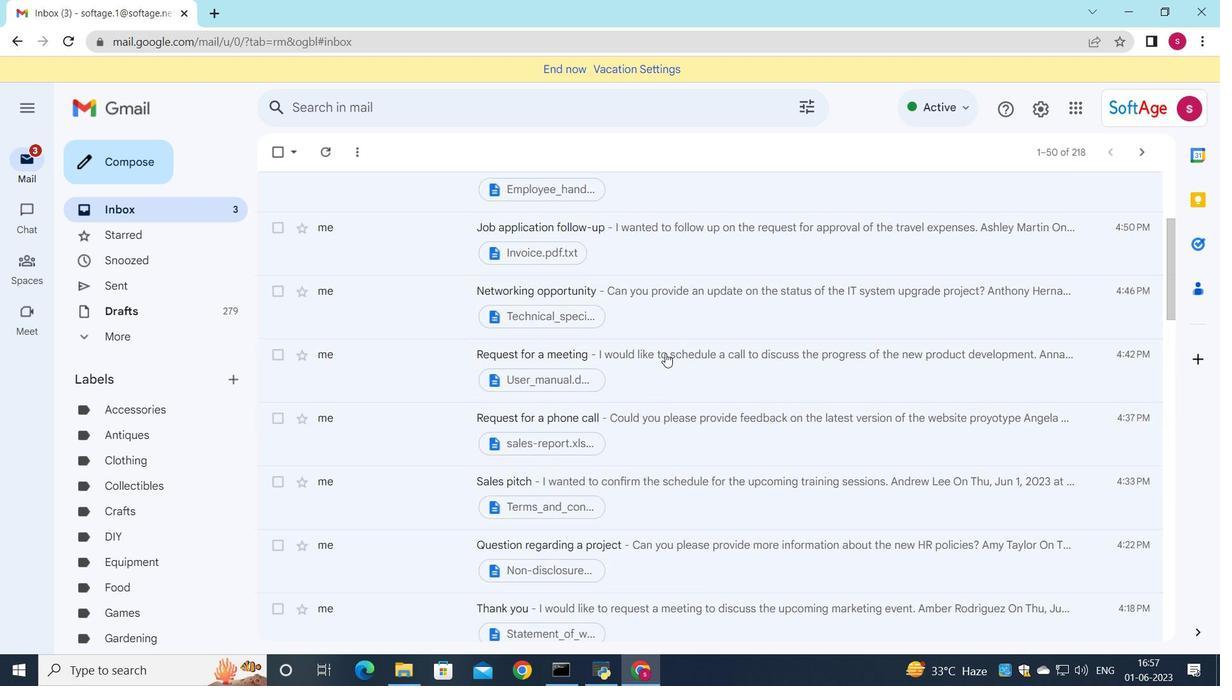 
Action: Mouse scrolled (666, 354) with delta (0, 0)
Screenshot: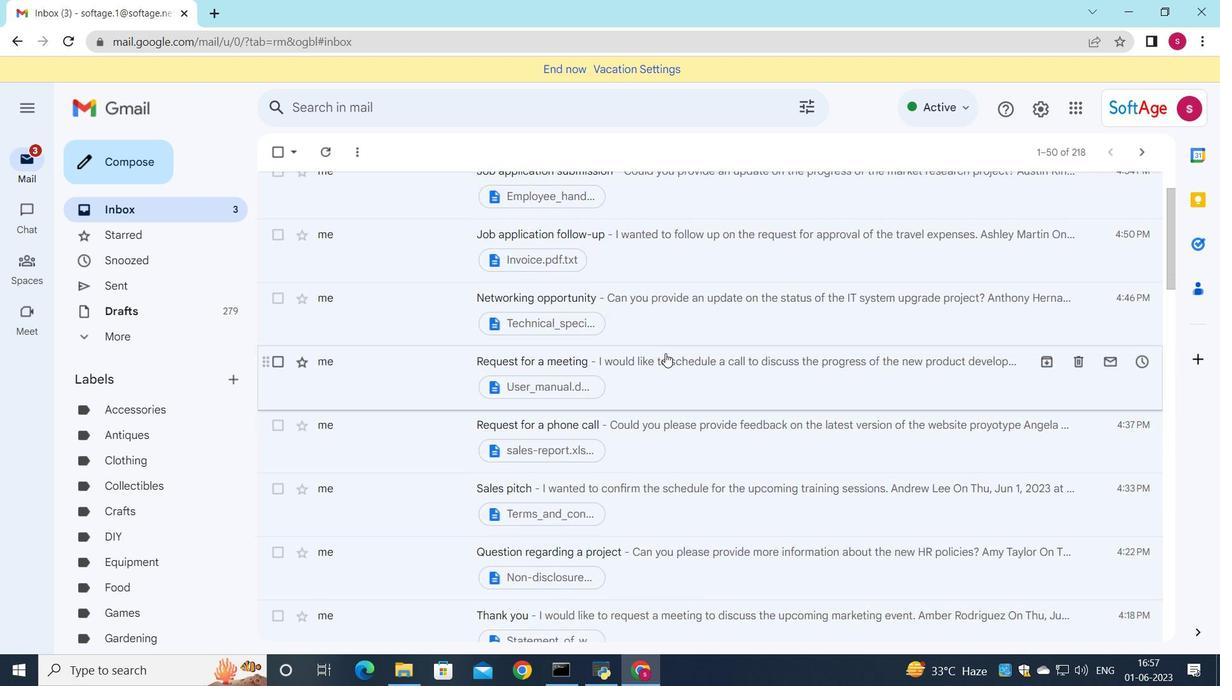 
Action: Mouse scrolled (666, 354) with delta (0, 0)
Screenshot: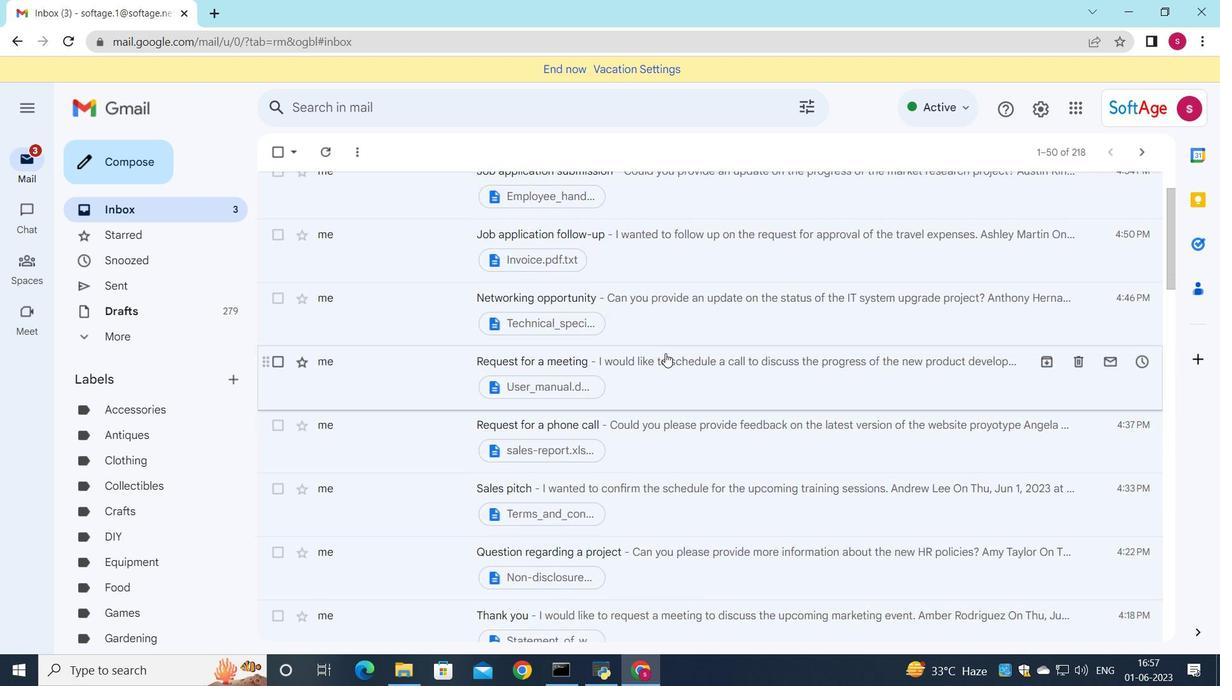 
Action: Mouse scrolled (666, 354) with delta (0, 0)
Screenshot: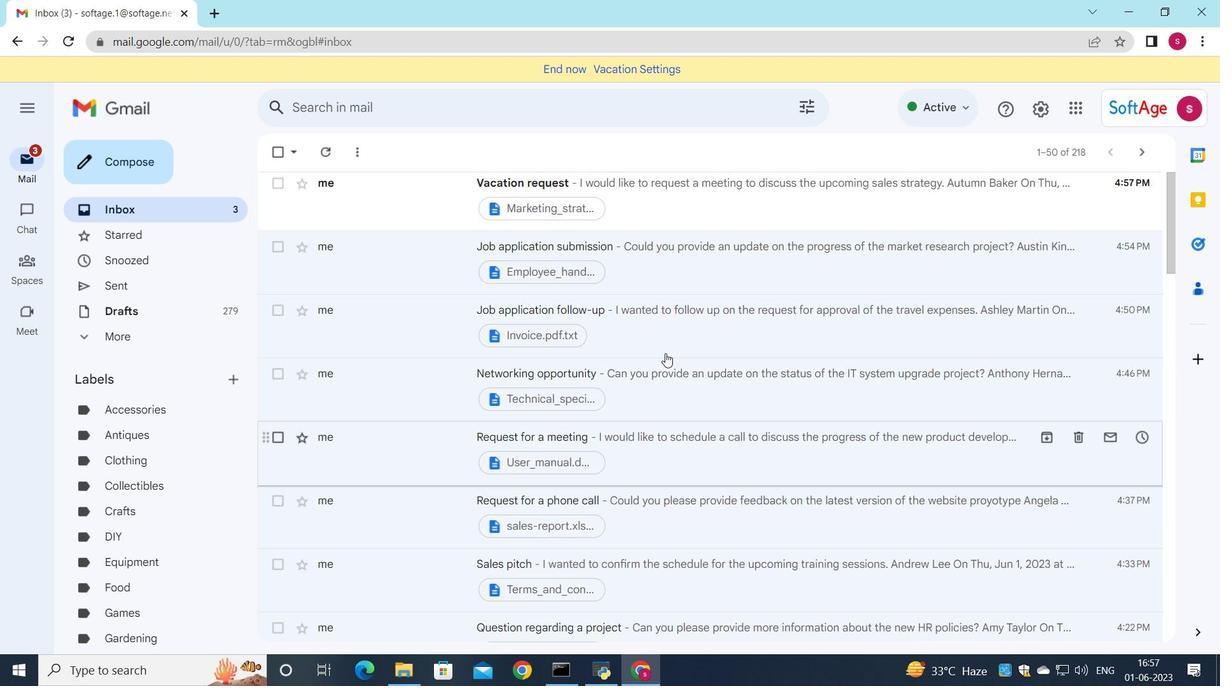 
Action: Mouse scrolled (666, 354) with delta (0, 0)
Screenshot: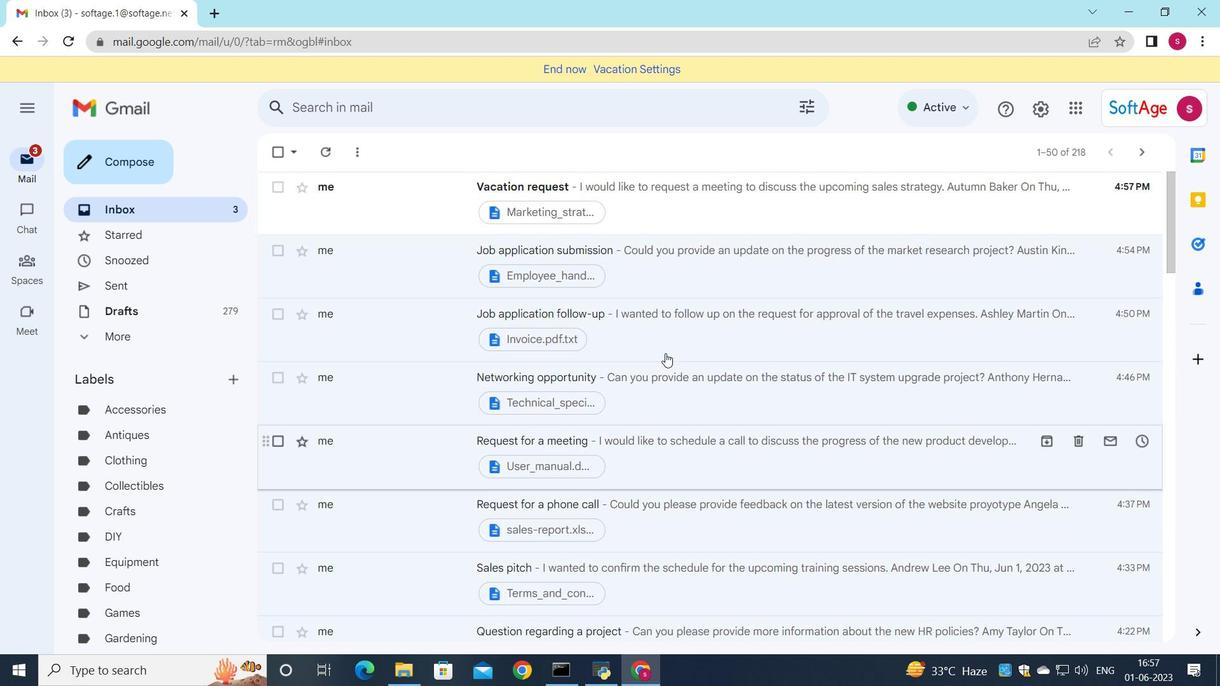 
Action: Mouse scrolled (666, 354) with delta (0, 0)
Screenshot: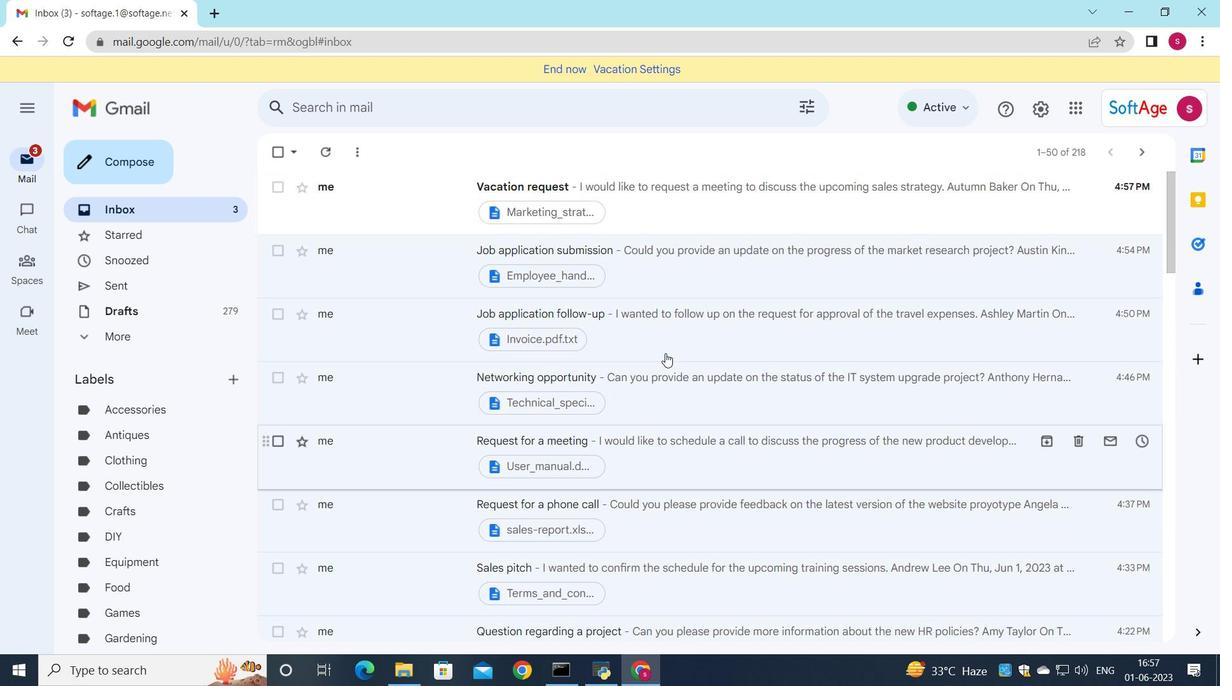 
Action: Mouse scrolled (666, 354) with delta (0, 0)
Screenshot: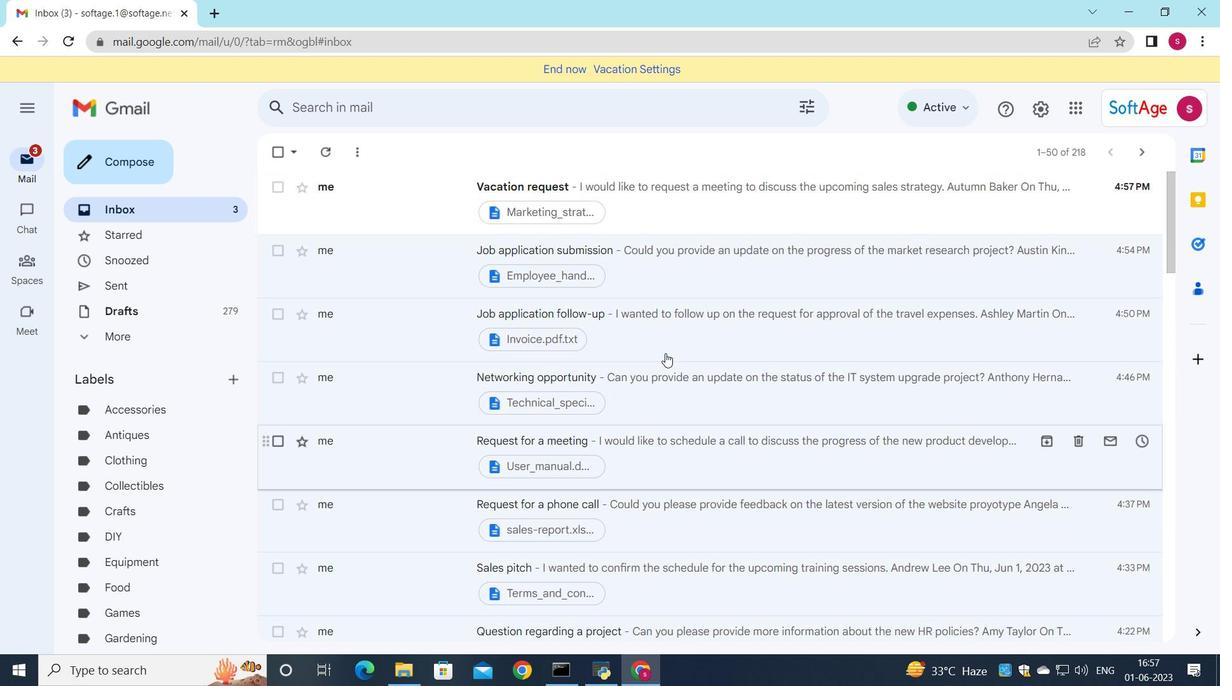 
Action: Mouse moved to (703, 220)
Screenshot: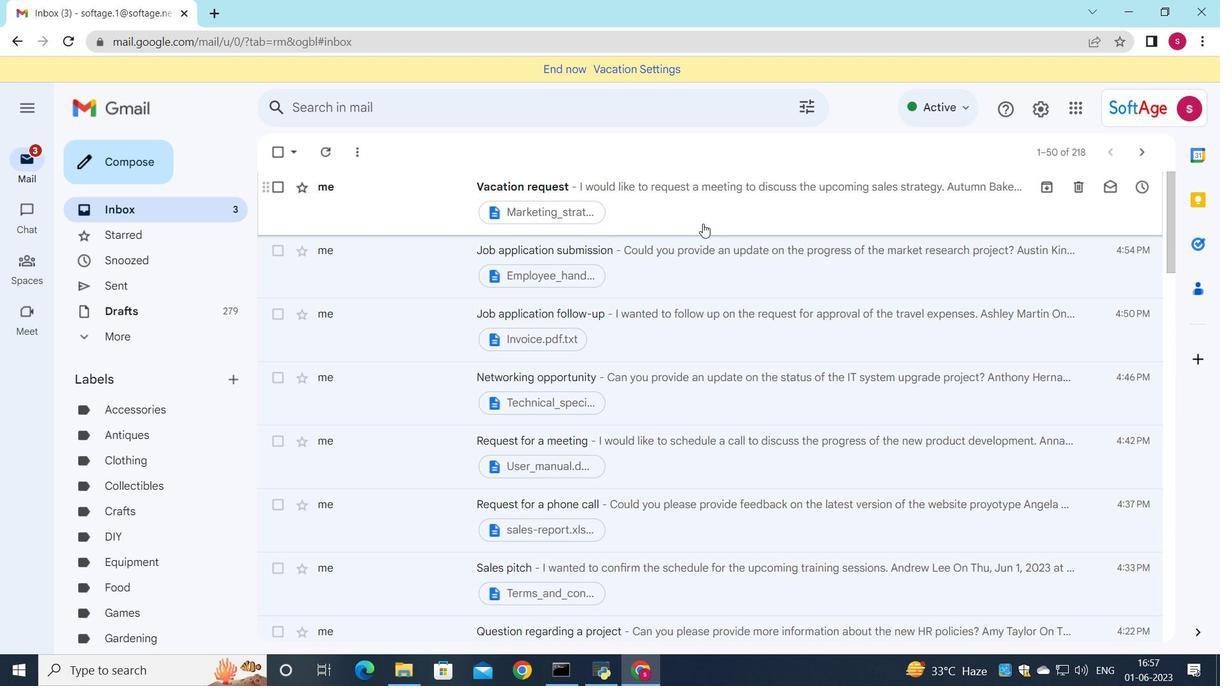 
Action: Mouse pressed left at (703, 220)
Screenshot: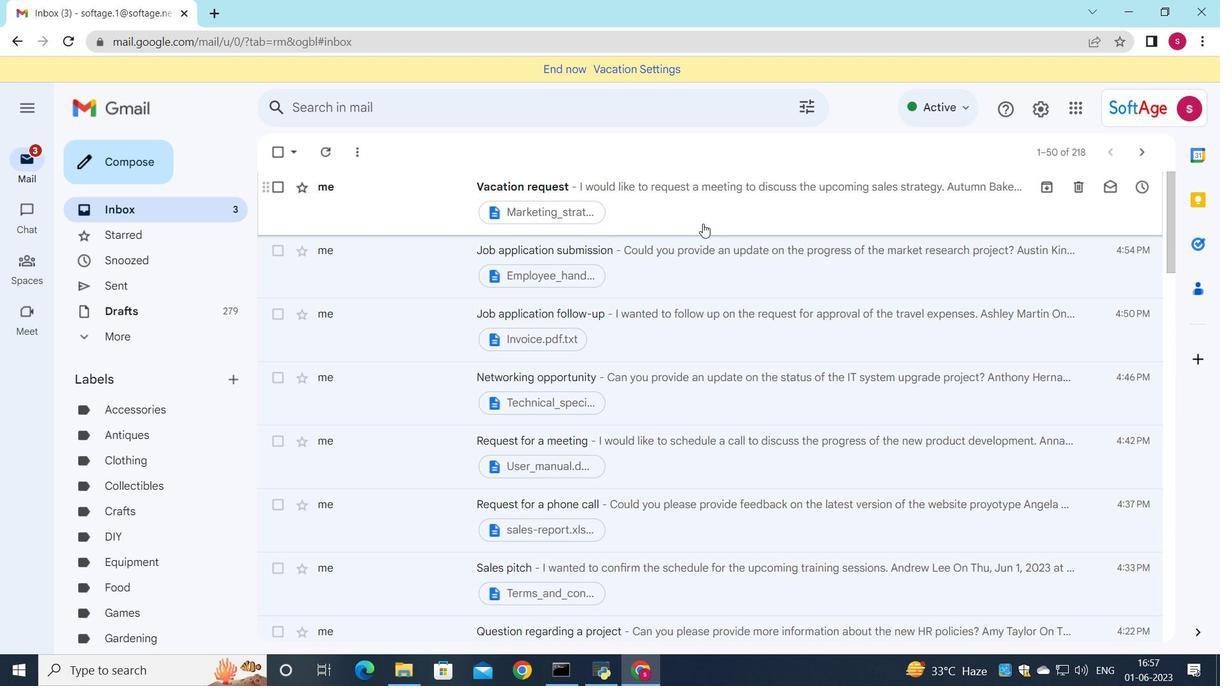 
Action: Mouse moved to (702, 342)
Screenshot: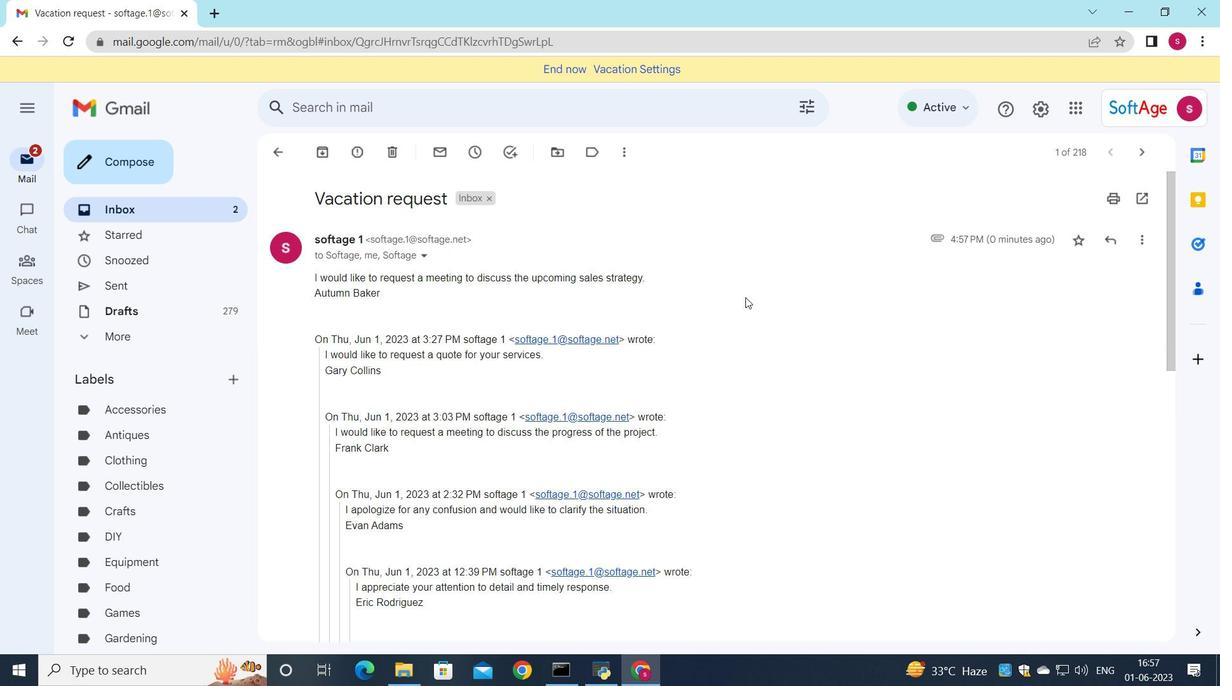 
Action: Mouse scrolled (702, 342) with delta (0, 0)
Screenshot: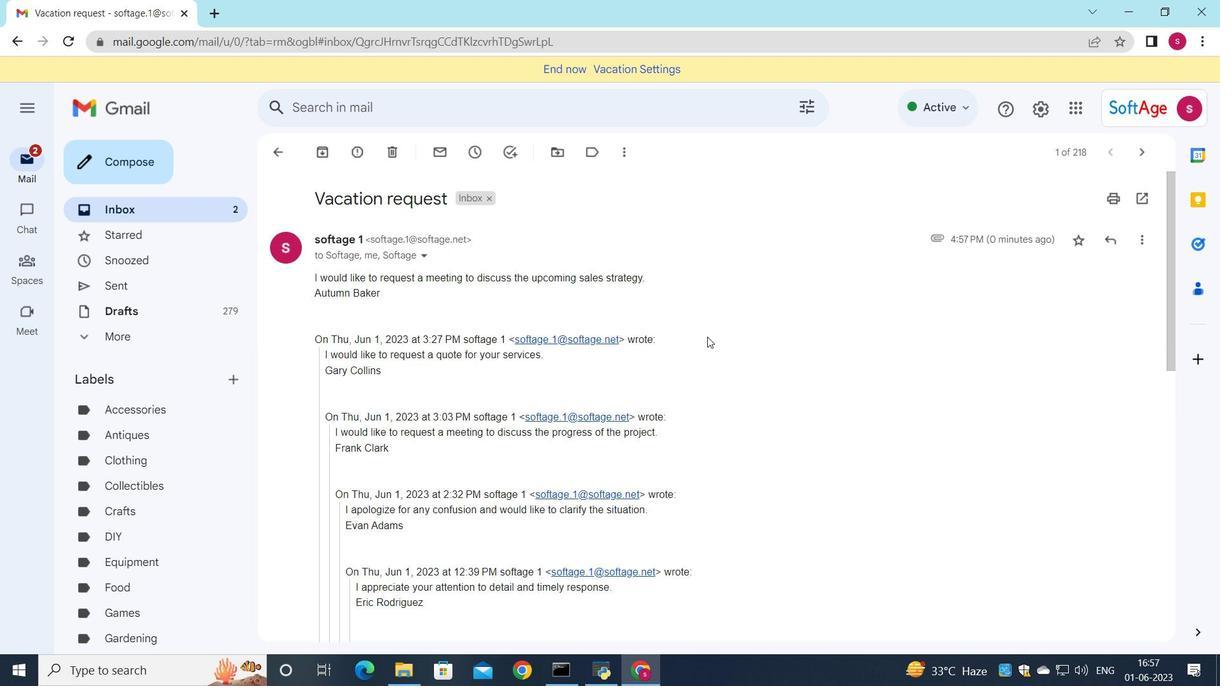 
Action: Mouse scrolled (702, 342) with delta (0, 0)
Screenshot: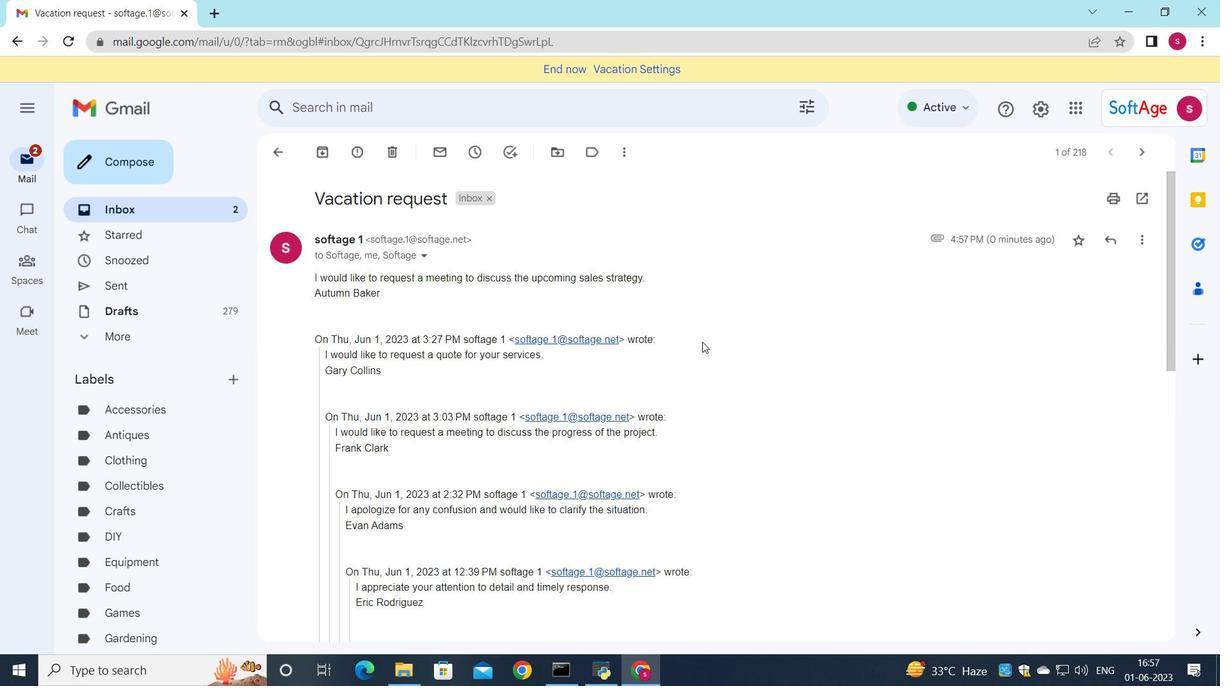 
Action: Mouse scrolled (702, 342) with delta (0, 0)
Screenshot: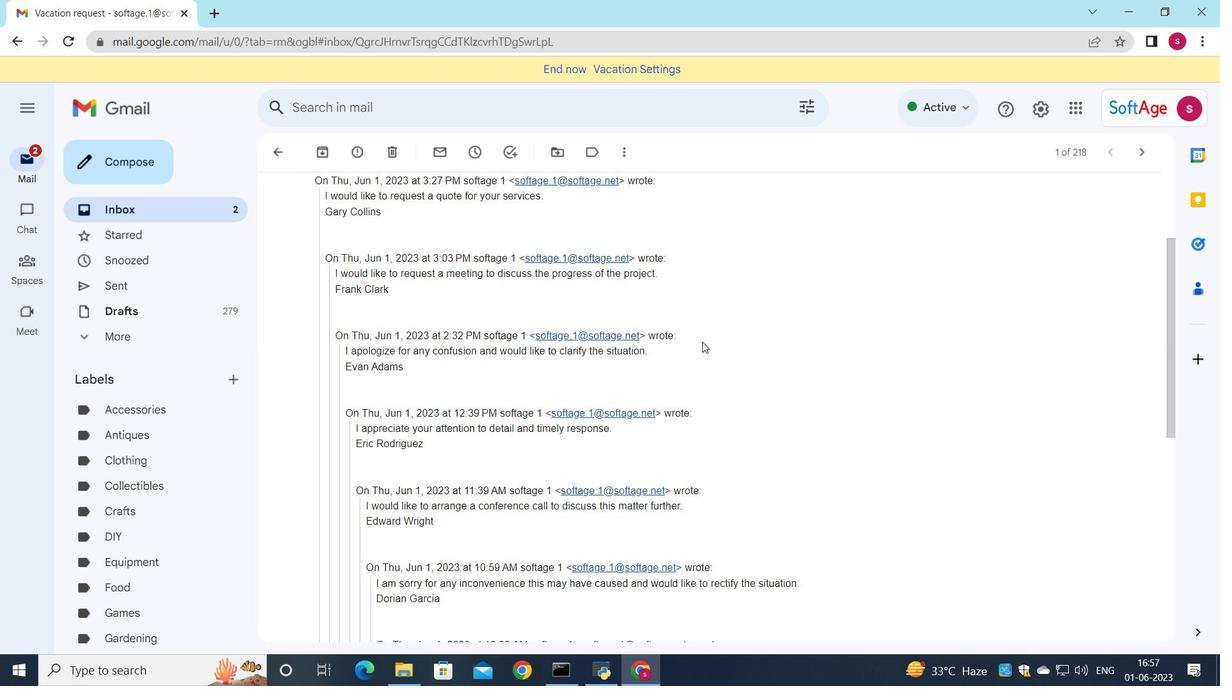 
Action: Mouse scrolled (702, 342) with delta (0, 0)
Screenshot: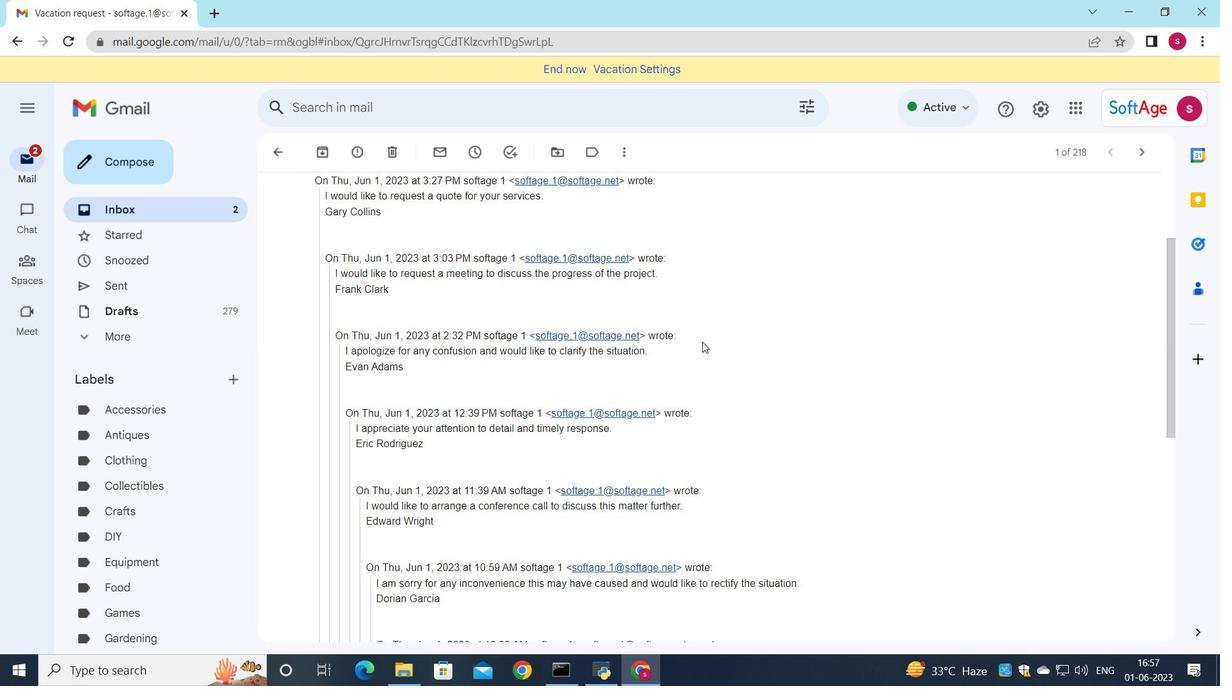 
Action: Mouse scrolled (702, 342) with delta (0, 0)
Screenshot: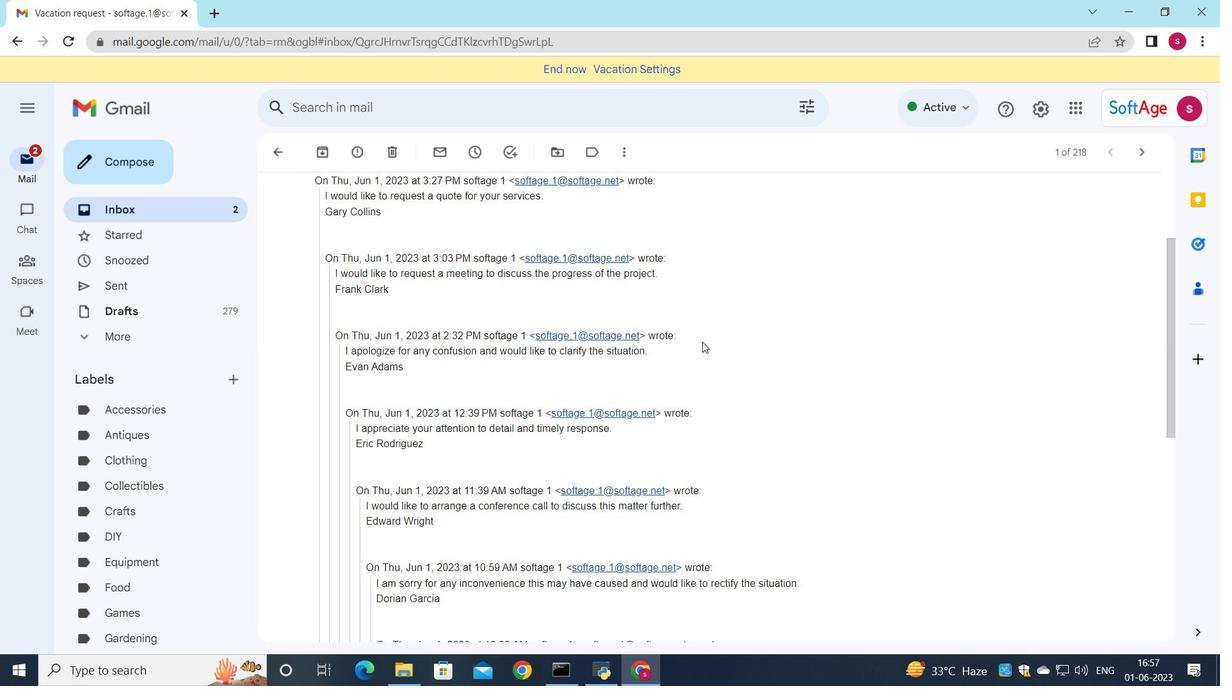 
Action: Mouse scrolled (702, 342) with delta (0, 0)
Screenshot: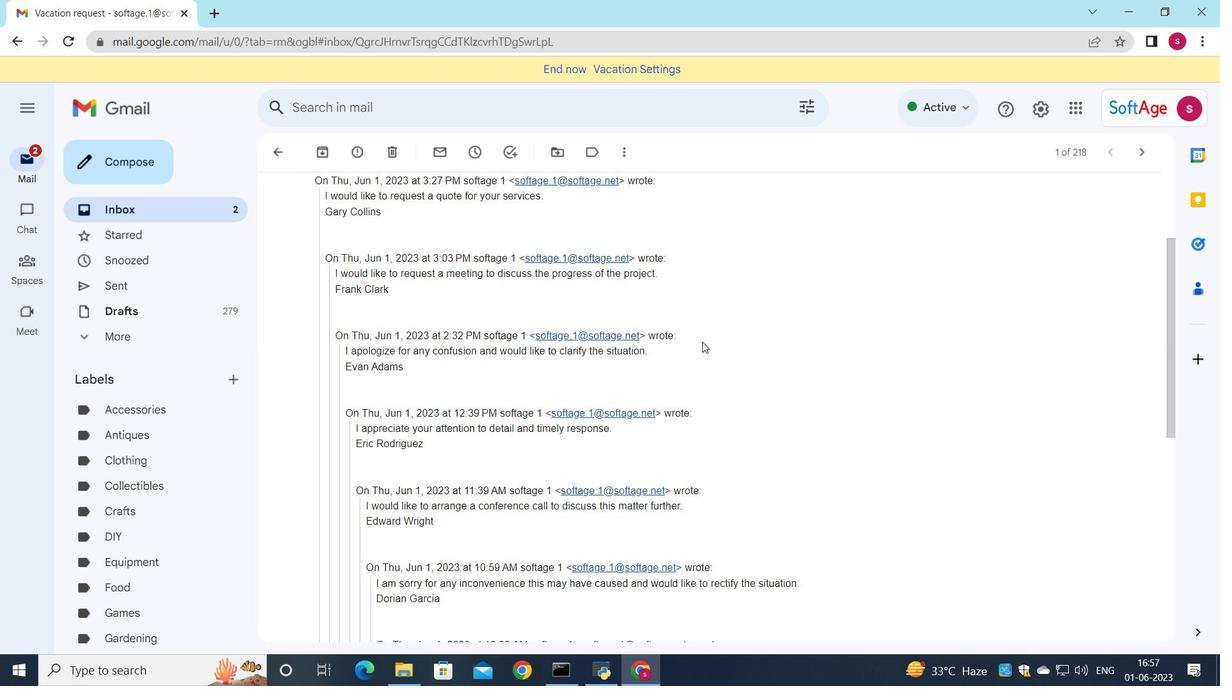 
Action: Mouse scrolled (702, 342) with delta (0, 0)
Screenshot: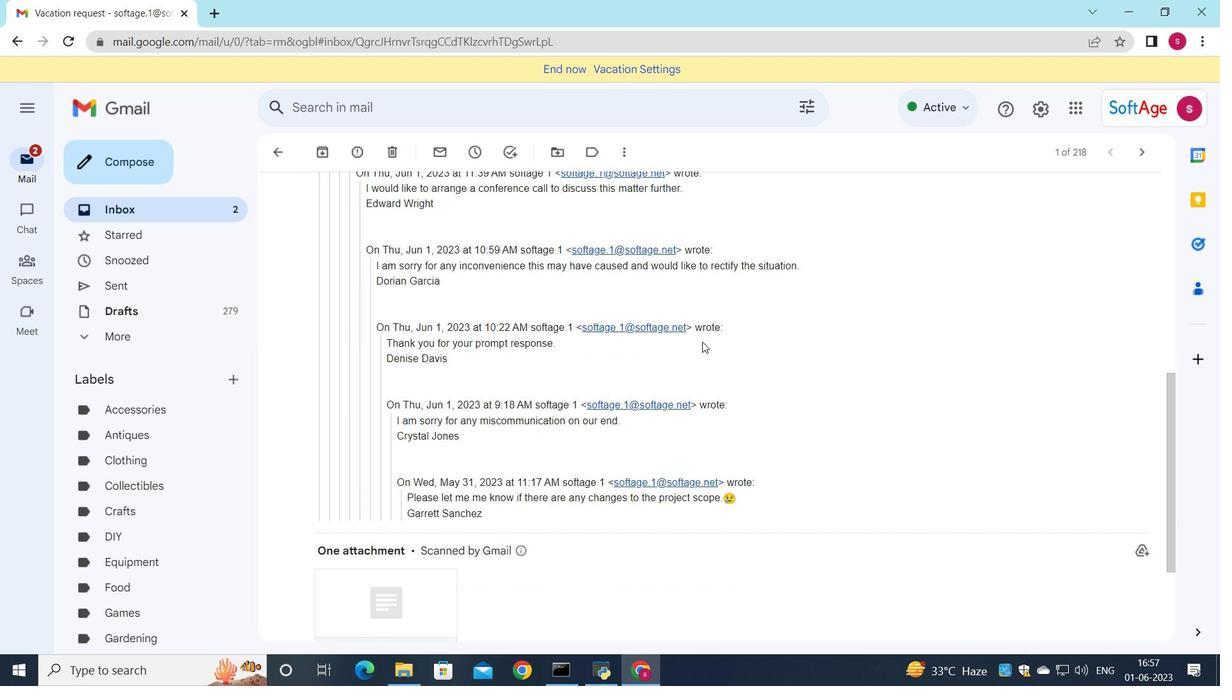 
Action: Mouse scrolled (702, 342) with delta (0, 0)
Screenshot: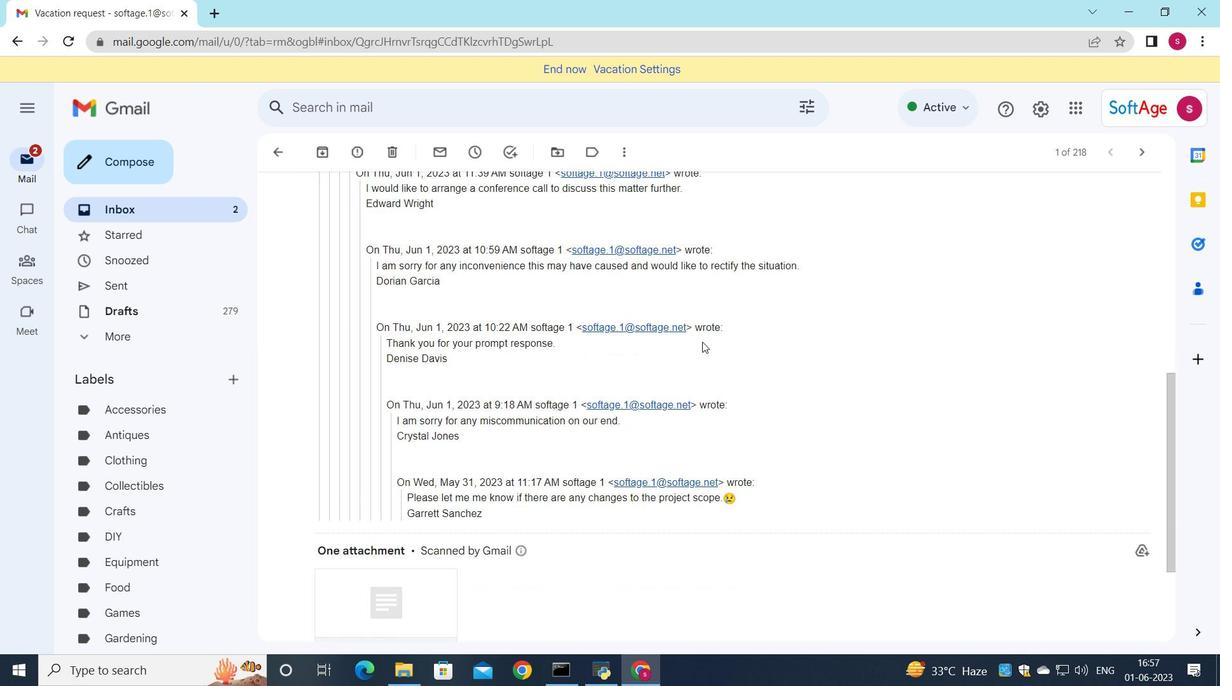 
Action: Mouse scrolled (702, 342) with delta (0, 0)
Screenshot: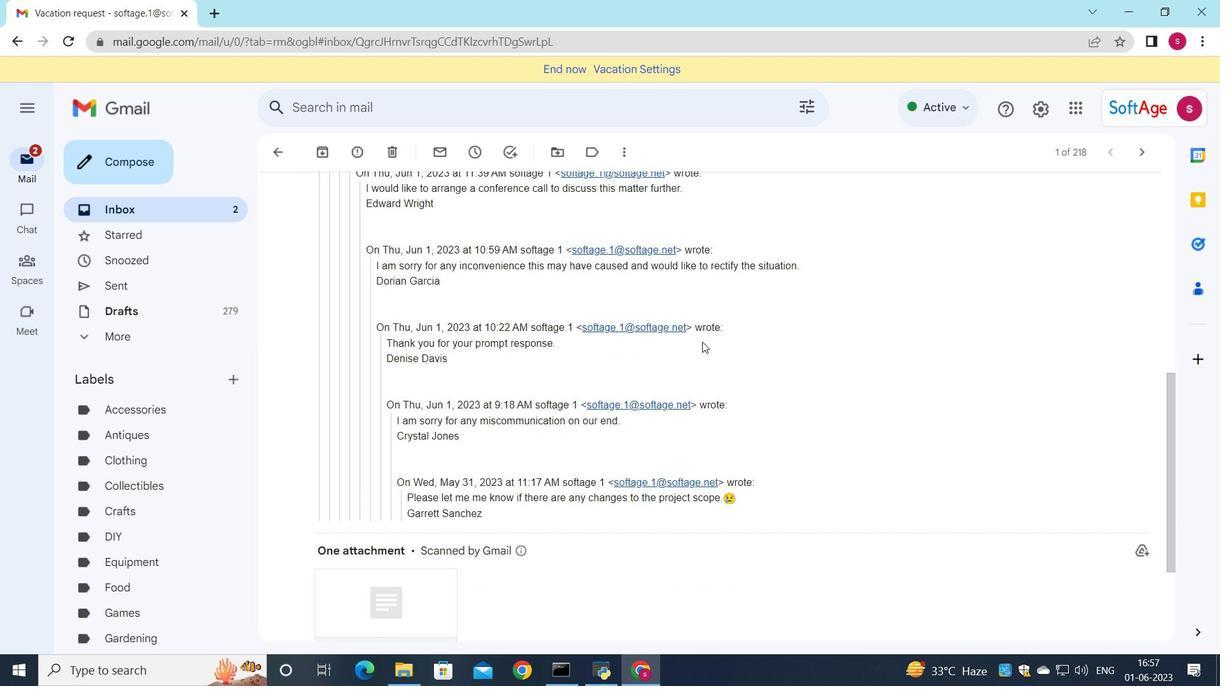 
Action: Mouse scrolled (702, 343) with delta (0, 0)
Screenshot: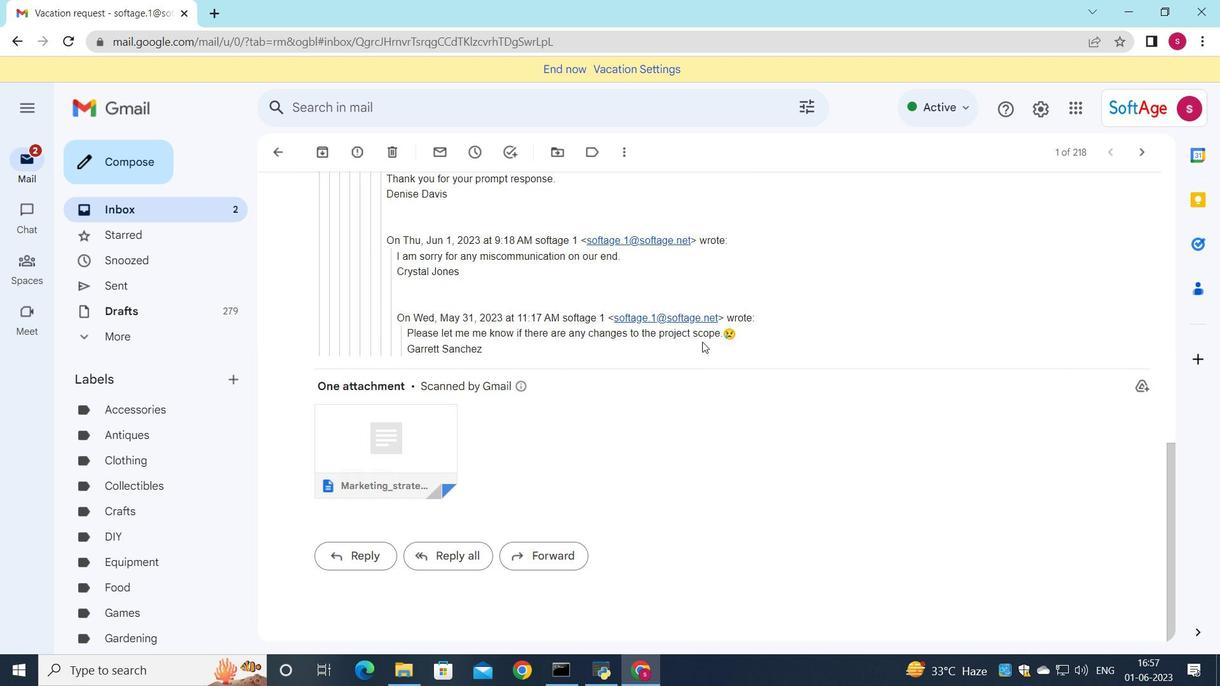 
Action: Mouse scrolled (702, 343) with delta (0, 0)
Screenshot: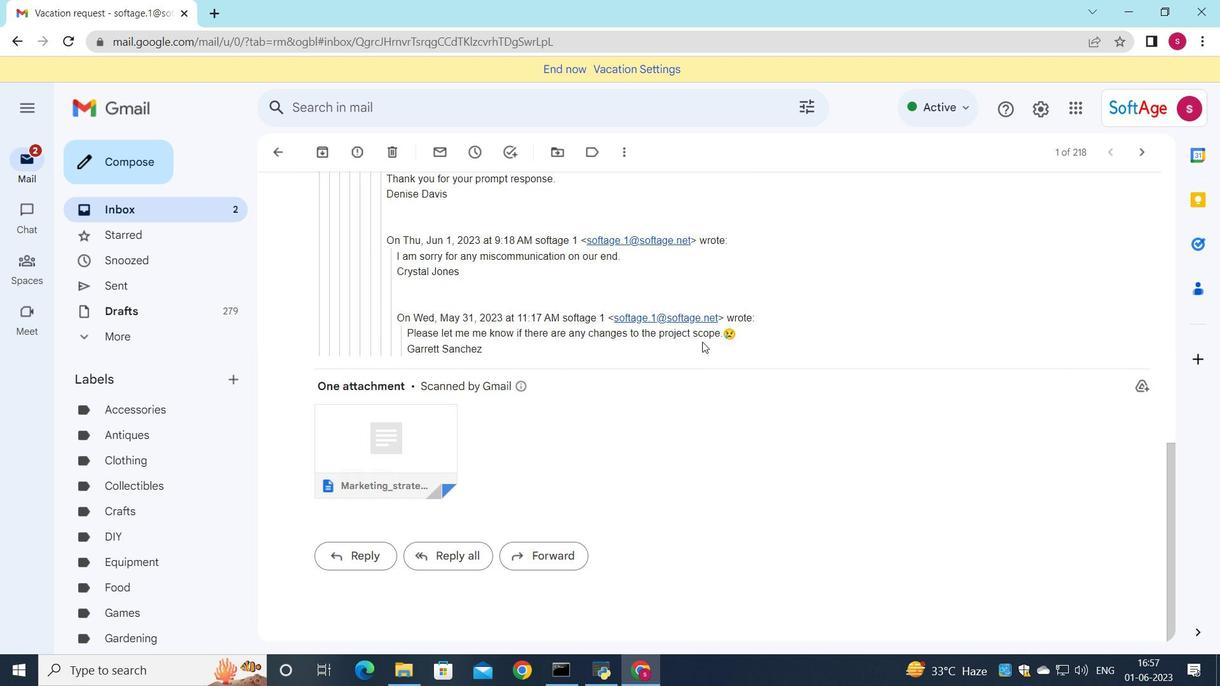 
Action: Mouse scrolled (702, 343) with delta (0, 0)
Screenshot: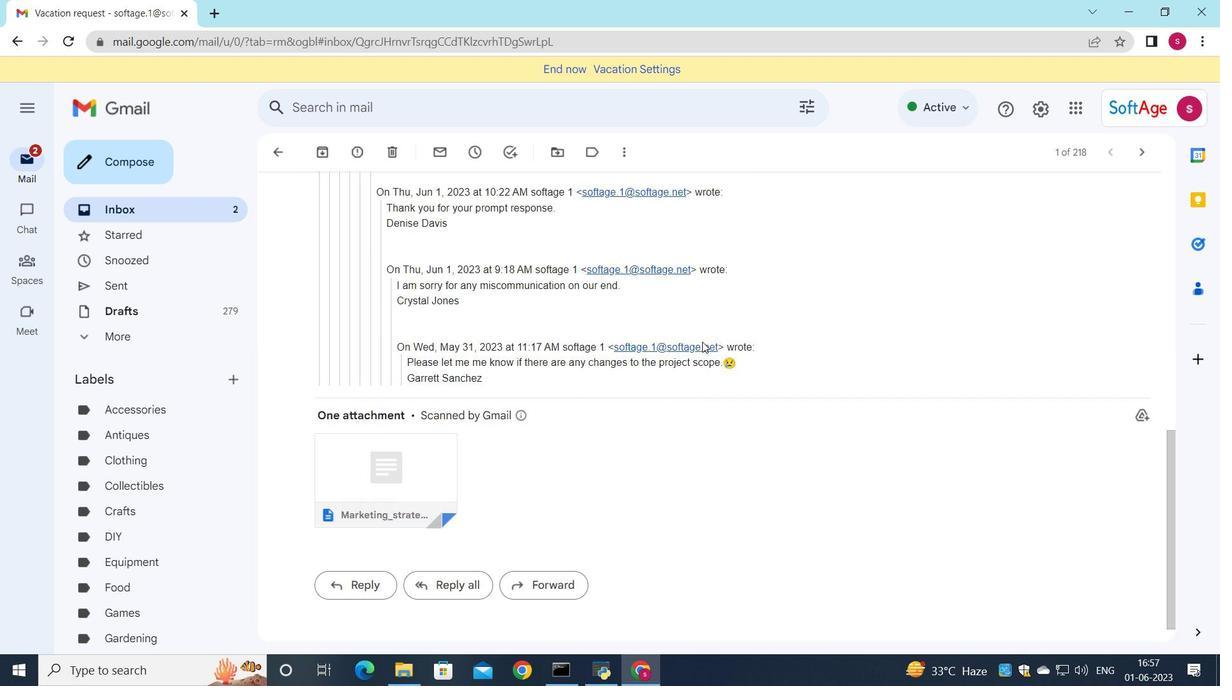 
Action: Mouse scrolled (702, 343) with delta (0, 0)
Screenshot: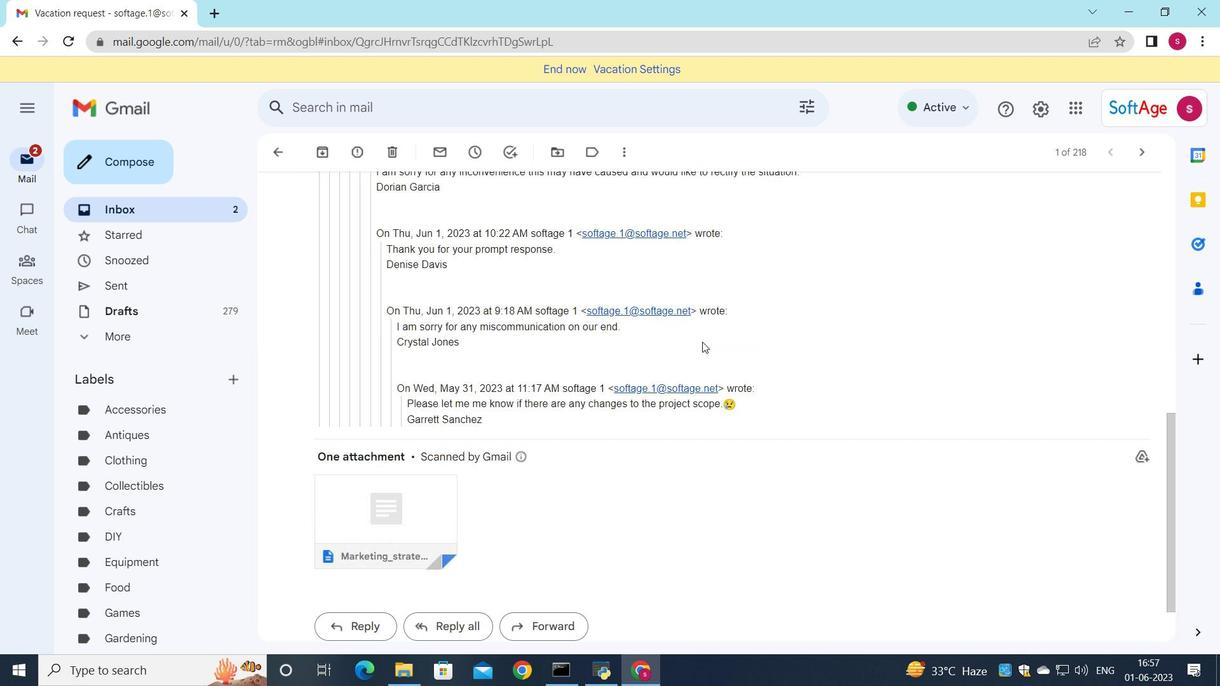 
Action: Mouse scrolled (702, 343) with delta (0, 0)
Screenshot: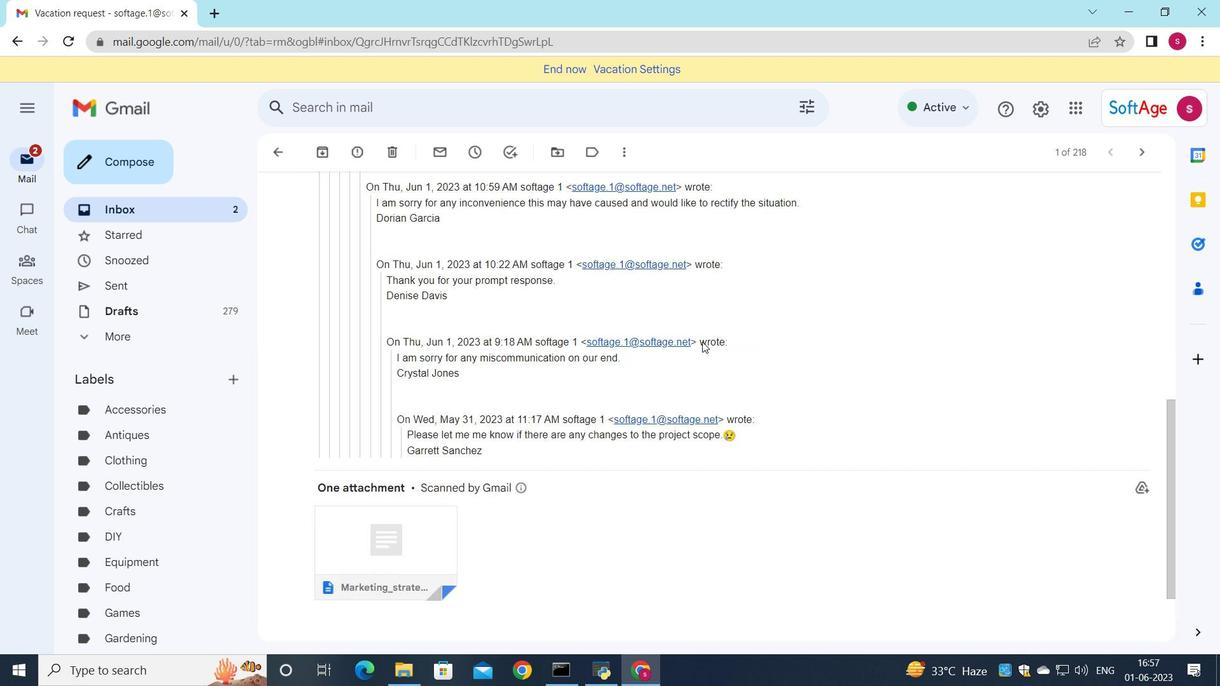 
Action: Mouse scrolled (702, 343) with delta (0, 0)
Screenshot: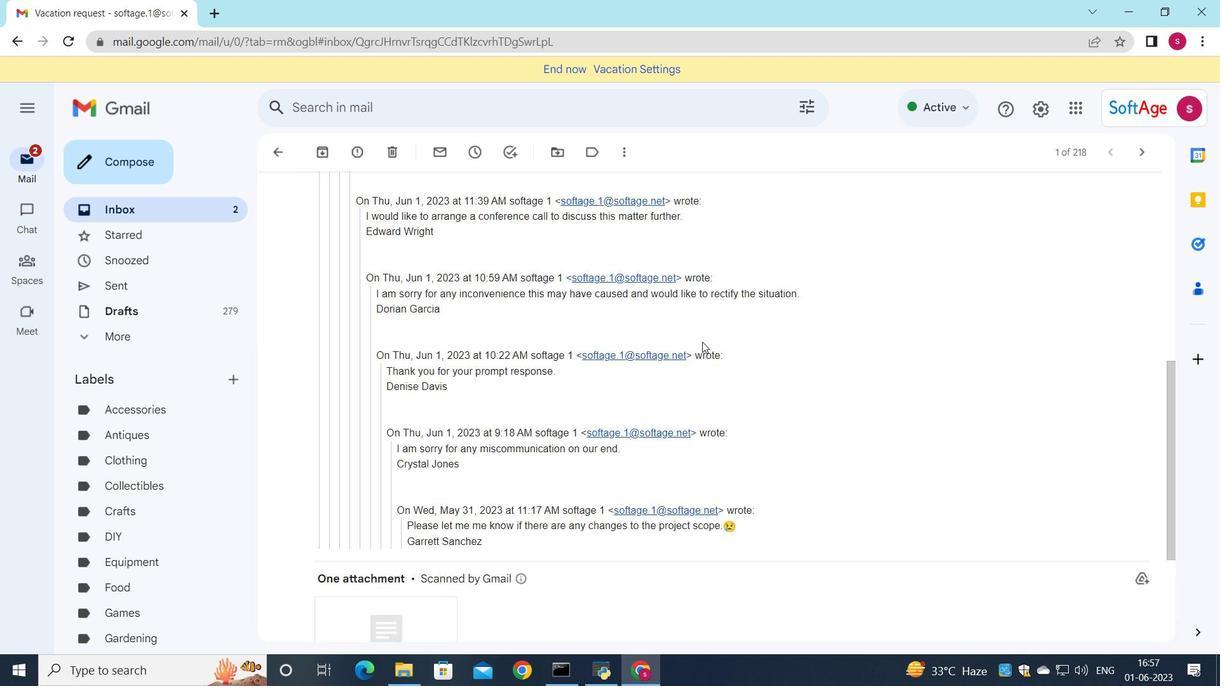 
Action: Mouse scrolled (702, 343) with delta (0, 0)
Screenshot: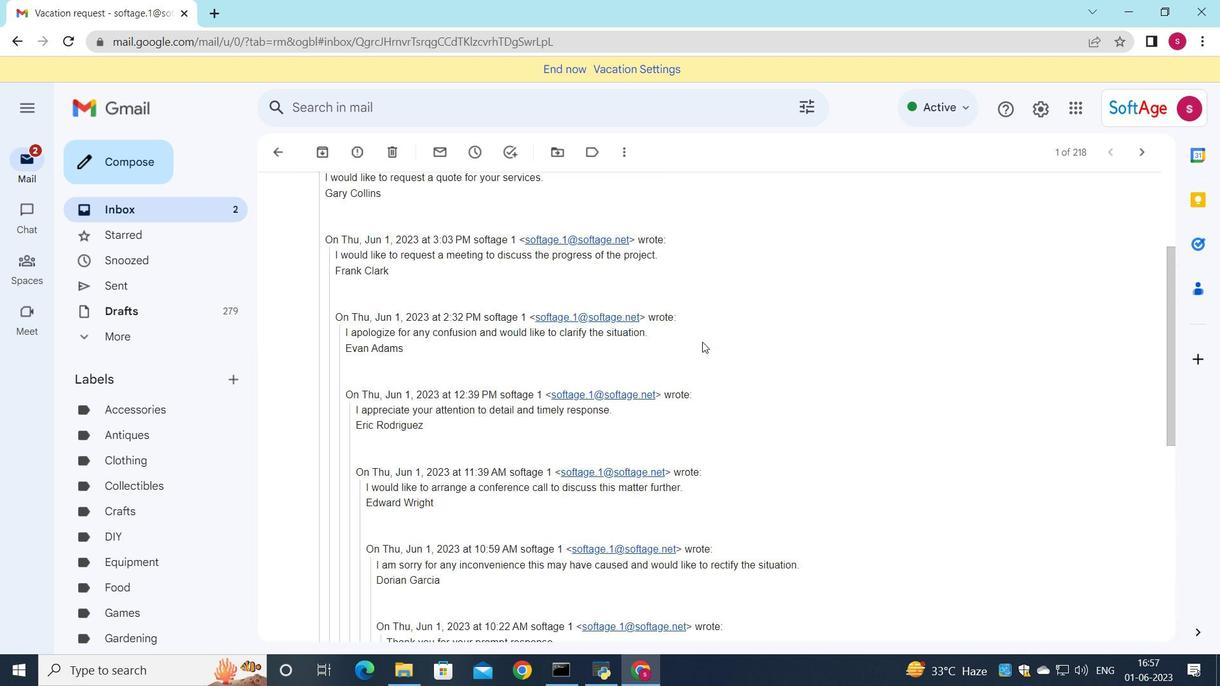 
Action: Mouse scrolled (702, 343) with delta (0, 0)
Screenshot: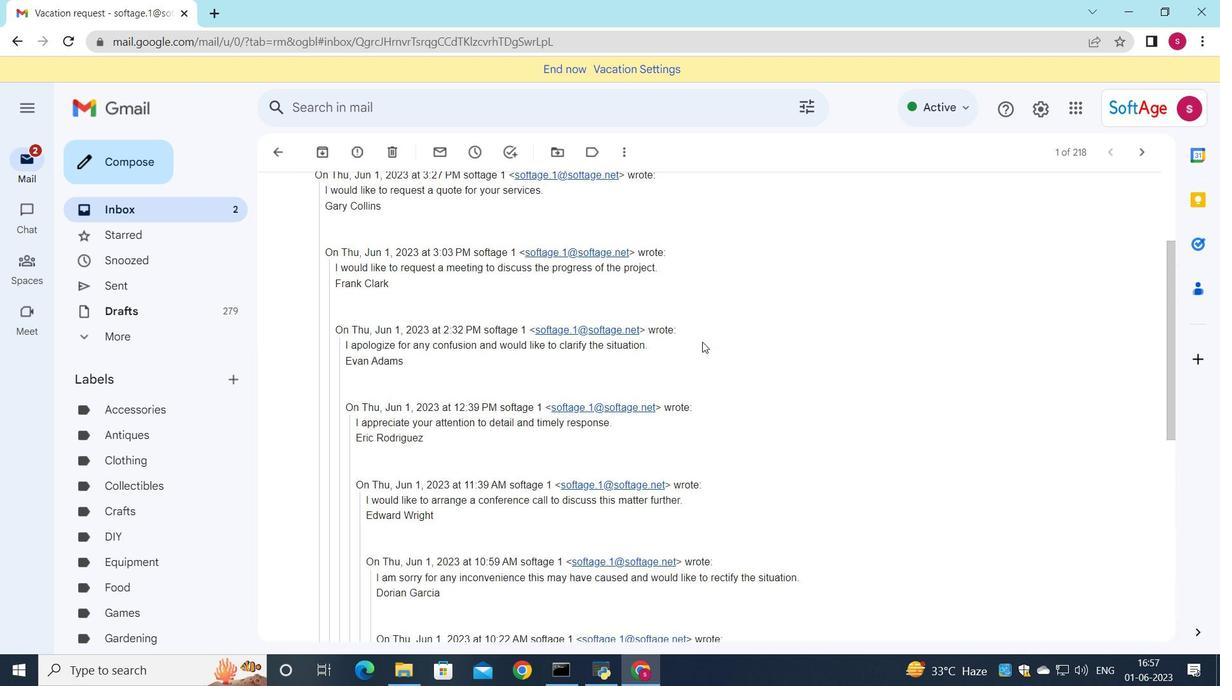 
Action: Mouse scrolled (702, 343) with delta (0, 0)
Screenshot: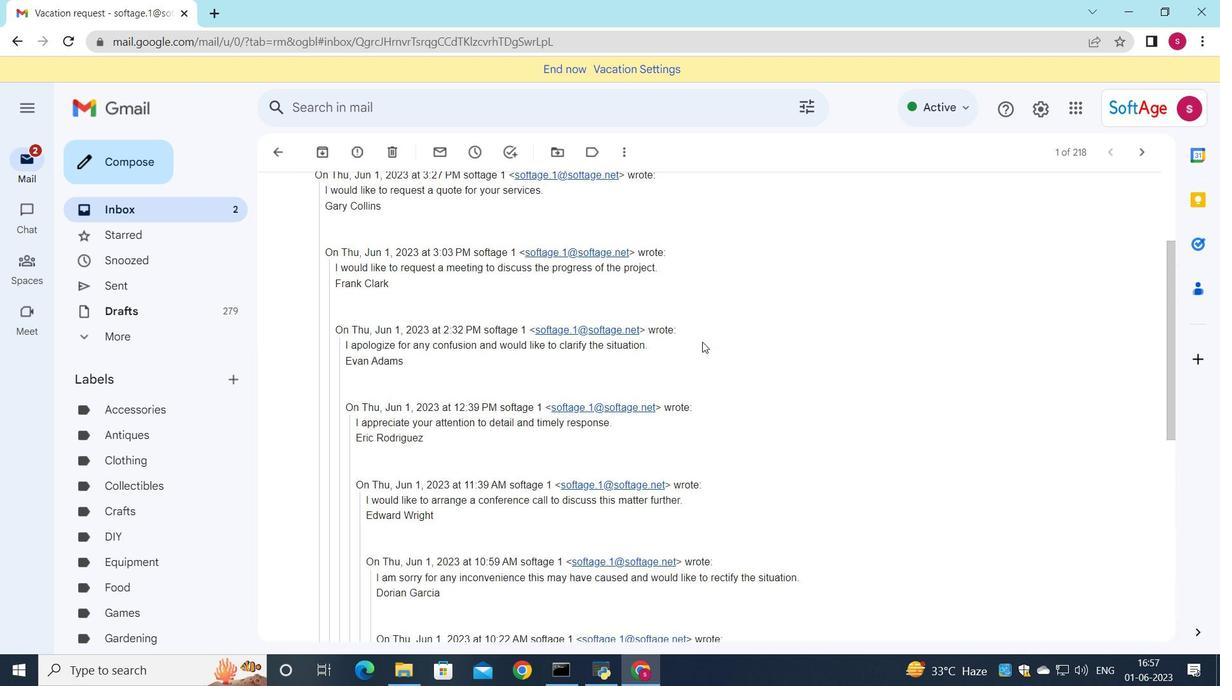 
Action: Mouse scrolled (702, 343) with delta (0, 0)
Screenshot: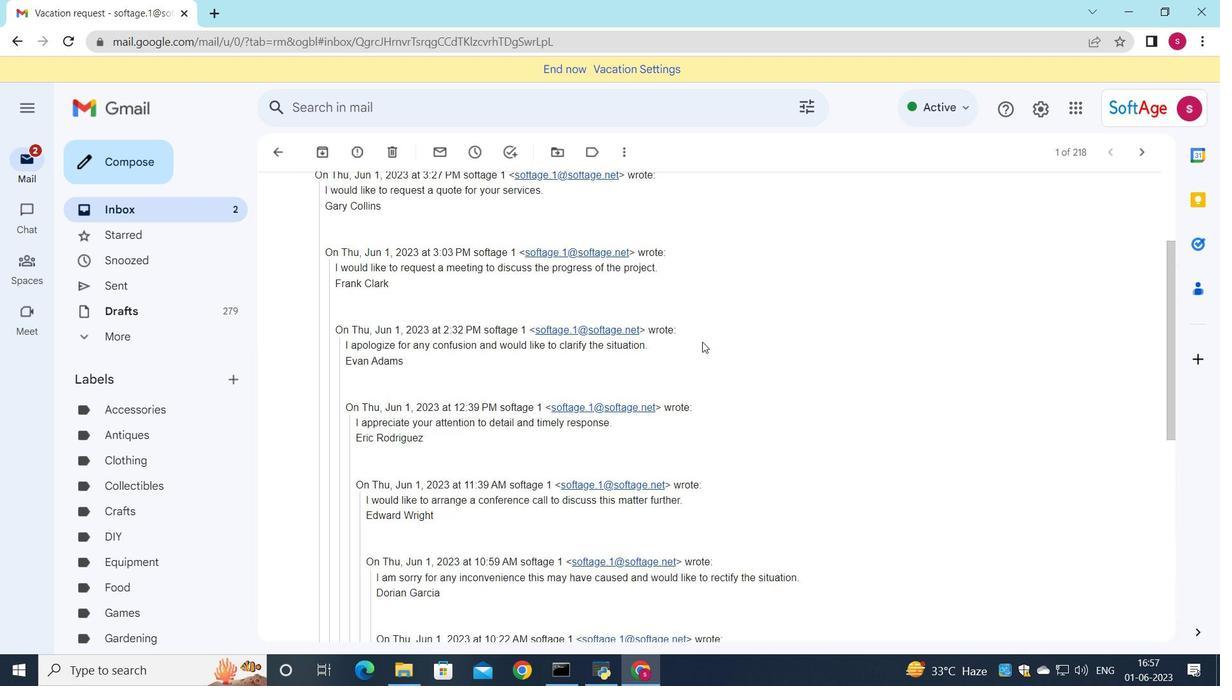 
Action: Mouse scrolled (702, 343) with delta (0, 0)
Screenshot: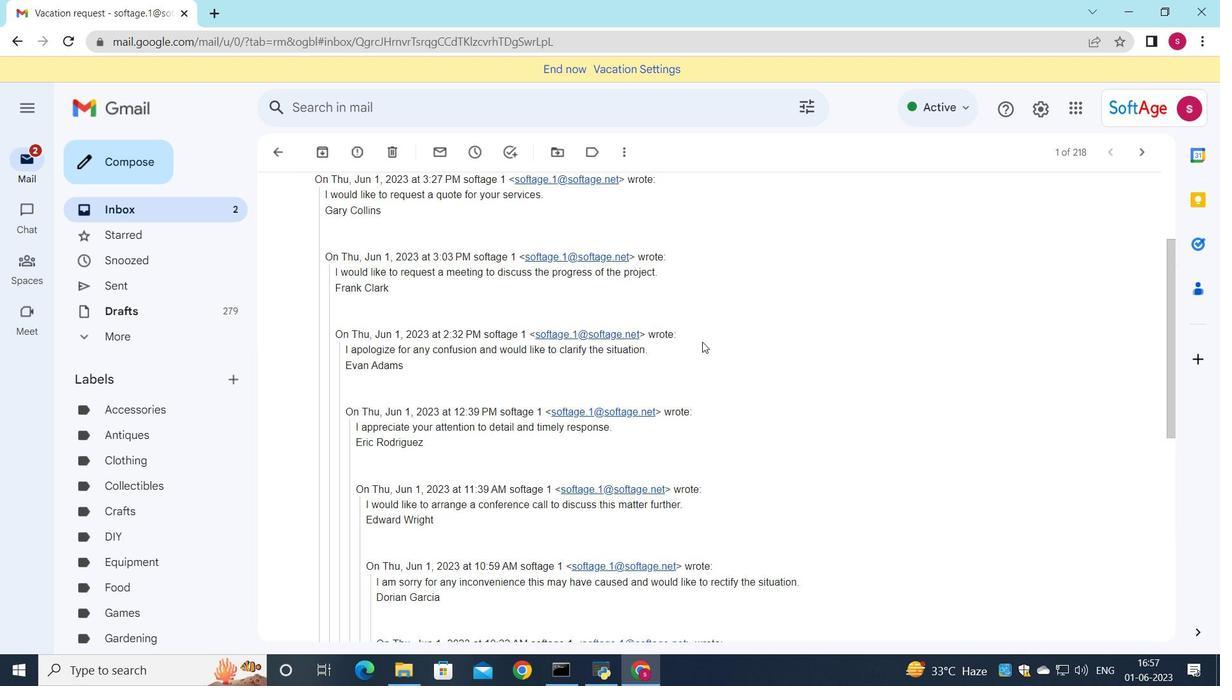 
Action: Mouse moved to (737, 381)
Screenshot: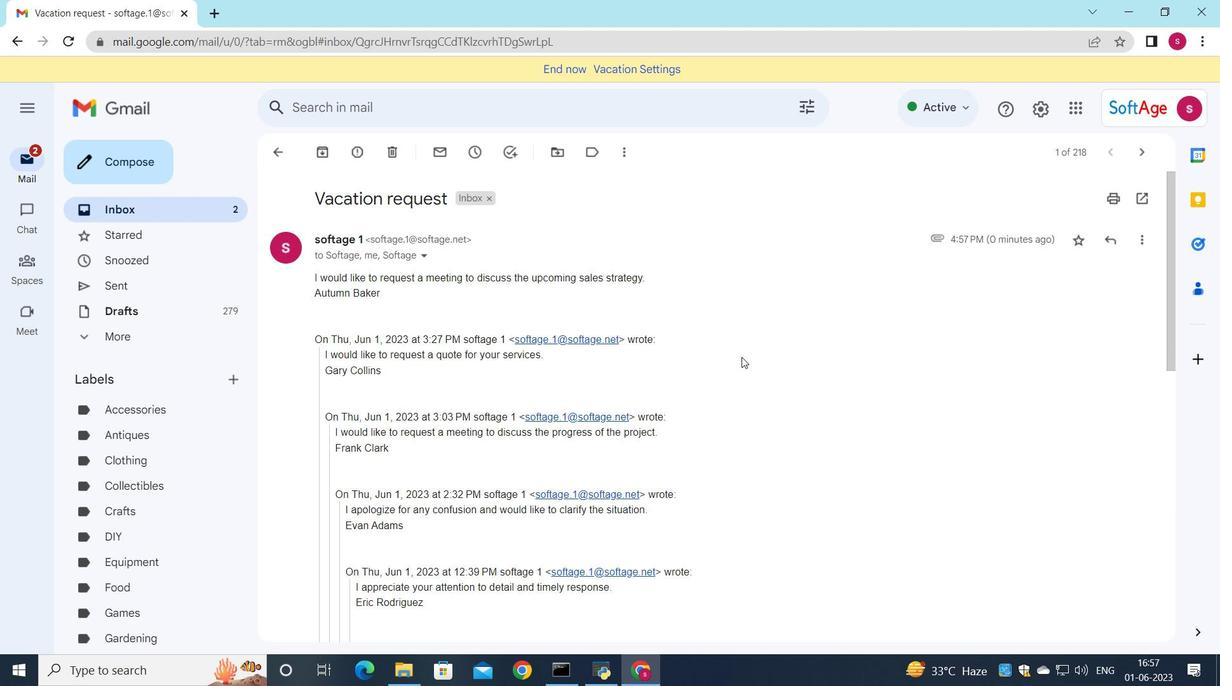 
